 Task: Create relationship between tournament and player object.
Action: Mouse moved to (1190, 73)
Screenshot: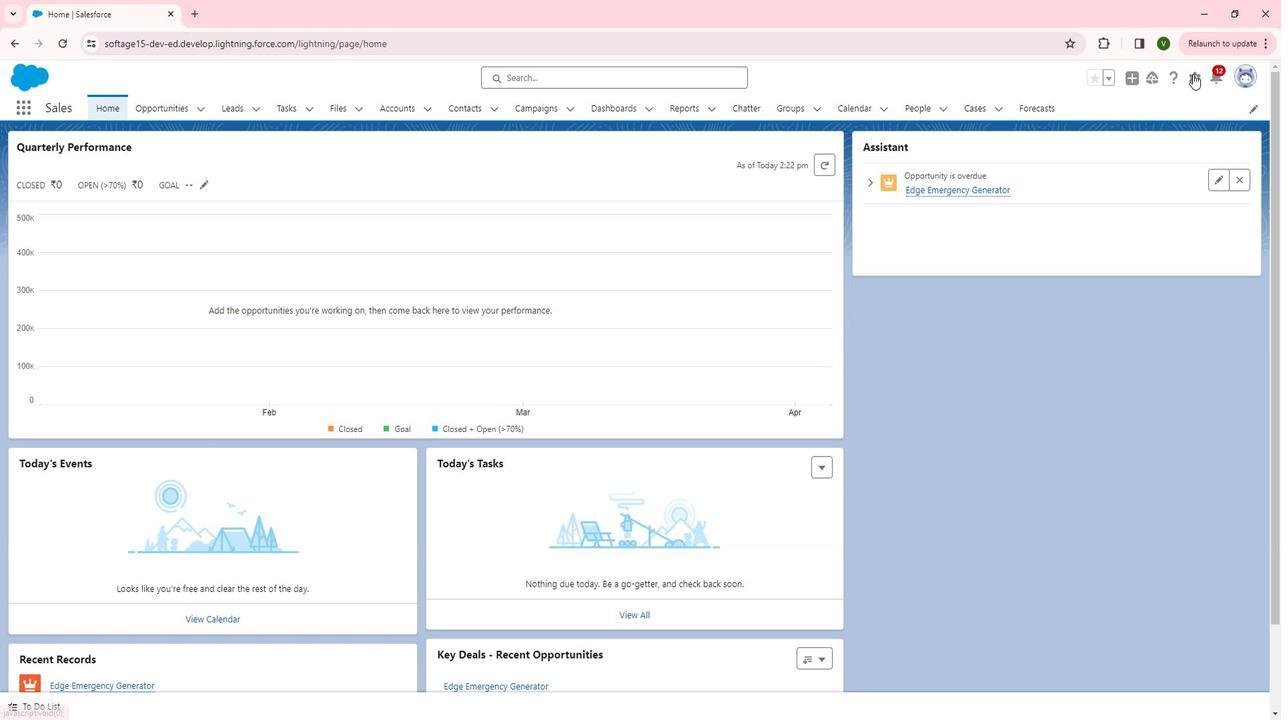 
Action: Mouse pressed left at (1190, 73)
Screenshot: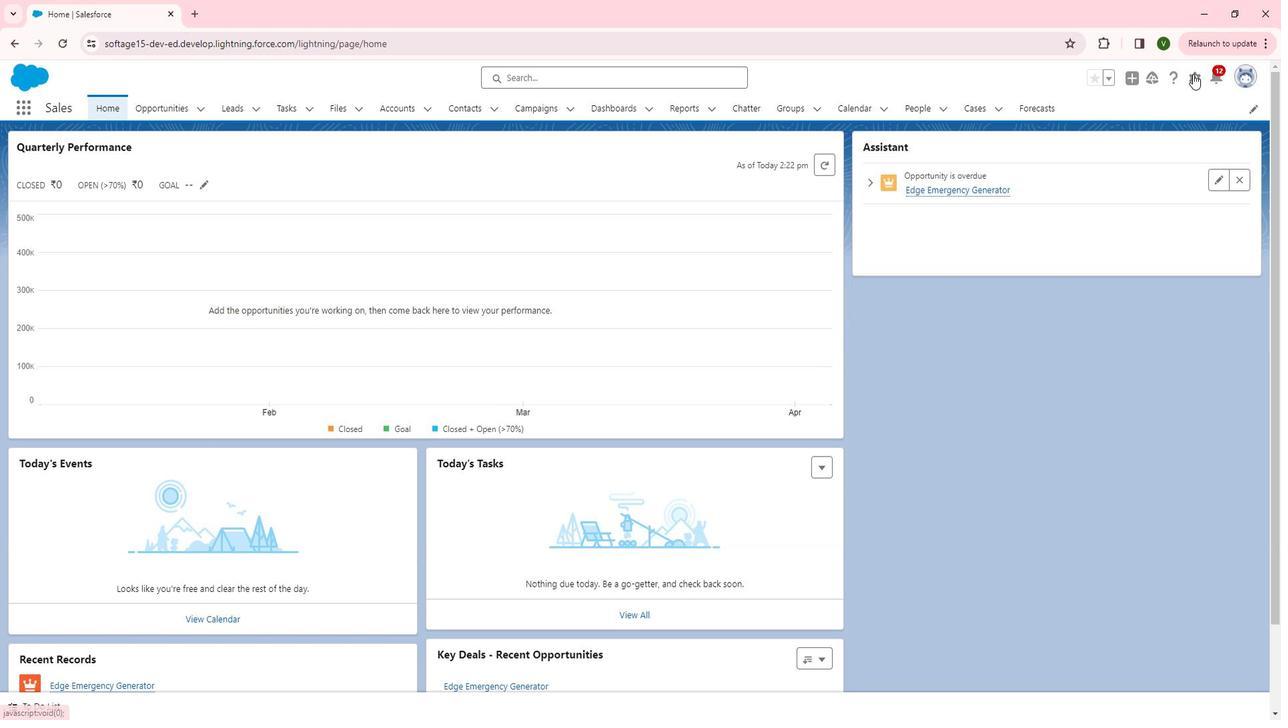 
Action: Mouse moved to (1136, 122)
Screenshot: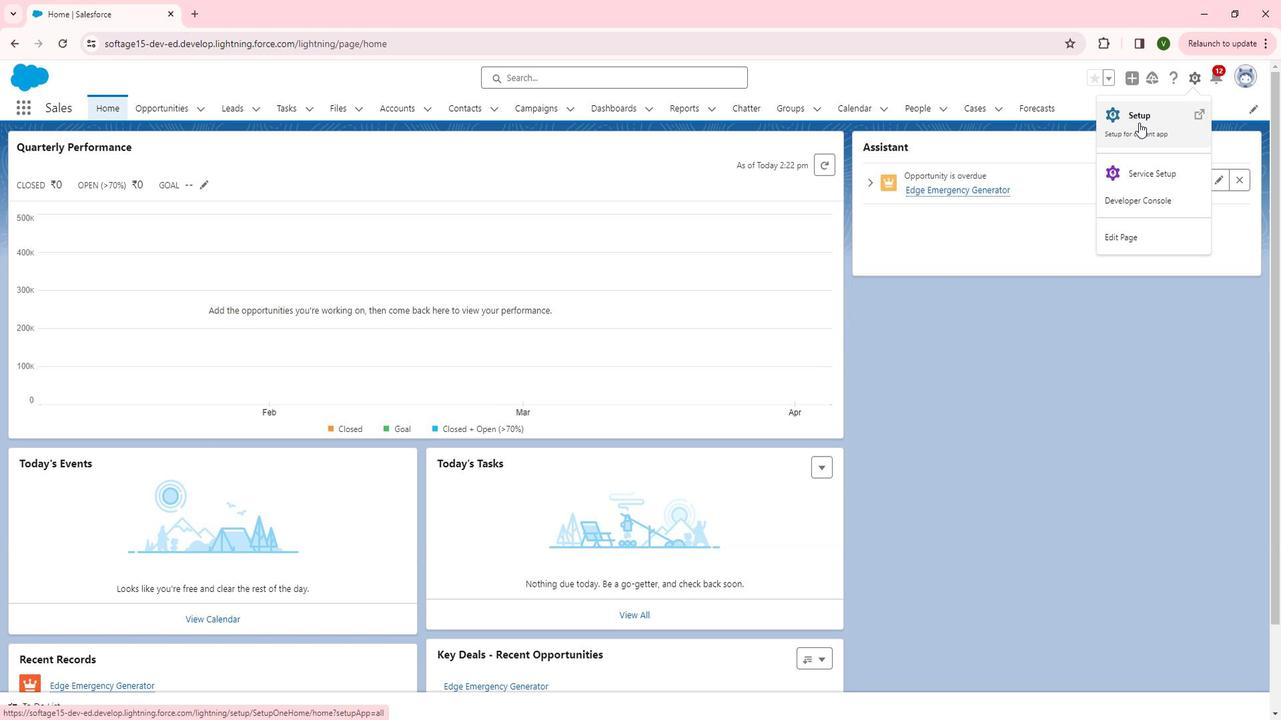 
Action: Mouse pressed left at (1136, 122)
Screenshot: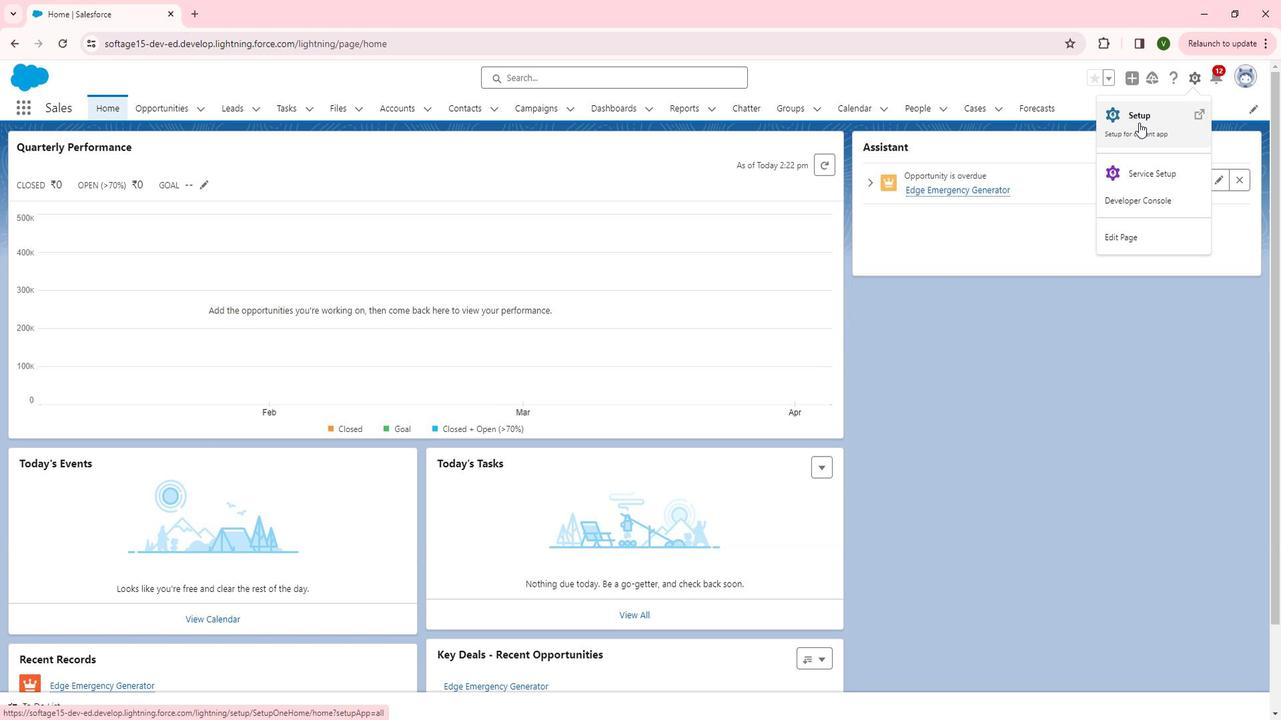 
Action: Mouse moved to (53, 405)
Screenshot: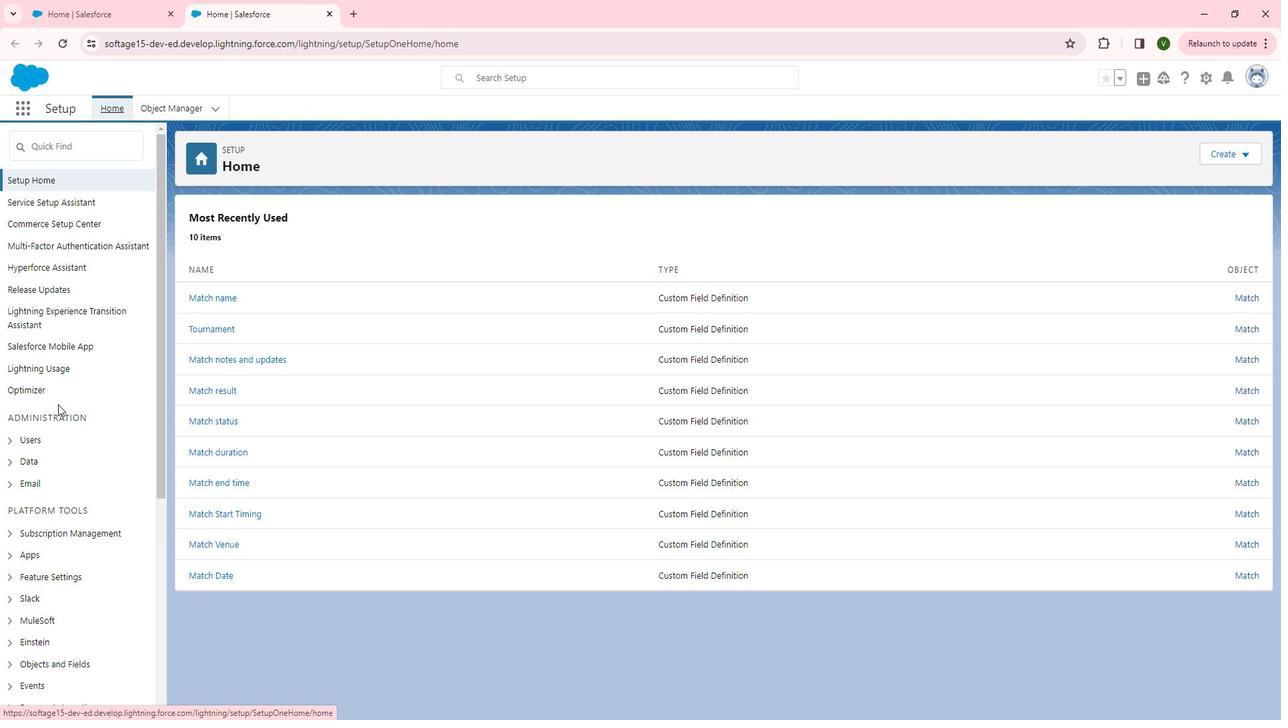 
Action: Mouse scrolled (53, 404) with delta (0, 0)
Screenshot: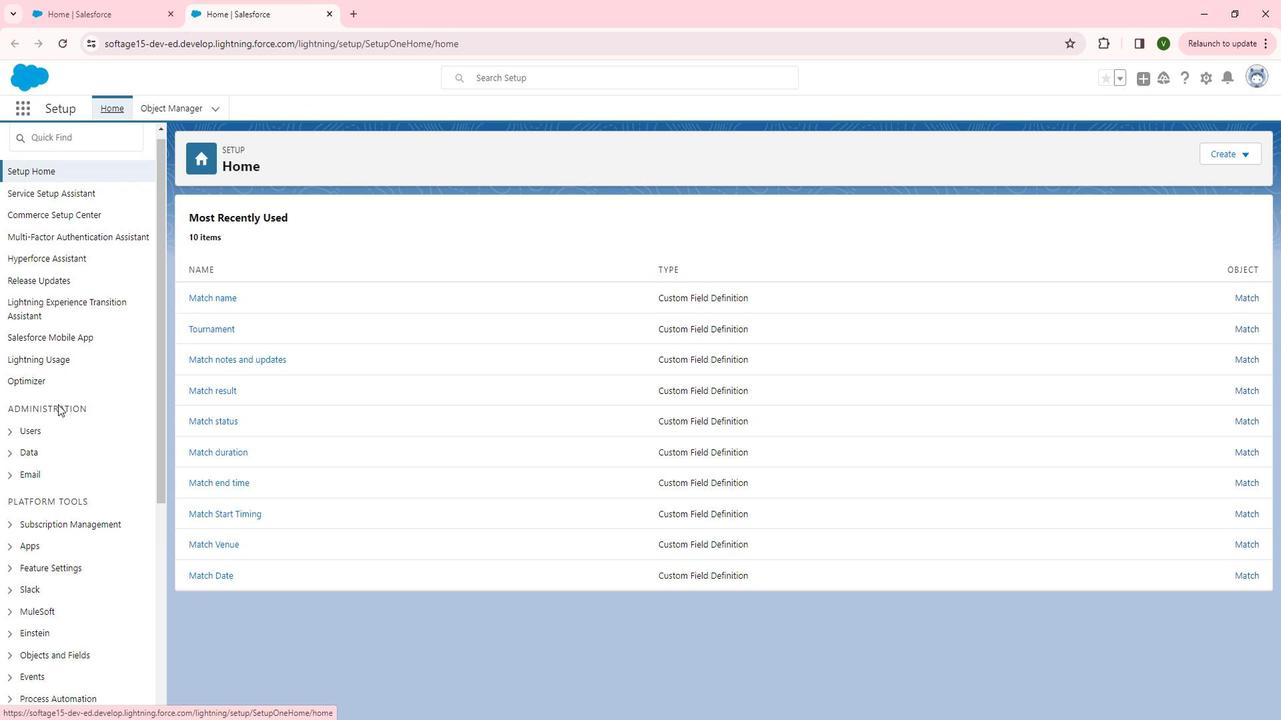 
Action: Mouse scrolled (53, 404) with delta (0, 0)
Screenshot: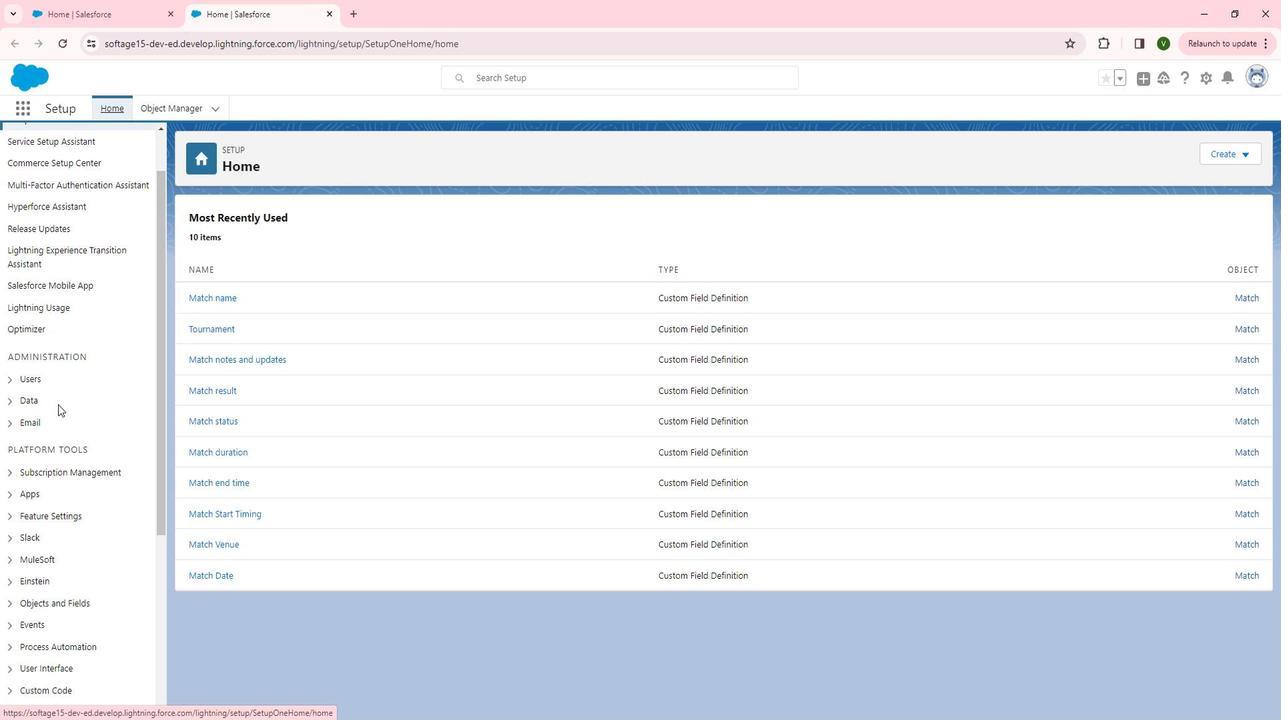 
Action: Mouse scrolled (53, 404) with delta (0, 0)
Screenshot: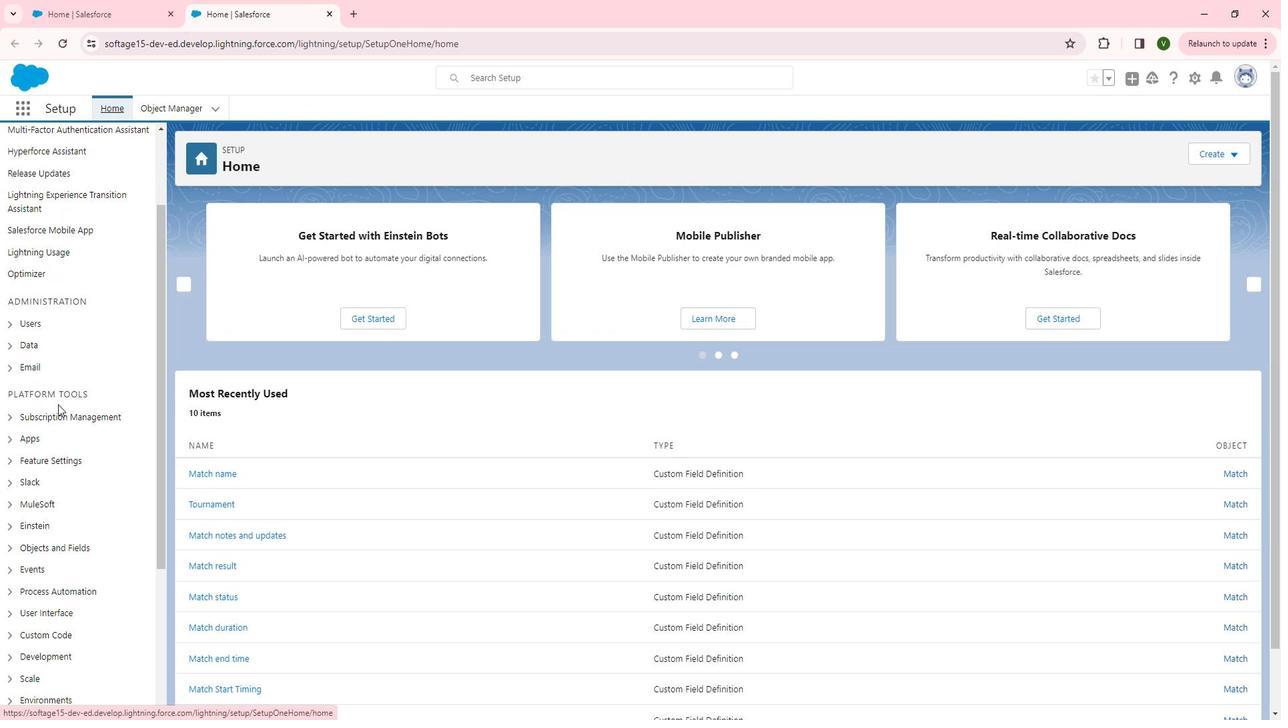 
Action: Mouse moved to (4, 454)
Screenshot: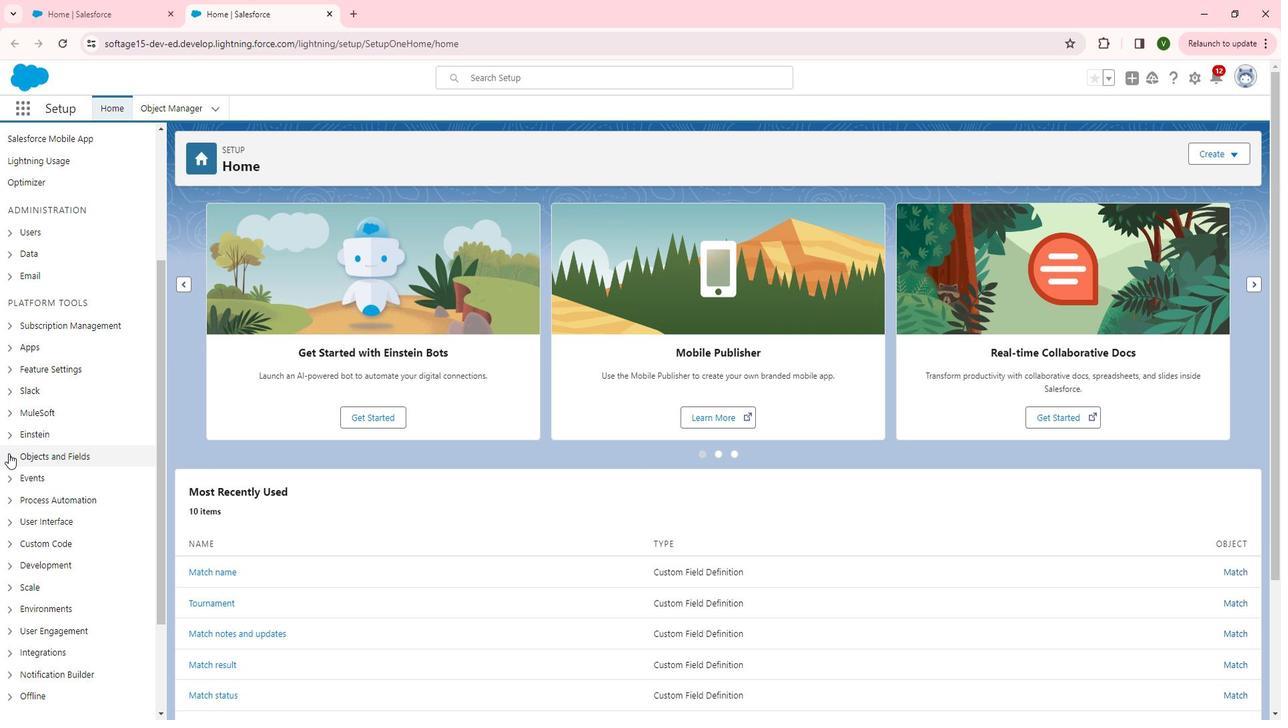 
Action: Mouse pressed left at (4, 454)
Screenshot: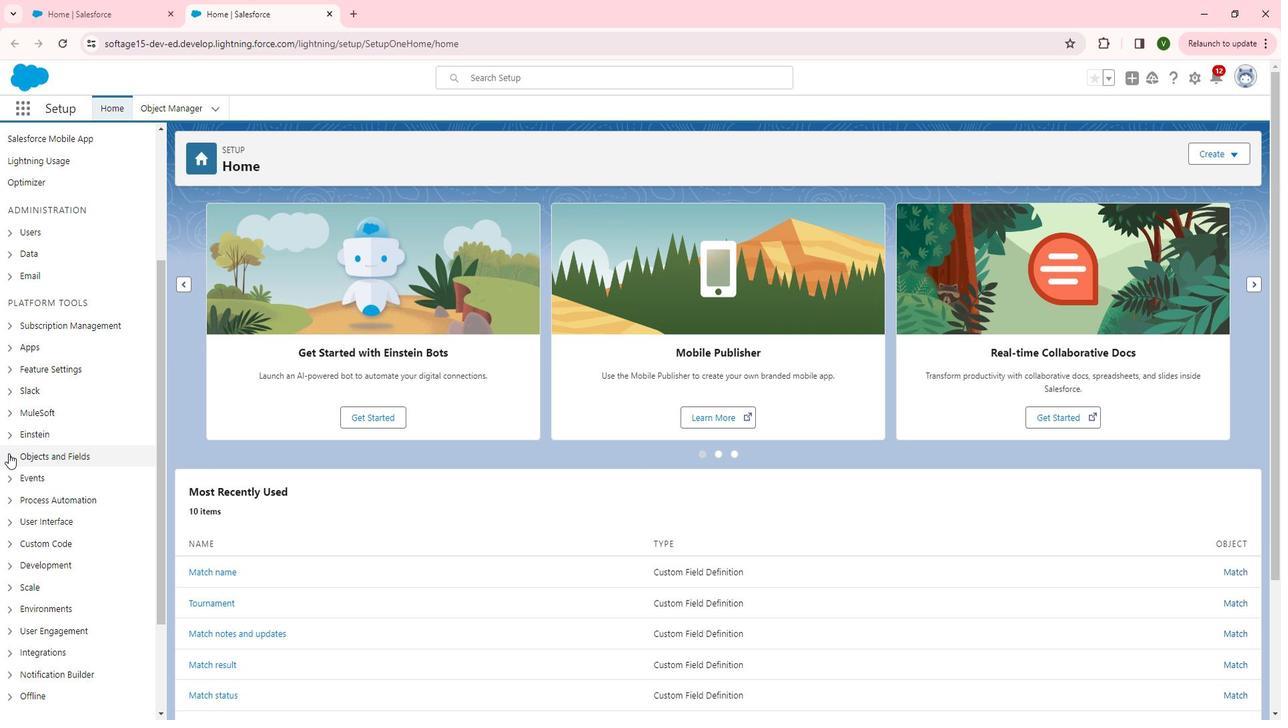 
Action: Mouse moved to (52, 479)
Screenshot: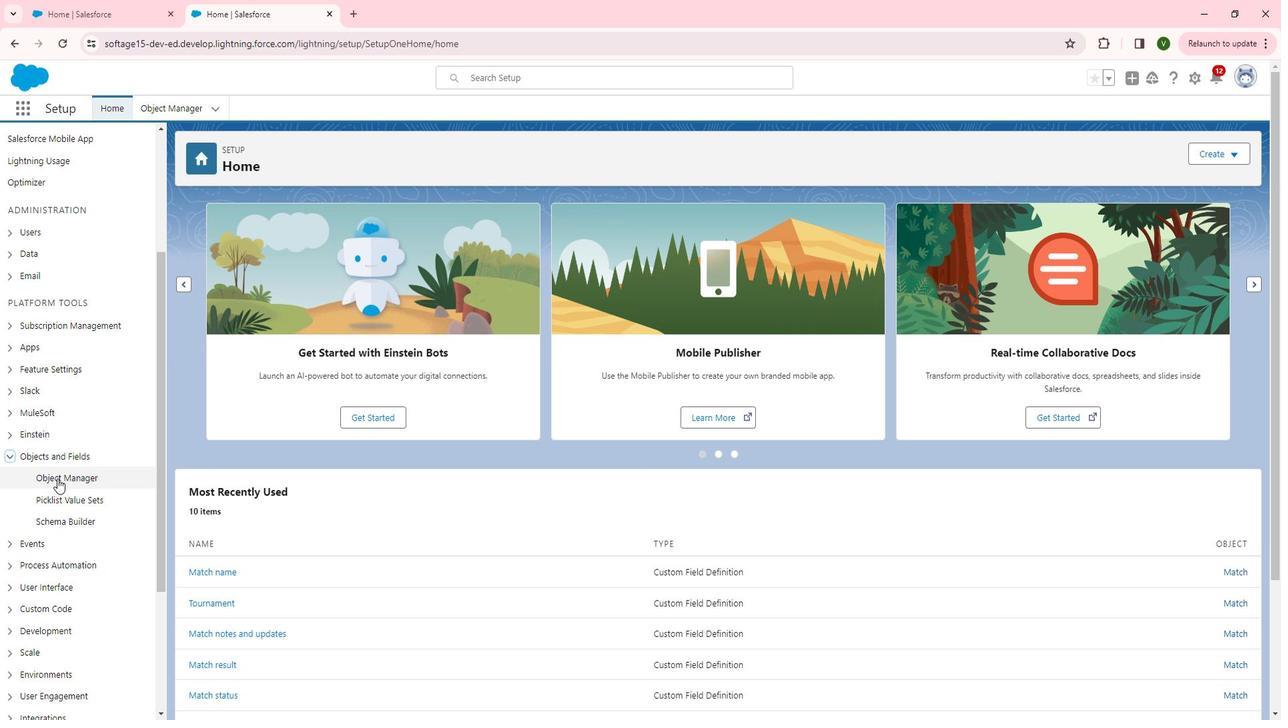 
Action: Mouse pressed left at (52, 479)
Screenshot: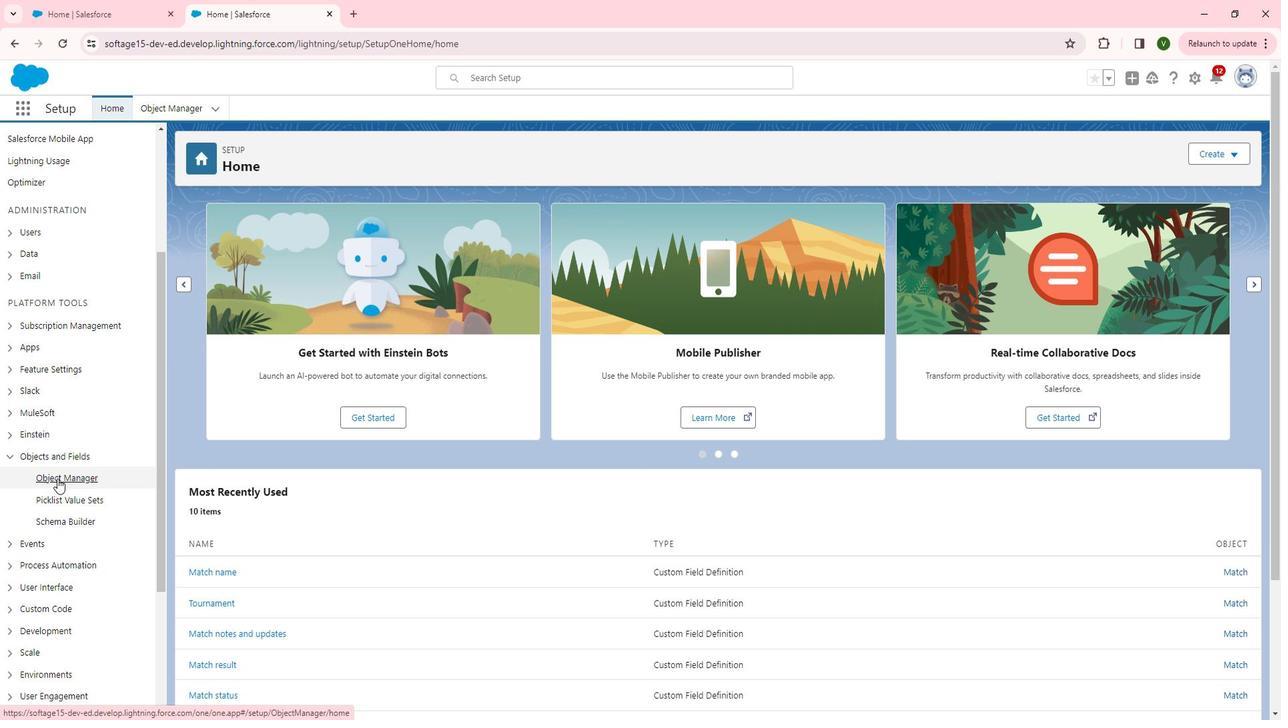 
Action: Mouse moved to (254, 452)
Screenshot: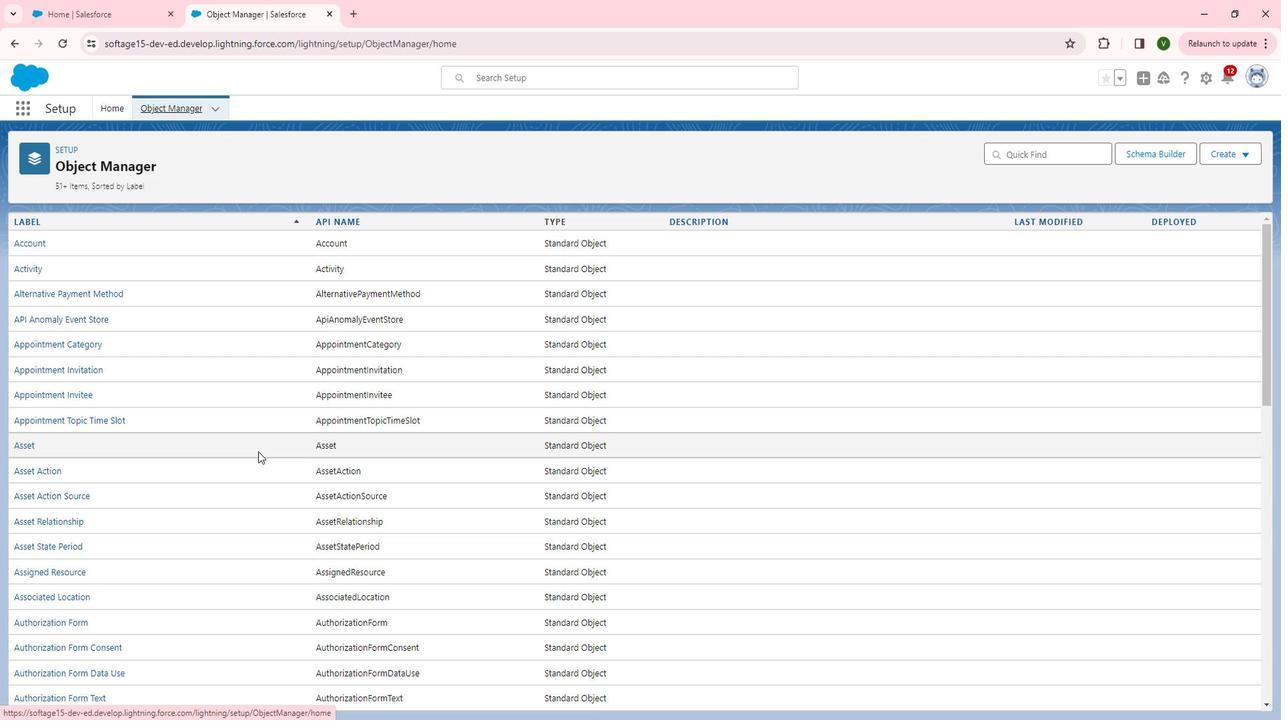 
Action: Mouse scrolled (254, 451) with delta (0, 0)
Screenshot: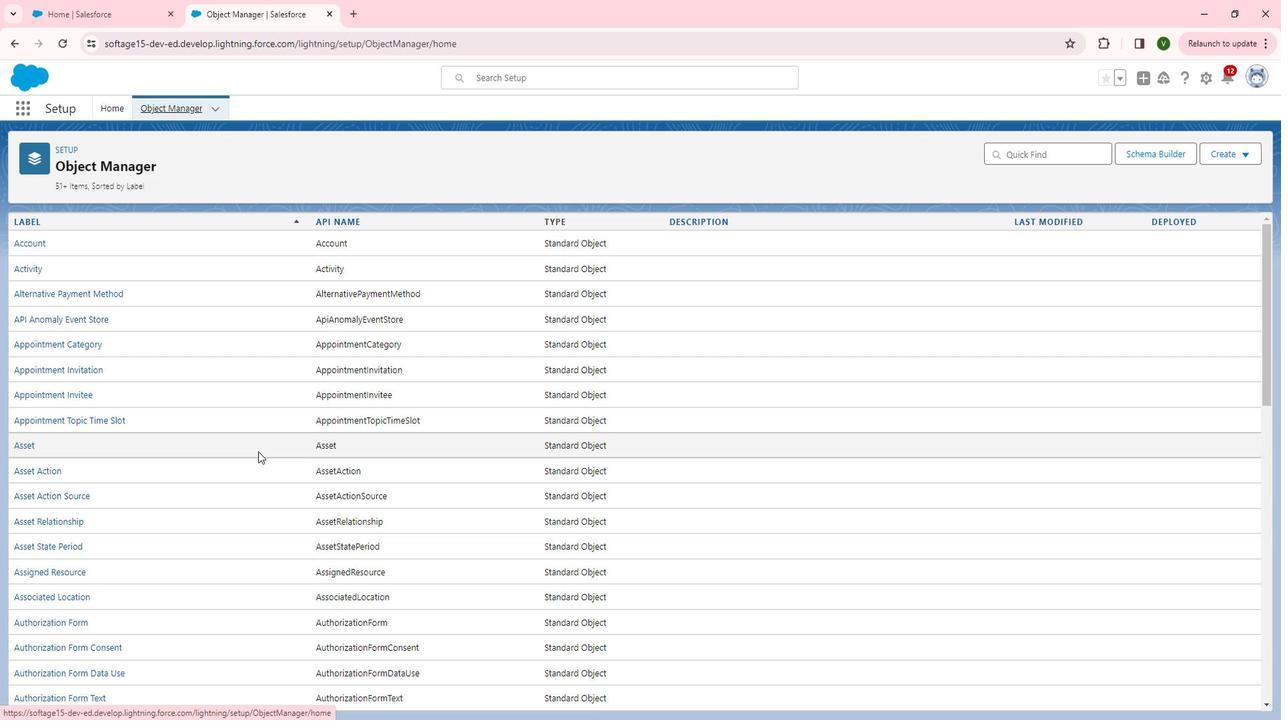 
Action: Mouse moved to (254, 453)
Screenshot: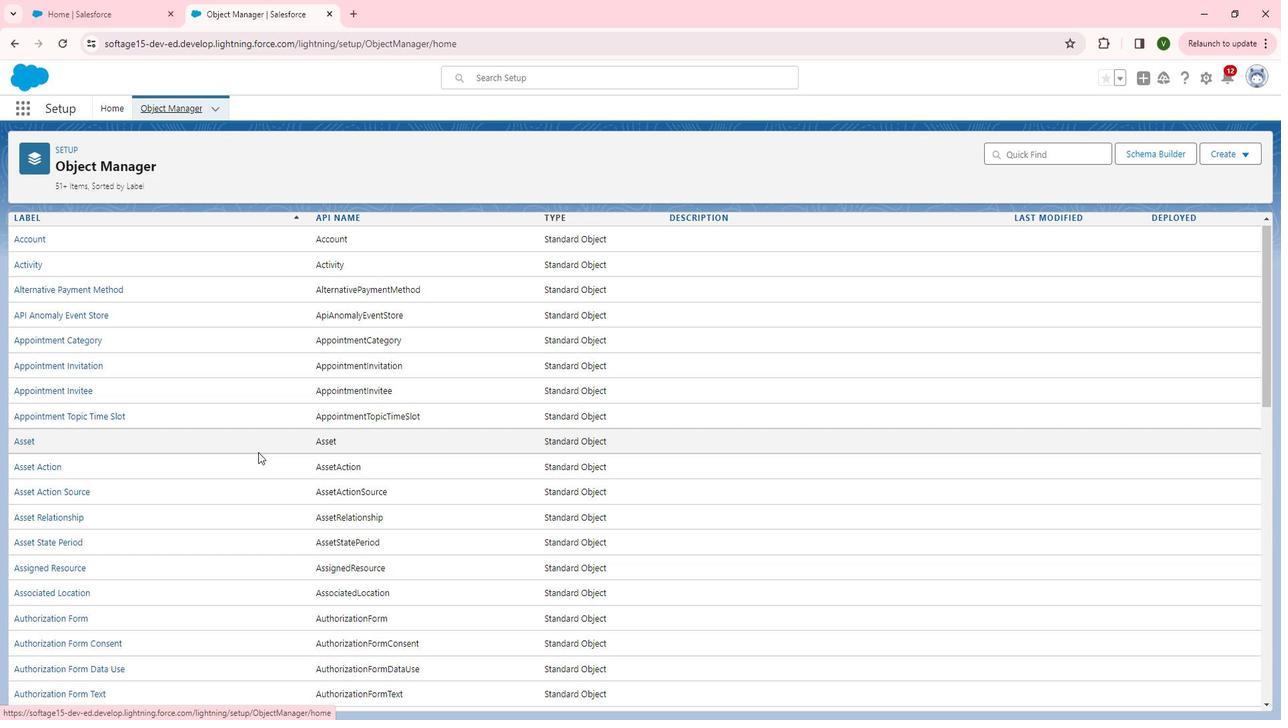 
Action: Mouse scrolled (254, 452) with delta (0, 0)
Screenshot: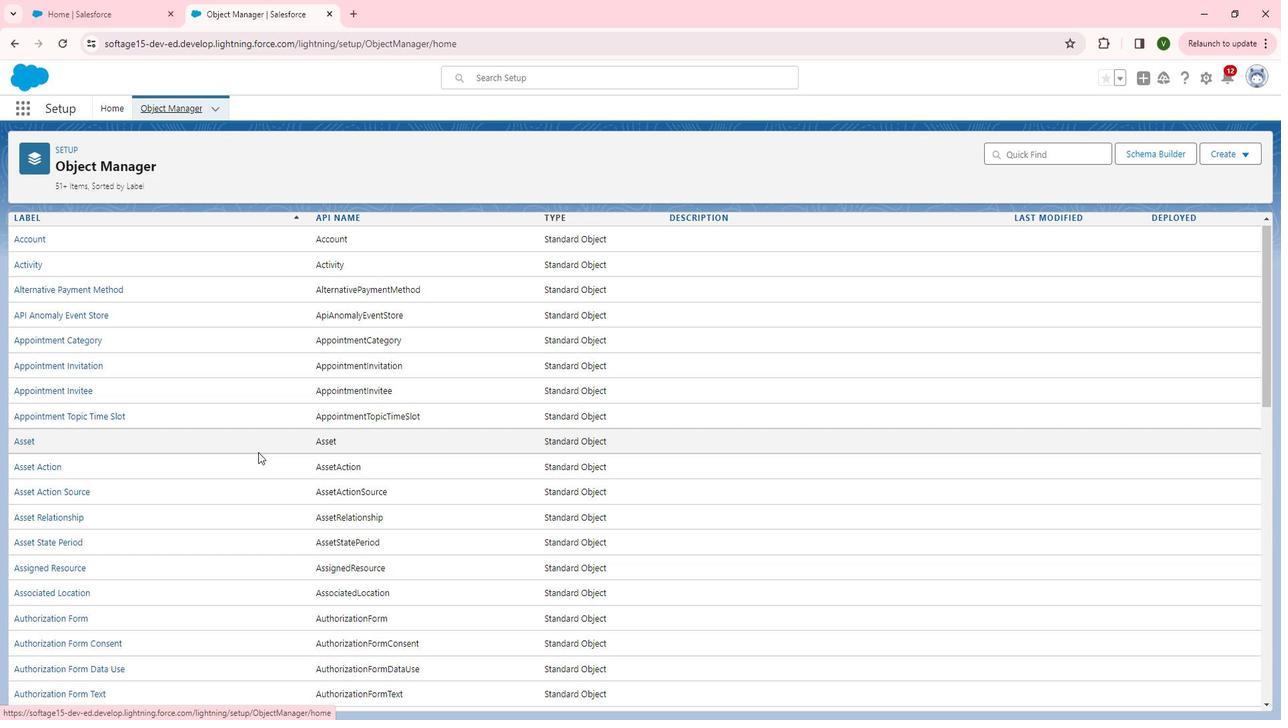 
Action: Mouse scrolled (254, 452) with delta (0, 0)
Screenshot: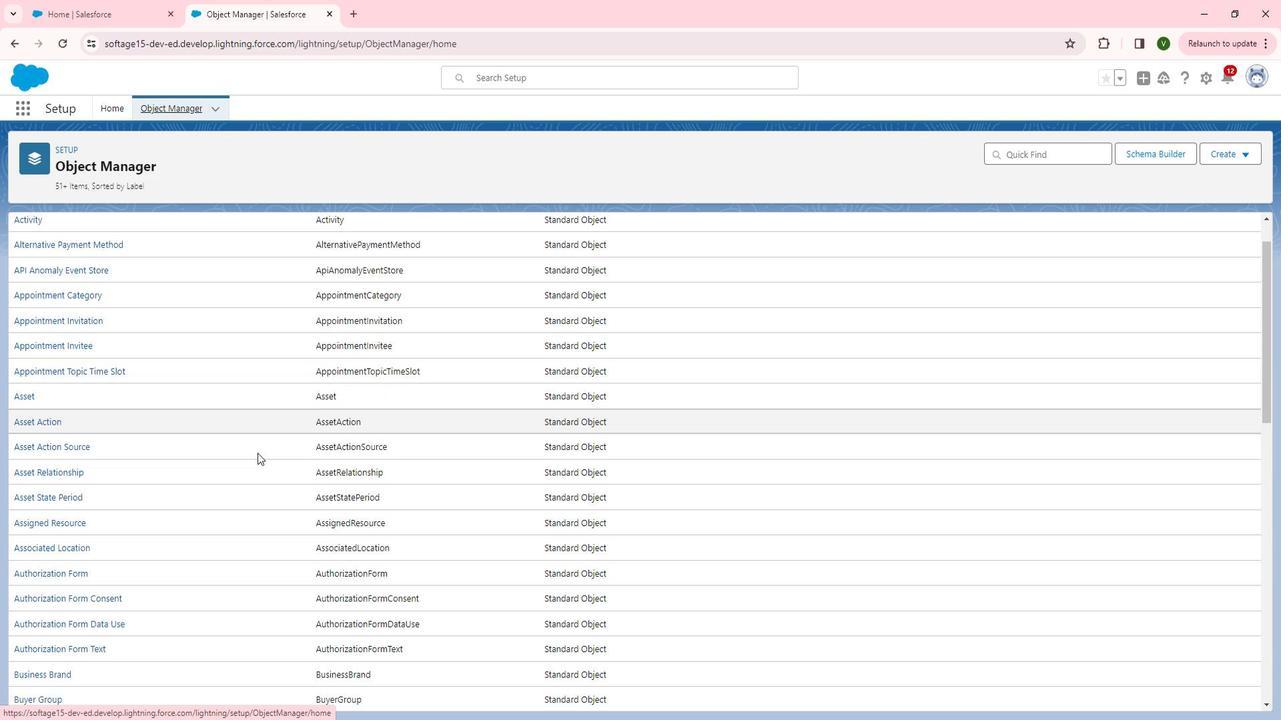 
Action: Mouse moved to (253, 453)
Screenshot: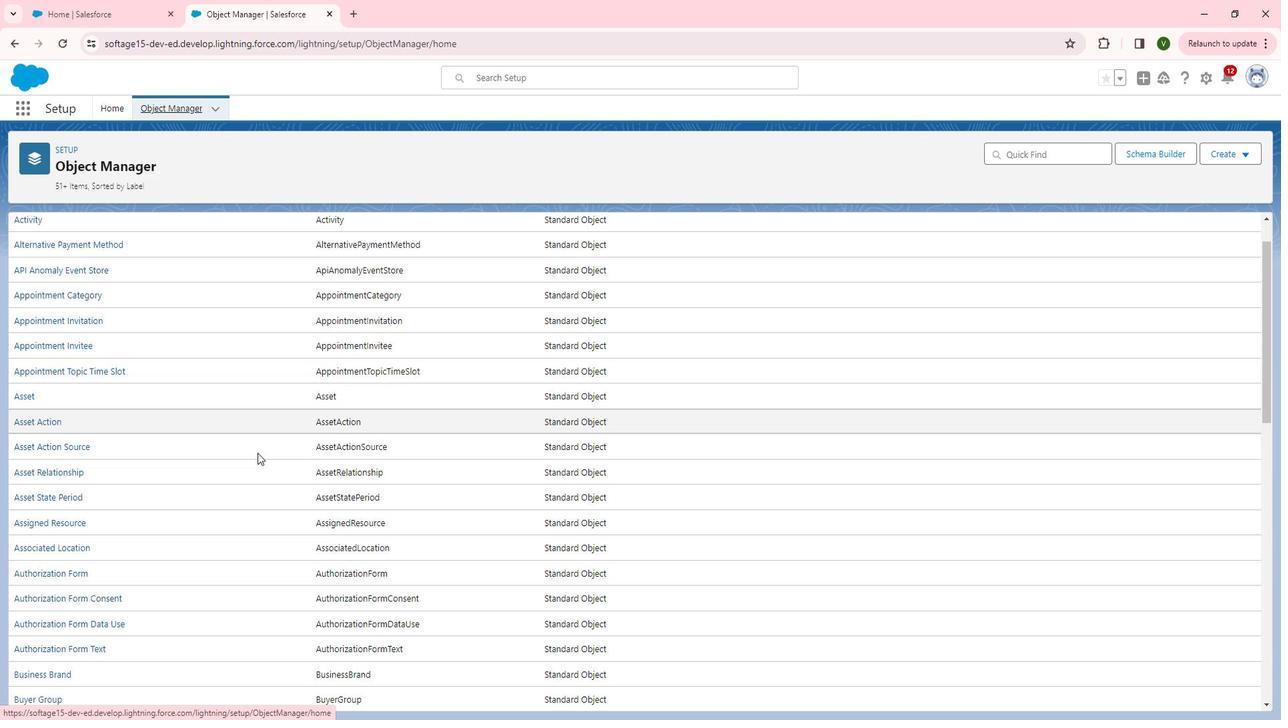 
Action: Mouse scrolled (253, 453) with delta (0, 0)
Screenshot: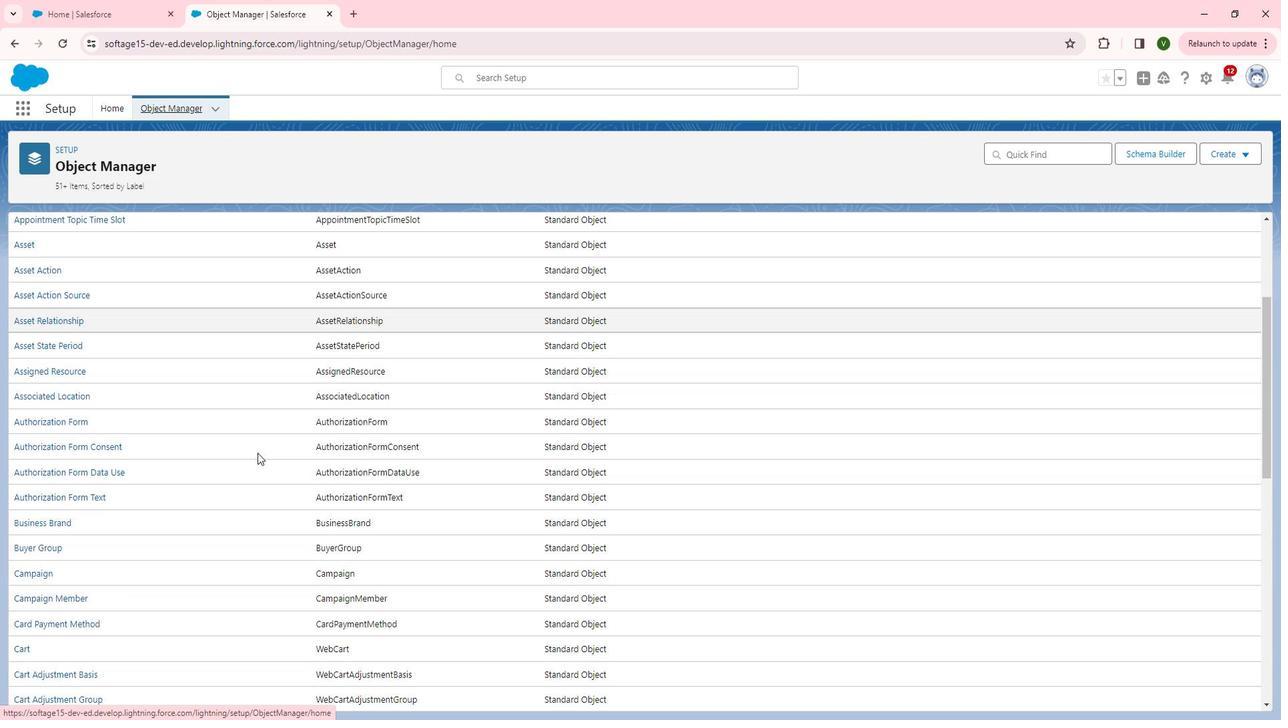 
Action: Mouse scrolled (253, 453) with delta (0, 0)
Screenshot: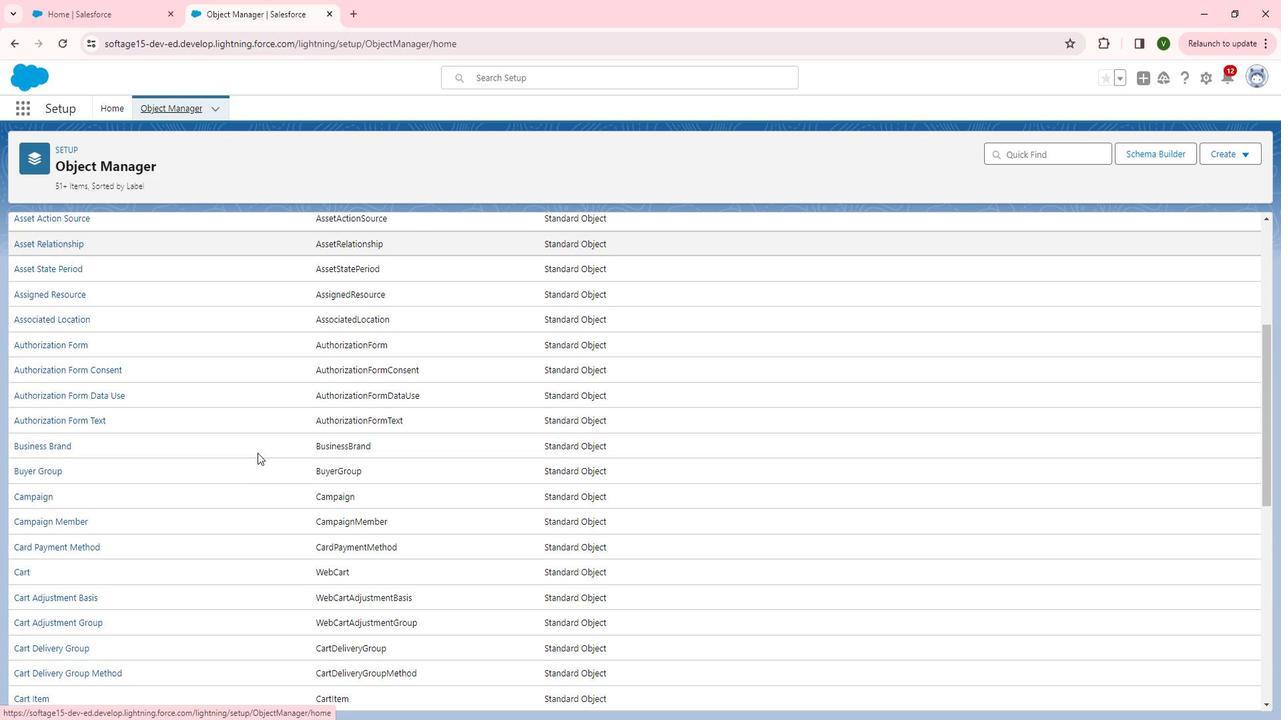 
Action: Mouse scrolled (253, 453) with delta (0, 0)
Screenshot: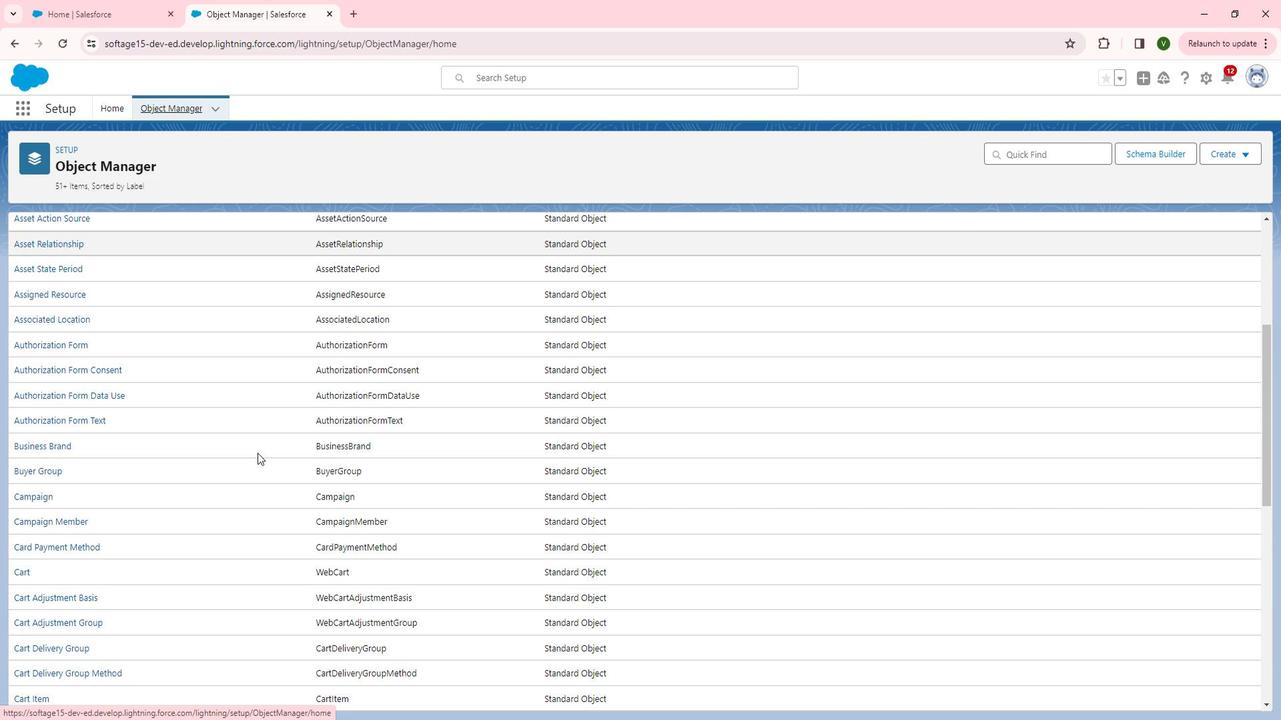 
Action: Mouse scrolled (253, 453) with delta (0, 0)
Screenshot: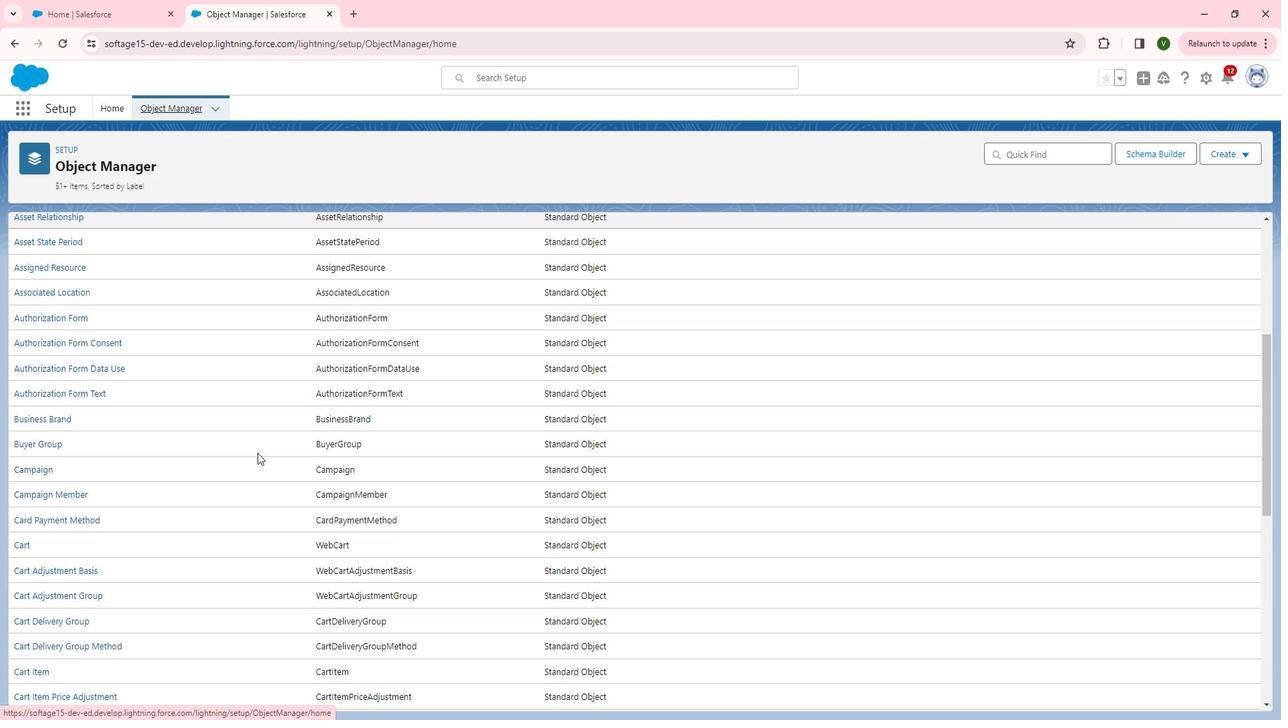 
Action: Mouse scrolled (253, 453) with delta (0, 0)
Screenshot: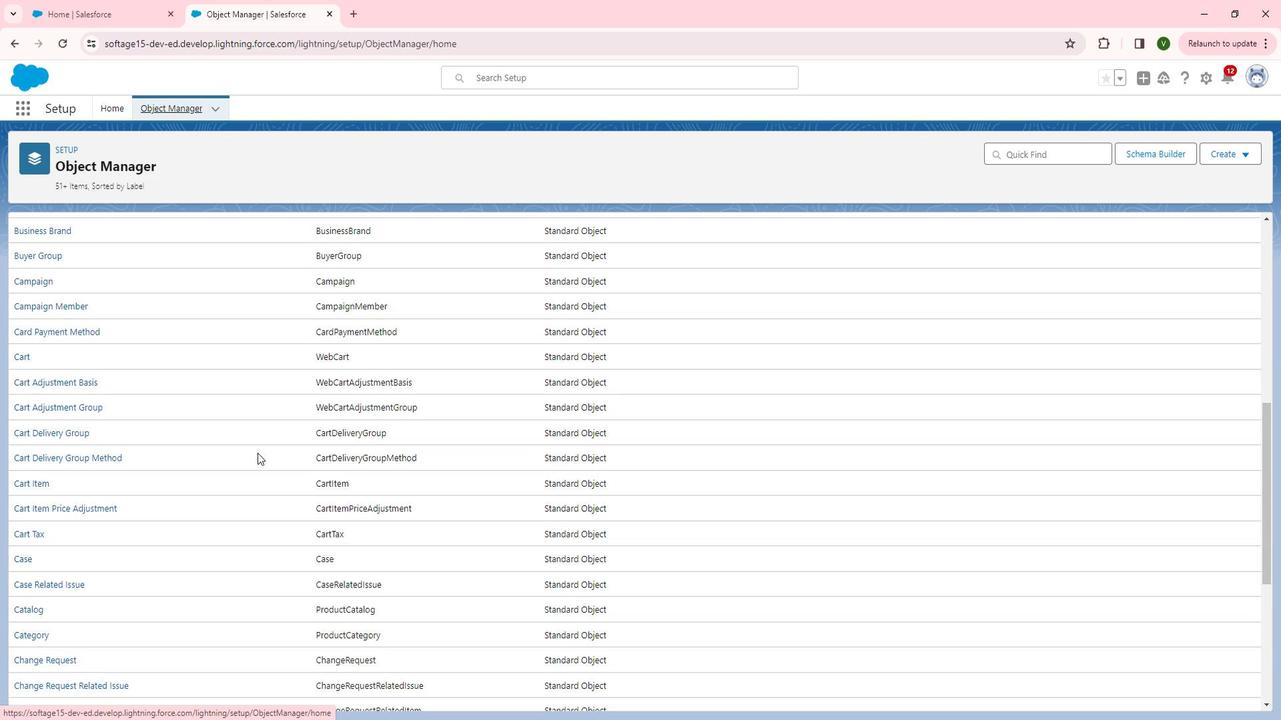 
Action: Mouse scrolled (253, 453) with delta (0, 0)
Screenshot: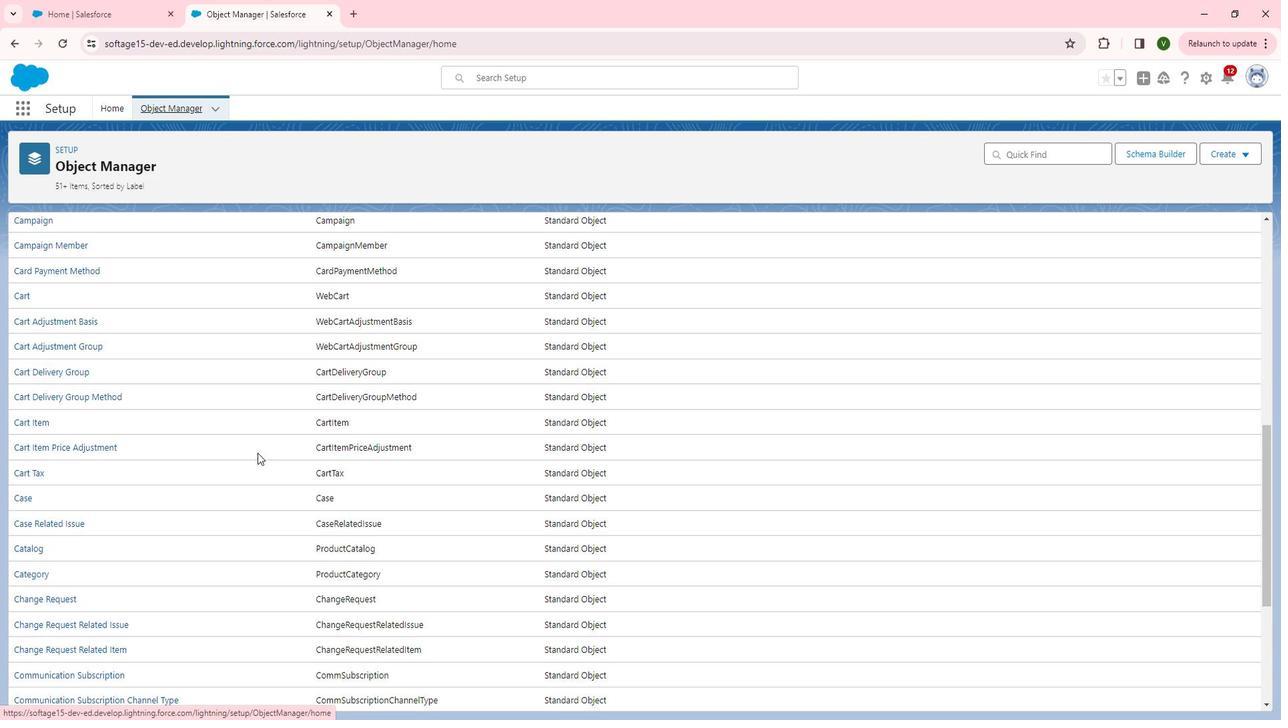 
Action: Mouse scrolled (253, 453) with delta (0, 0)
Screenshot: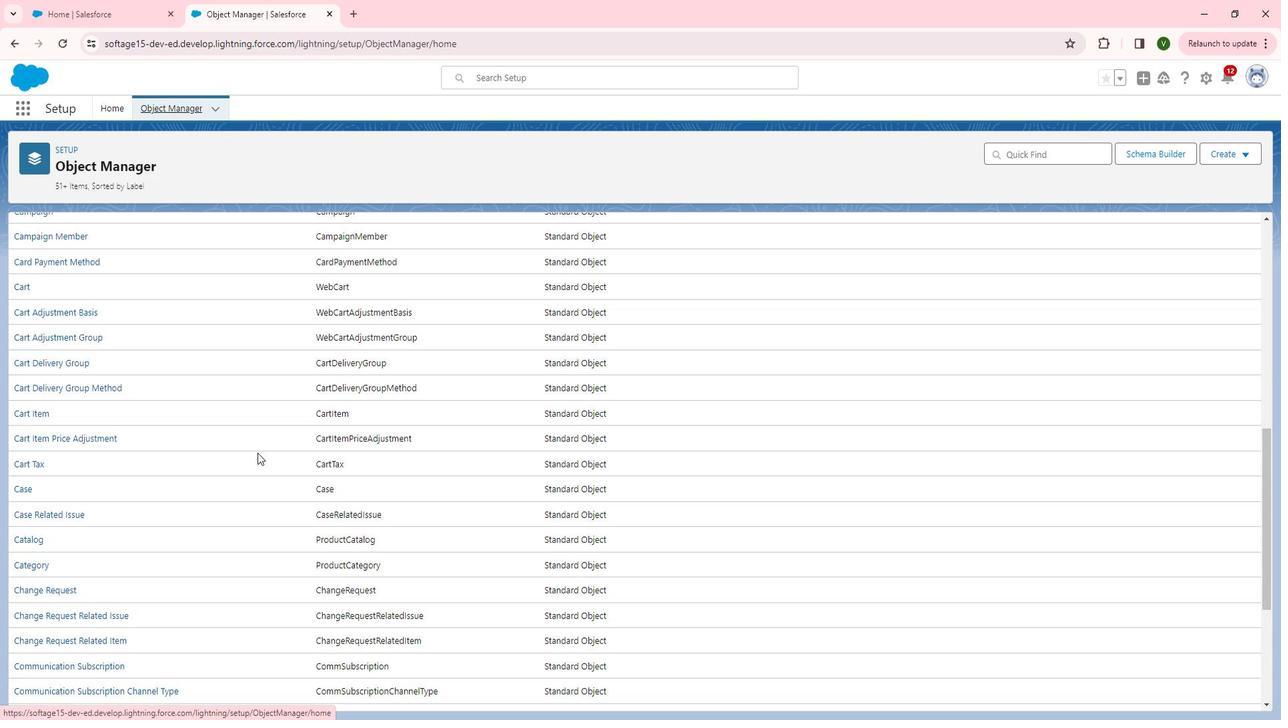 
Action: Mouse scrolled (253, 453) with delta (0, 0)
Screenshot: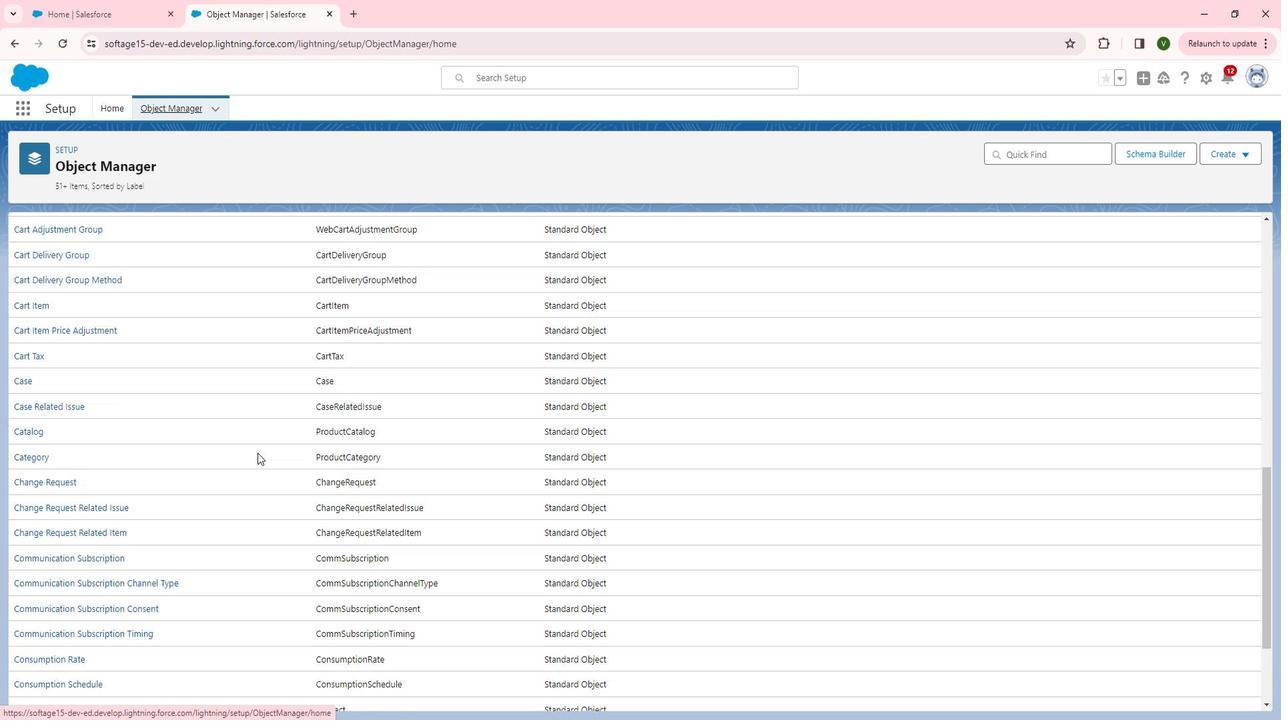 
Action: Mouse scrolled (253, 453) with delta (0, 0)
Screenshot: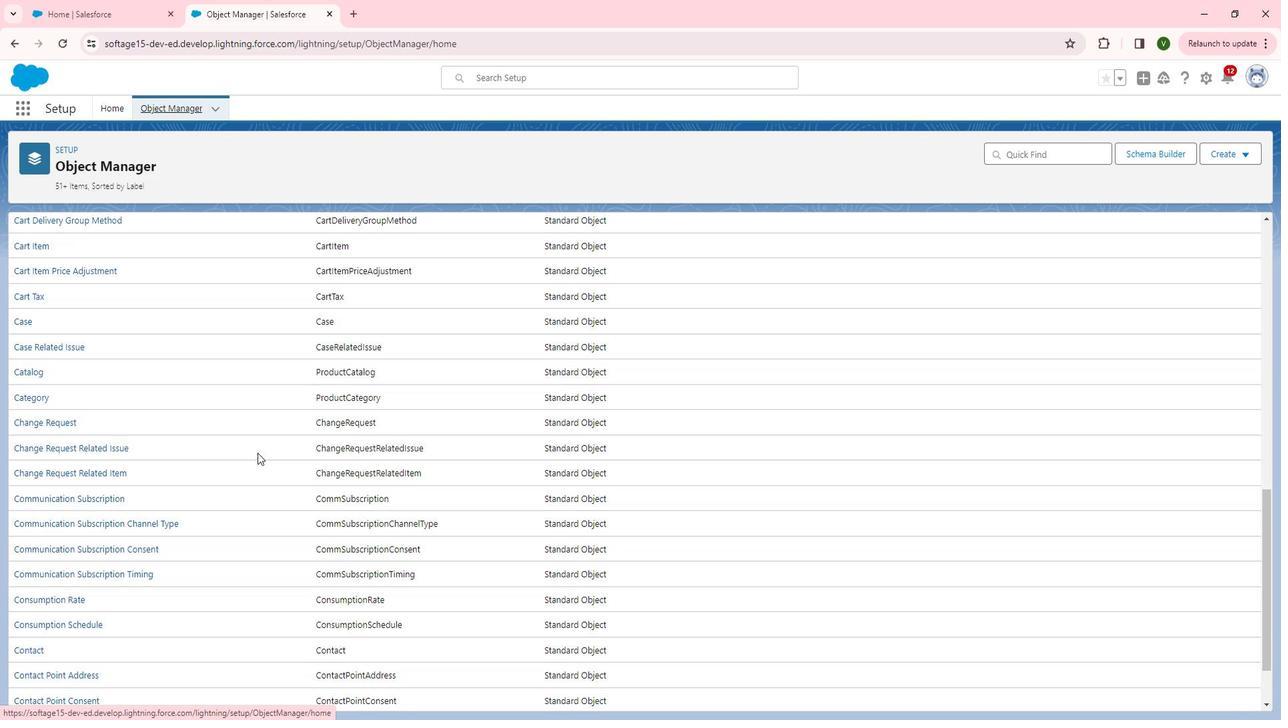
Action: Mouse scrolled (253, 453) with delta (0, 0)
Screenshot: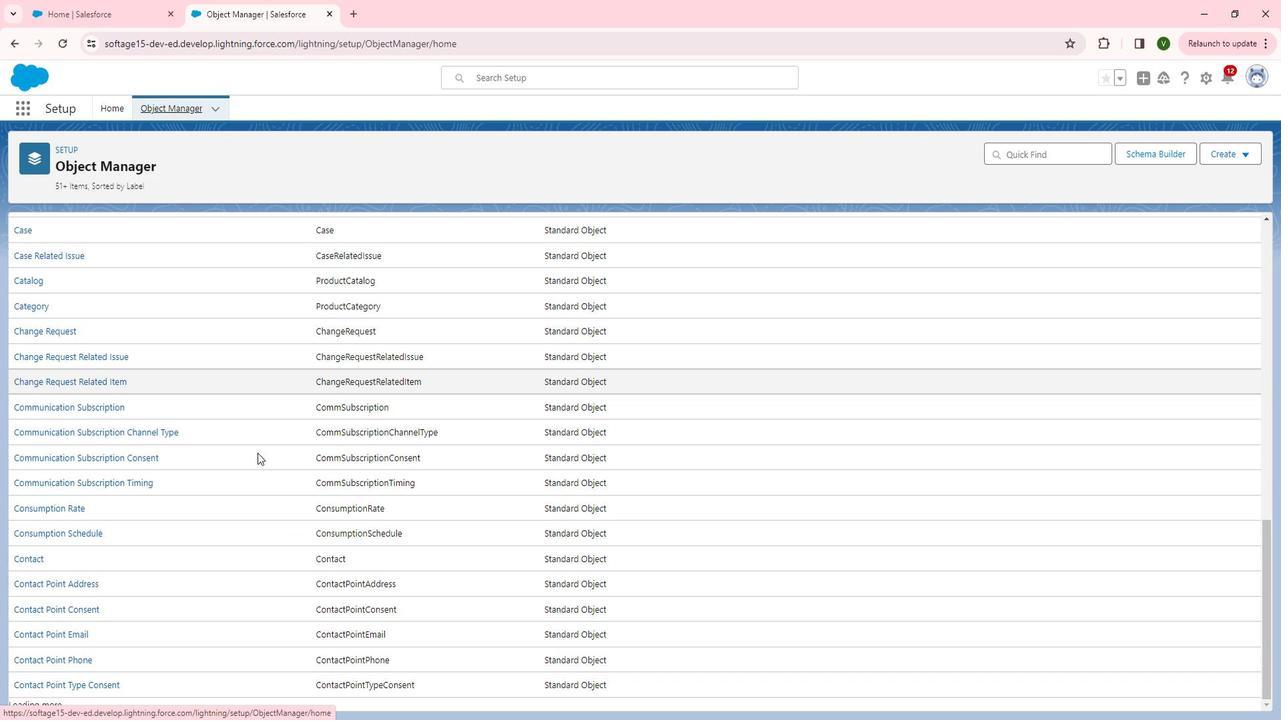 
Action: Mouse scrolled (253, 453) with delta (0, 0)
Screenshot: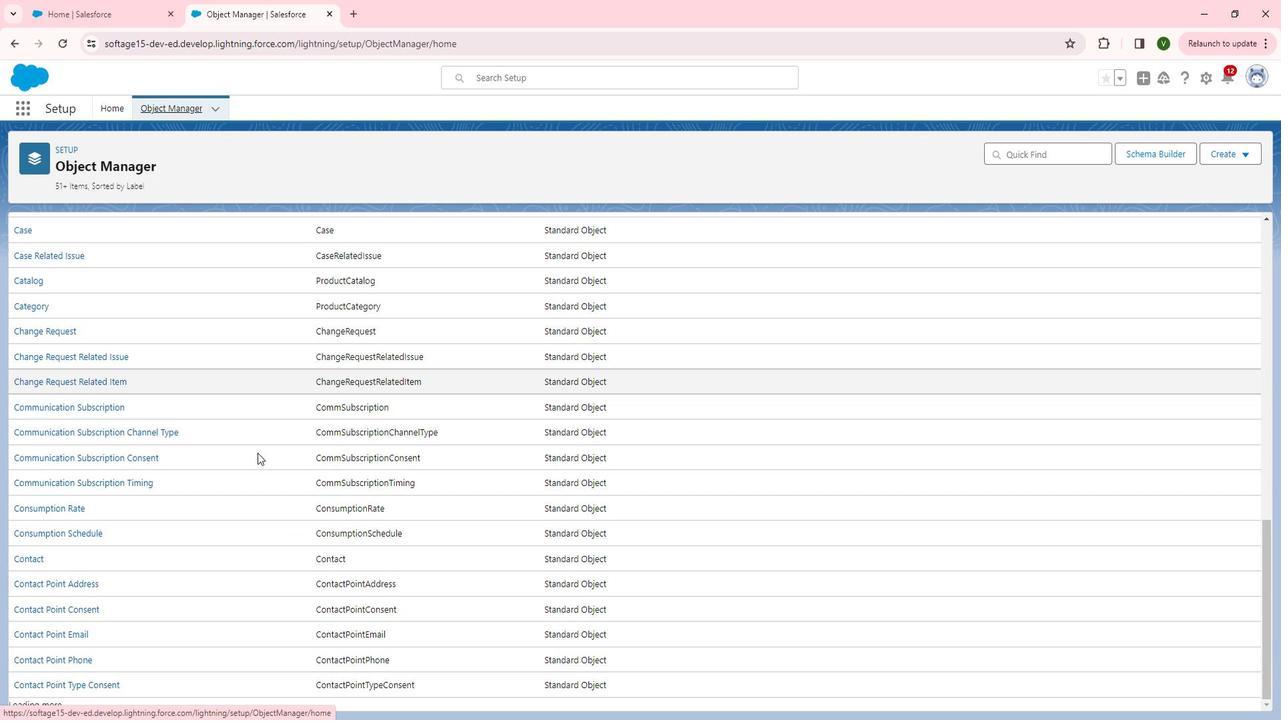 
Action: Mouse scrolled (253, 453) with delta (0, 0)
Screenshot: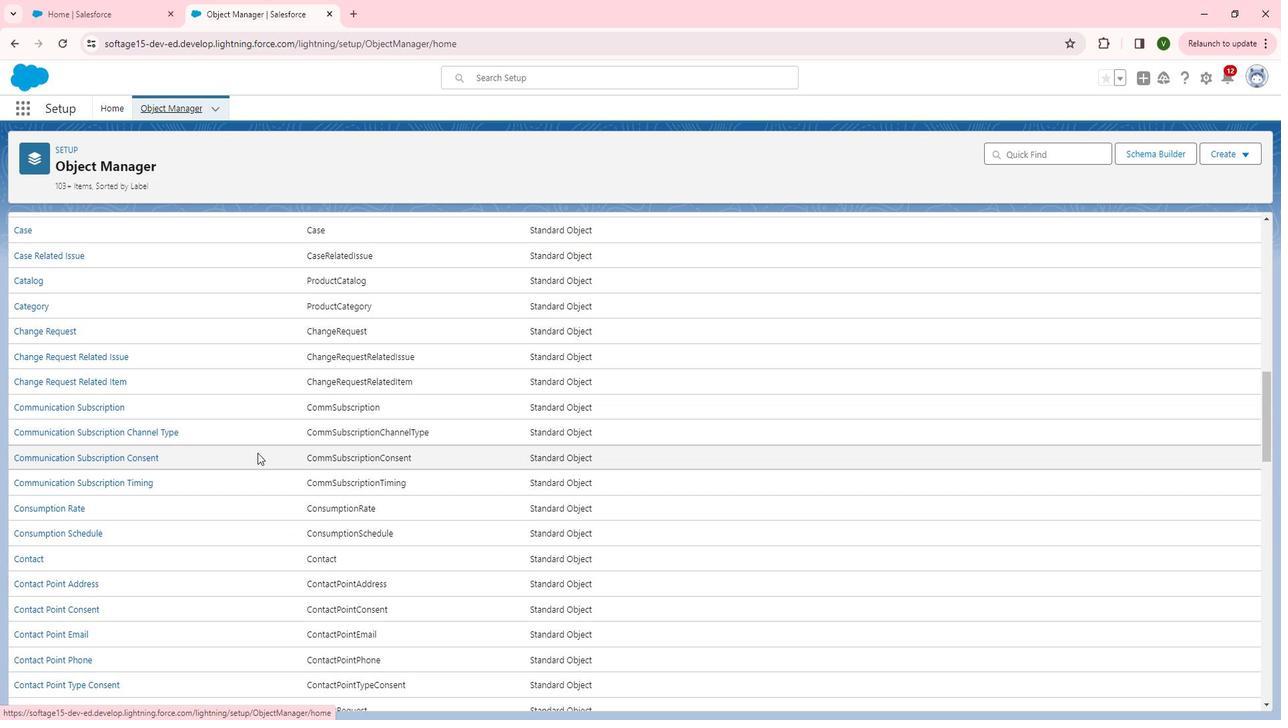 
Action: Mouse scrolled (253, 453) with delta (0, 0)
Screenshot: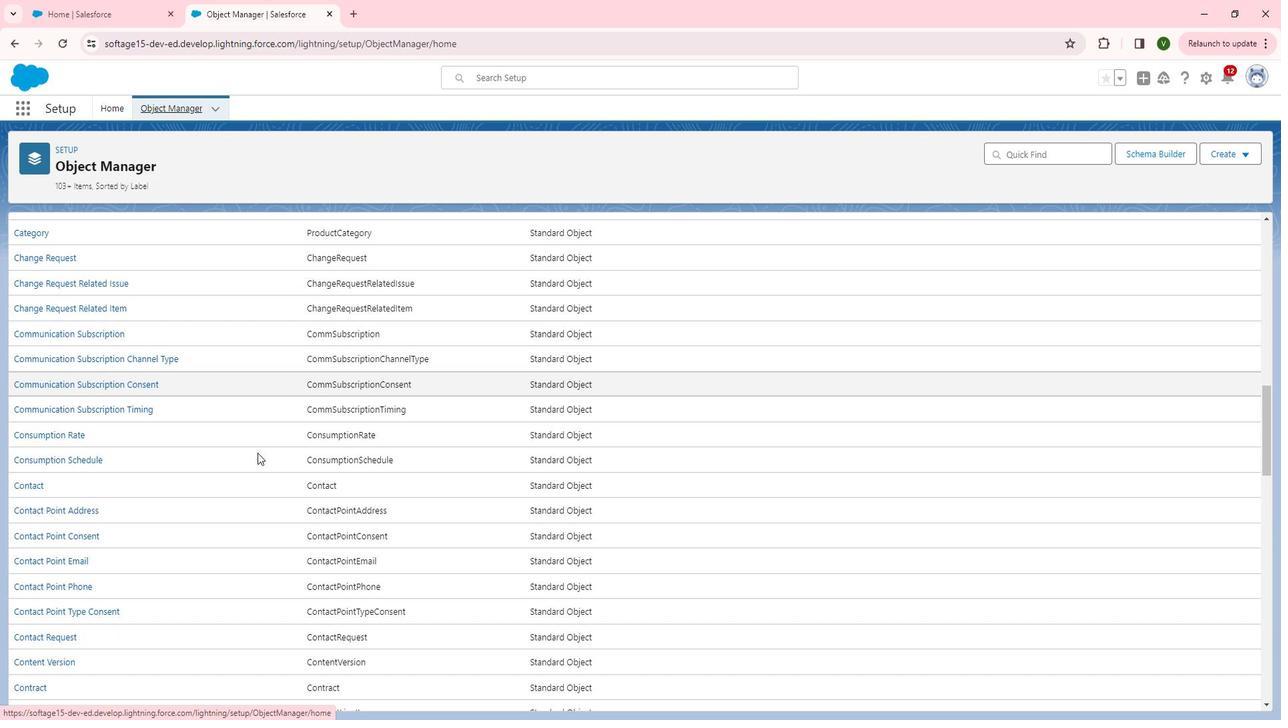 
Action: Mouse scrolled (253, 453) with delta (0, 0)
Screenshot: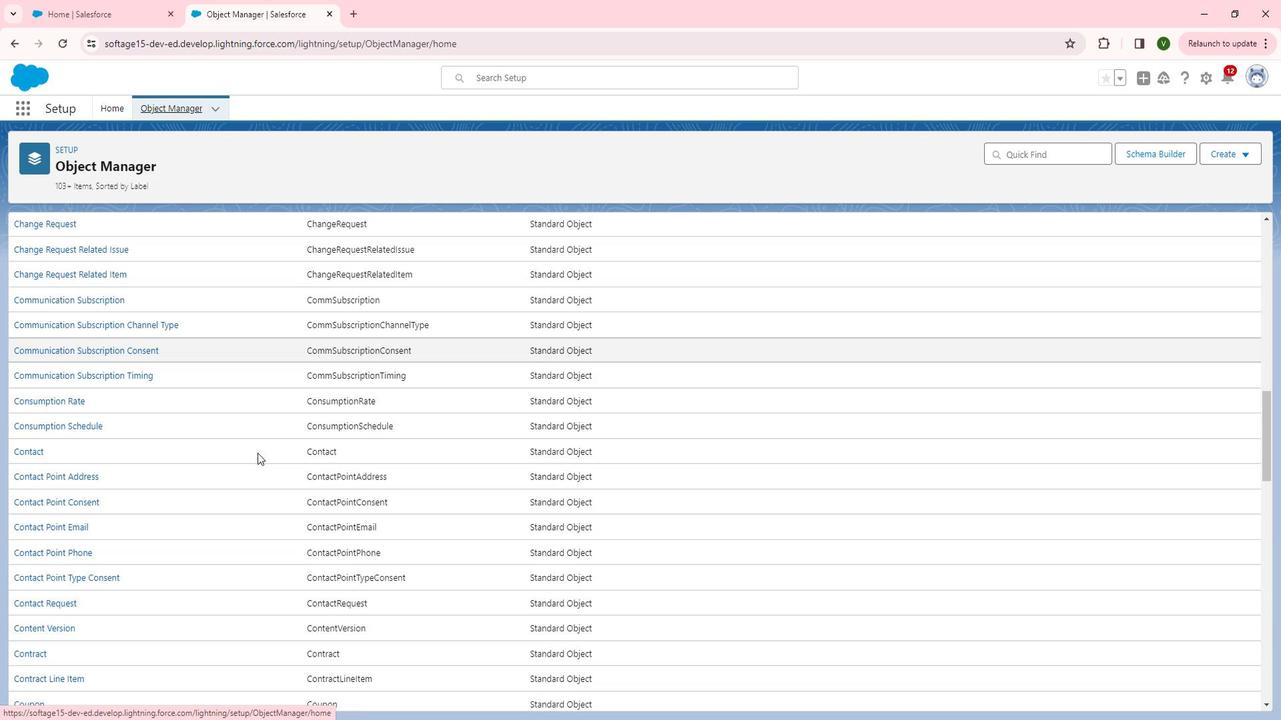 
Action: Mouse scrolled (253, 453) with delta (0, 0)
Screenshot: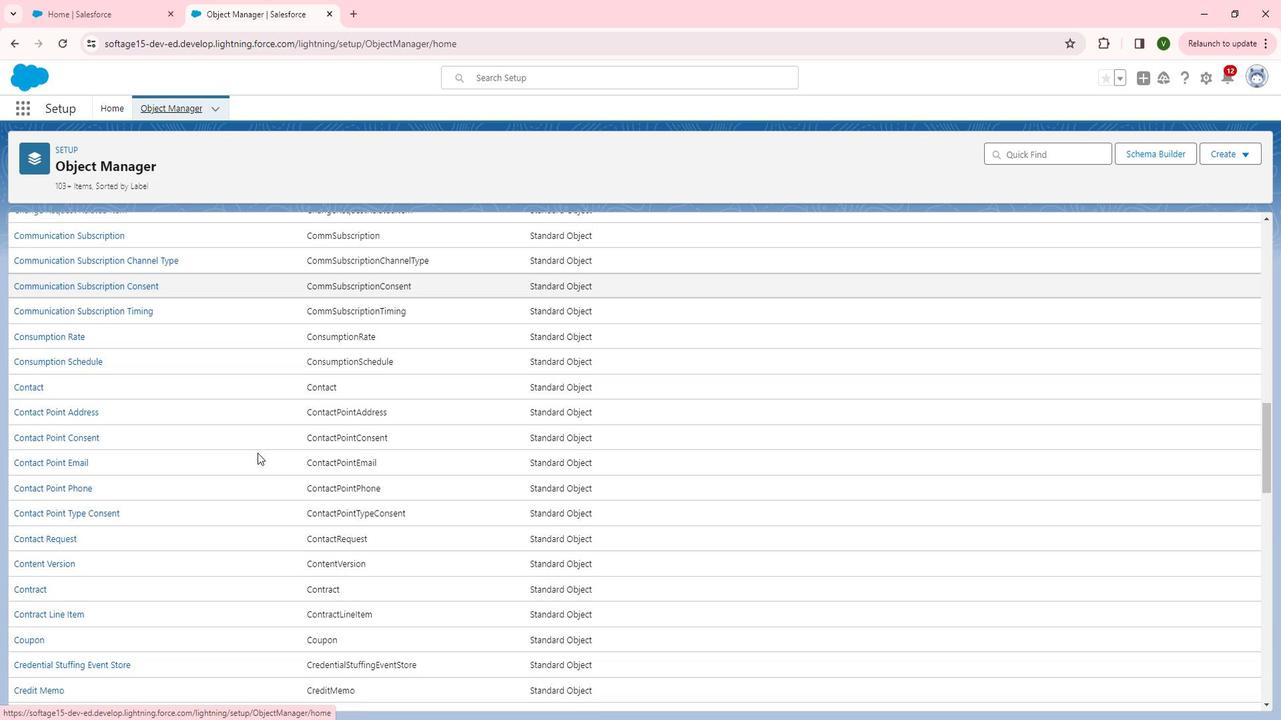 
Action: Mouse scrolled (253, 453) with delta (0, 0)
Screenshot: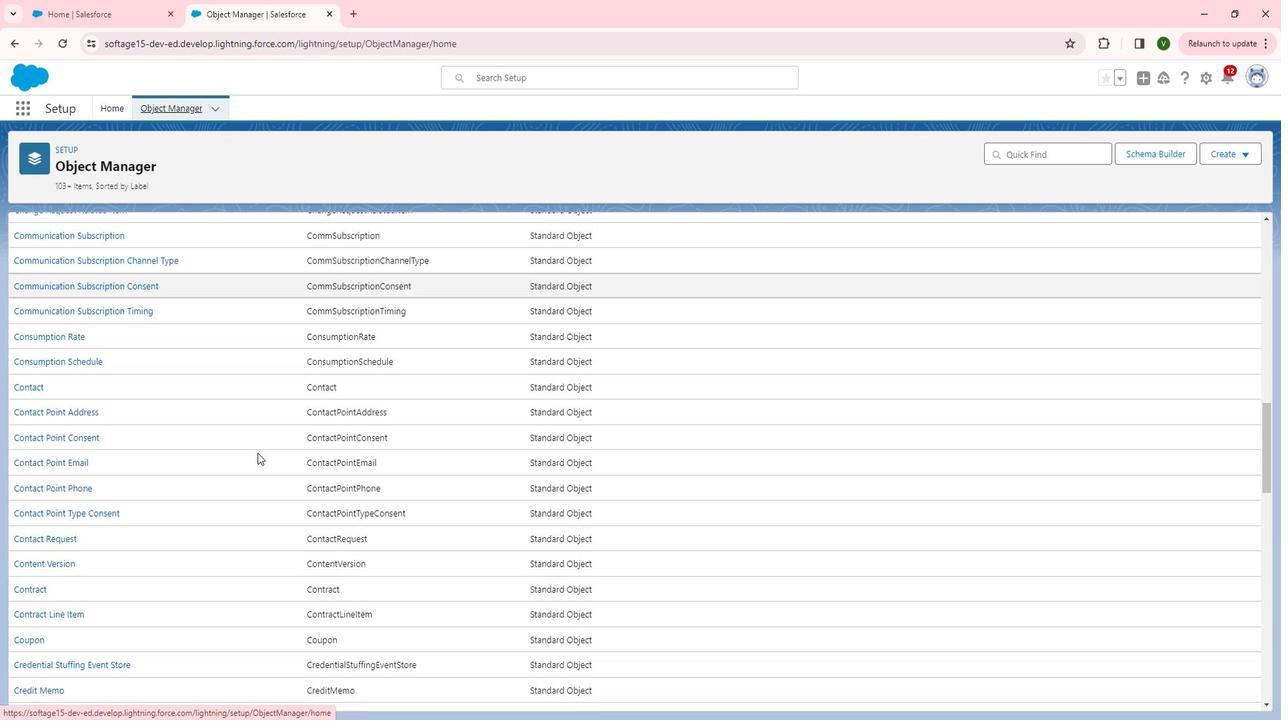 
Action: Mouse scrolled (253, 453) with delta (0, 0)
Screenshot: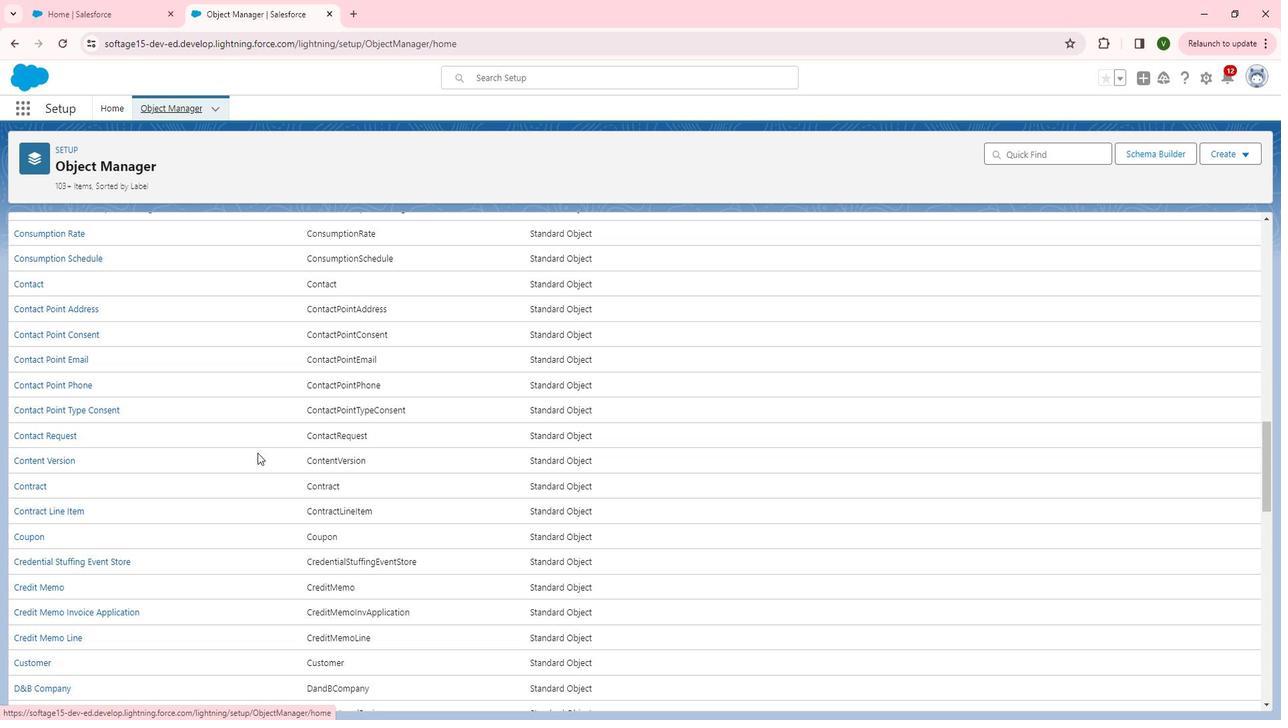 
Action: Mouse scrolled (253, 453) with delta (0, 0)
Screenshot: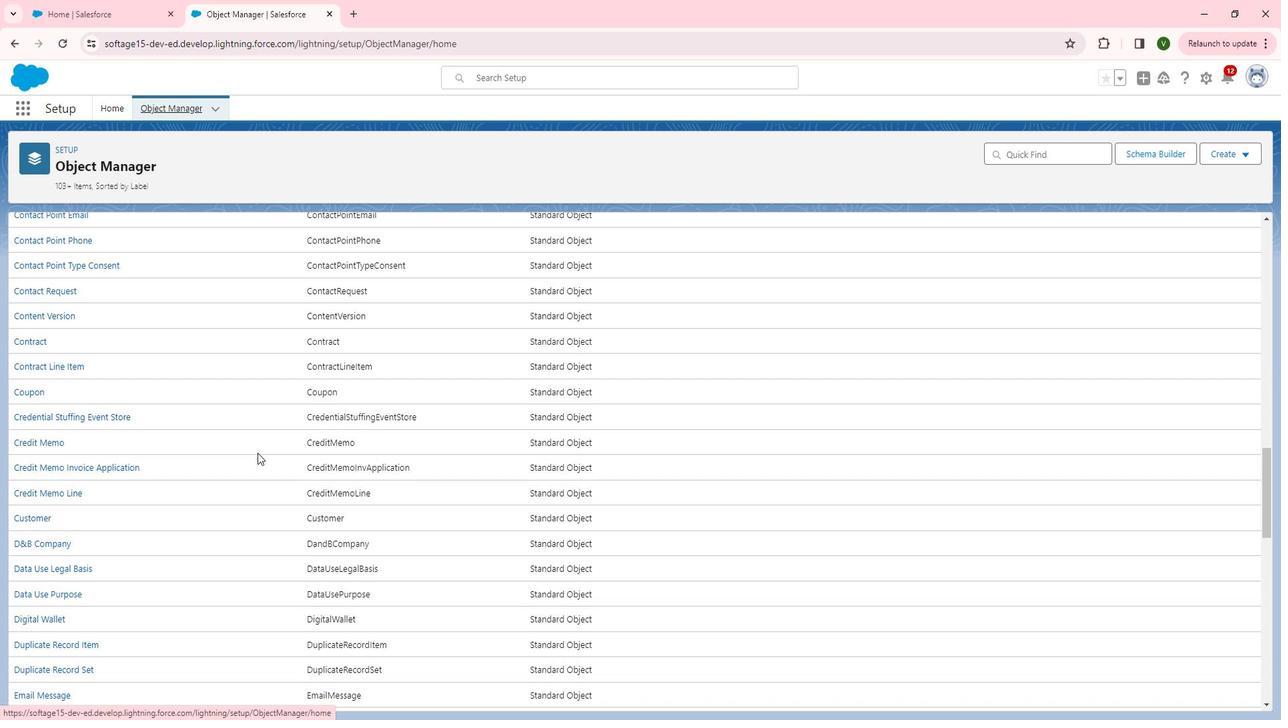 
Action: Mouse scrolled (253, 453) with delta (0, 0)
Screenshot: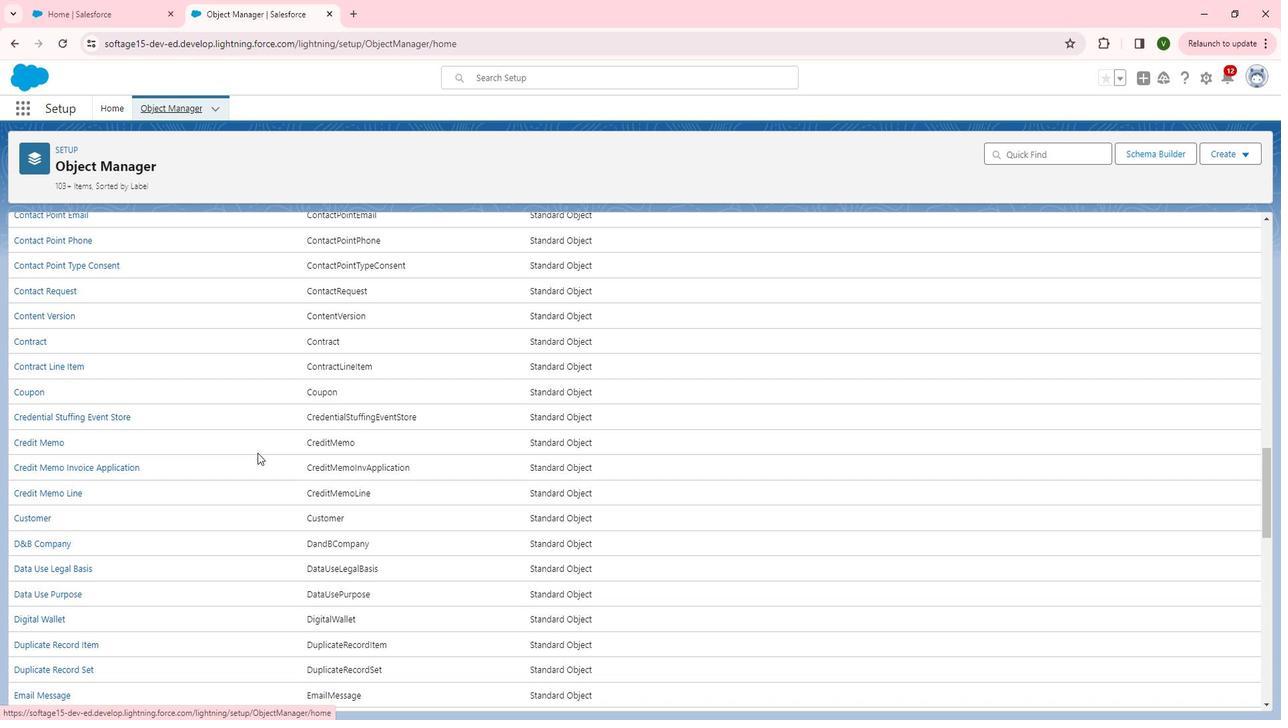 
Action: Mouse scrolled (253, 453) with delta (0, 0)
Screenshot: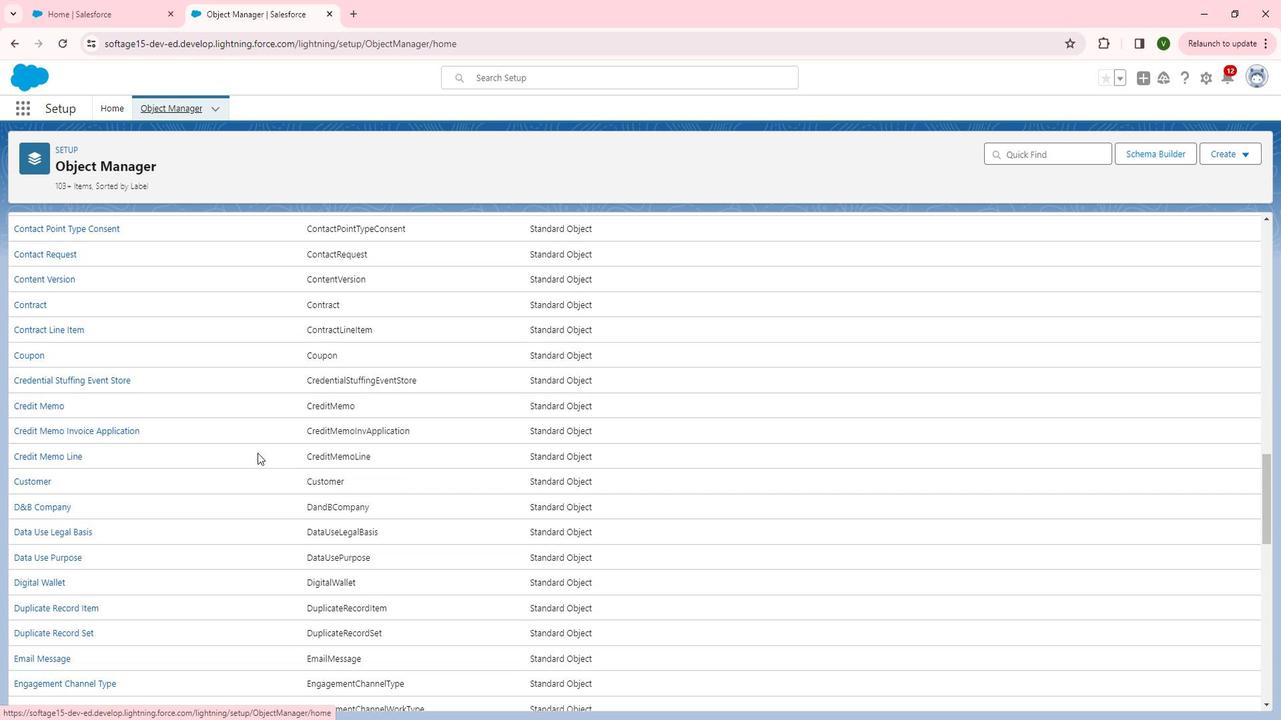 
Action: Mouse scrolled (253, 453) with delta (0, 0)
Screenshot: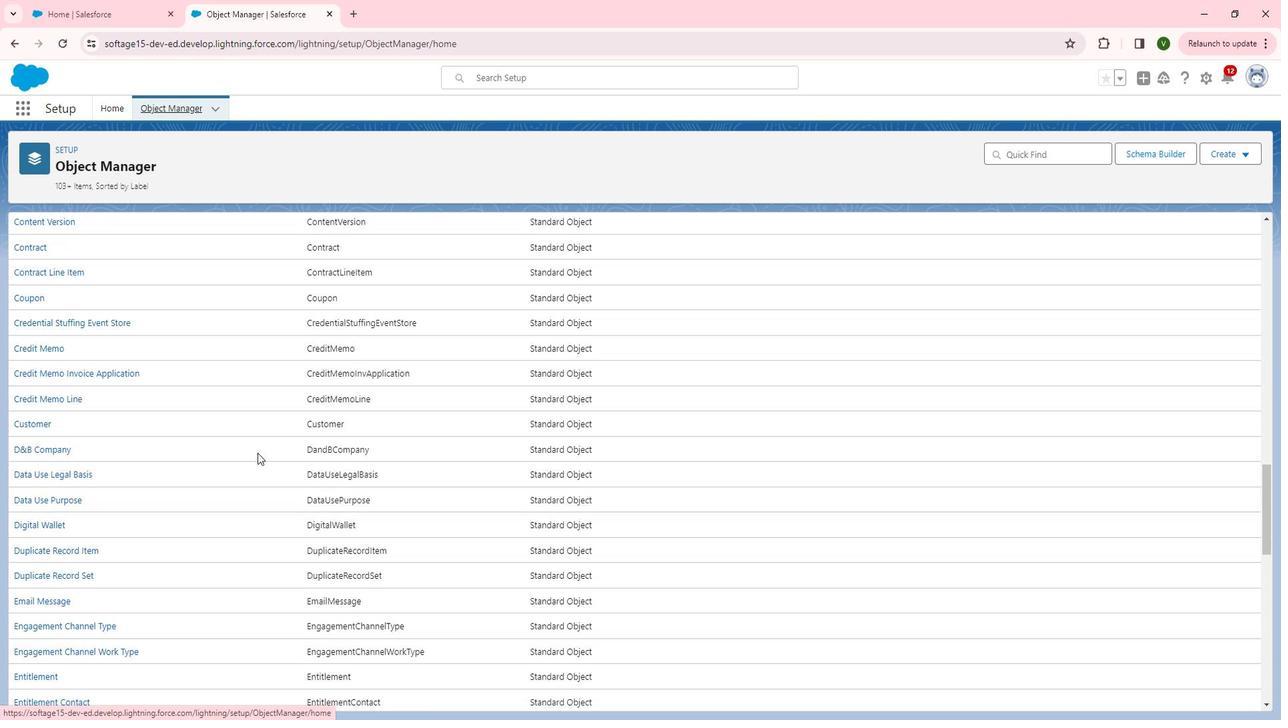 
Action: Mouse scrolled (253, 453) with delta (0, 0)
Screenshot: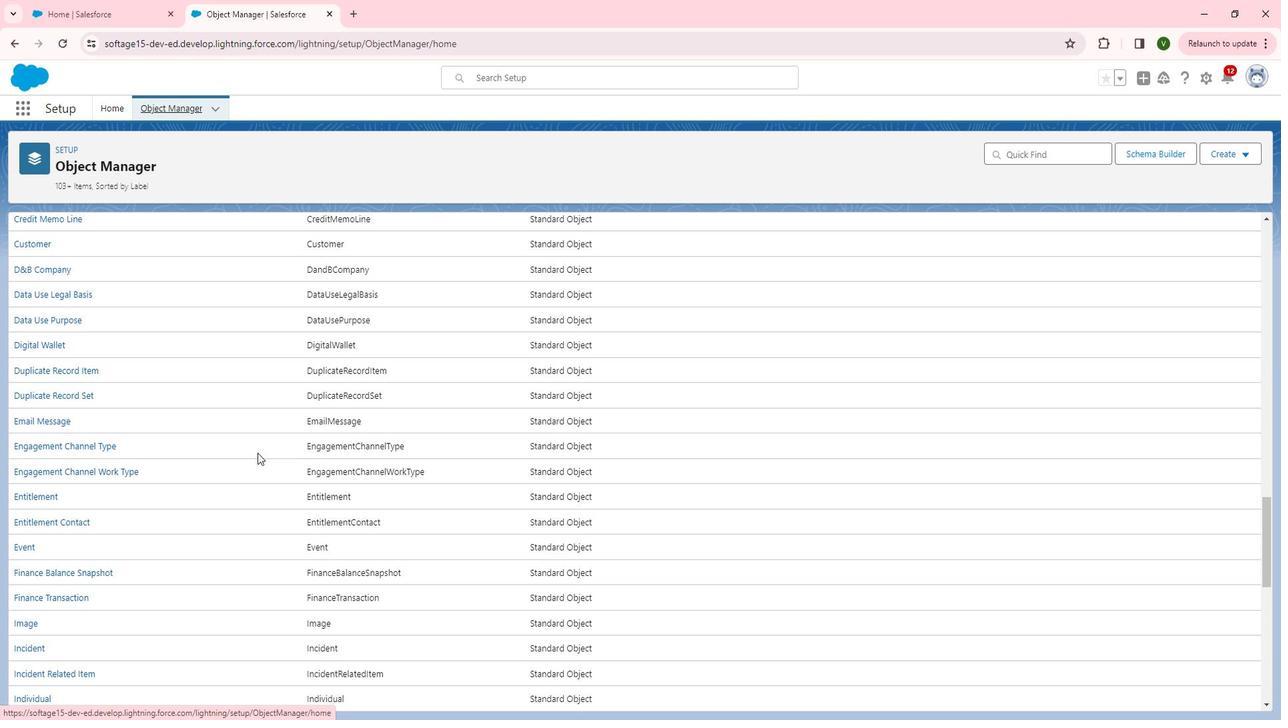 
Action: Mouse scrolled (253, 453) with delta (0, 0)
Screenshot: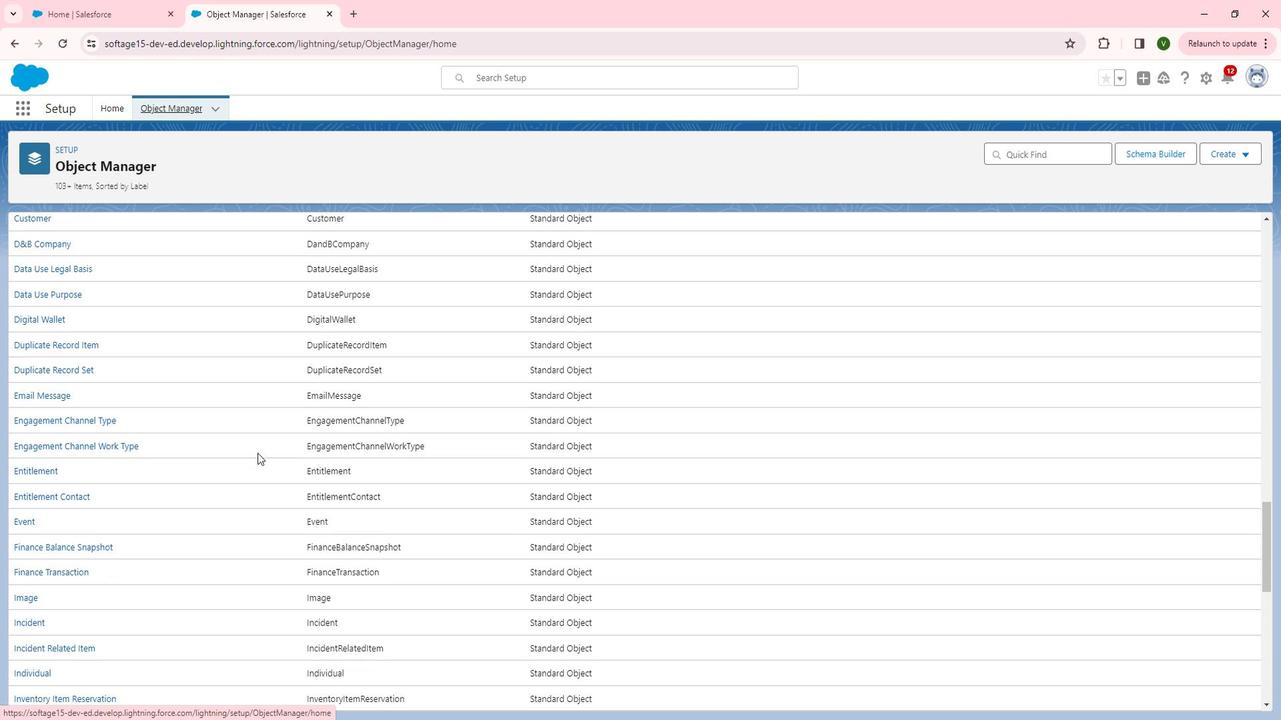 
Action: Mouse scrolled (253, 453) with delta (0, 0)
Screenshot: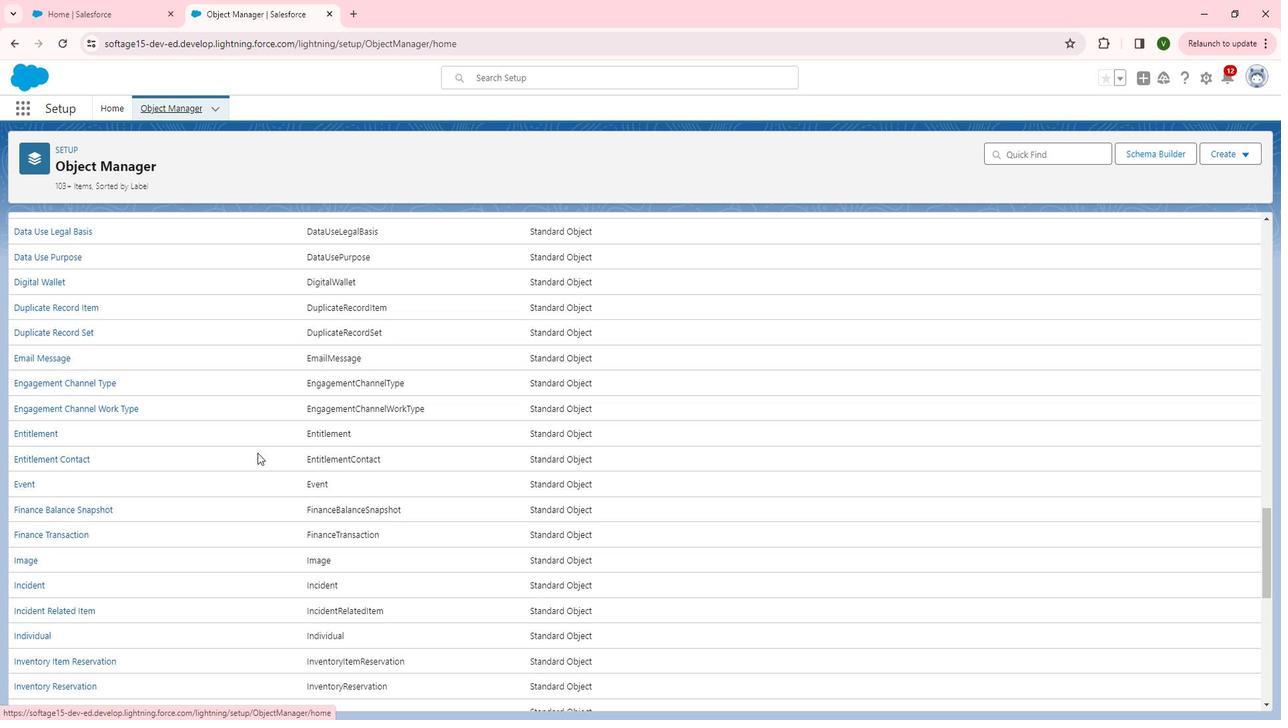 
Action: Mouse scrolled (253, 453) with delta (0, 0)
Screenshot: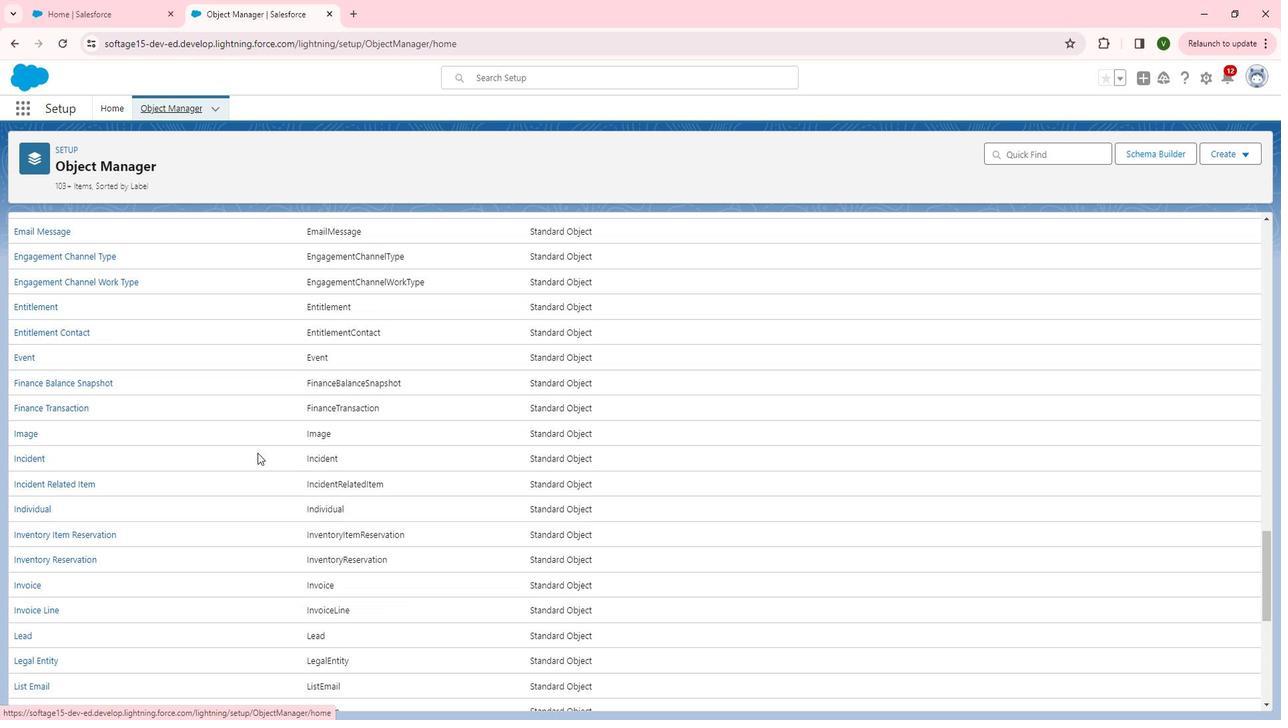 
Action: Mouse scrolled (253, 453) with delta (0, 0)
Screenshot: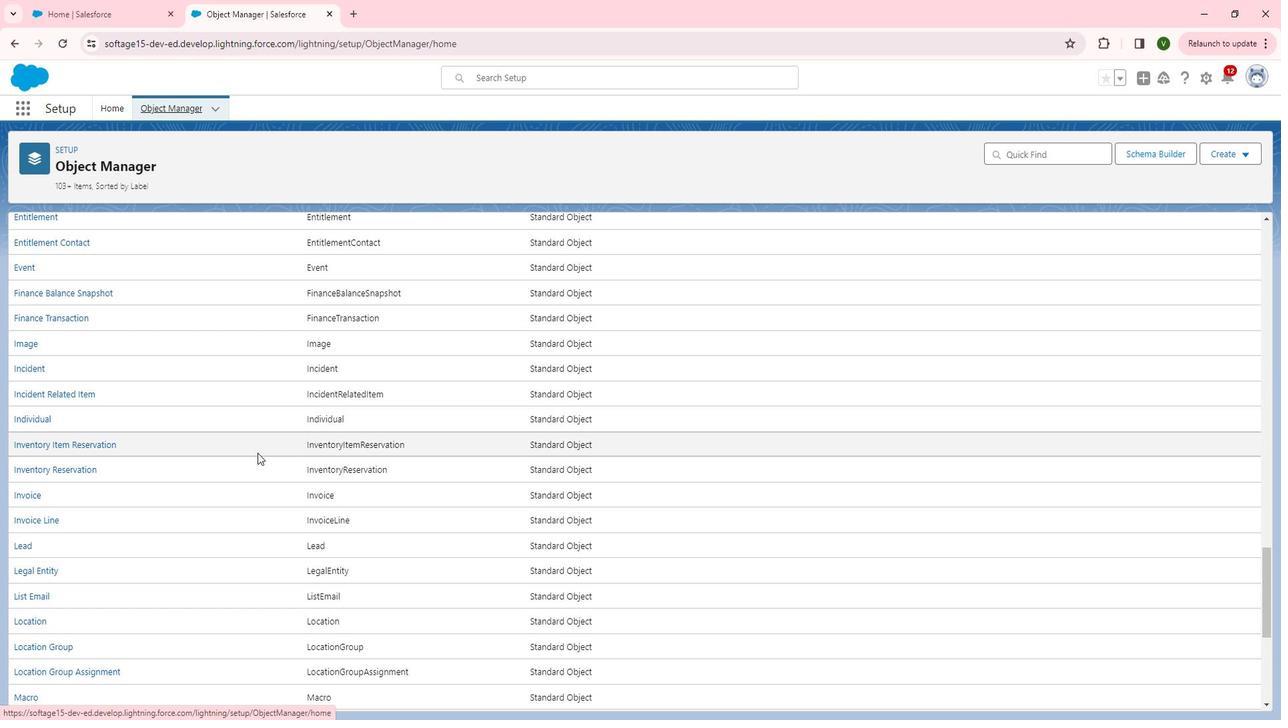 
Action: Mouse scrolled (253, 453) with delta (0, 0)
Screenshot: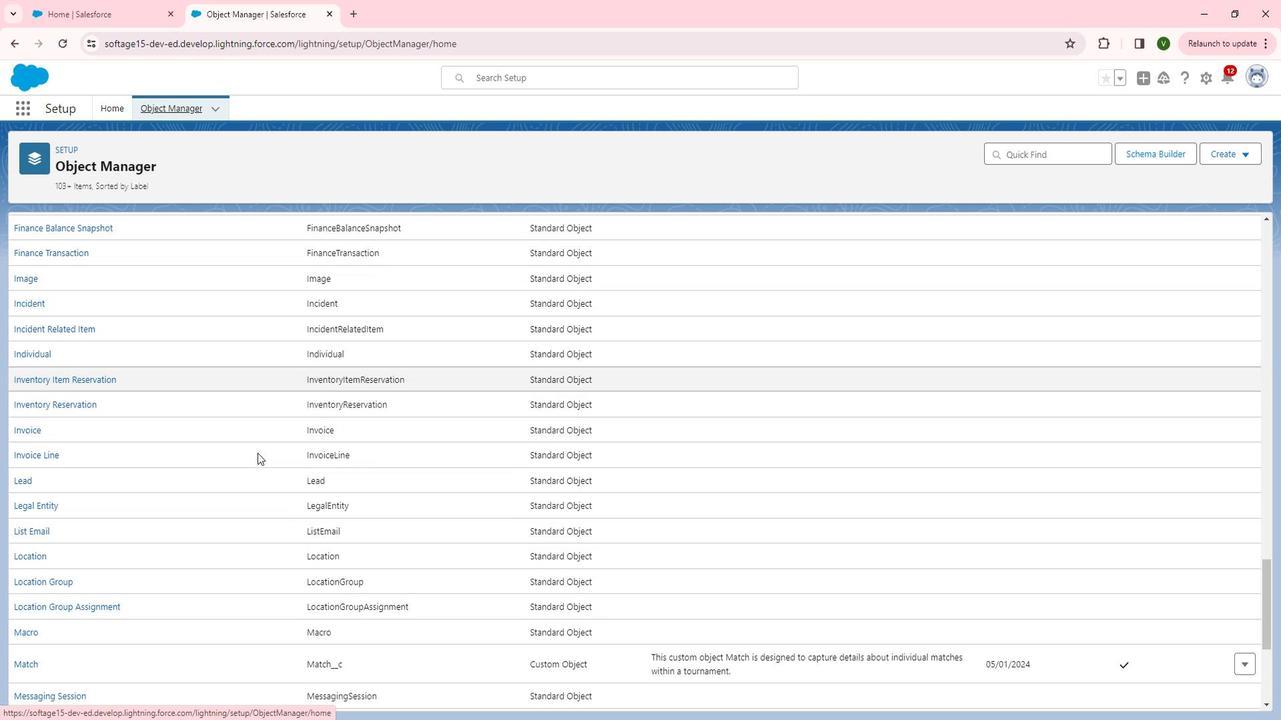 
Action: Mouse scrolled (253, 453) with delta (0, 0)
Screenshot: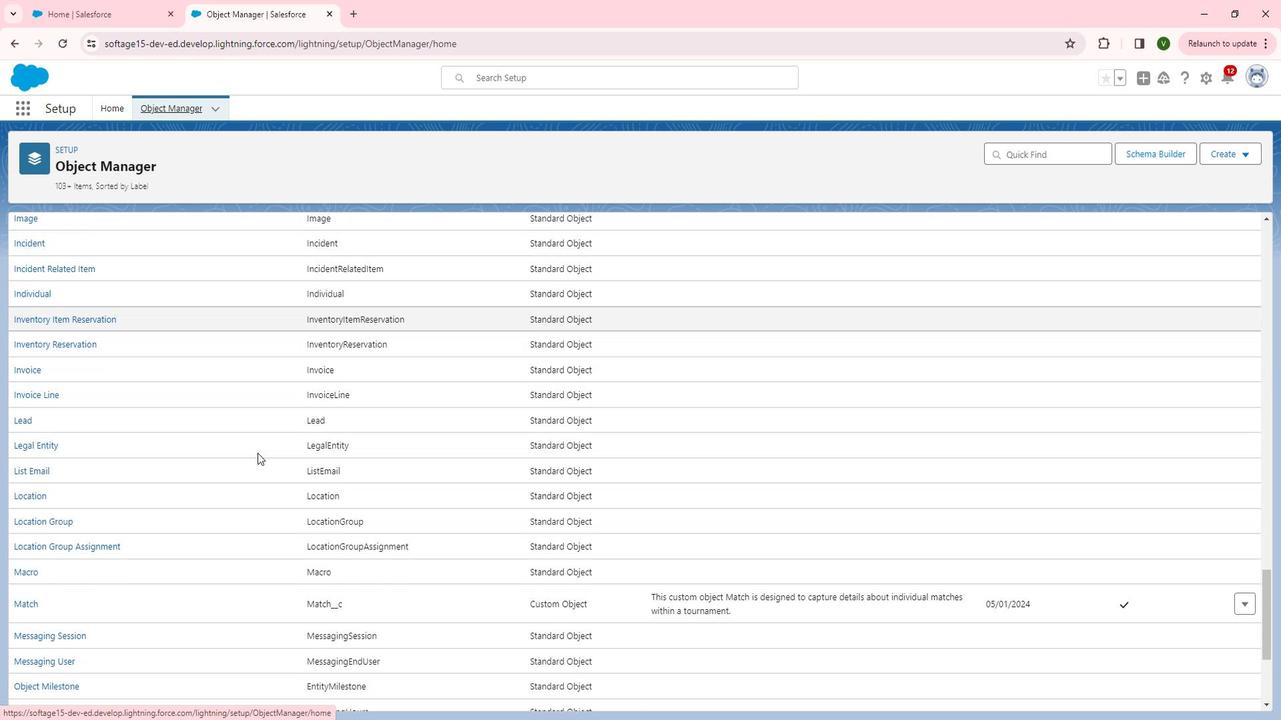 
Action: Mouse scrolled (253, 453) with delta (0, 0)
Screenshot: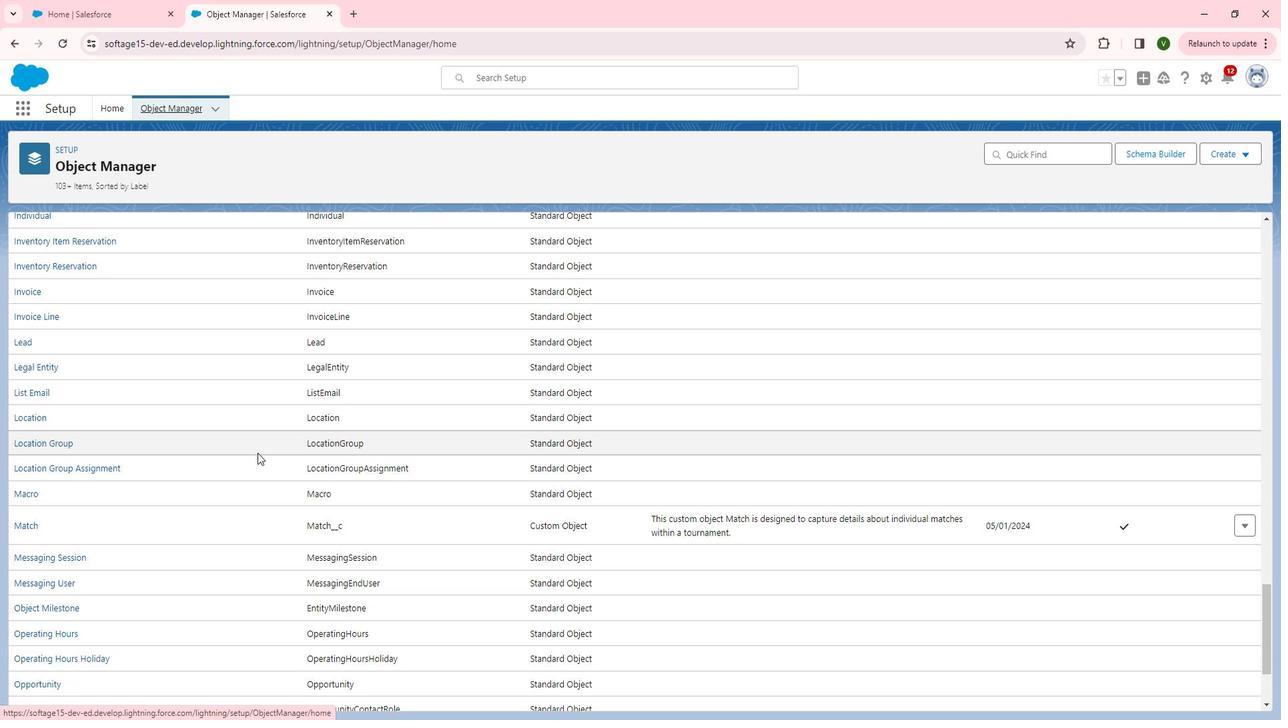 
Action: Mouse scrolled (253, 453) with delta (0, 0)
Screenshot: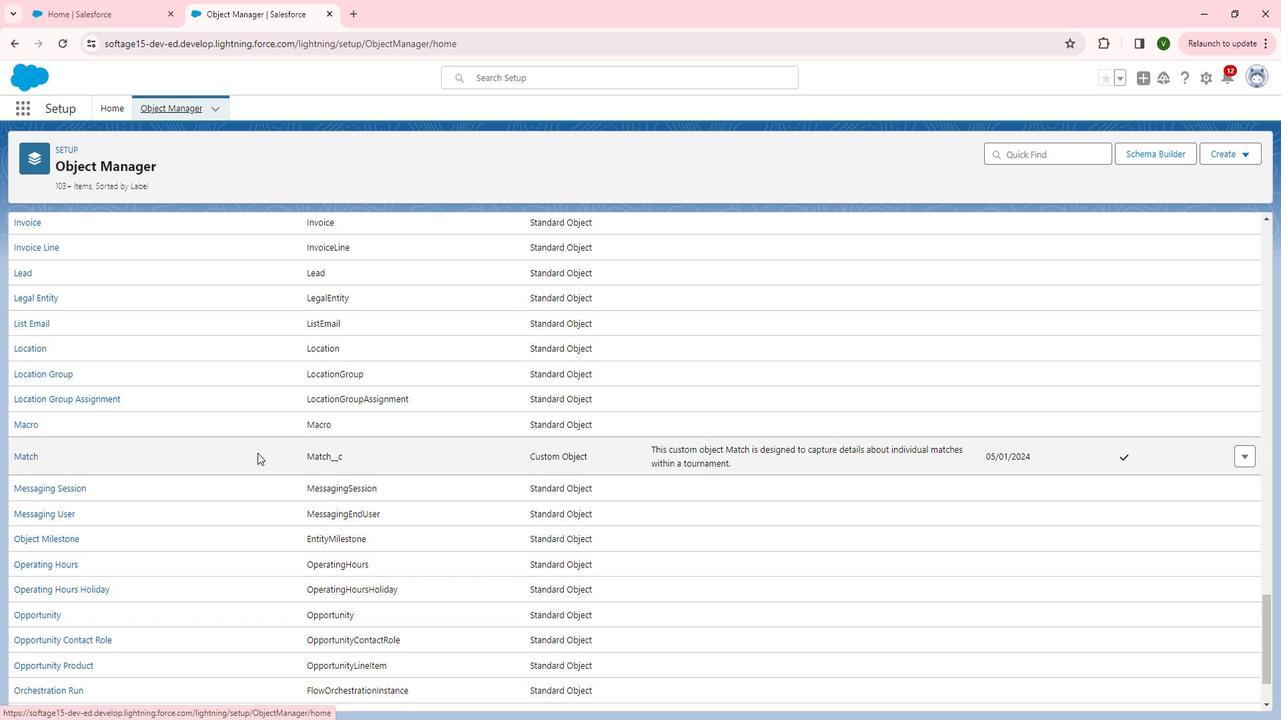 
Action: Mouse scrolled (253, 453) with delta (0, 0)
Screenshot: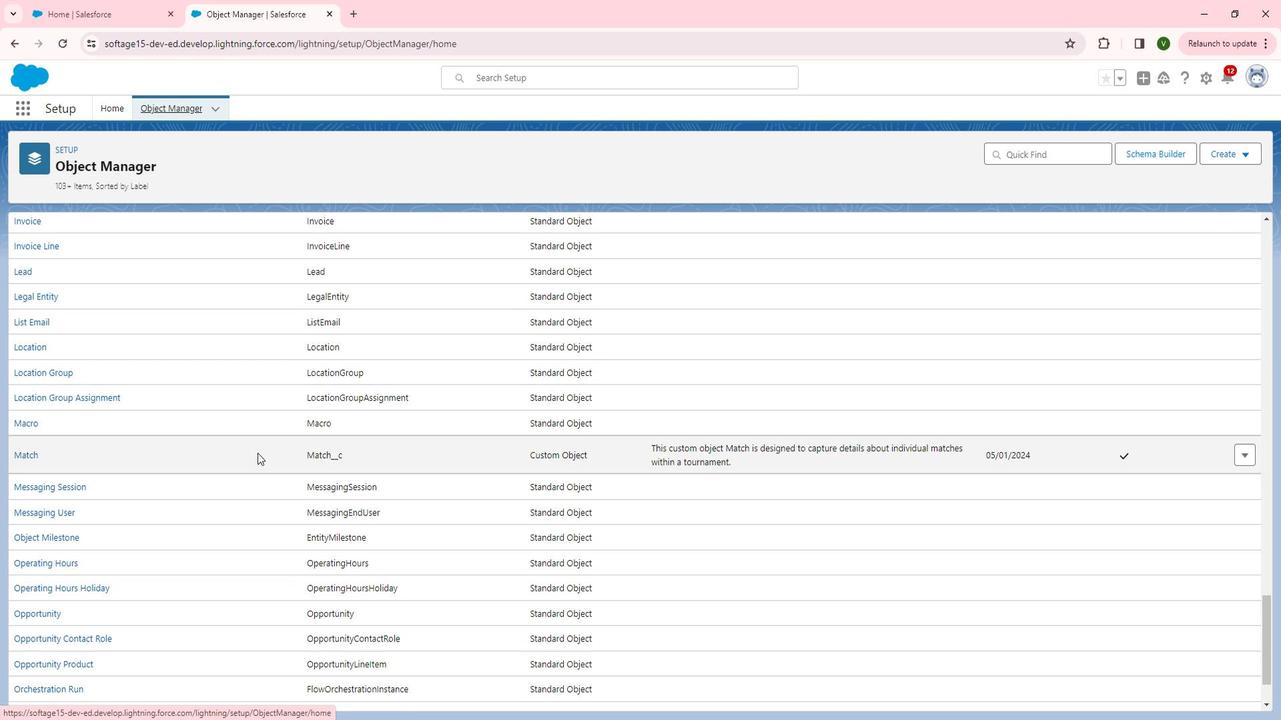 
Action: Mouse scrolled (253, 453) with delta (0, 0)
Screenshot: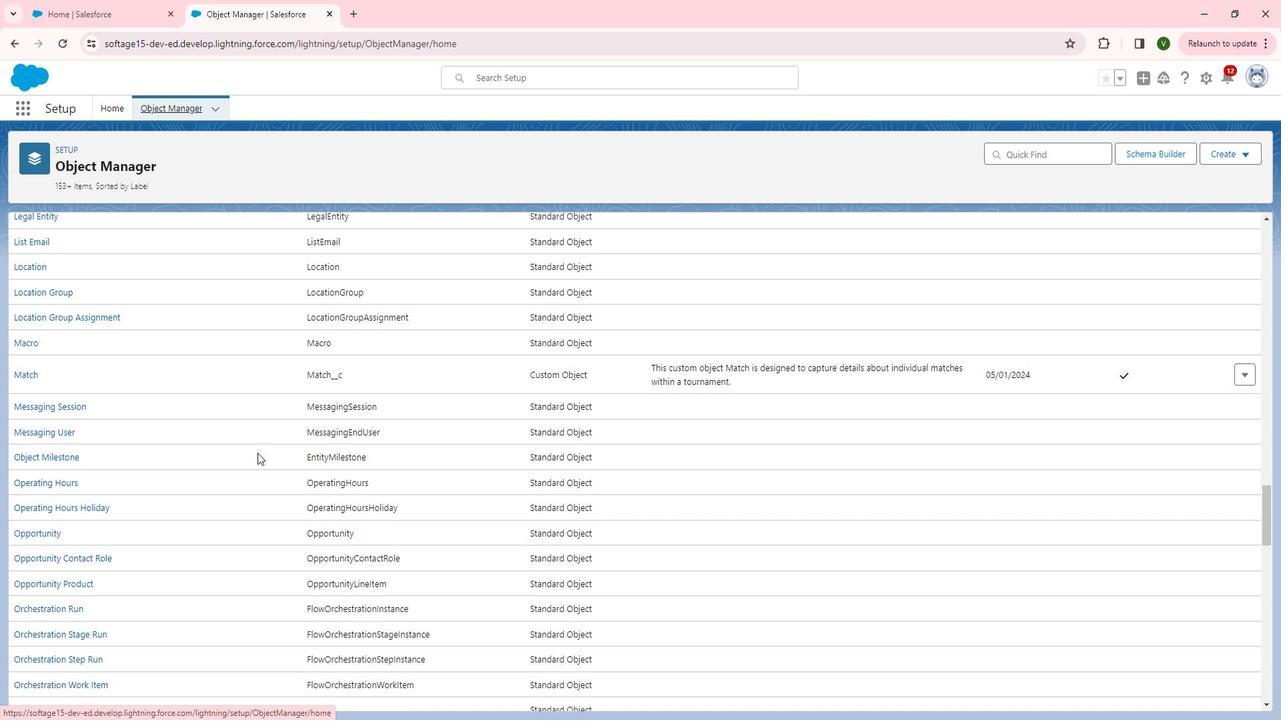 
Action: Mouse scrolled (253, 453) with delta (0, 0)
Screenshot: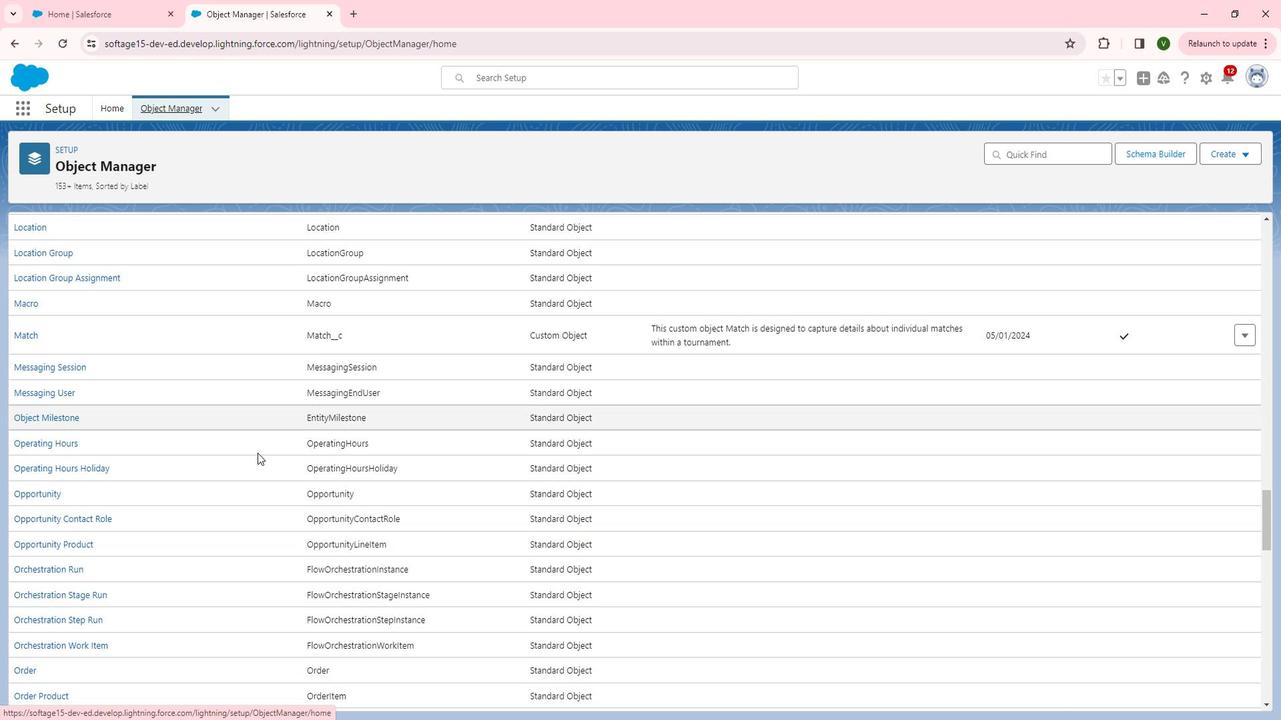 
Action: Mouse scrolled (253, 453) with delta (0, 0)
Screenshot: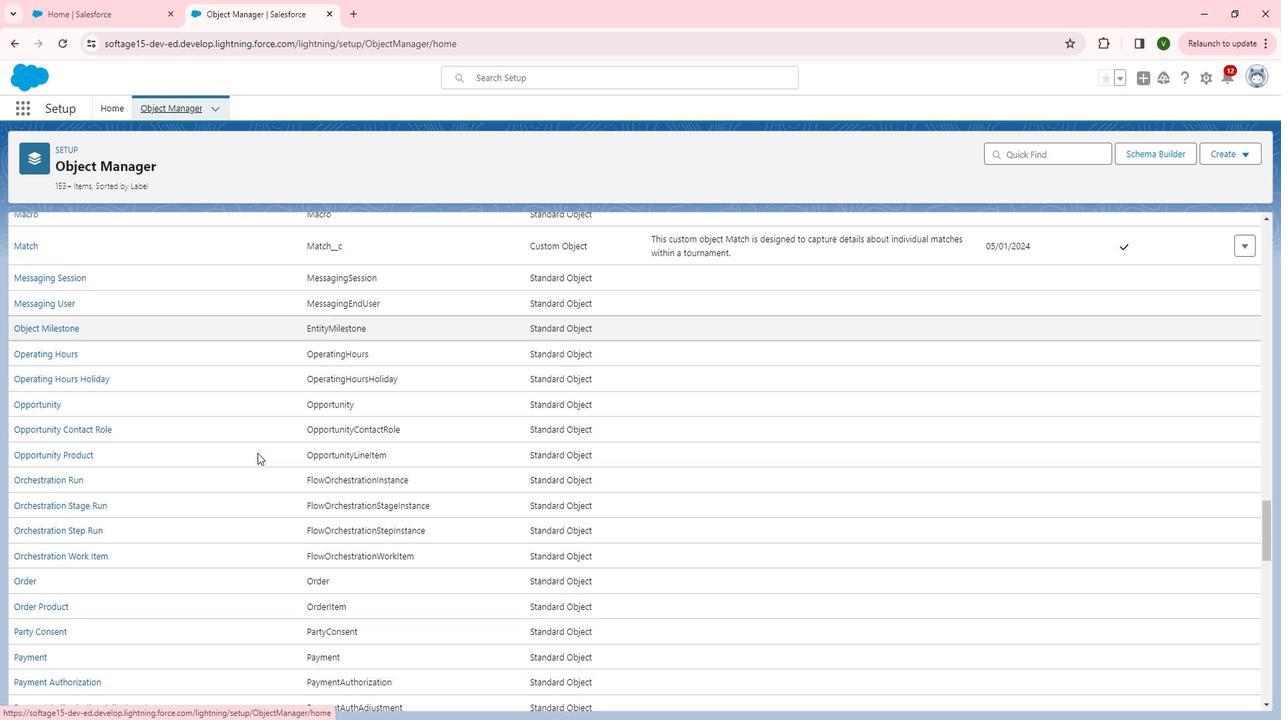 
Action: Mouse scrolled (253, 453) with delta (0, 0)
Screenshot: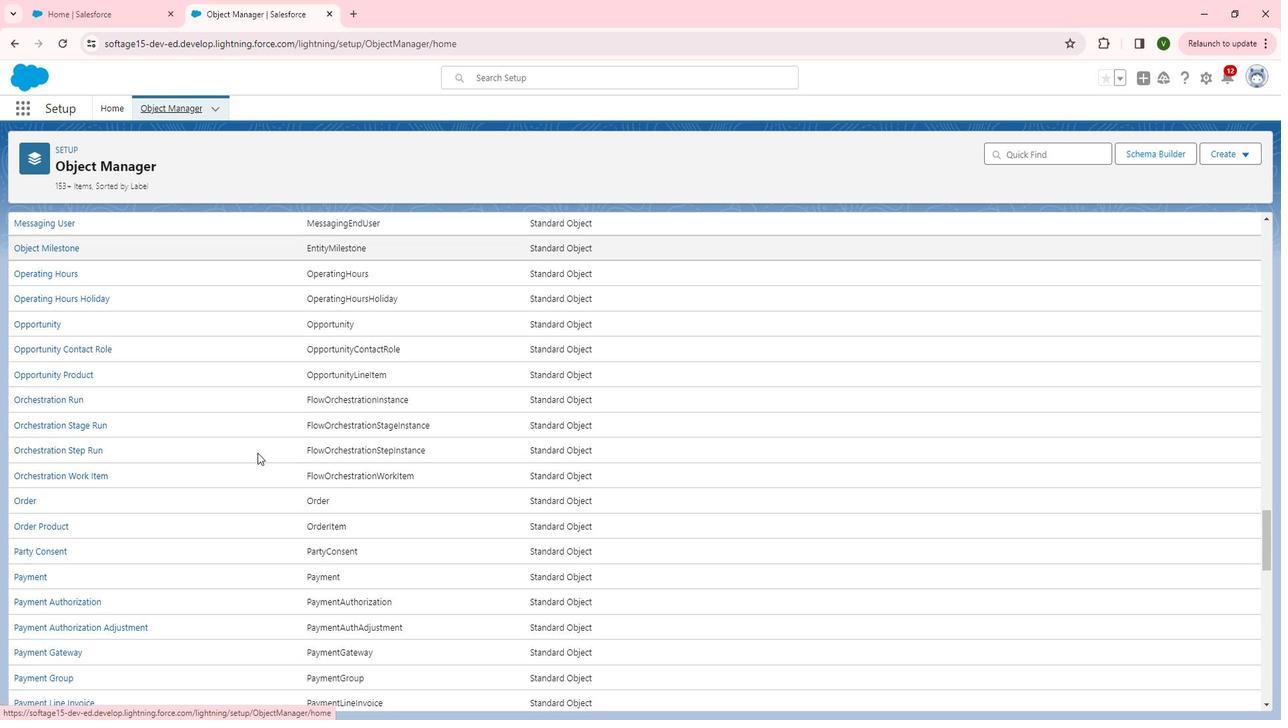
Action: Mouse scrolled (253, 453) with delta (0, 0)
Screenshot: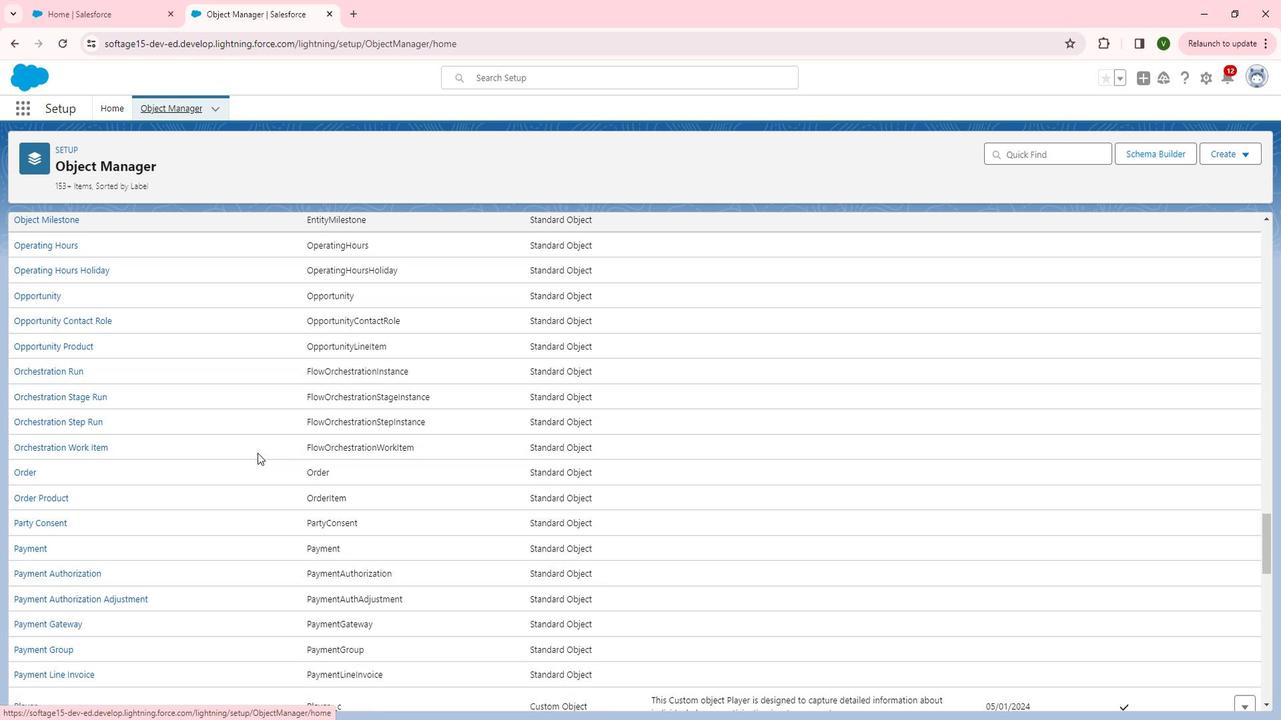 
Action: Mouse scrolled (253, 453) with delta (0, 0)
Screenshot: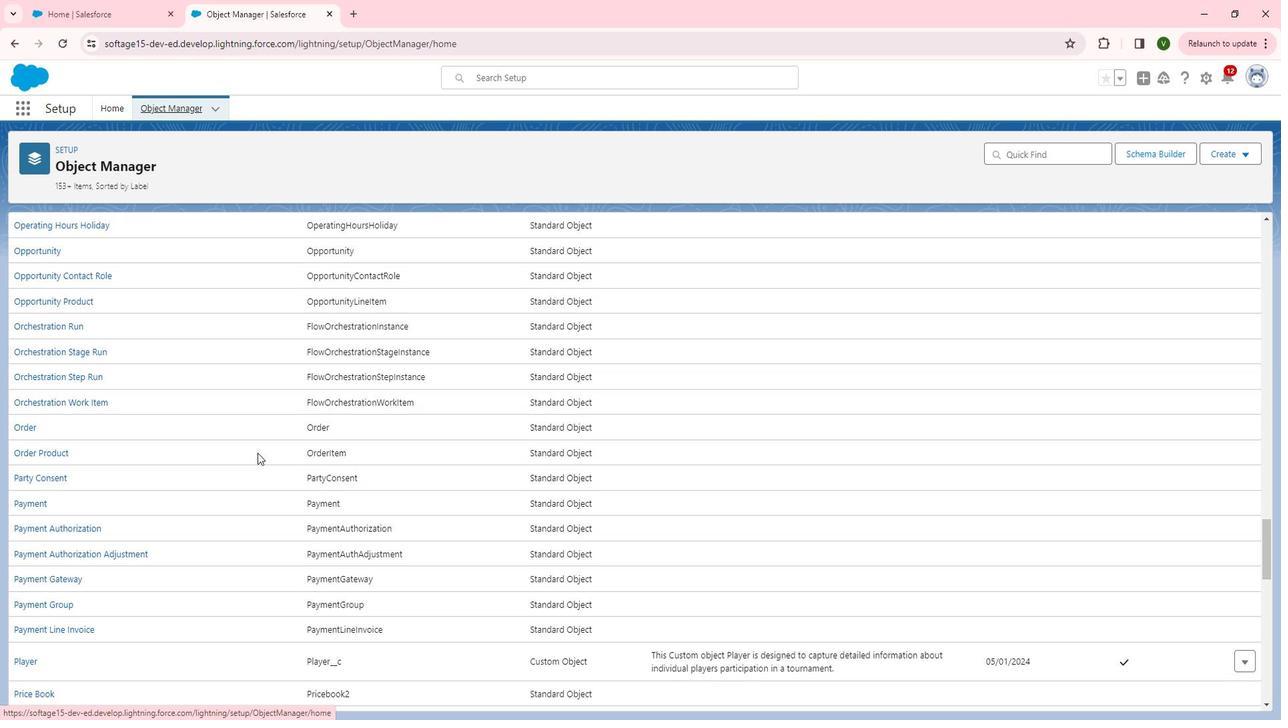 
Action: Mouse scrolled (253, 453) with delta (0, 0)
Screenshot: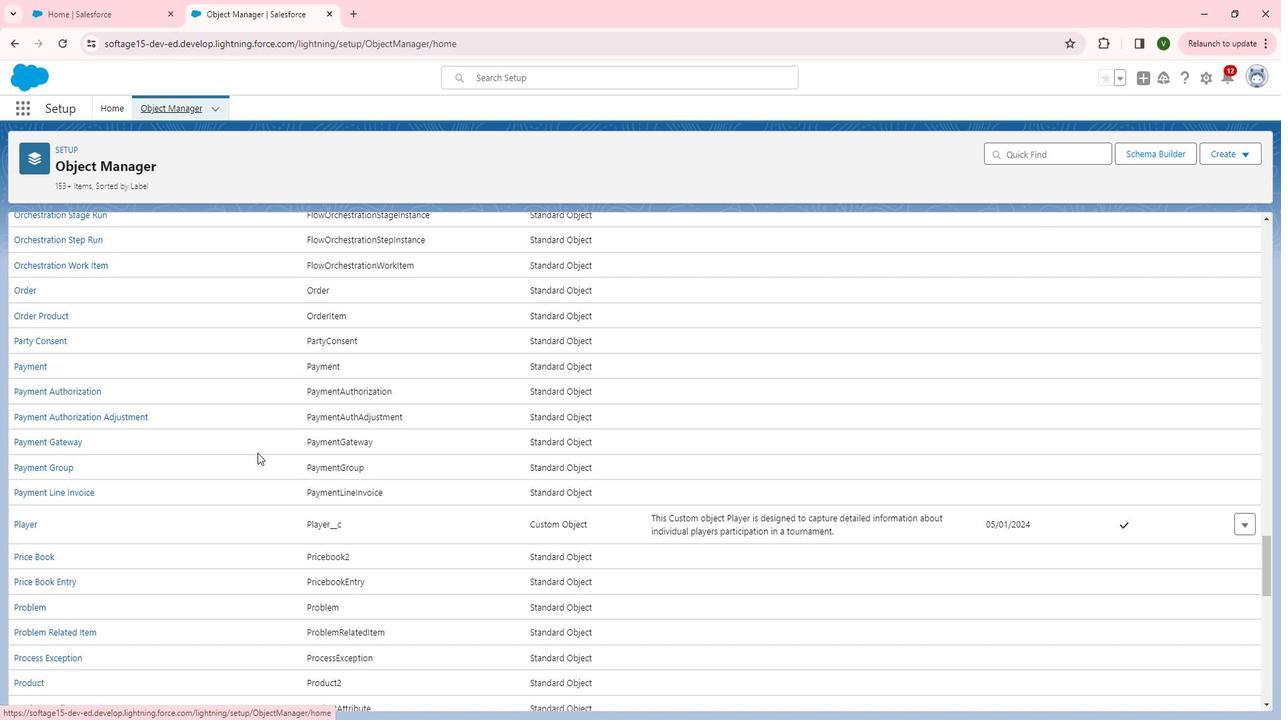
Action: Mouse scrolled (253, 453) with delta (0, 0)
Screenshot: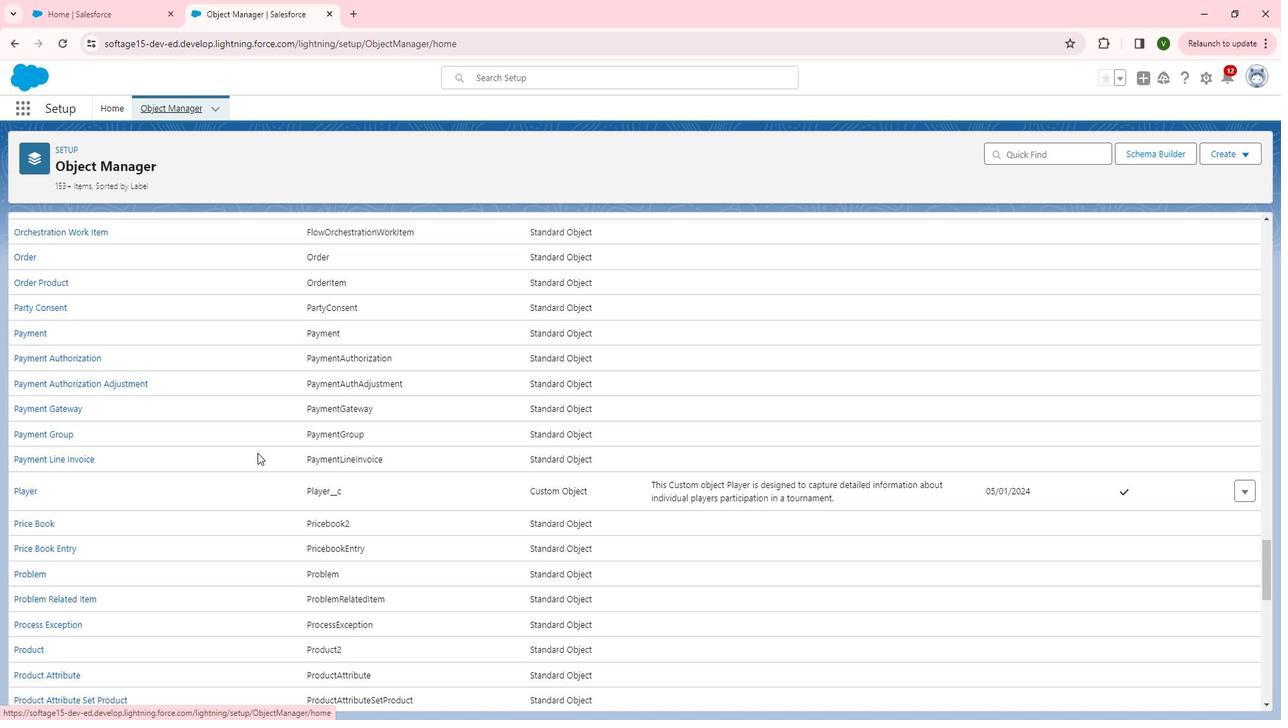 
Action: Mouse scrolled (253, 453) with delta (0, 0)
Screenshot: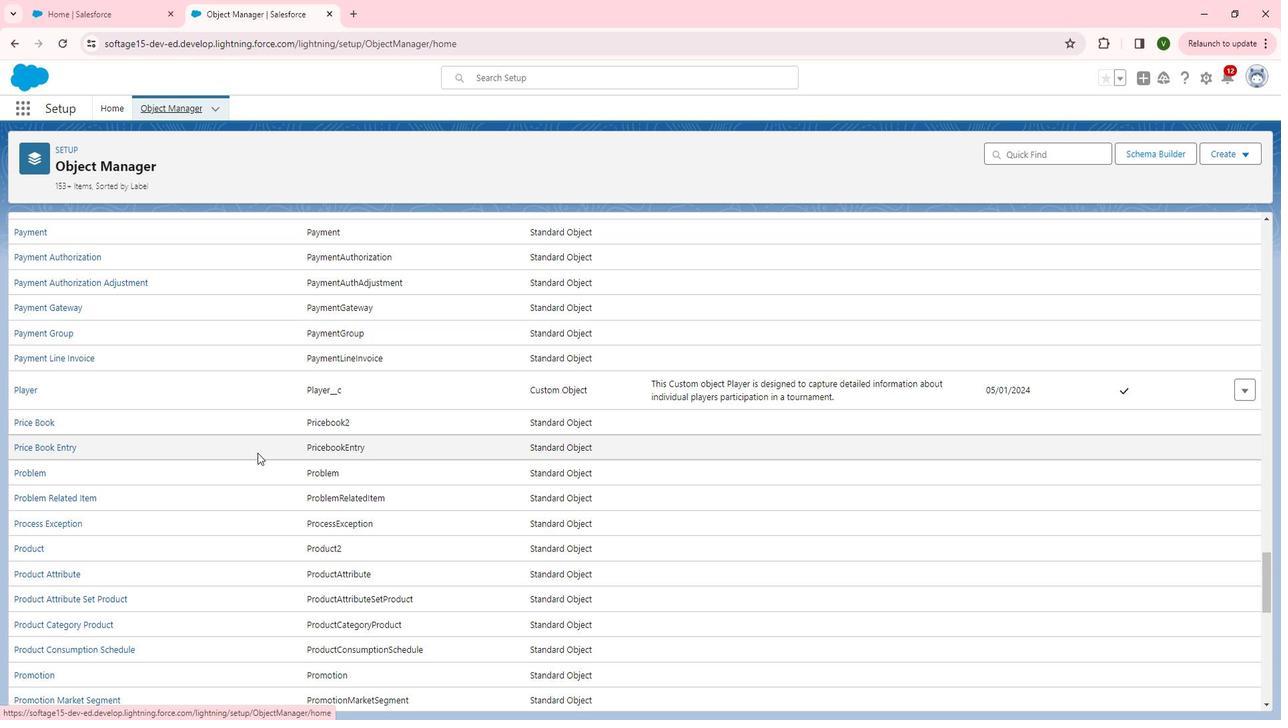 
Action: Mouse scrolled (253, 453) with delta (0, 0)
Screenshot: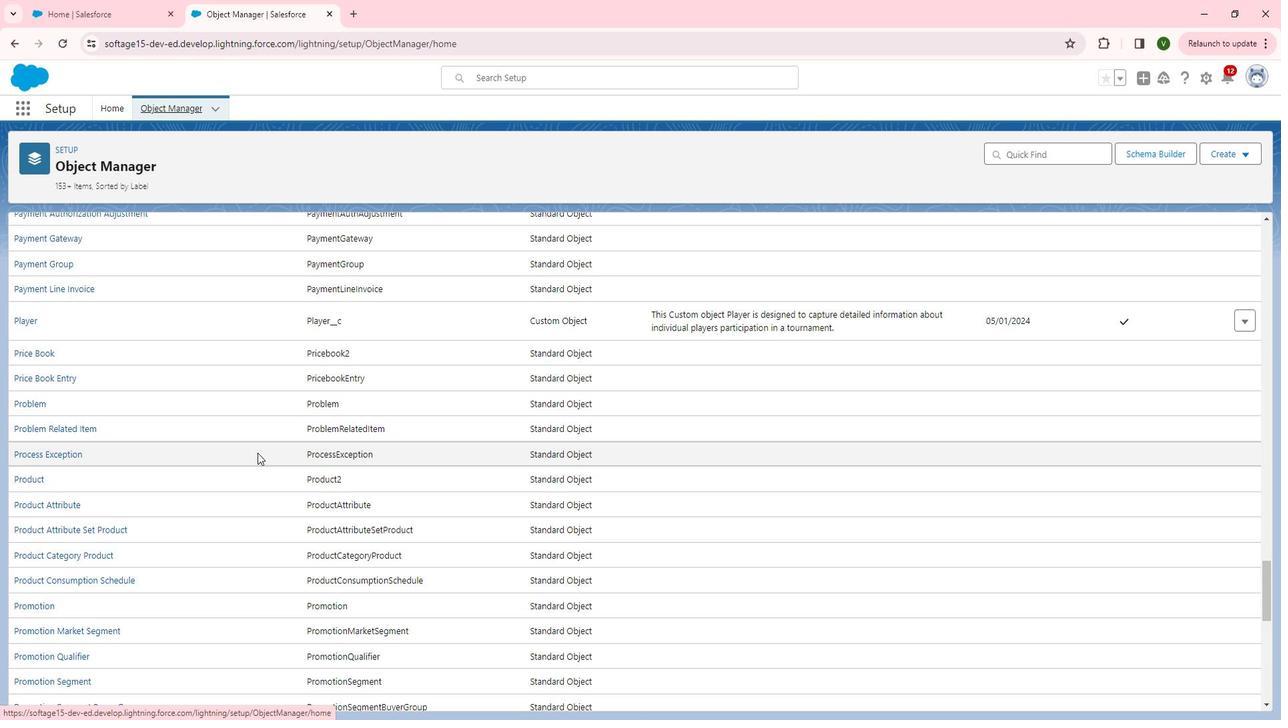 
Action: Mouse scrolled (253, 453) with delta (0, 0)
Screenshot: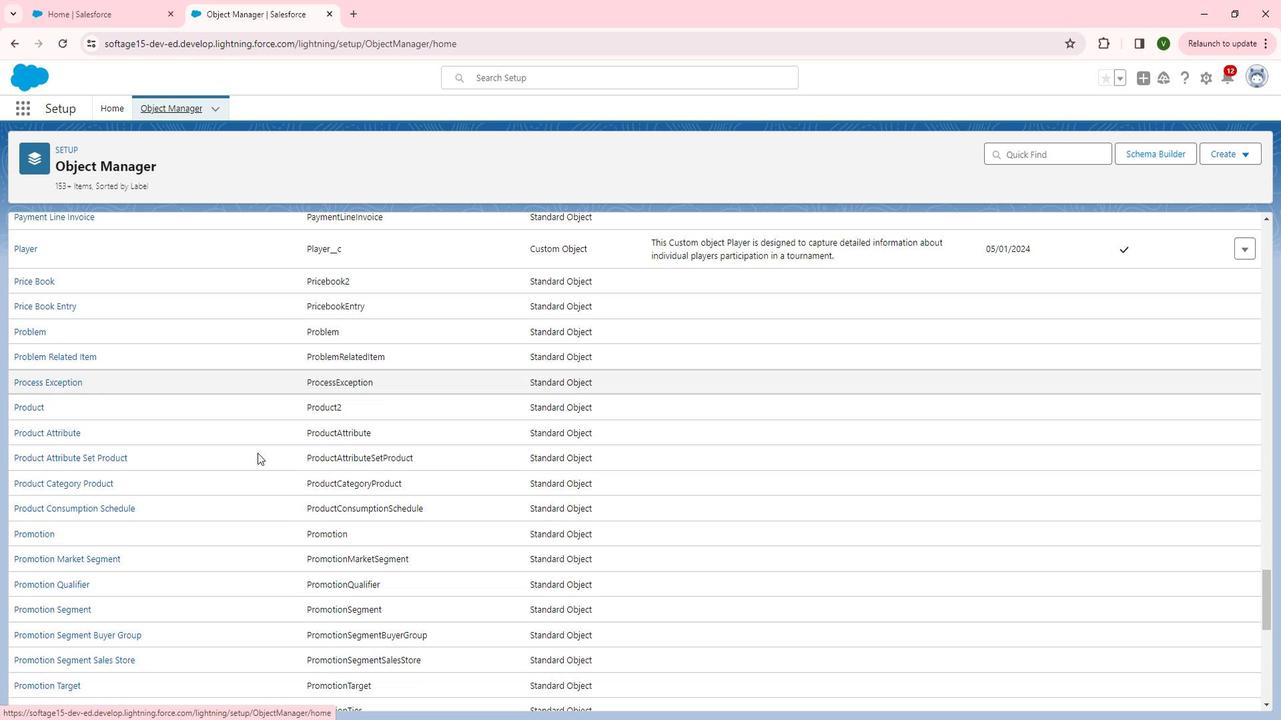 
Action: Mouse scrolled (253, 453) with delta (0, 0)
Screenshot: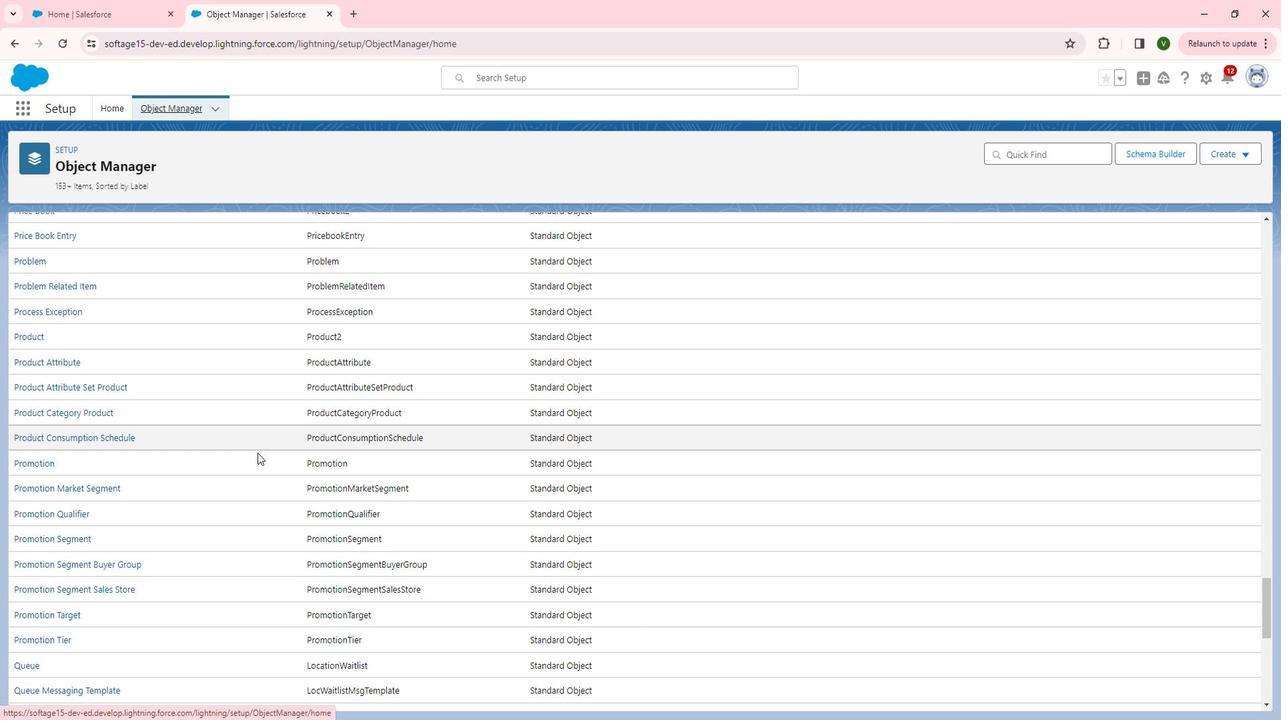 
Action: Mouse scrolled (253, 453) with delta (0, 0)
Screenshot: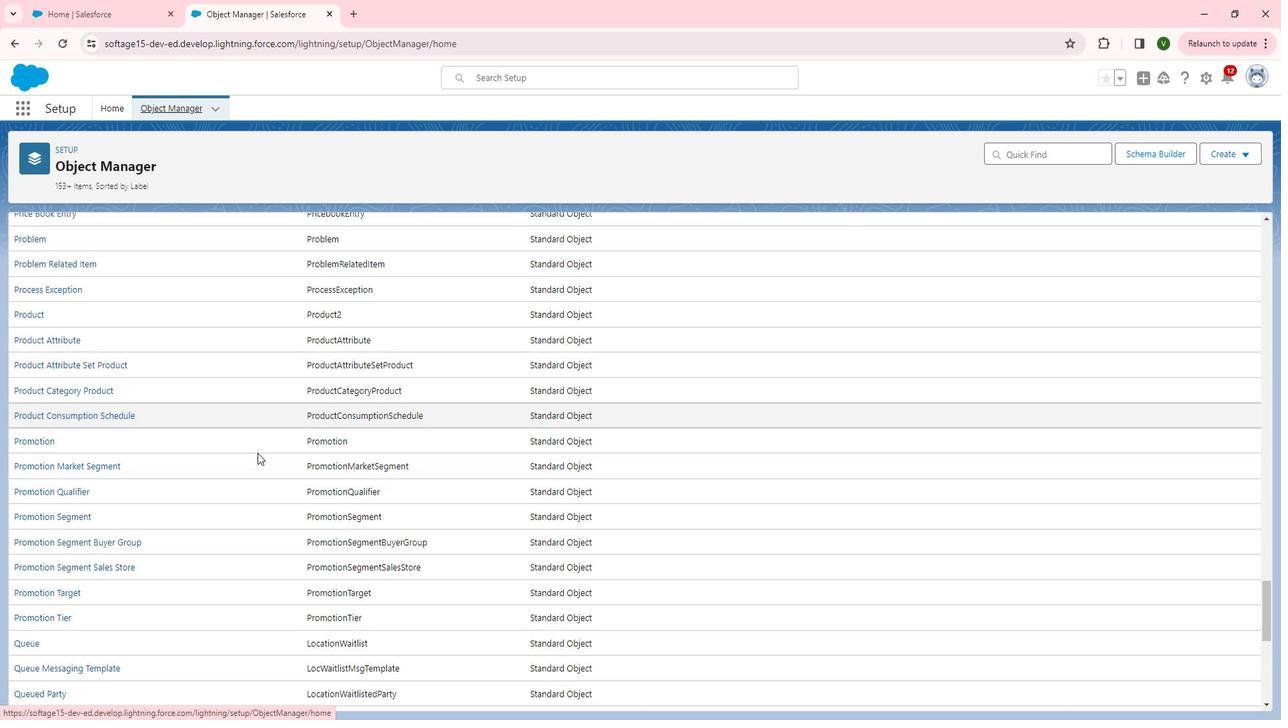 
Action: Mouse scrolled (253, 453) with delta (0, 0)
Screenshot: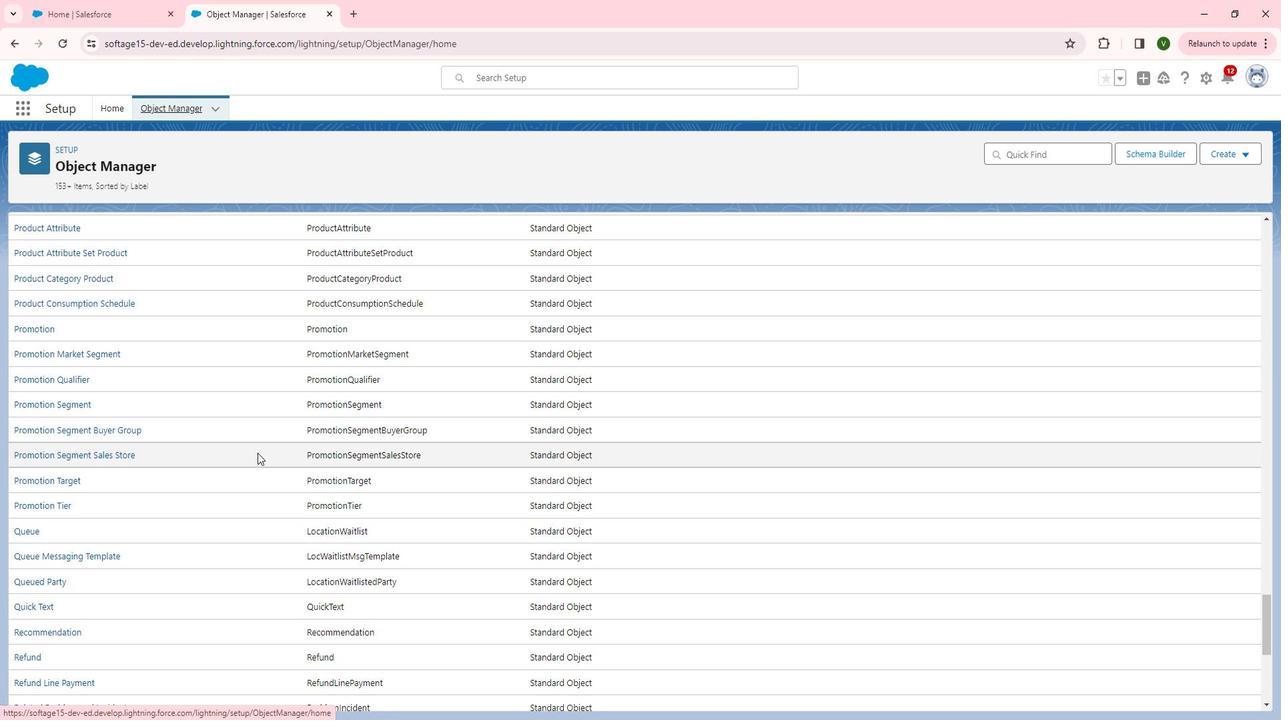 
Action: Mouse scrolled (253, 453) with delta (0, 0)
Screenshot: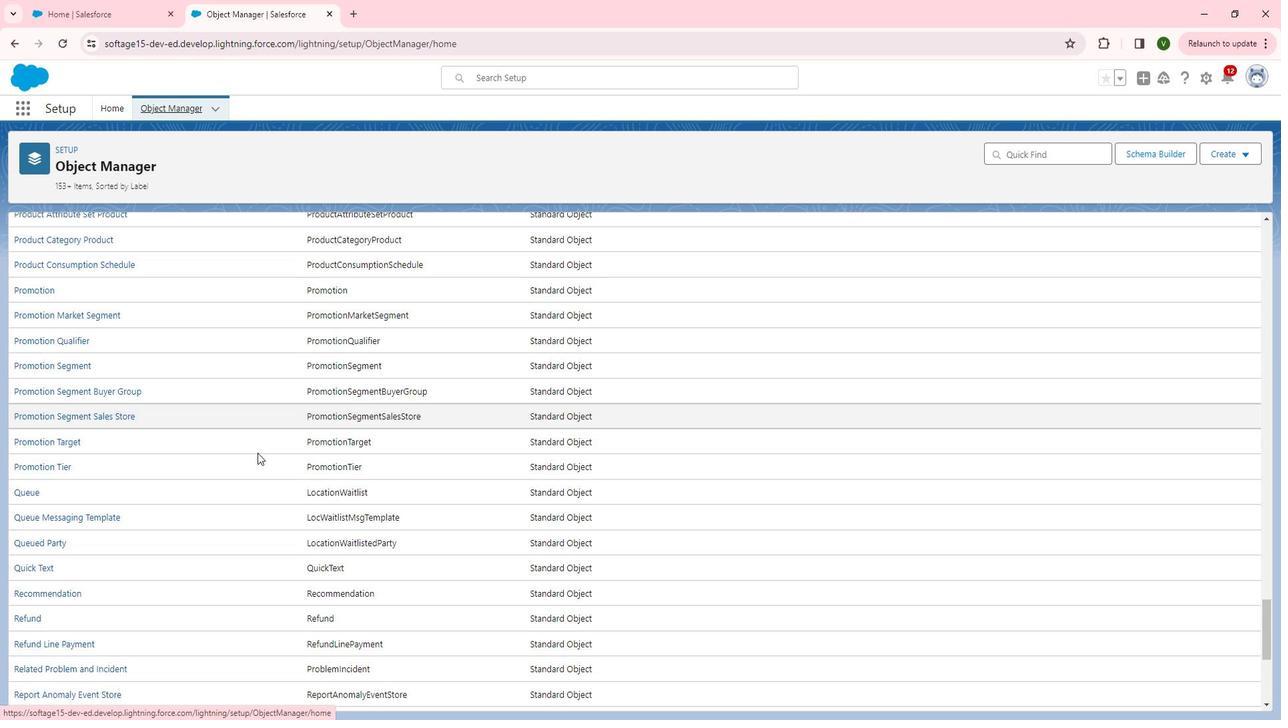 
Action: Mouse scrolled (253, 453) with delta (0, 0)
Screenshot: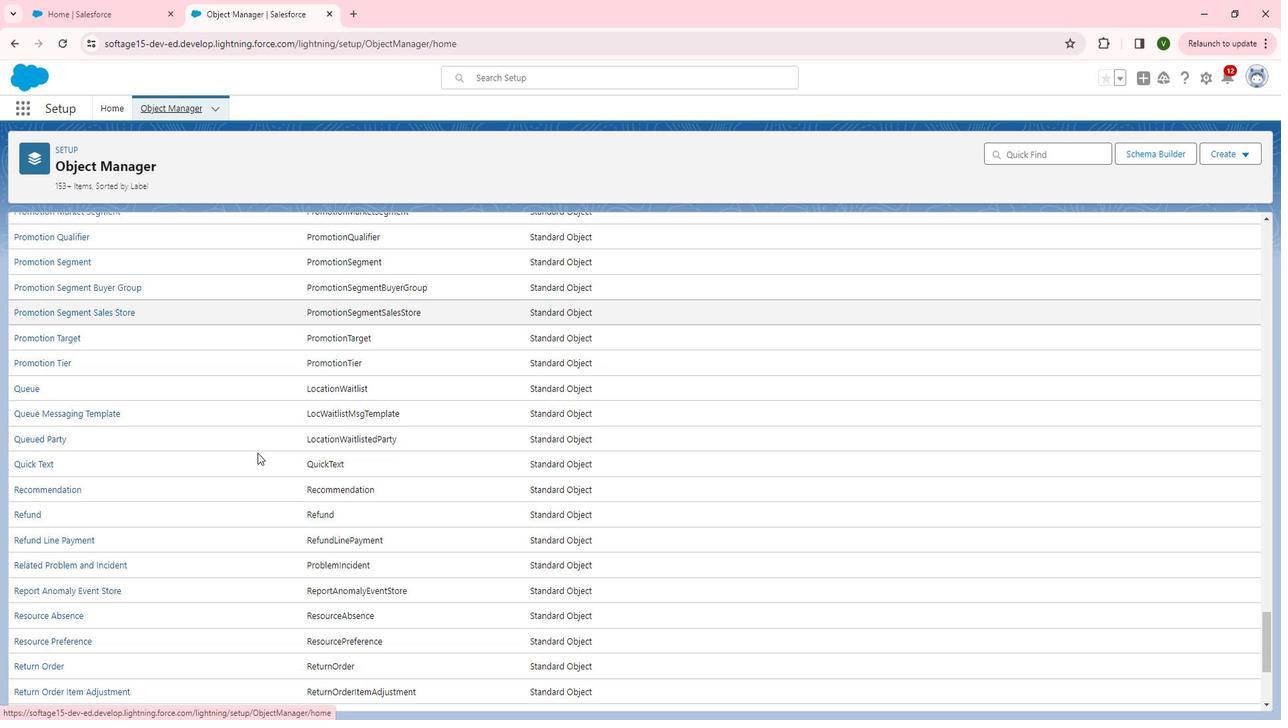 
Action: Mouse scrolled (253, 453) with delta (0, 0)
Screenshot: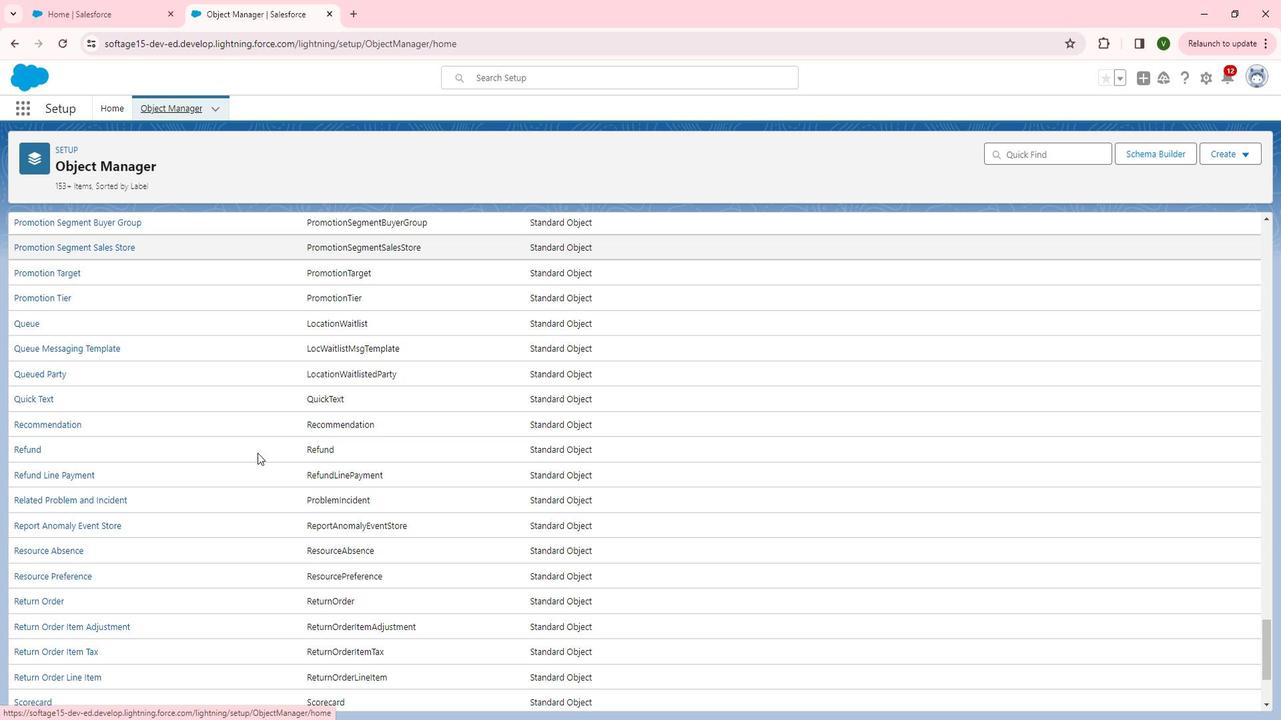 
Action: Mouse scrolled (253, 453) with delta (0, 0)
Screenshot: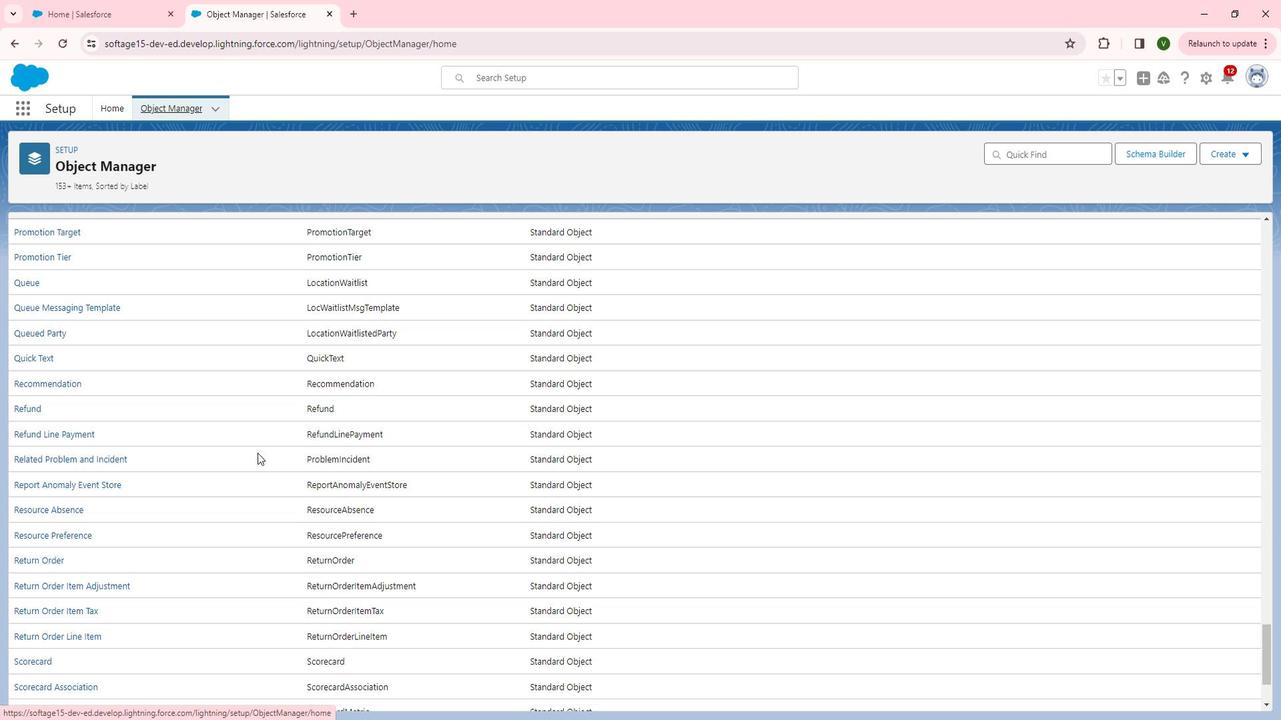 
Action: Mouse scrolled (253, 453) with delta (0, 0)
Screenshot: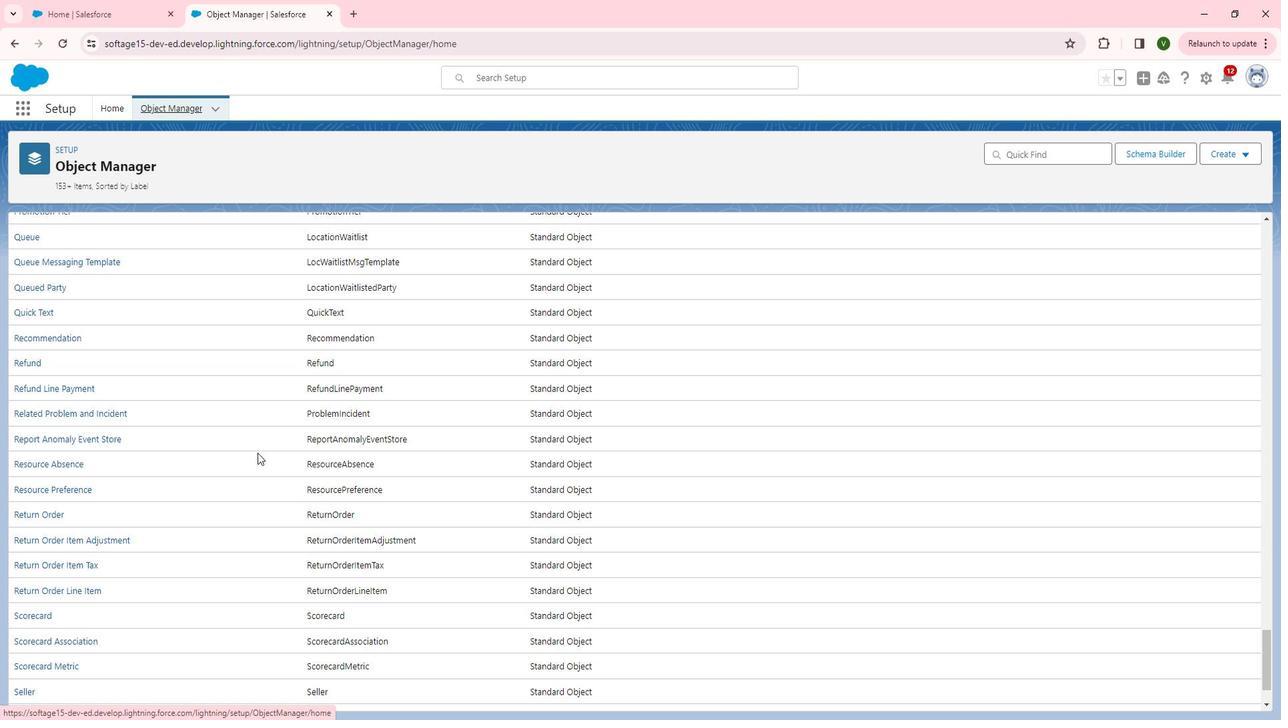 
Action: Mouse scrolled (253, 453) with delta (0, 0)
Screenshot: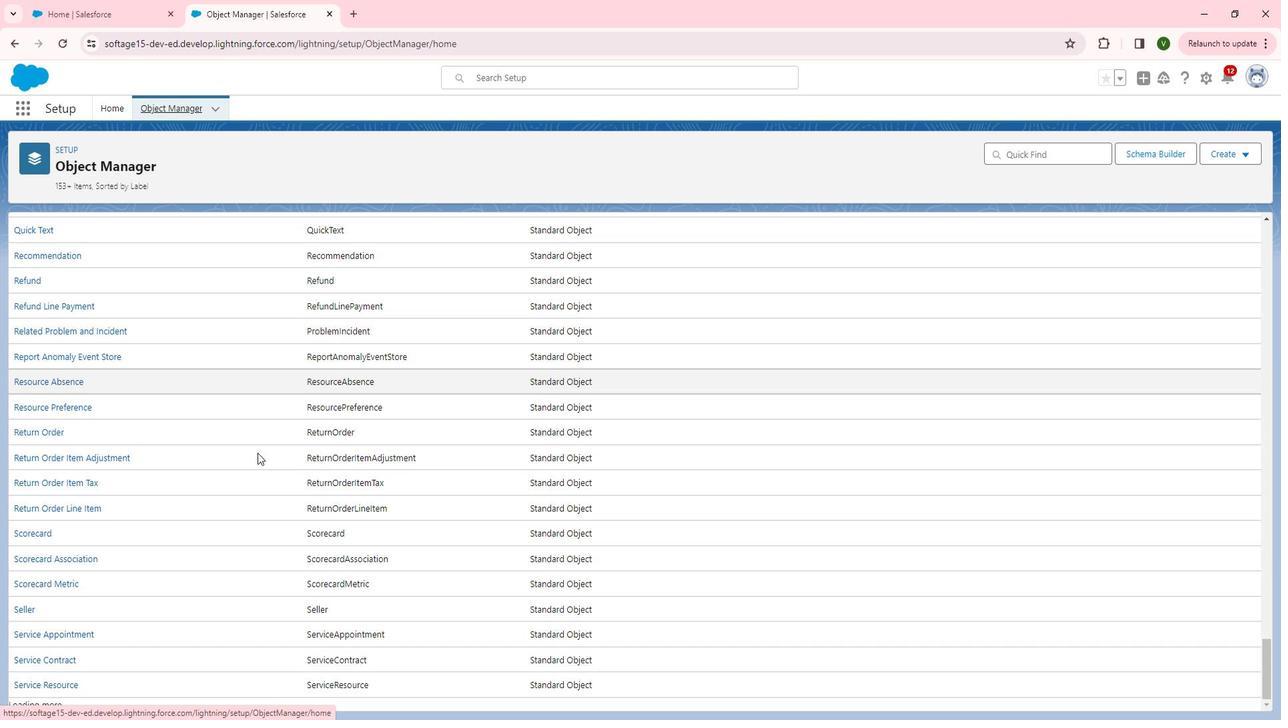 
Action: Mouse scrolled (253, 453) with delta (0, 0)
Screenshot: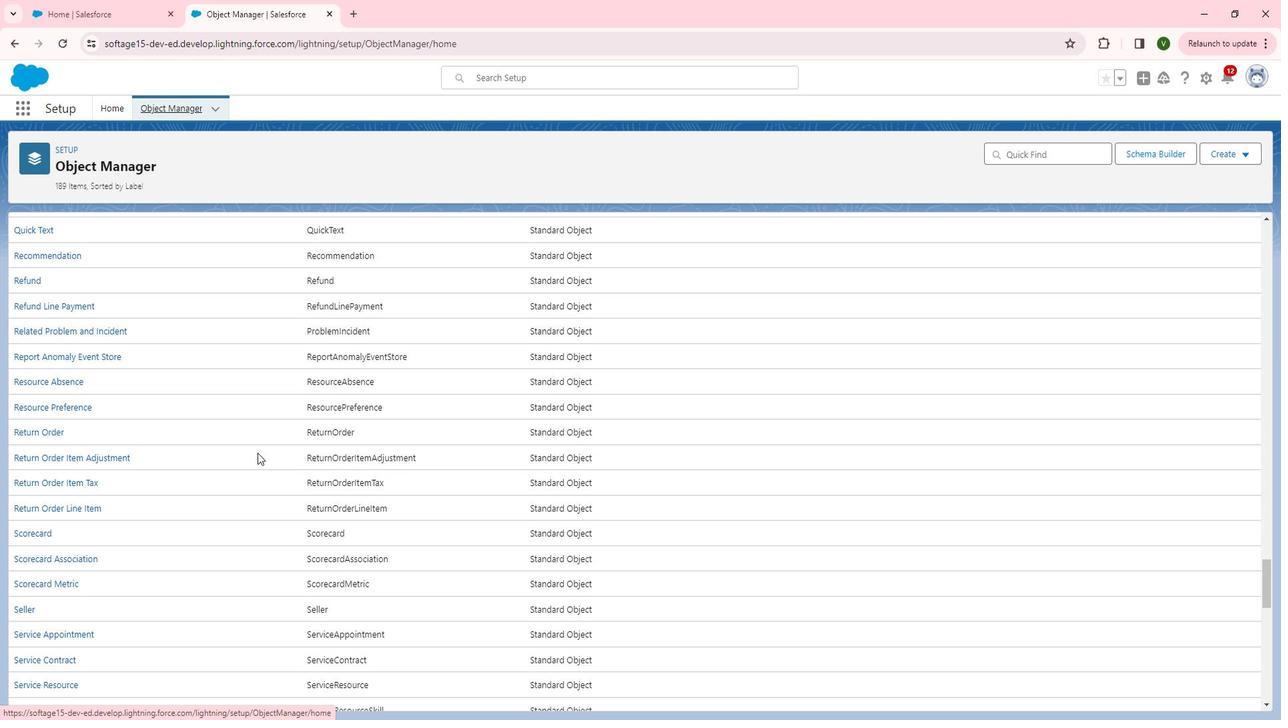
Action: Mouse scrolled (253, 453) with delta (0, 0)
Screenshot: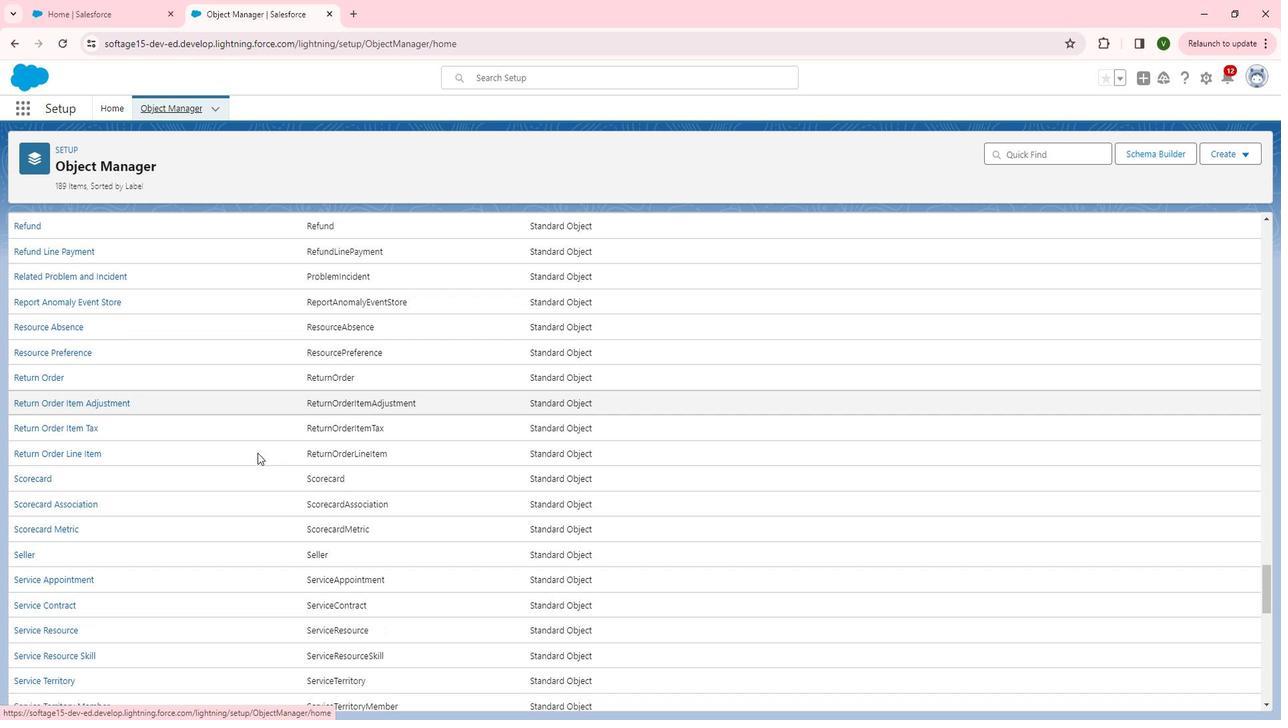 
Action: Mouse scrolled (253, 453) with delta (0, 0)
Screenshot: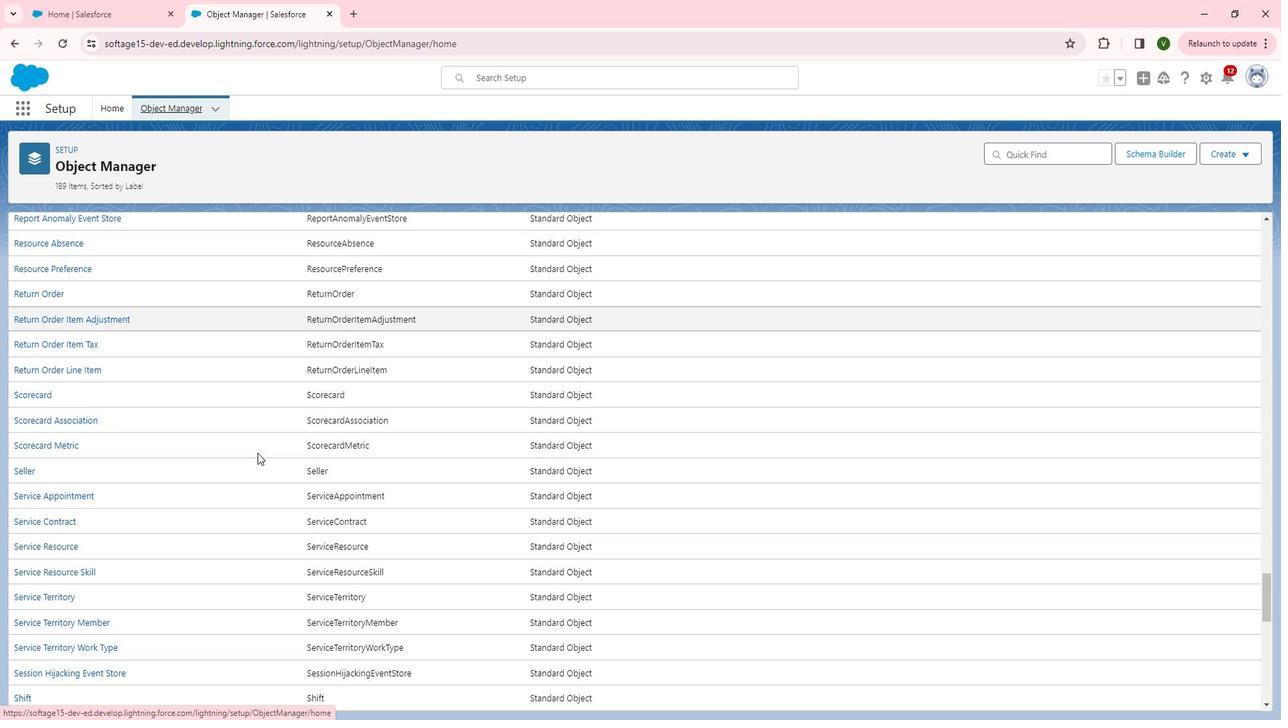 
Action: Mouse scrolled (253, 453) with delta (0, 0)
Screenshot: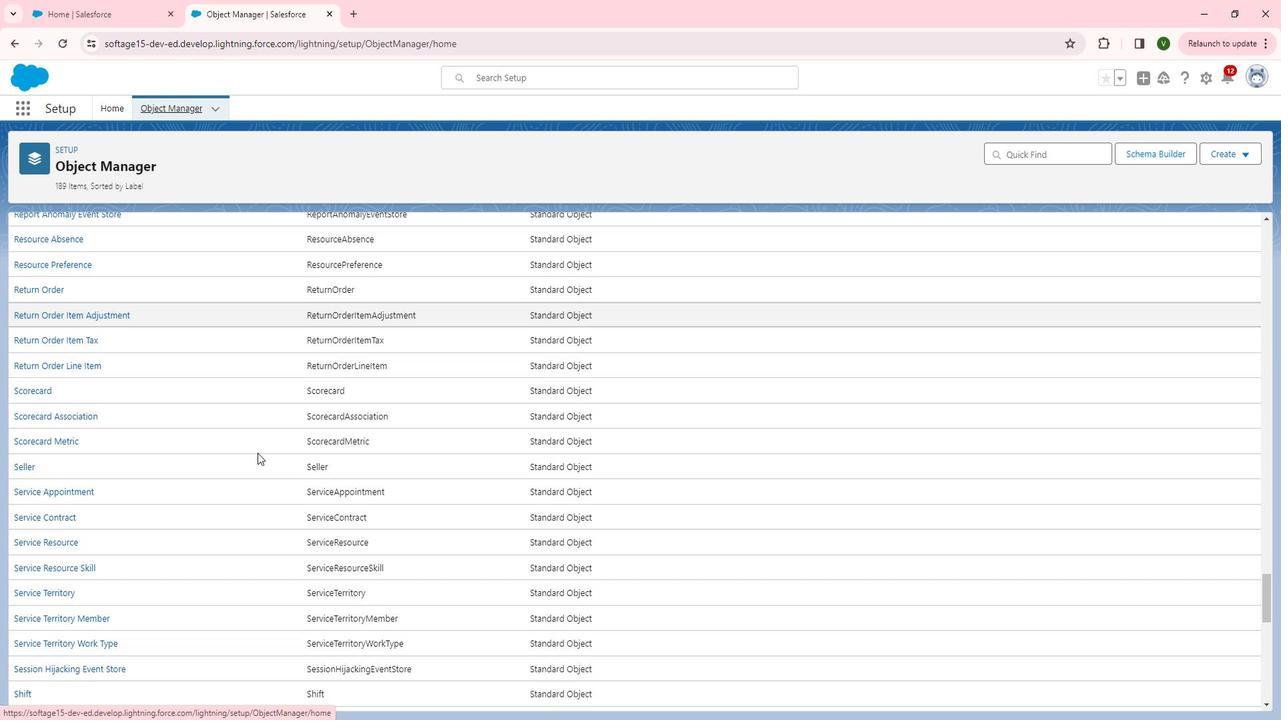 
Action: Mouse scrolled (253, 453) with delta (0, 0)
Screenshot: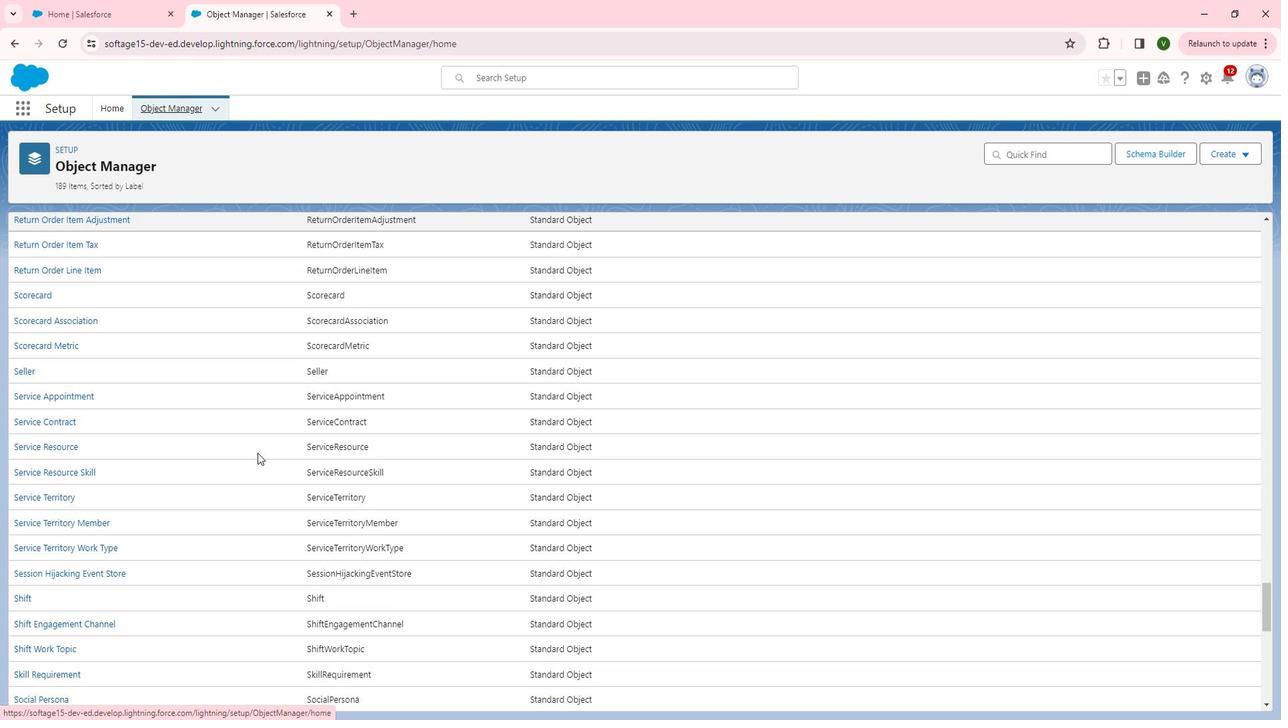 
Action: Mouse scrolled (253, 453) with delta (0, 0)
Screenshot: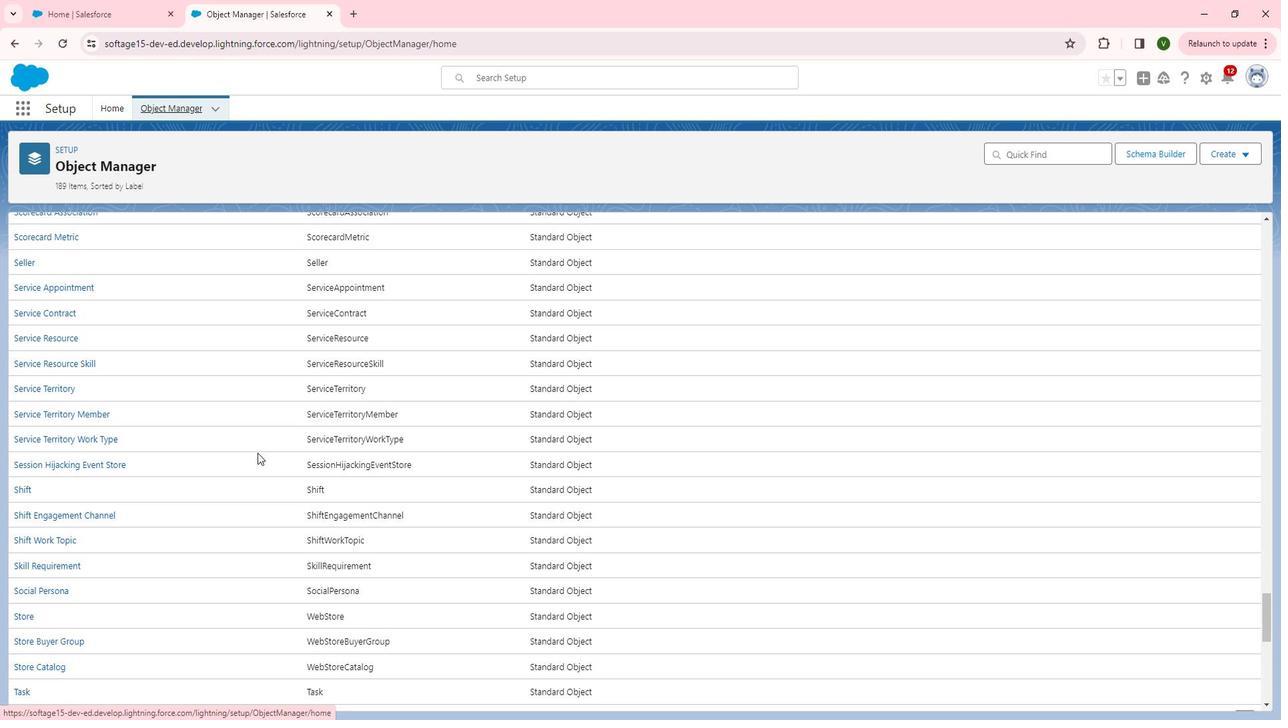 
Action: Mouse scrolled (253, 453) with delta (0, 0)
Screenshot: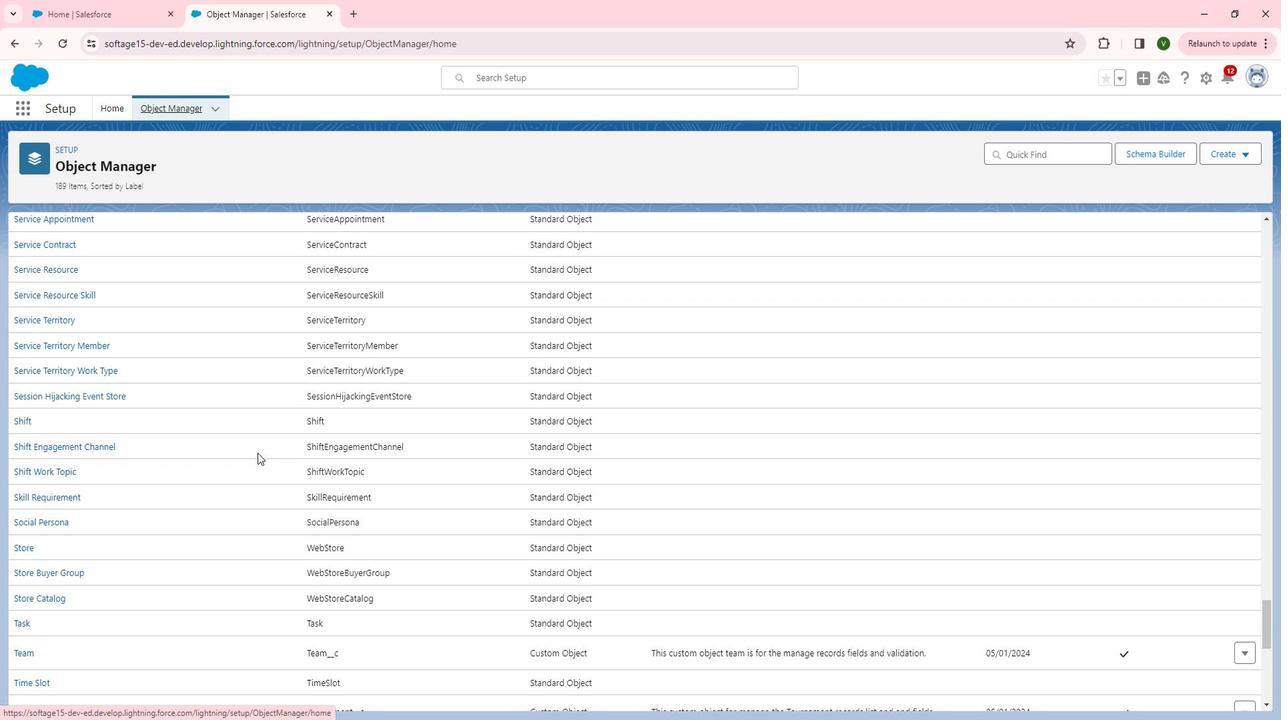 
Action: Mouse scrolled (253, 453) with delta (0, 0)
Screenshot: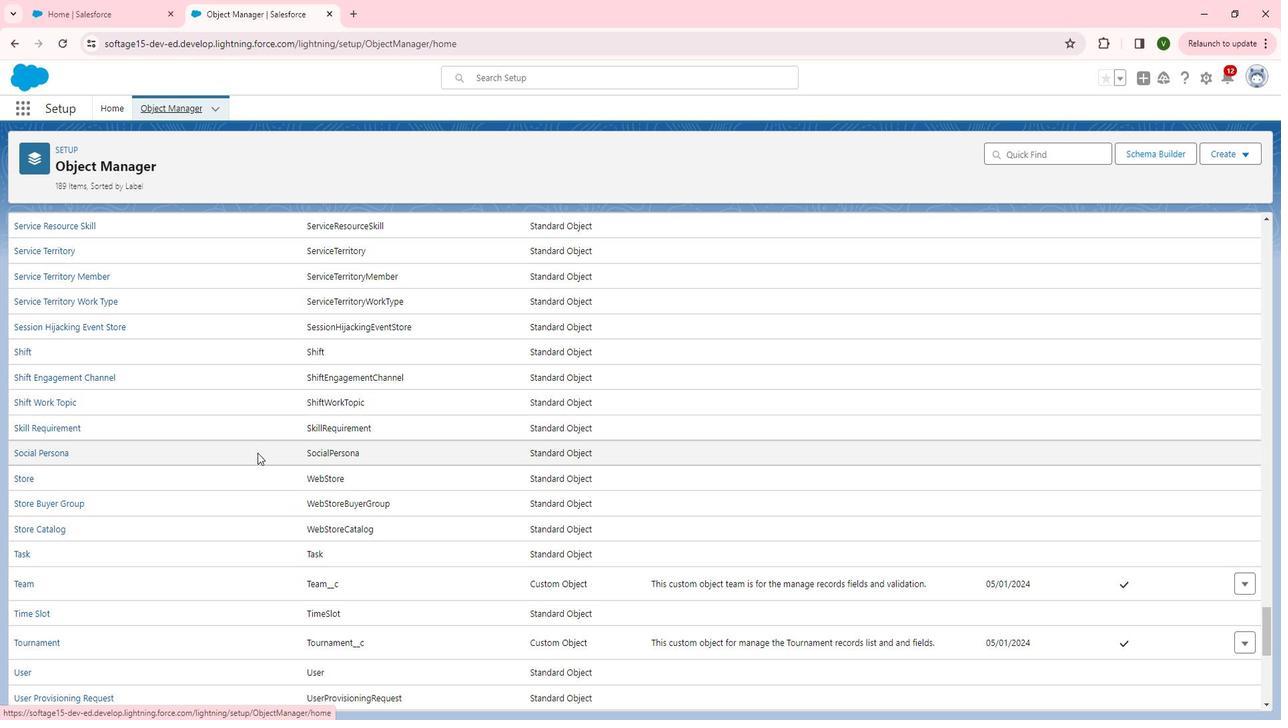 
Action: Mouse moved to (246, 457)
Screenshot: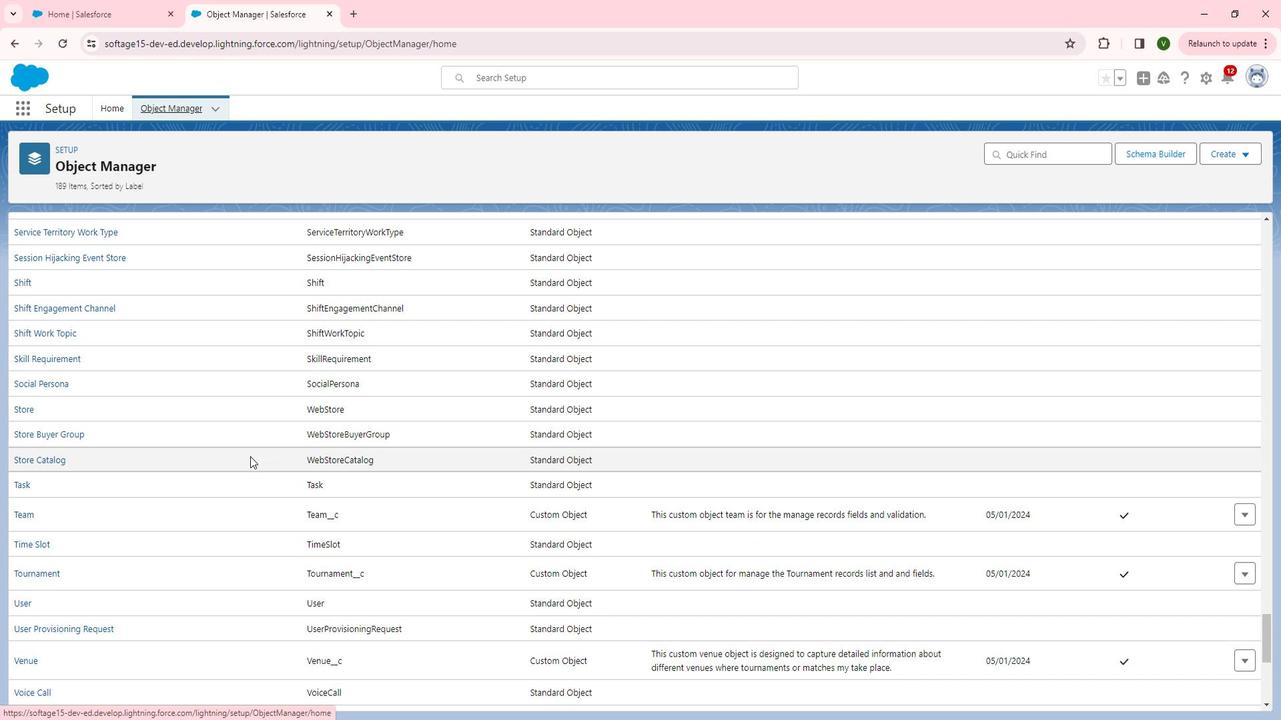 
Action: Mouse scrolled (246, 456) with delta (0, 0)
Screenshot: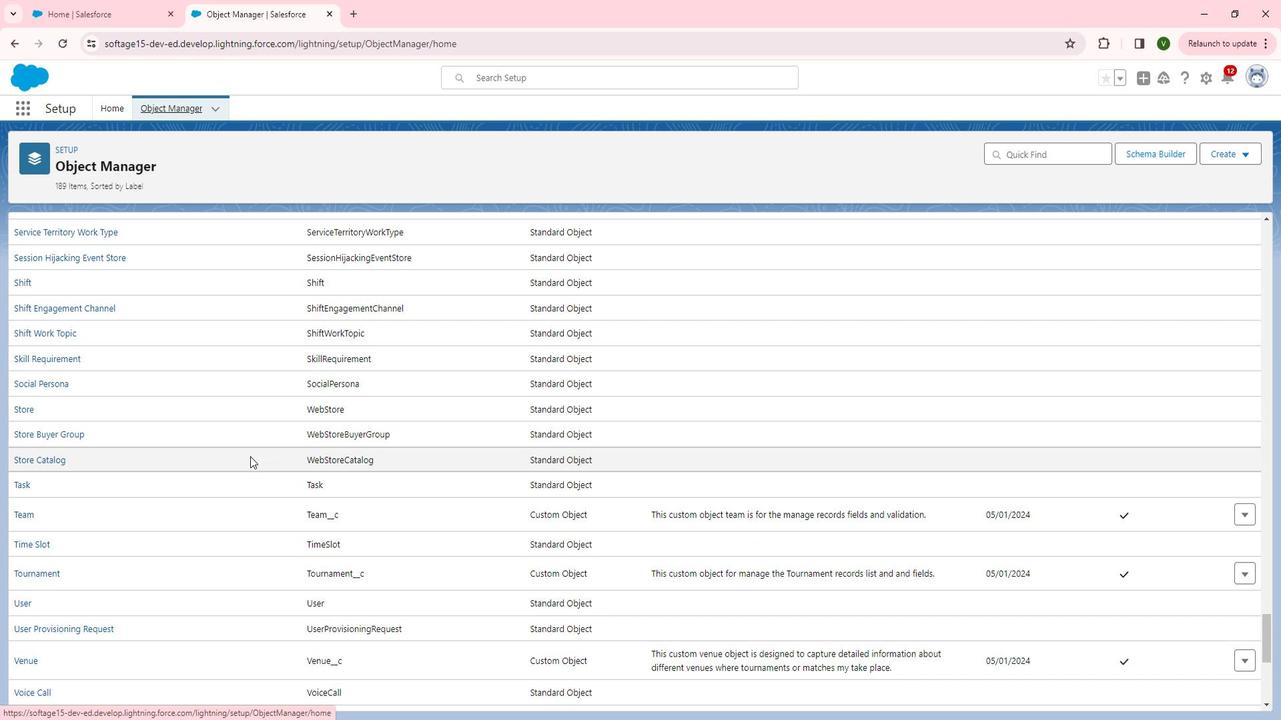 
Action: Mouse scrolled (246, 456) with delta (0, 0)
Screenshot: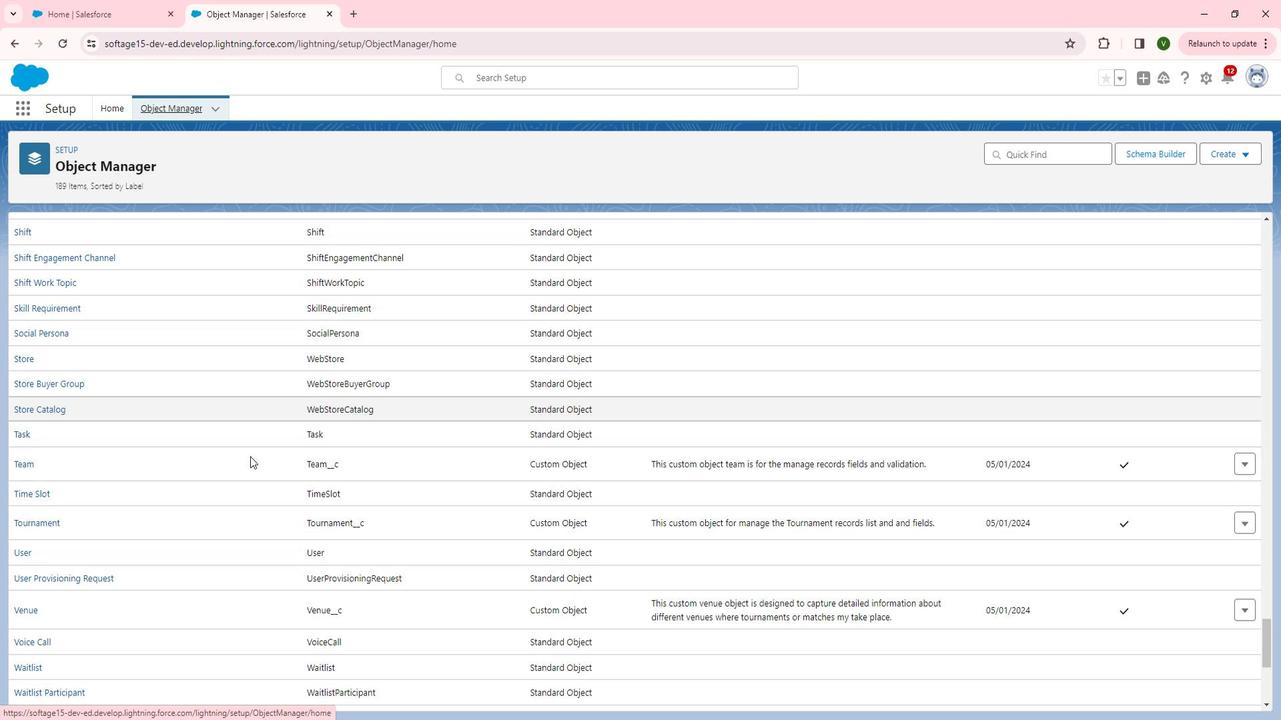 
Action: Mouse moved to (134, 462)
Screenshot: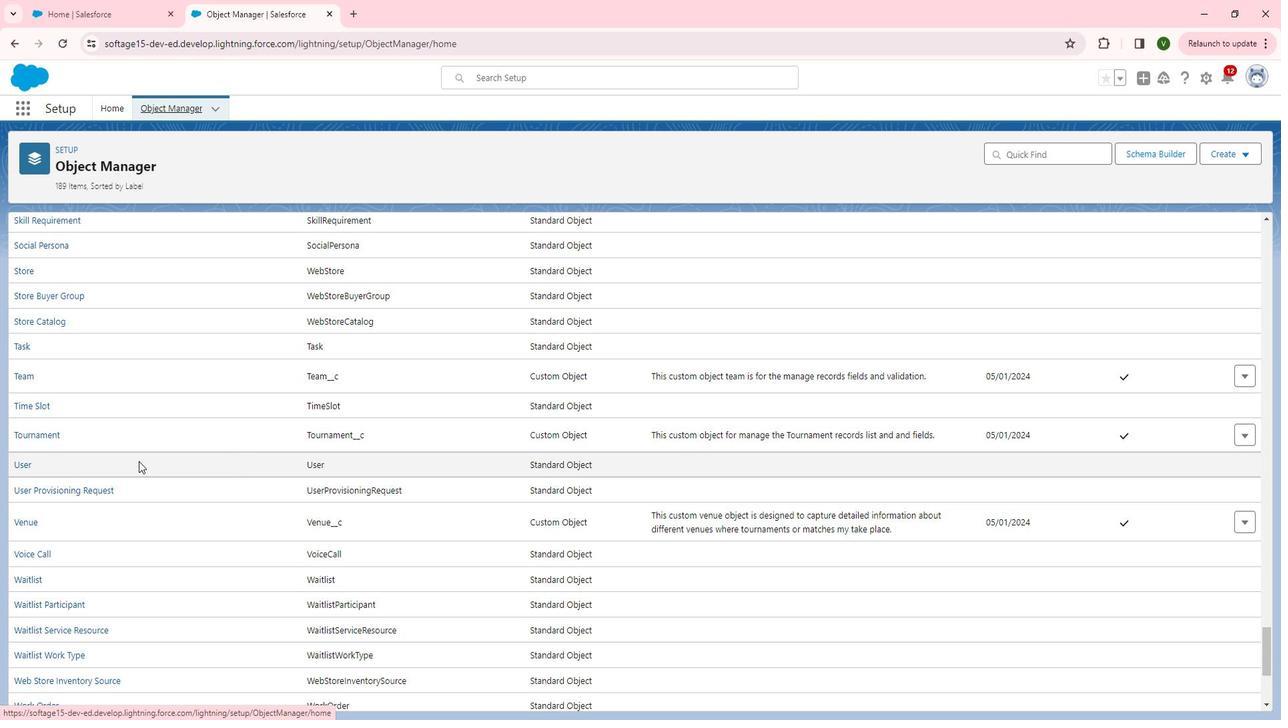 
Action: Mouse scrolled (134, 461) with delta (0, 0)
Screenshot: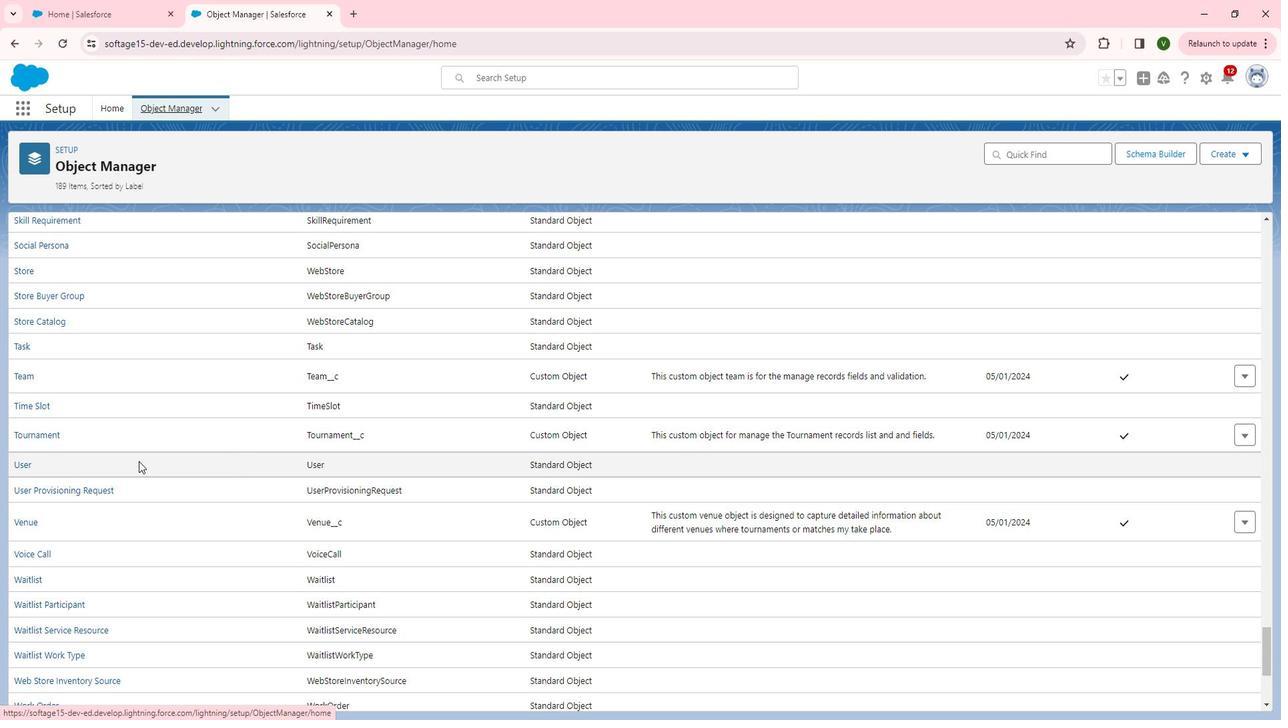
Action: Mouse scrolled (134, 461) with delta (0, 0)
Screenshot: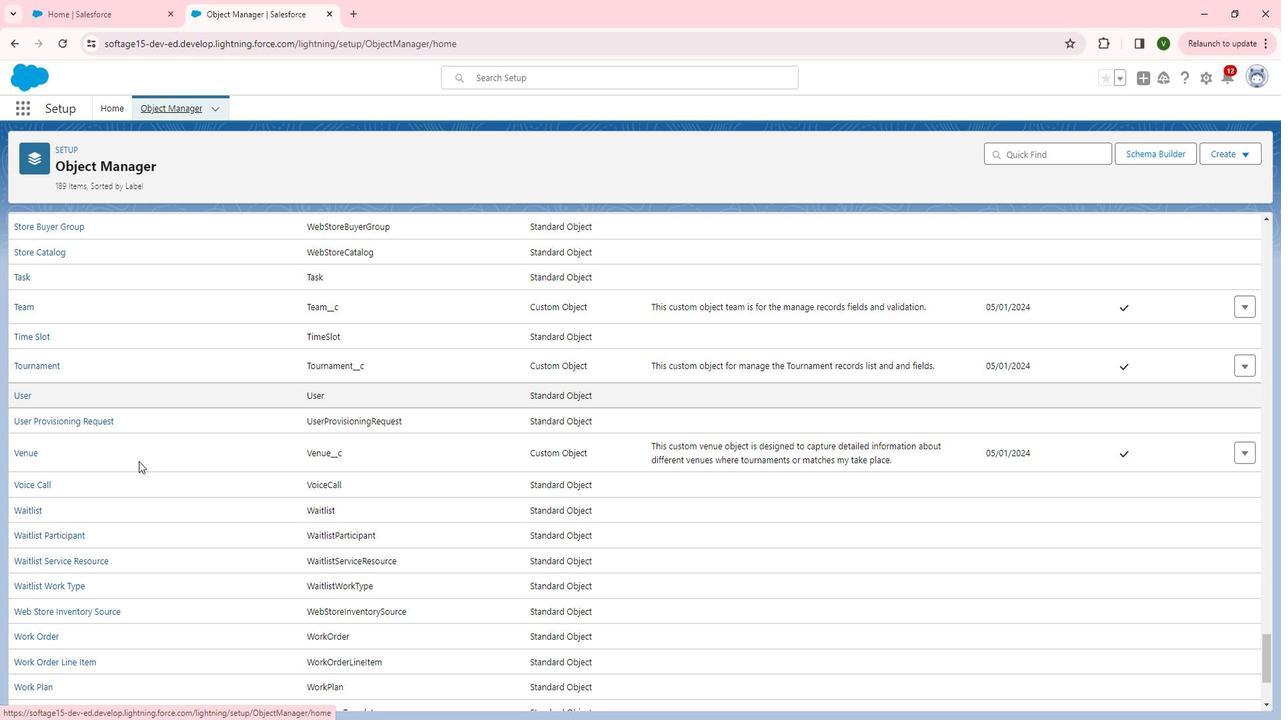 
Action: Mouse scrolled (134, 463) with delta (0, 0)
Screenshot: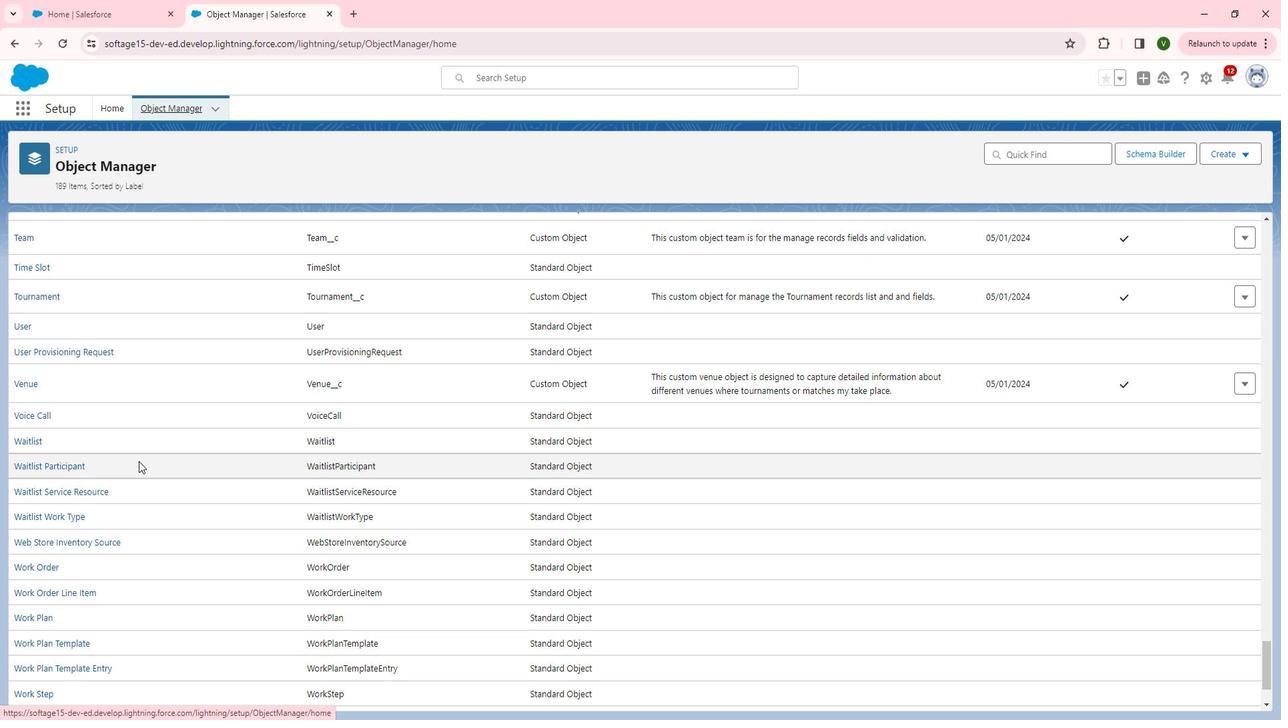 
Action: Mouse moved to (24, 369)
Screenshot: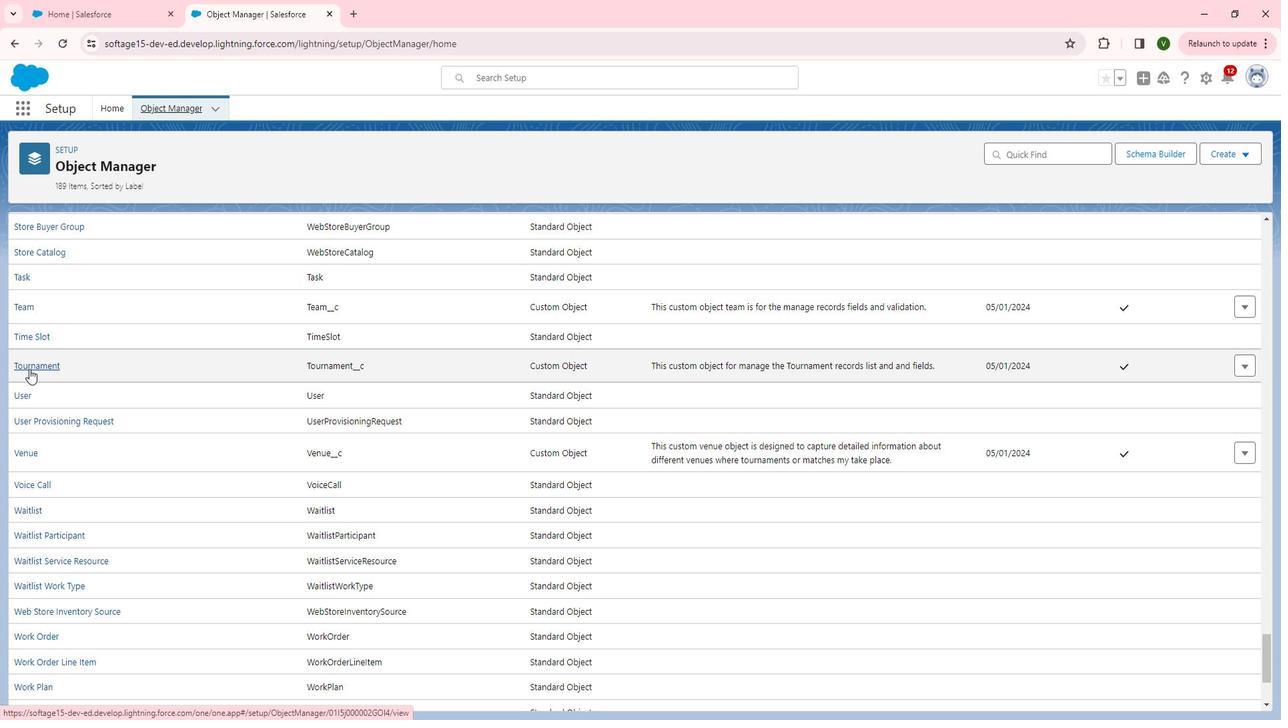 
Action: Mouse pressed left at (24, 369)
Screenshot: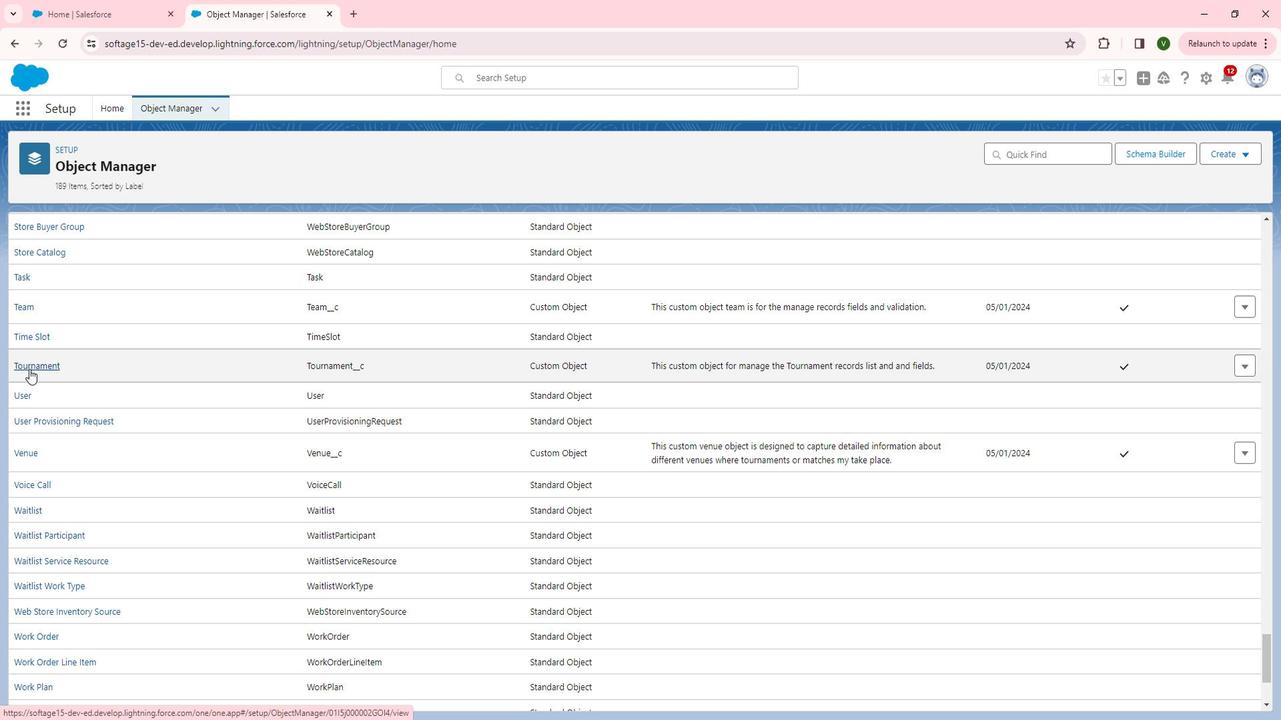
Action: Mouse moved to (95, 248)
Screenshot: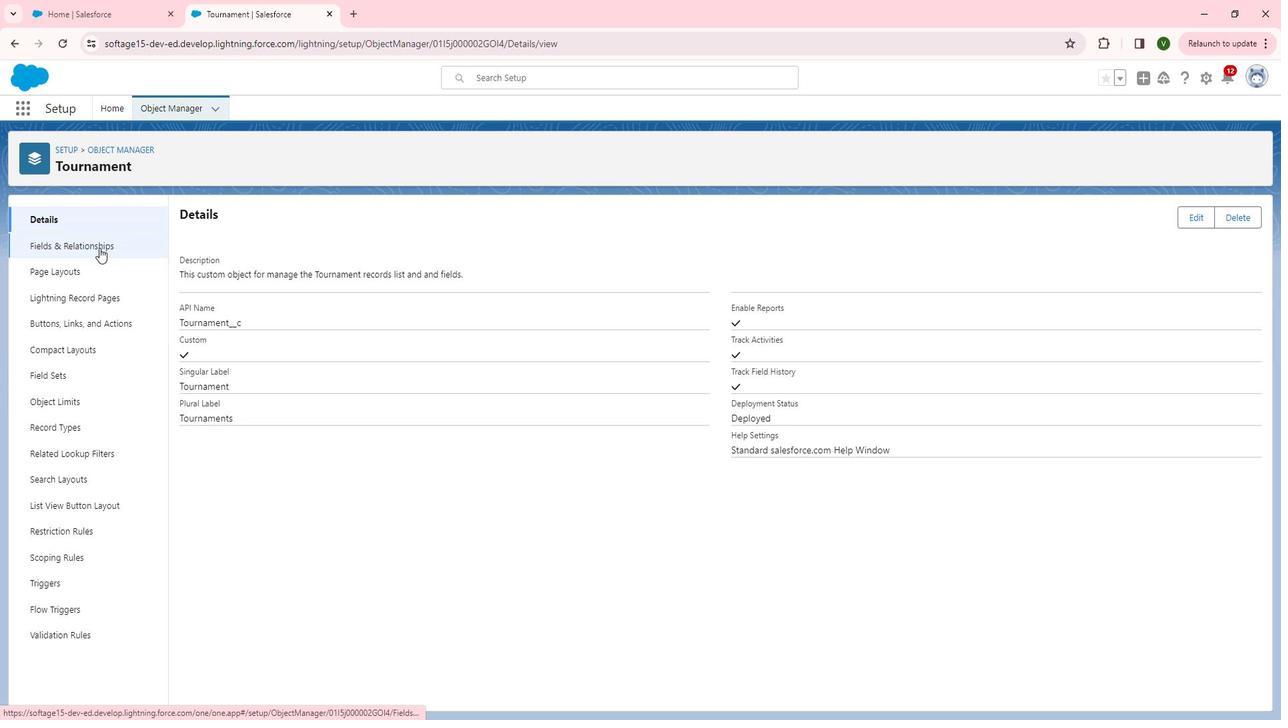 
Action: Mouse pressed left at (95, 248)
Screenshot: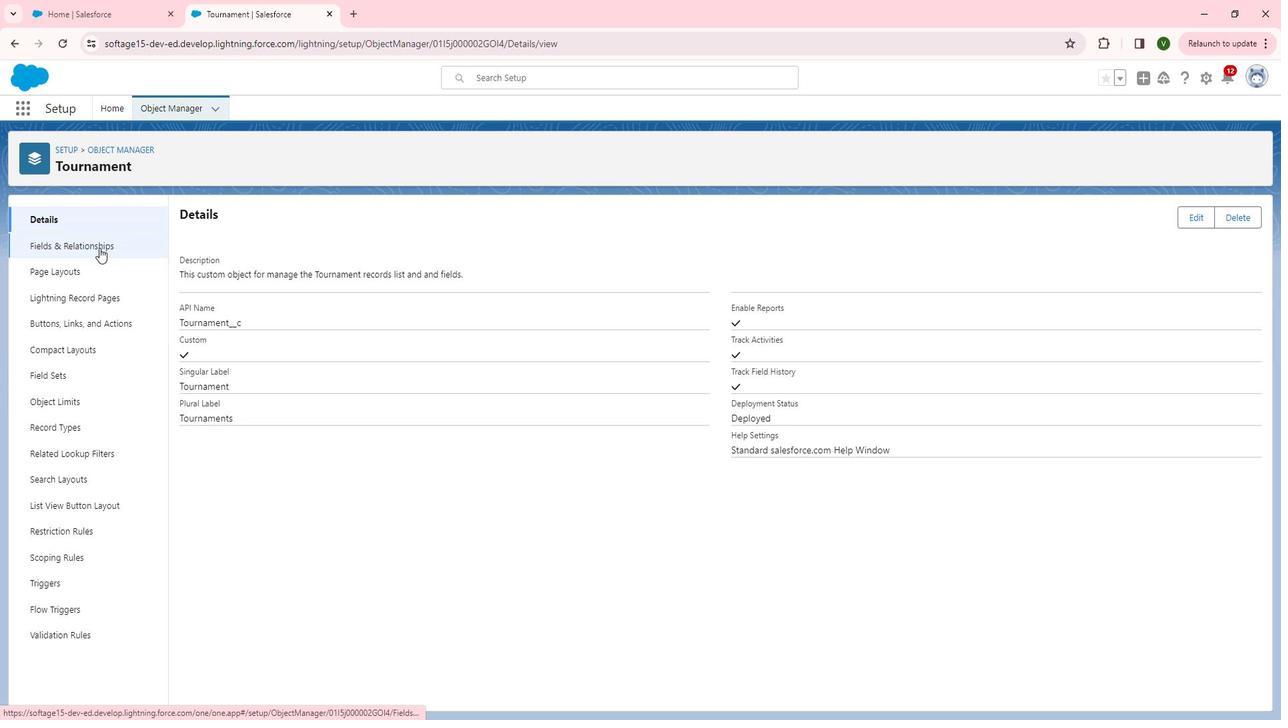 
Action: Mouse moved to (976, 222)
Screenshot: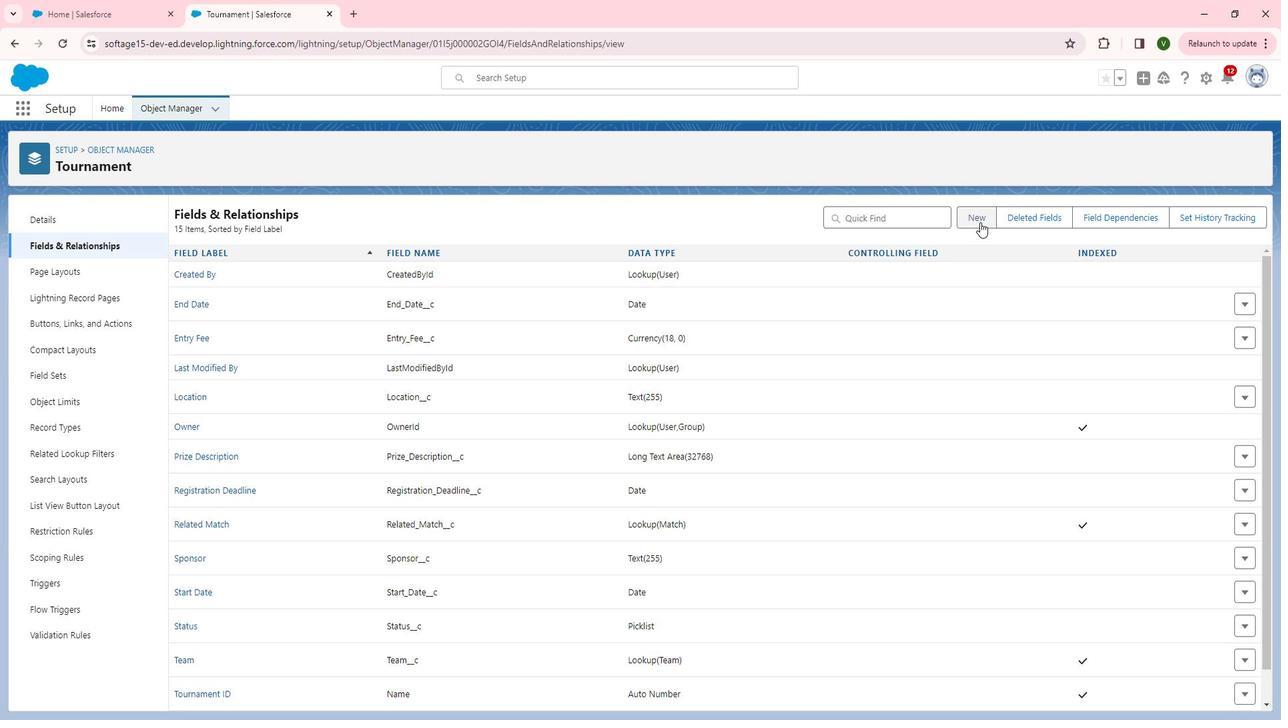 
Action: Mouse pressed left at (976, 222)
Screenshot: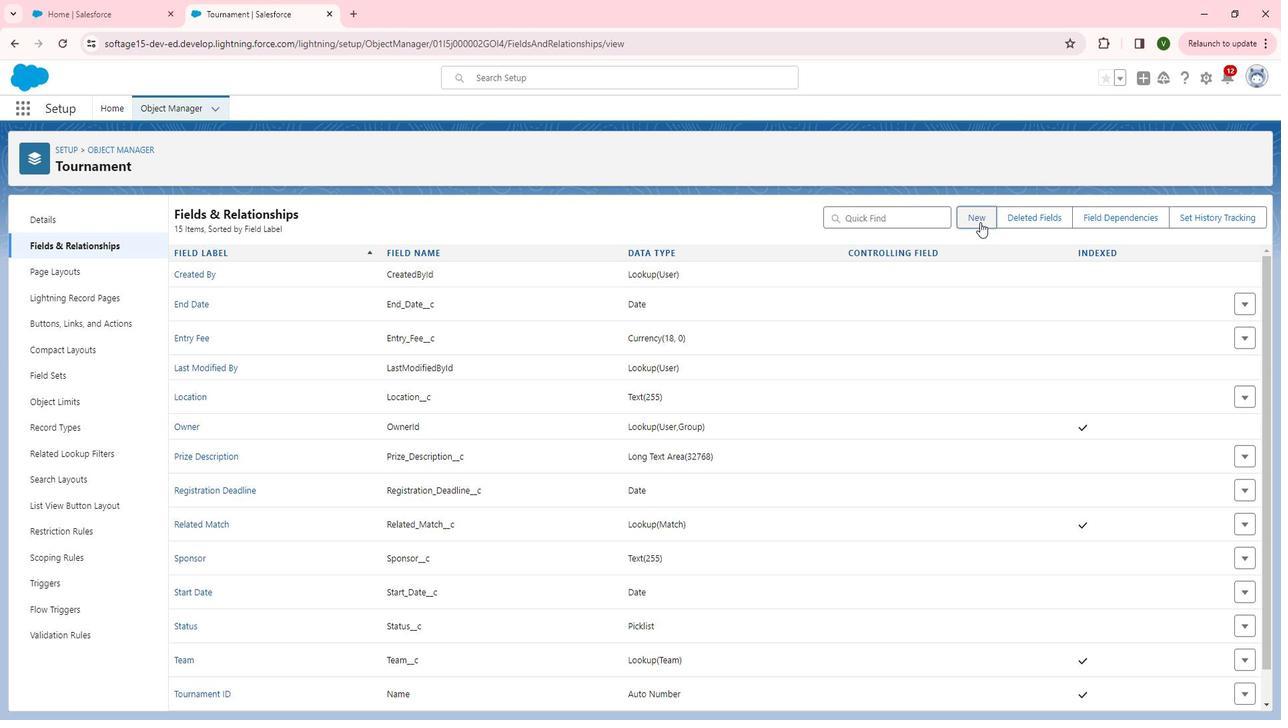 
Action: Mouse moved to (221, 467)
Screenshot: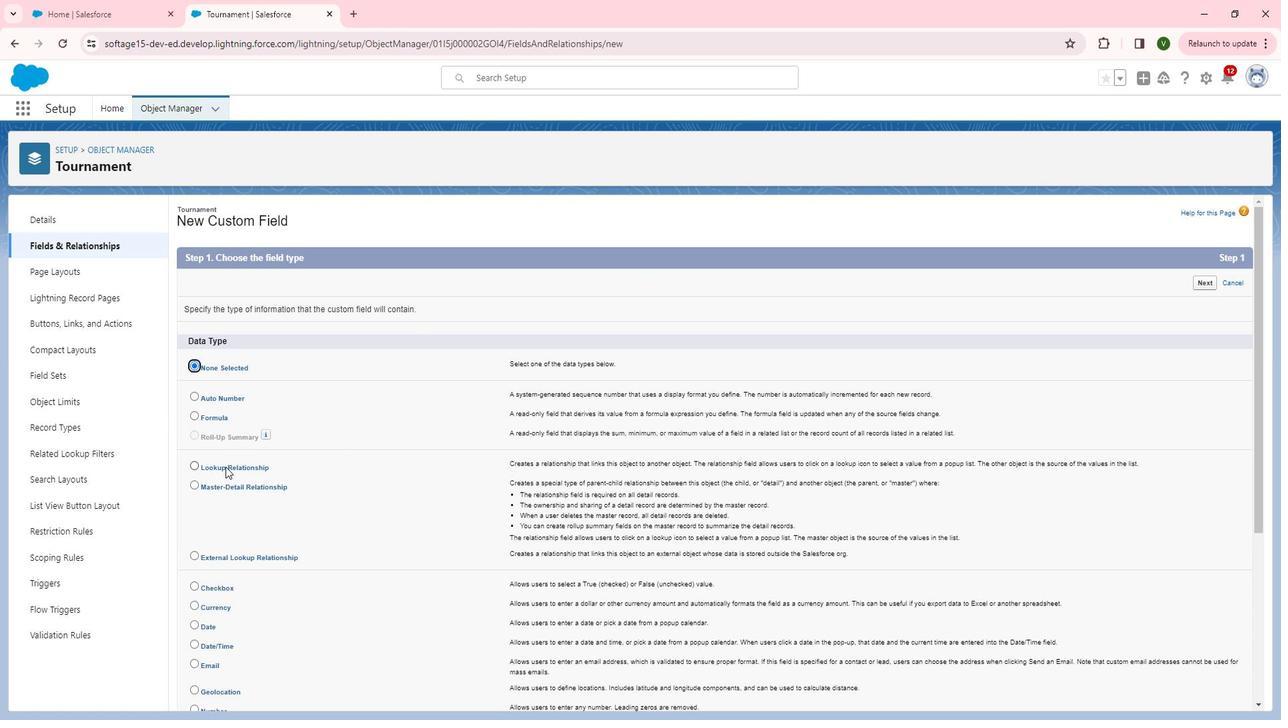
Action: Mouse pressed left at (221, 467)
Screenshot: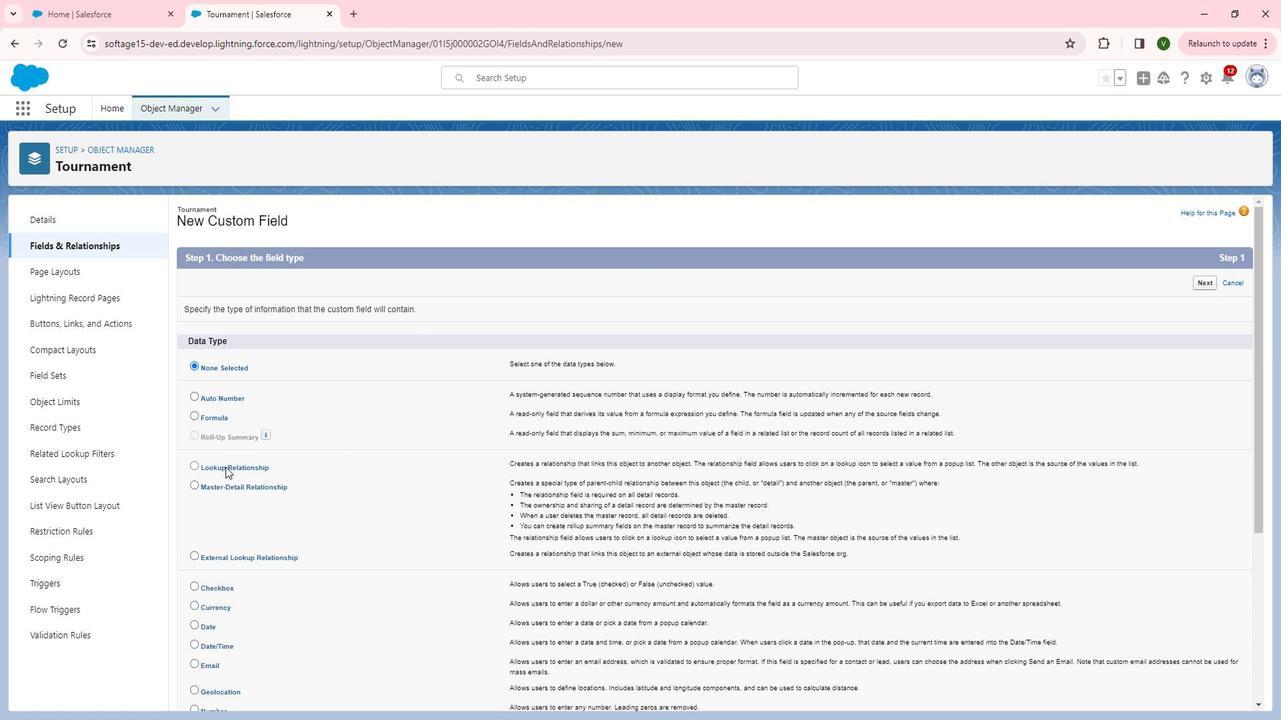 
Action: Mouse moved to (1199, 278)
Screenshot: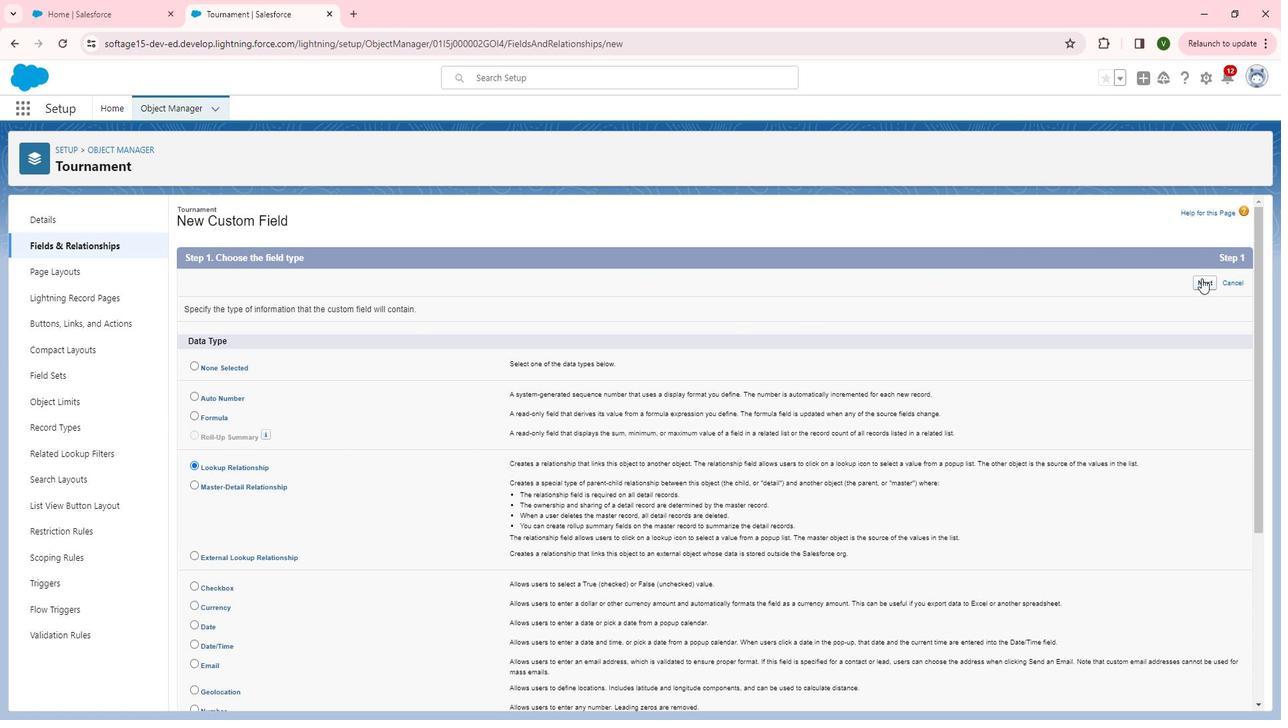
Action: Mouse pressed left at (1199, 278)
Screenshot: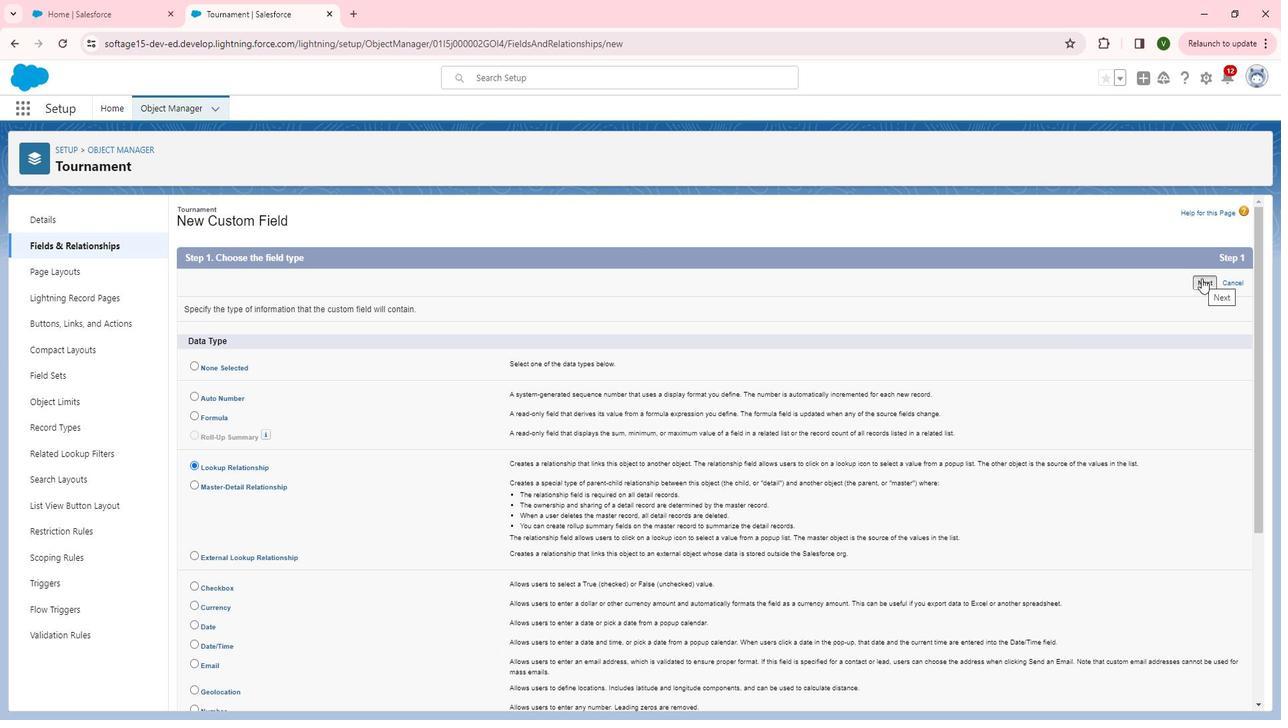 
Action: Mouse moved to (434, 337)
Screenshot: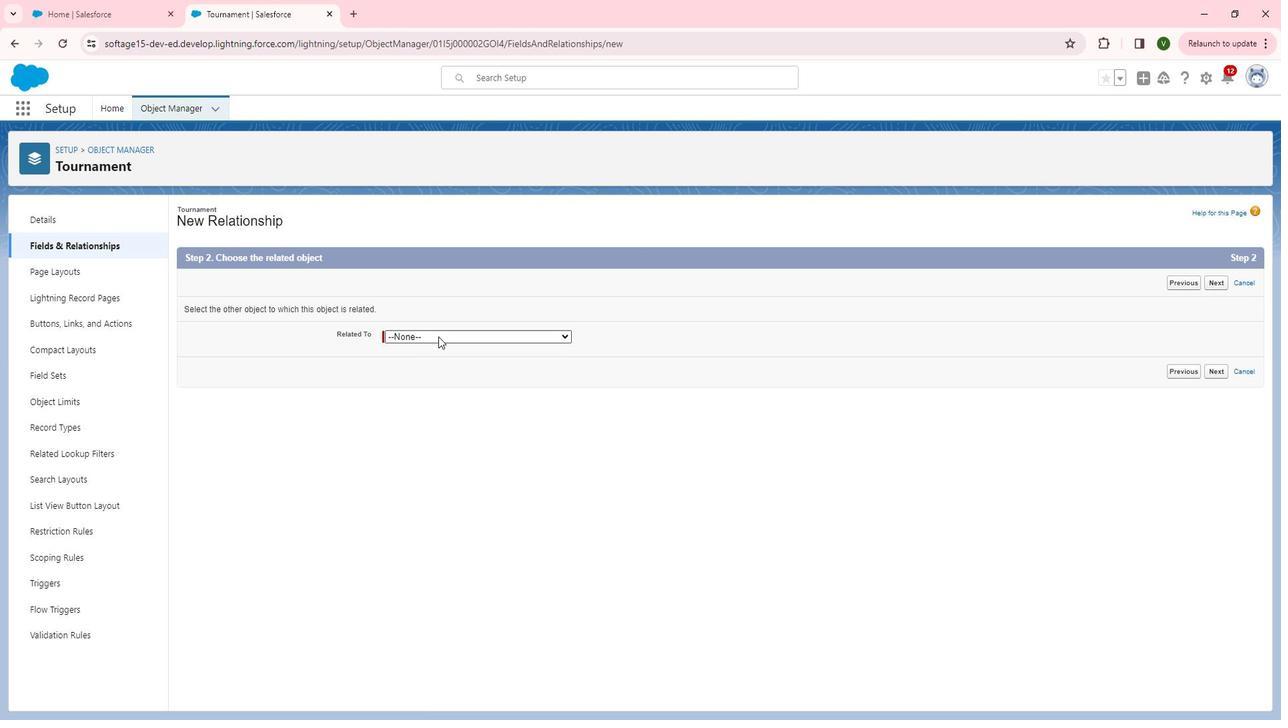 
Action: Mouse pressed left at (434, 337)
Screenshot: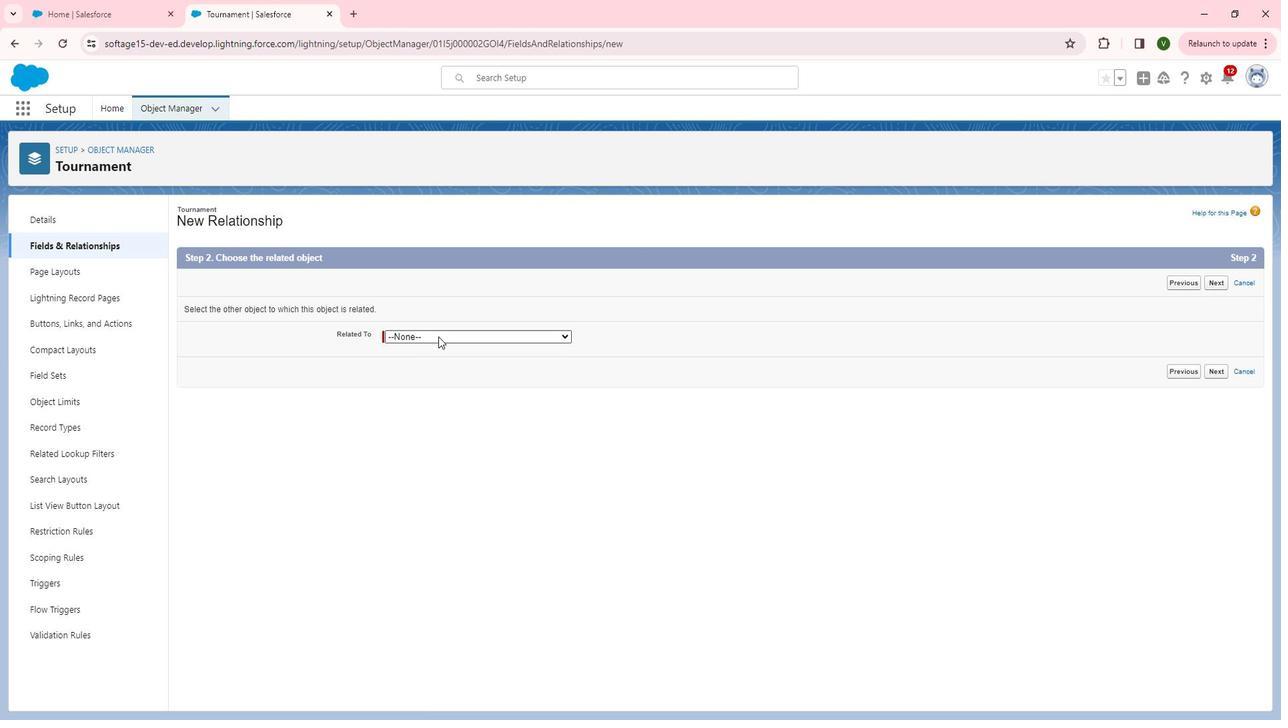 
Action: Mouse moved to (434, 429)
Screenshot: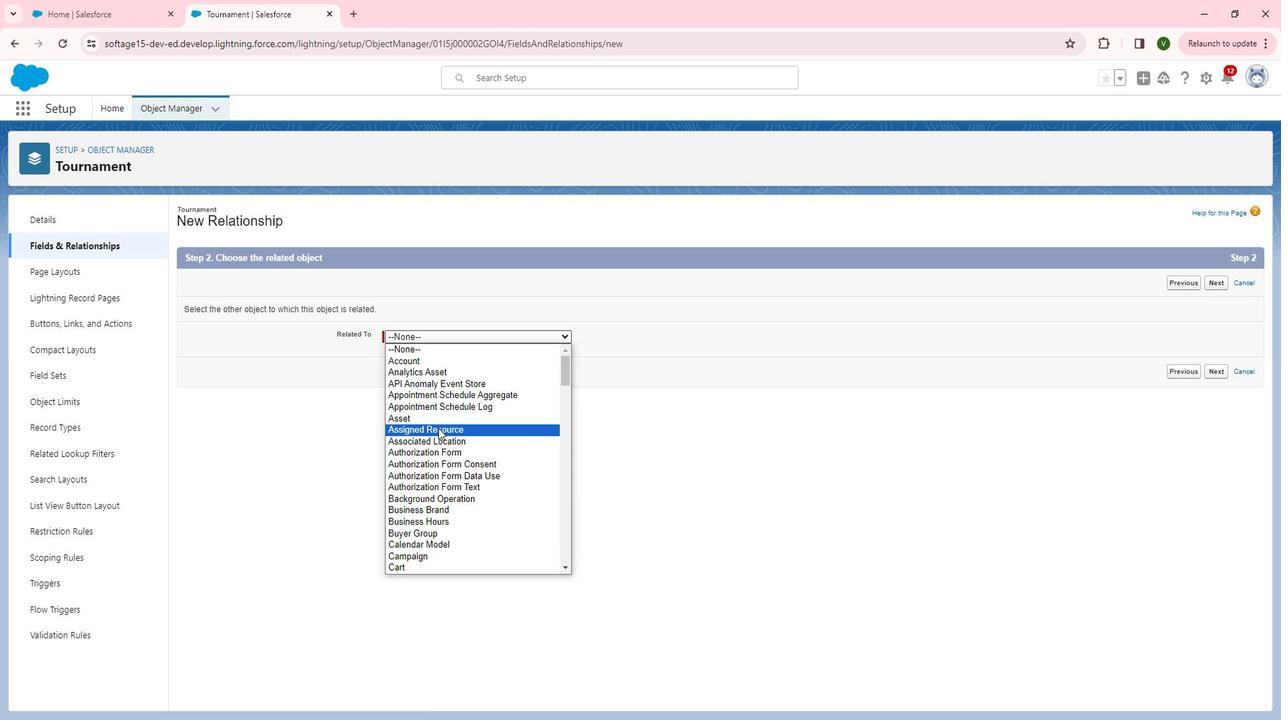 
Action: Mouse scrolled (434, 427) with delta (0, -1)
Screenshot: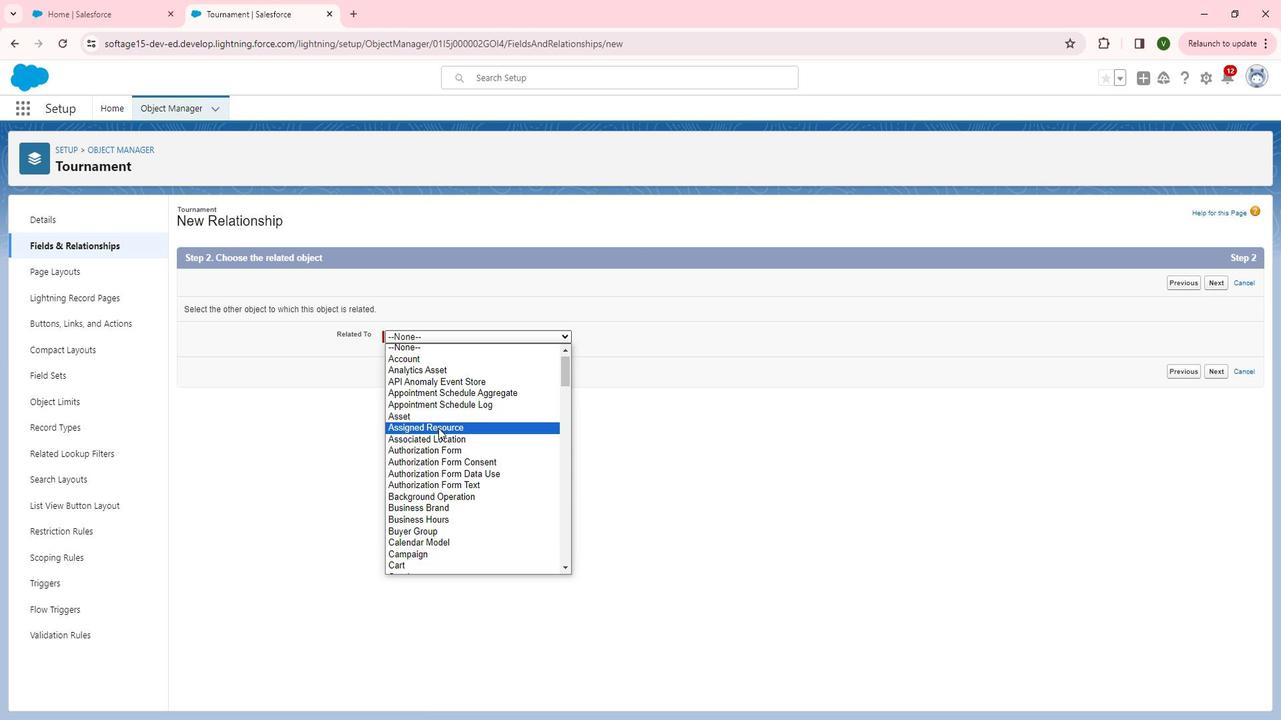 
Action: Mouse scrolled (434, 427) with delta (0, -1)
Screenshot: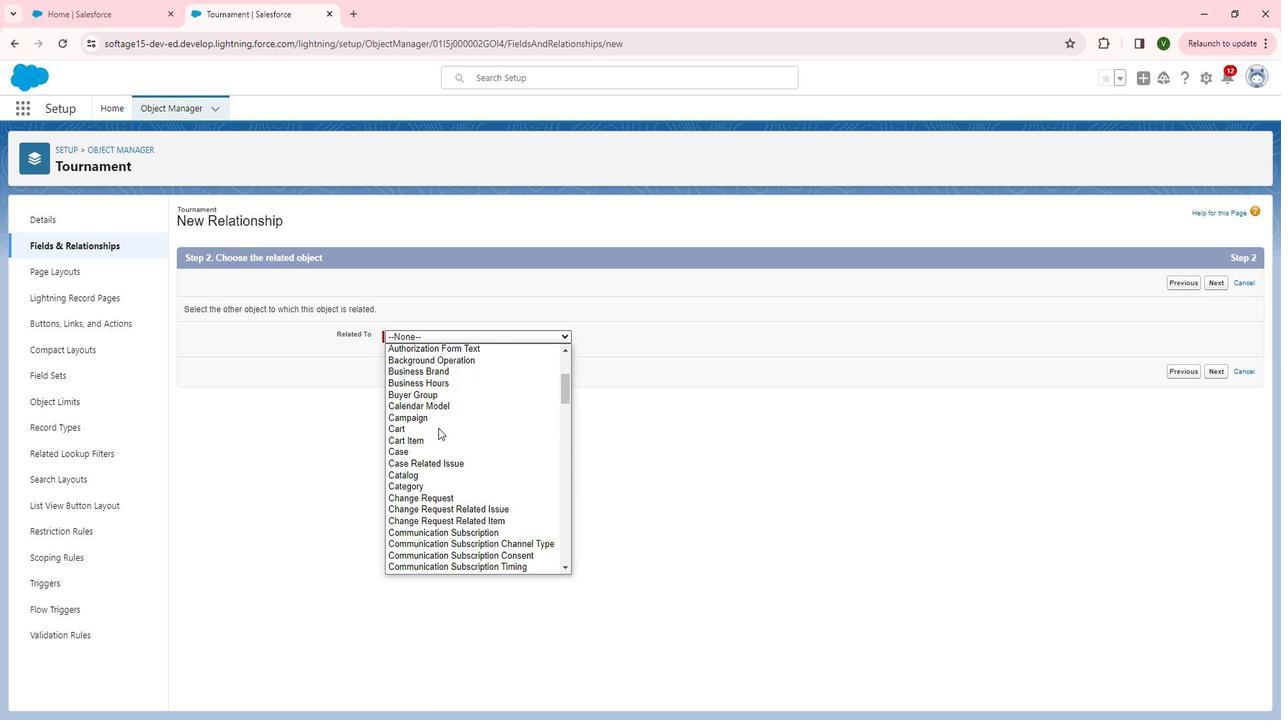 
Action: Mouse scrolled (434, 427) with delta (0, -1)
Screenshot: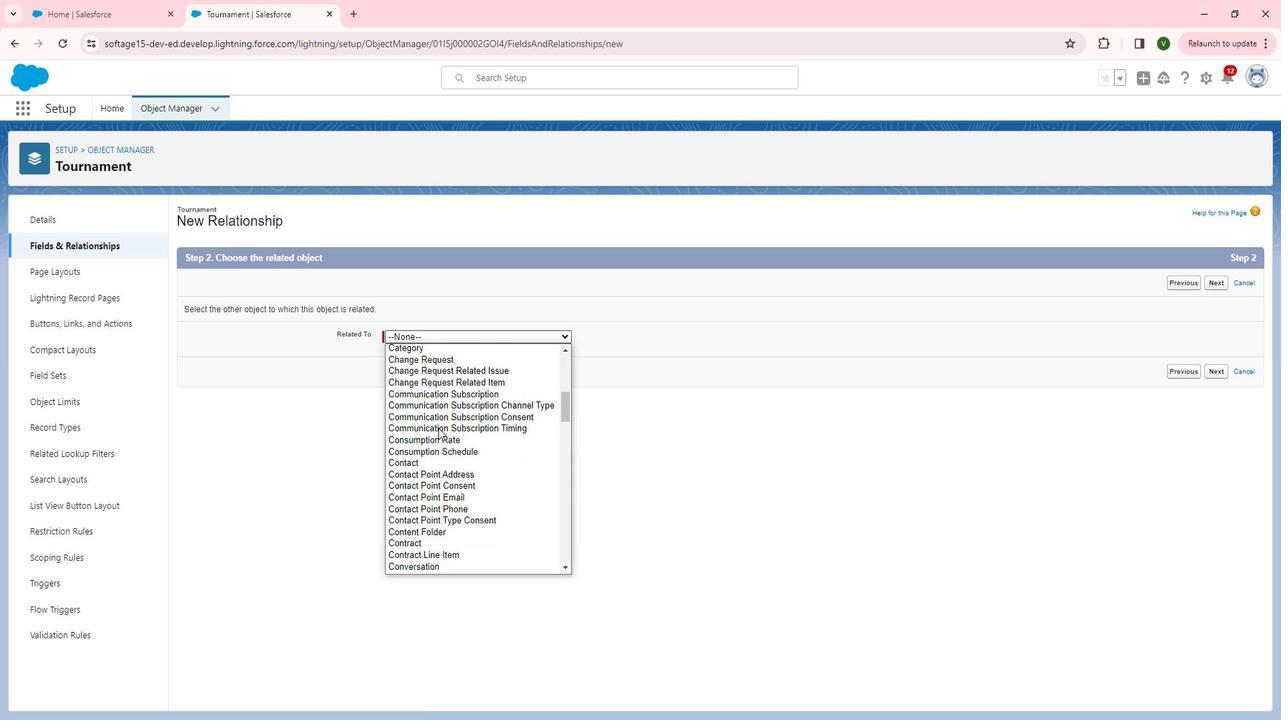 
Action: Mouse scrolled (434, 427) with delta (0, -1)
Screenshot: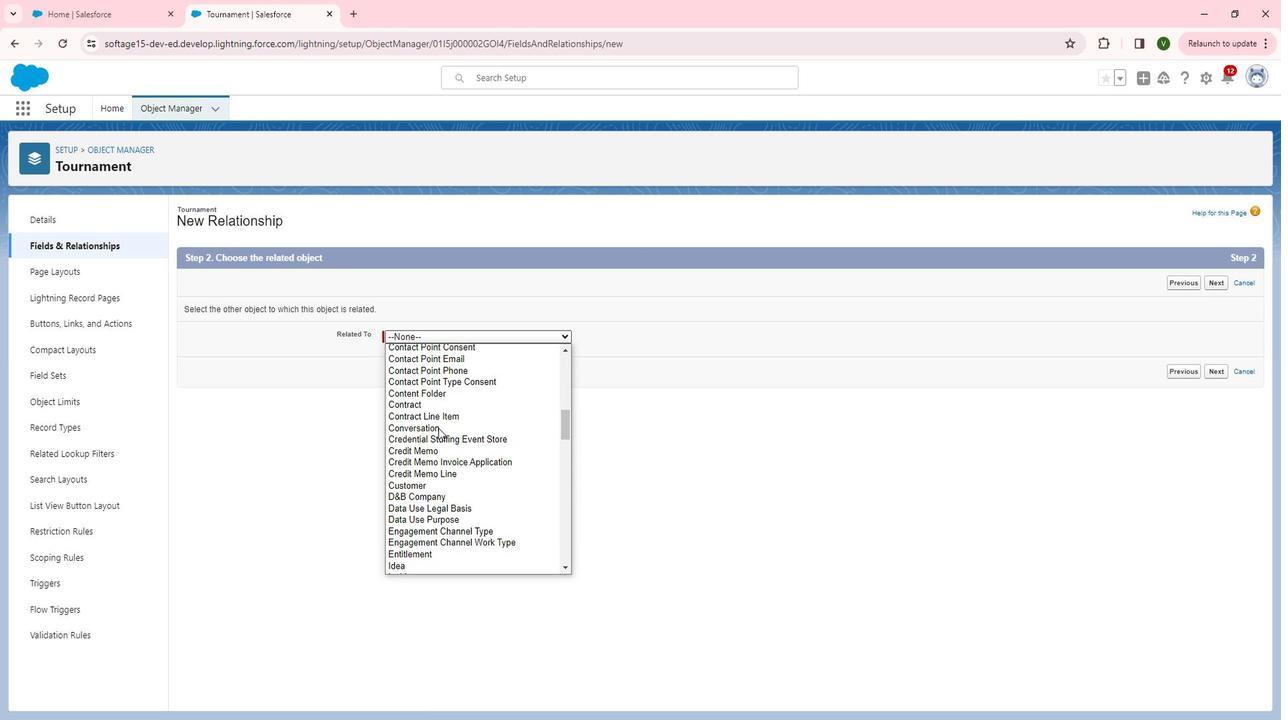 
Action: Mouse scrolled (434, 427) with delta (0, -1)
Screenshot: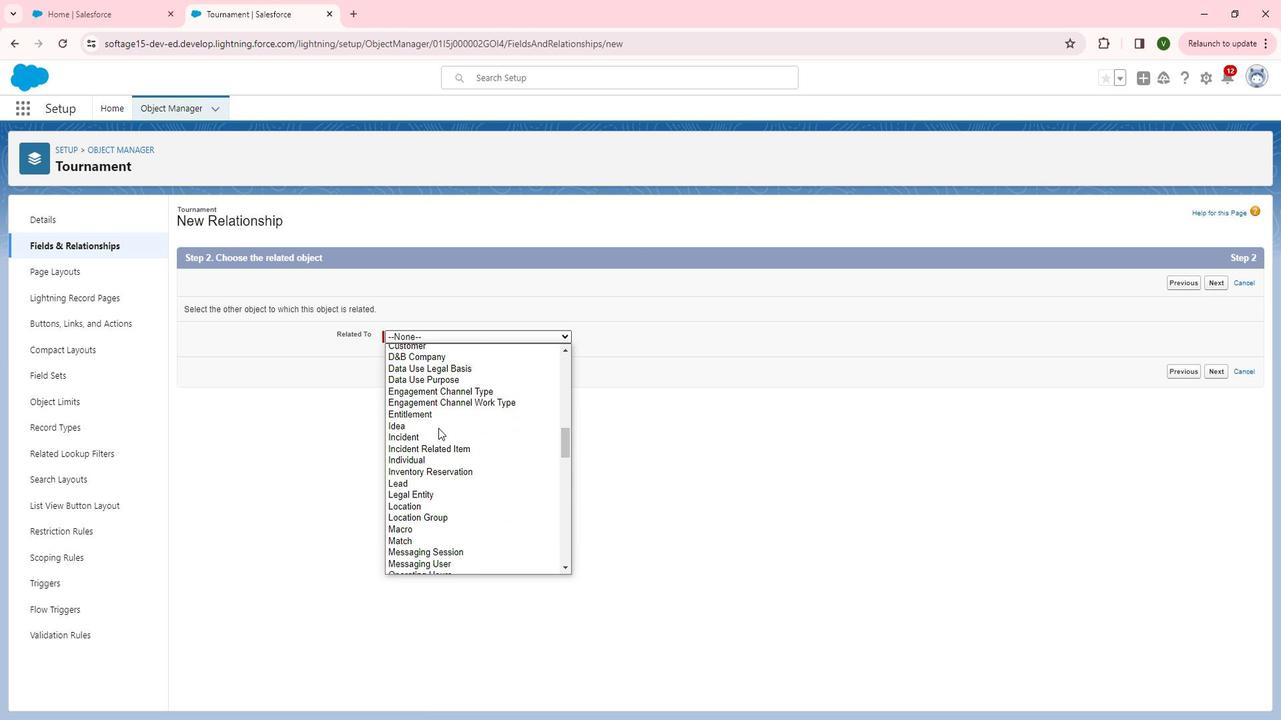 
Action: Mouse scrolled (434, 427) with delta (0, -1)
Screenshot: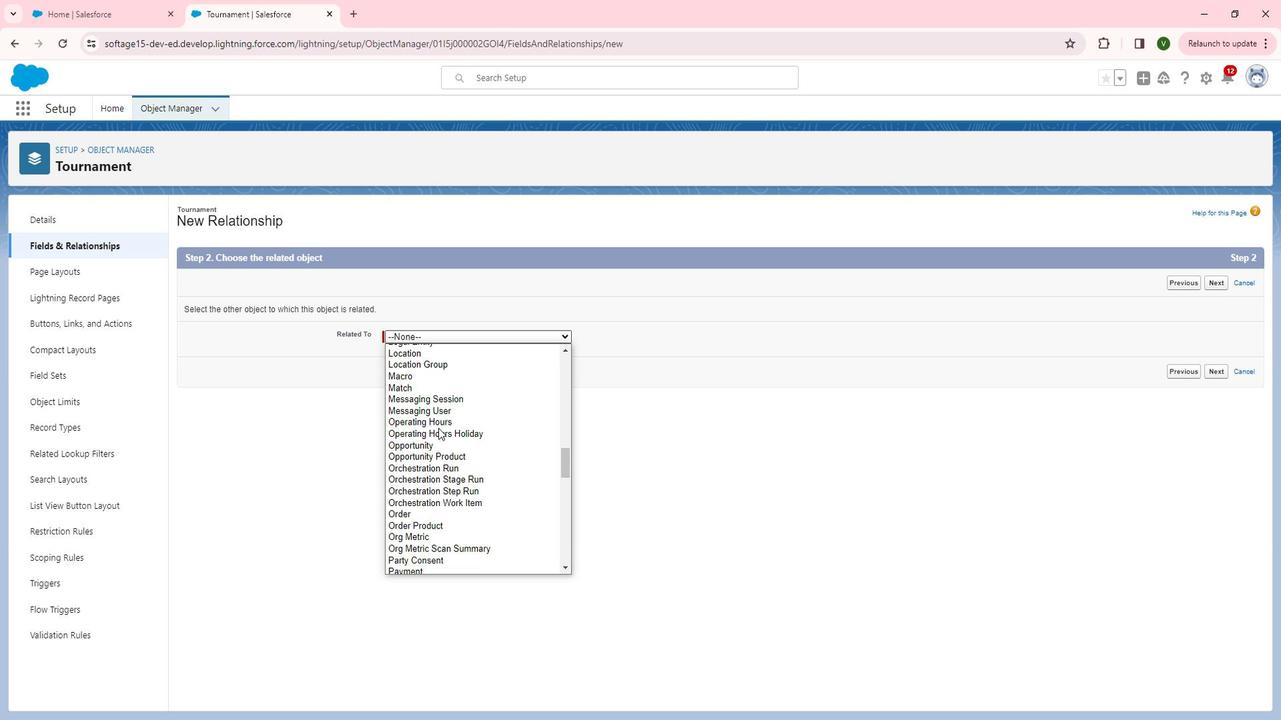 
Action: Mouse moved to (419, 493)
Screenshot: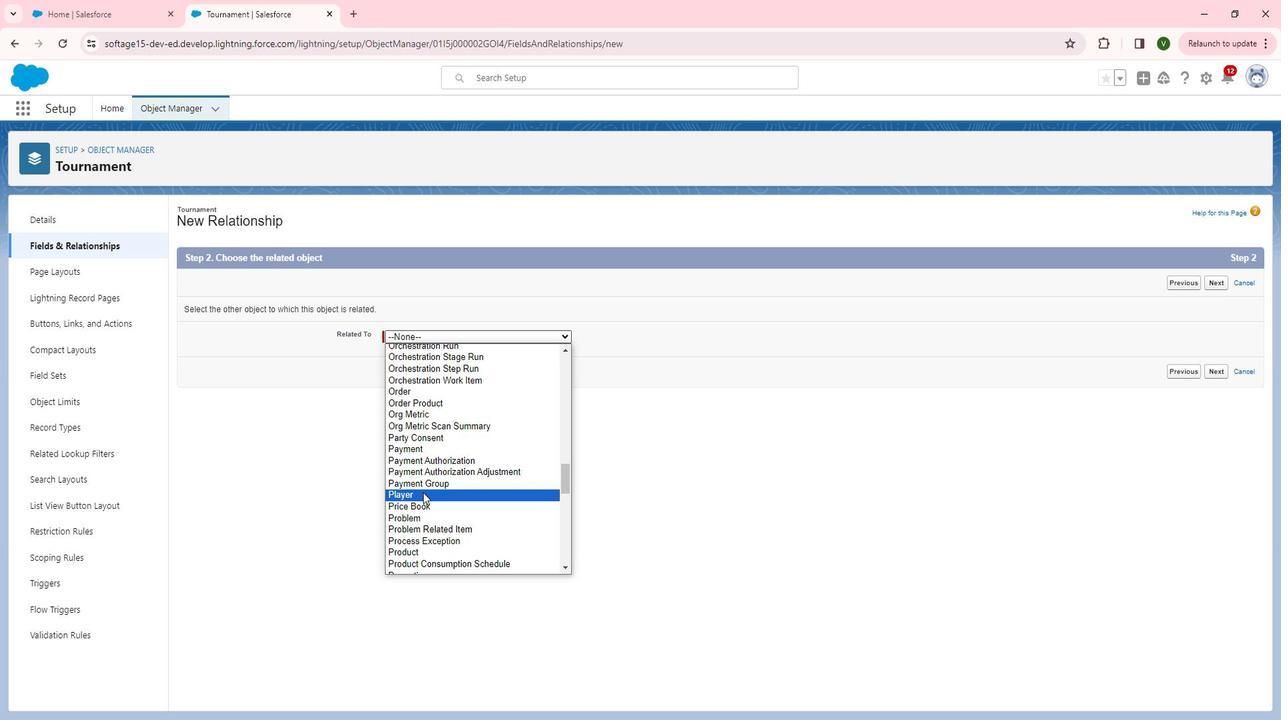 
Action: Mouse pressed left at (419, 493)
Screenshot: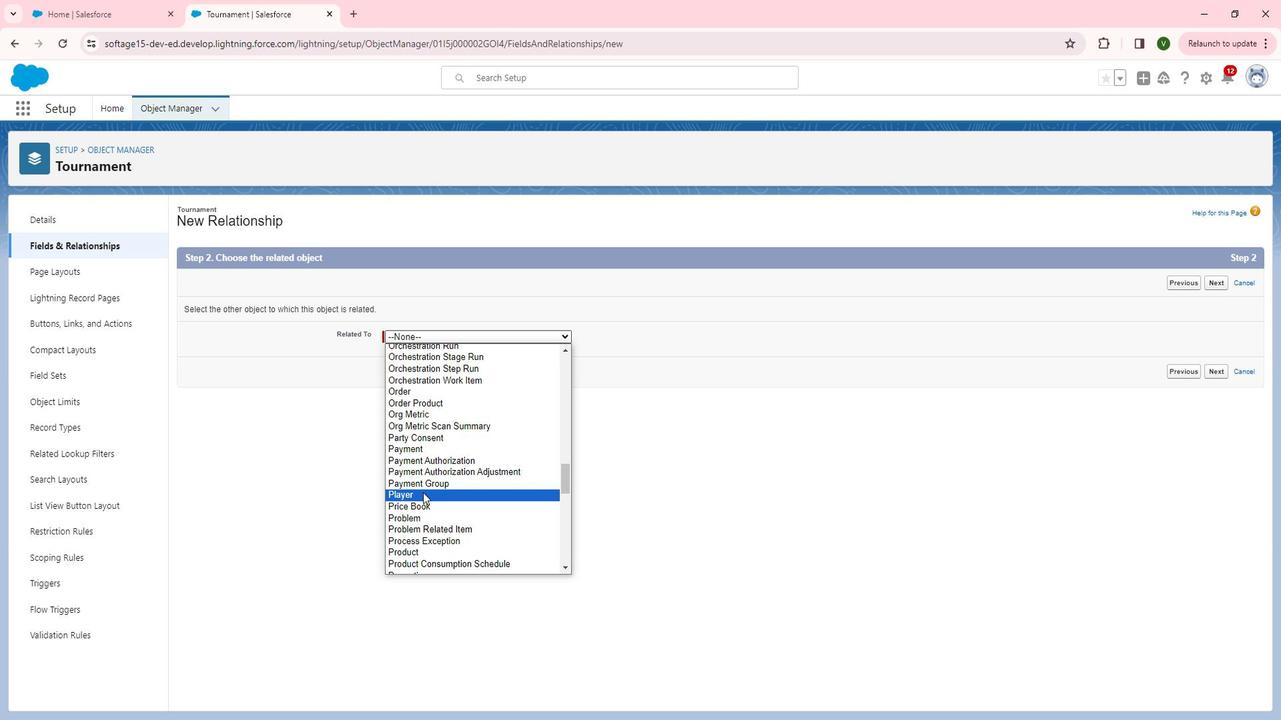 
Action: Mouse moved to (1211, 284)
Screenshot: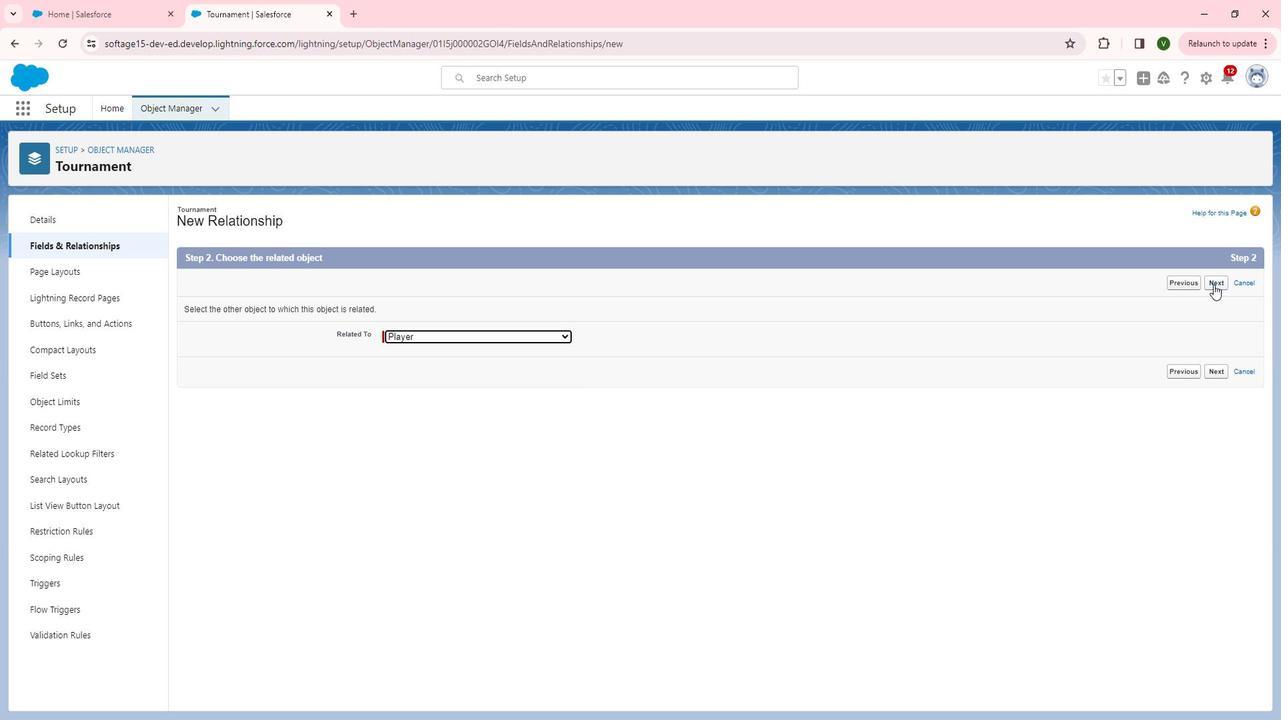 
Action: Mouse pressed left at (1211, 284)
Screenshot: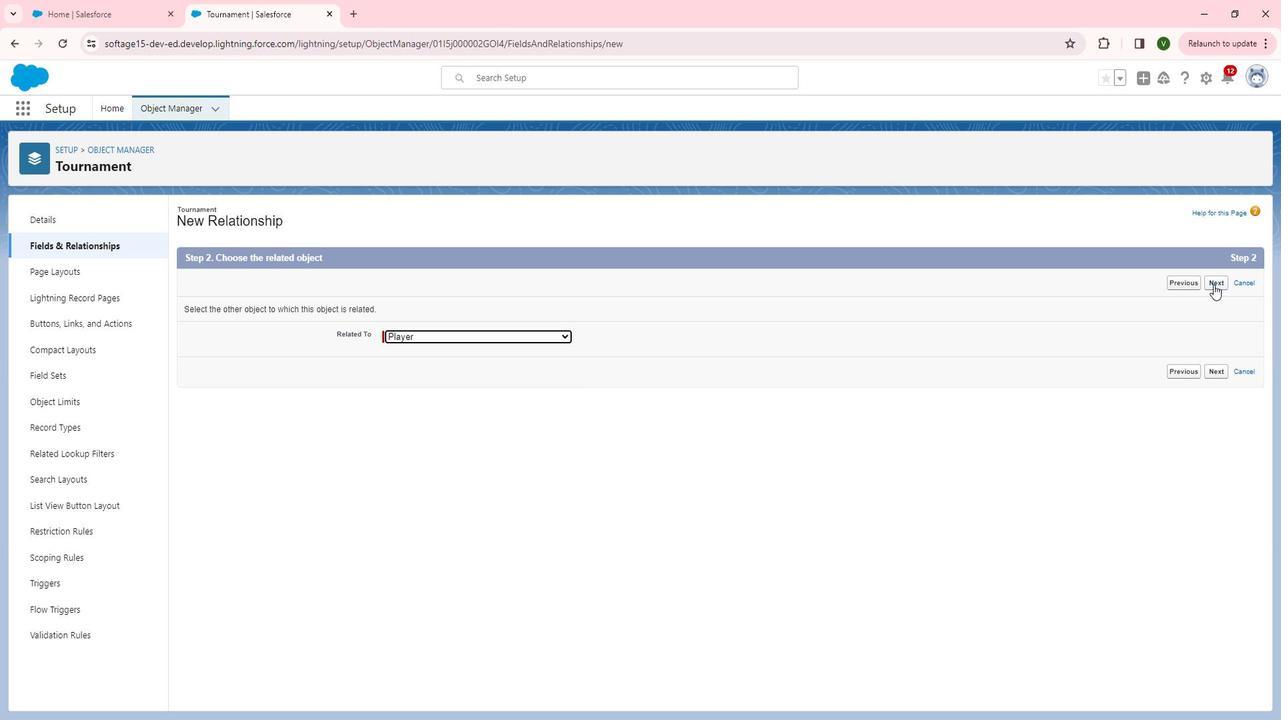 
Action: Mouse moved to (415, 306)
Screenshot: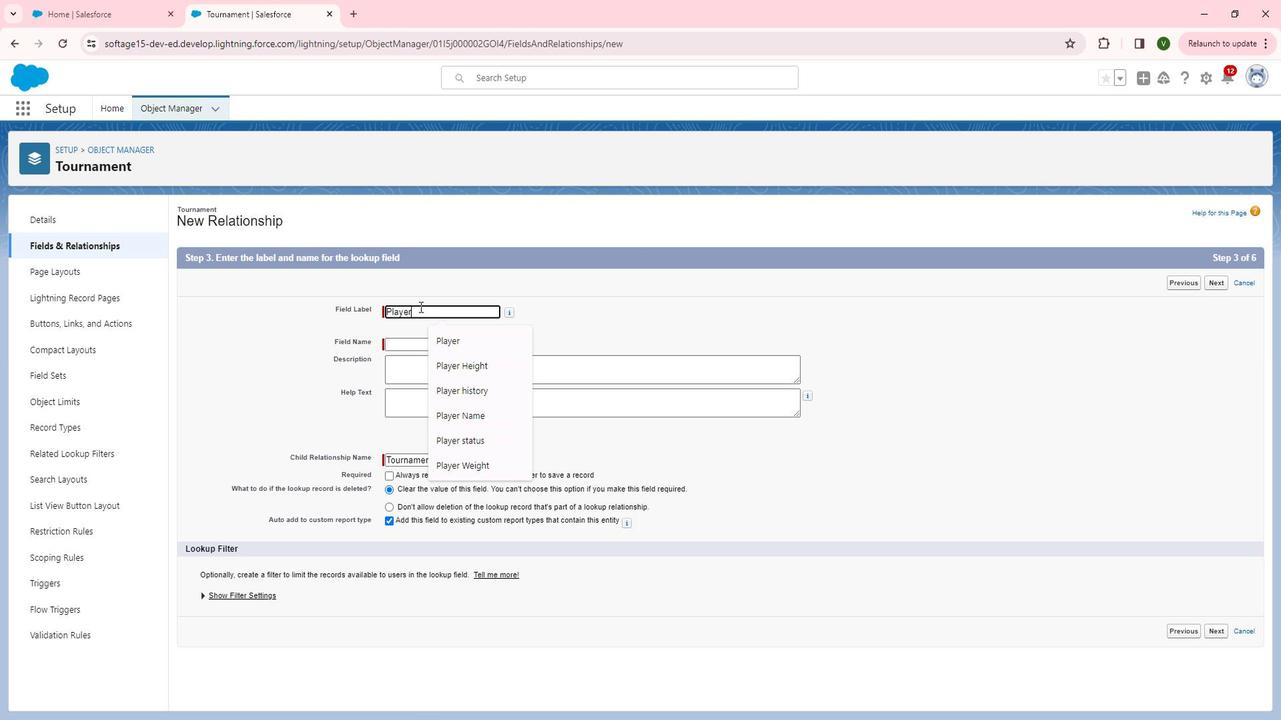 
Action: Key pressed <Key.left><Key.left><Key.left><Key.left><Key.left><Key.left><Key.left><Key.shift>Related<Key.space>
Screenshot: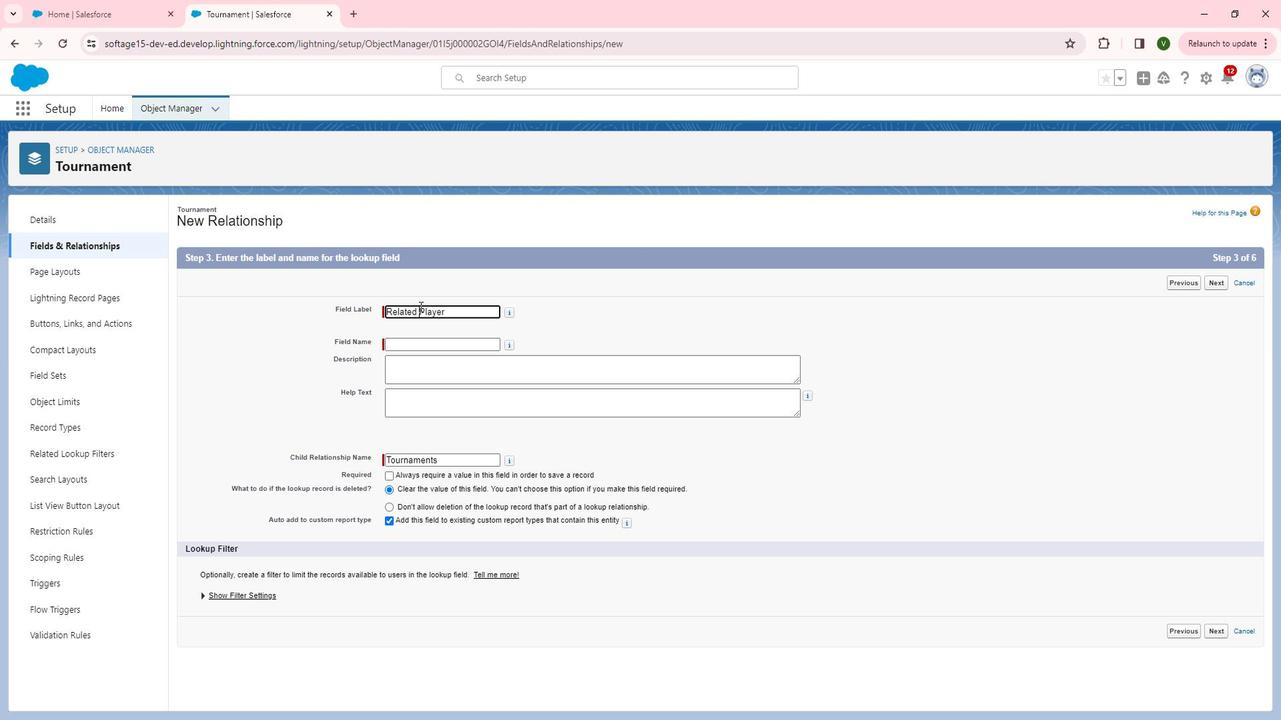 
Action: Mouse moved to (419, 321)
Screenshot: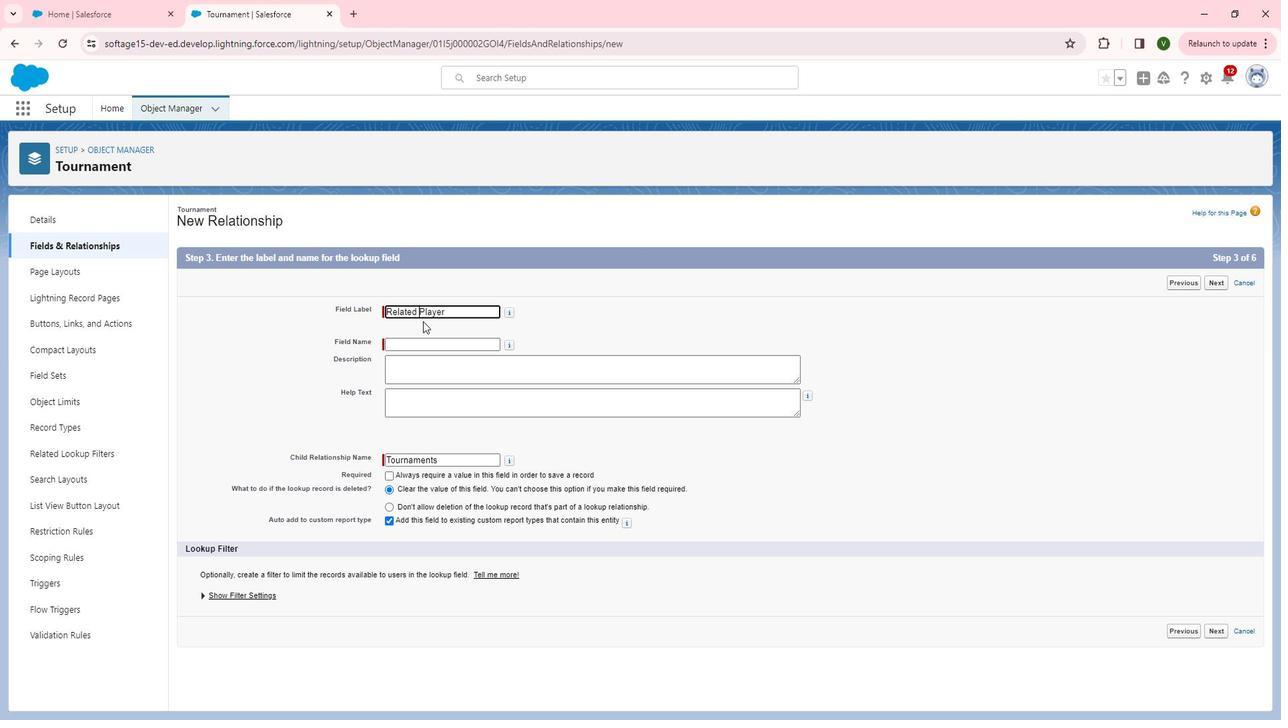 
Action: Mouse pressed left at (419, 321)
Screenshot: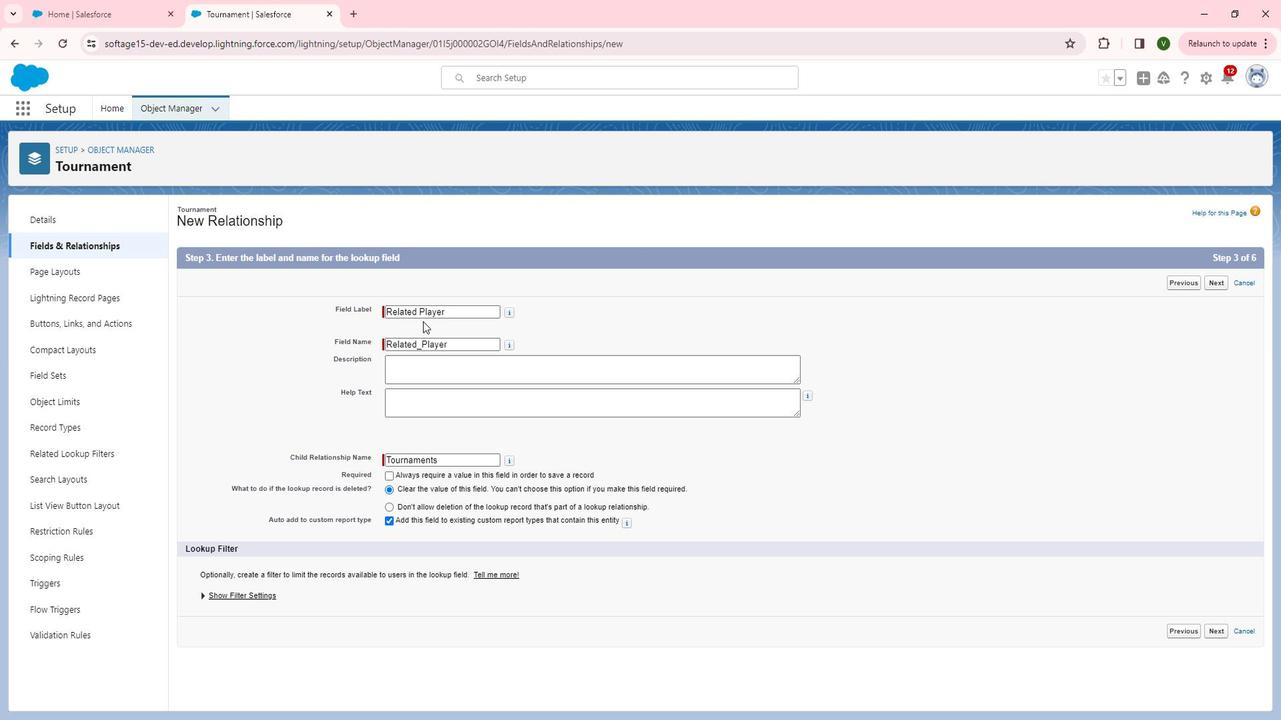 
Action: Mouse moved to (433, 365)
Screenshot: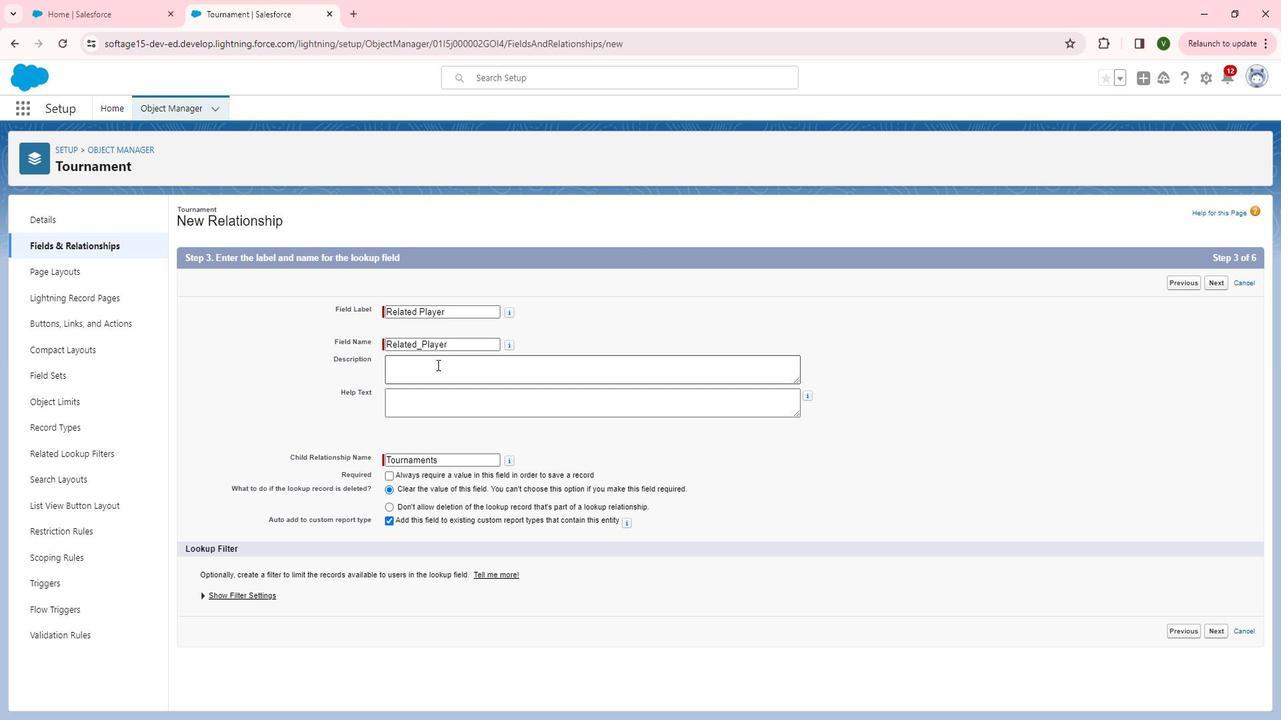 
Action: Mouse pressed left at (433, 365)
Screenshot: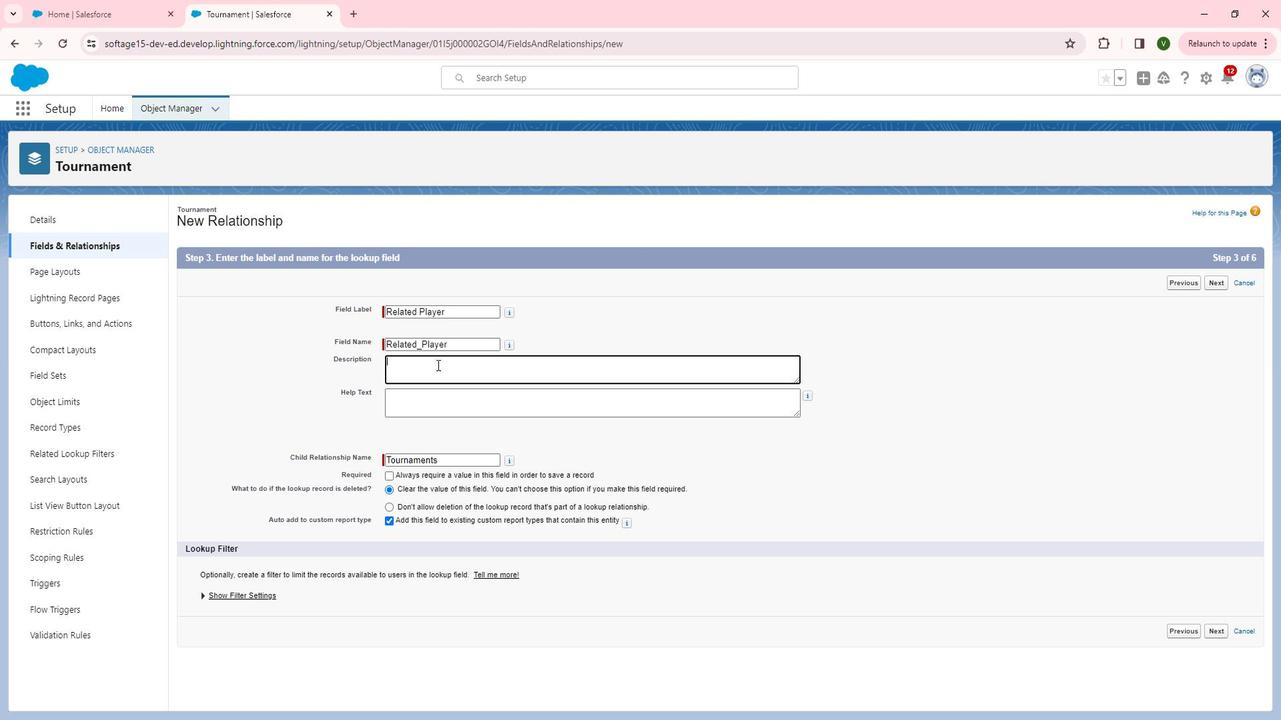 
Action: Key pressed <Key.shift>This<Key.space>is<Key.backspace><Key.backspace>field<Key.space>for<Key.space>the<Key.space>lookup<Key.space>relationship<Key.space>is<Key.space>a<Key.space>connection<Key.space>between<Key.space>two<Key.space>object<Key.space>where<Key.space>tournament<Key.space>a<Key.space>has<Key.space>reference<Key.space>to<Key.space>player.<Key.tab><Key.shift>Select<Key.space>the<Key.space>plea<Key.backspace><Key.backspace><Key.backspace>layer<Key.space>associated<Key.space>with<Key.space>tournament.
Screenshot: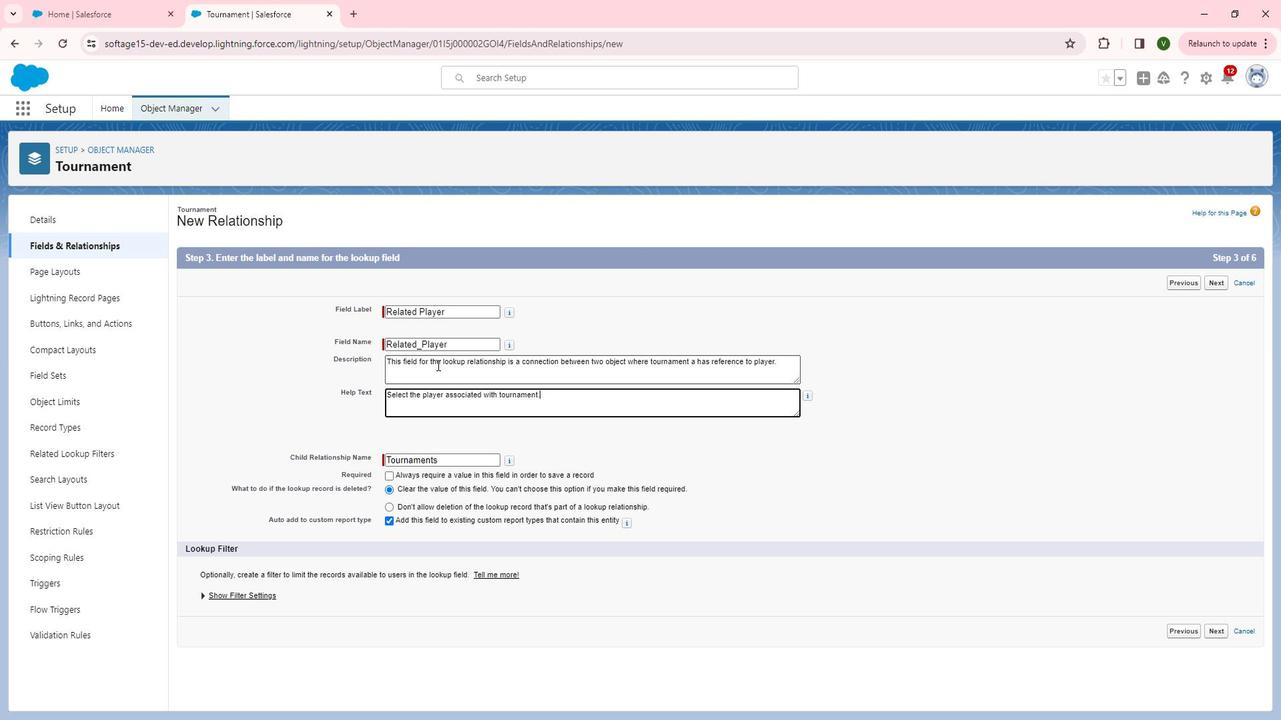 
Action: Mouse moved to (924, 514)
Screenshot: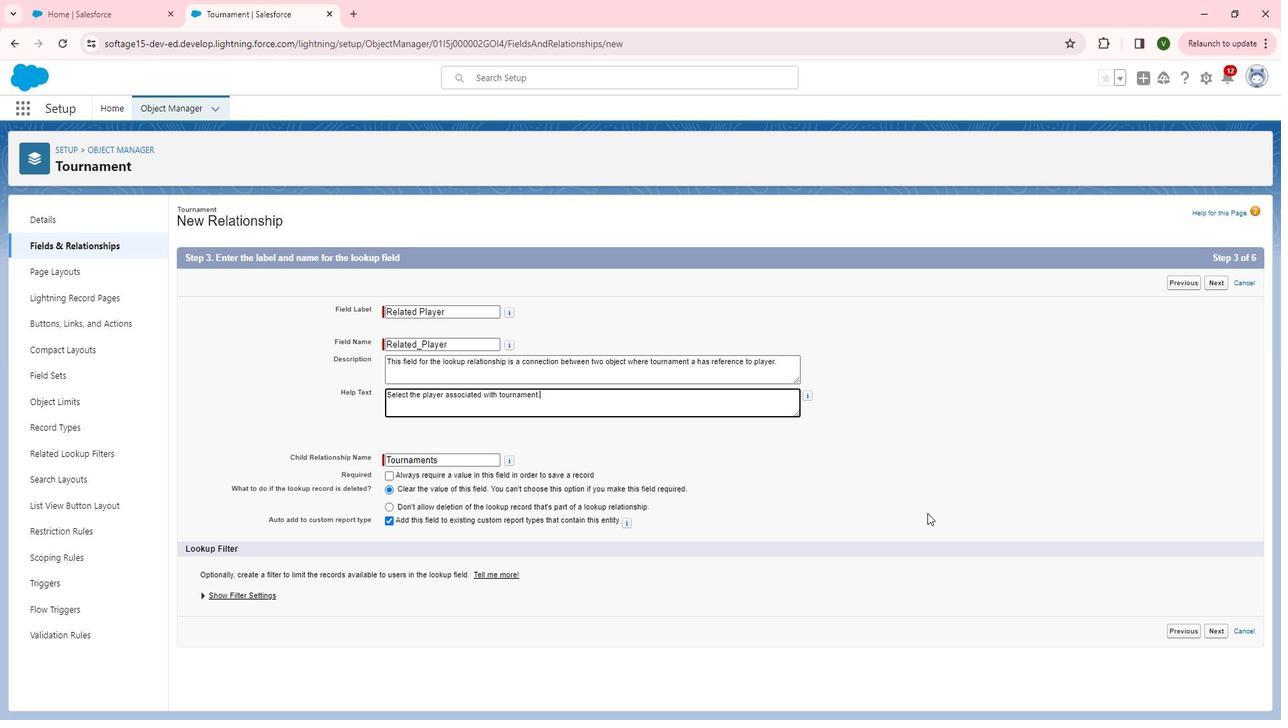 
Action: Mouse pressed left at (924, 514)
Screenshot: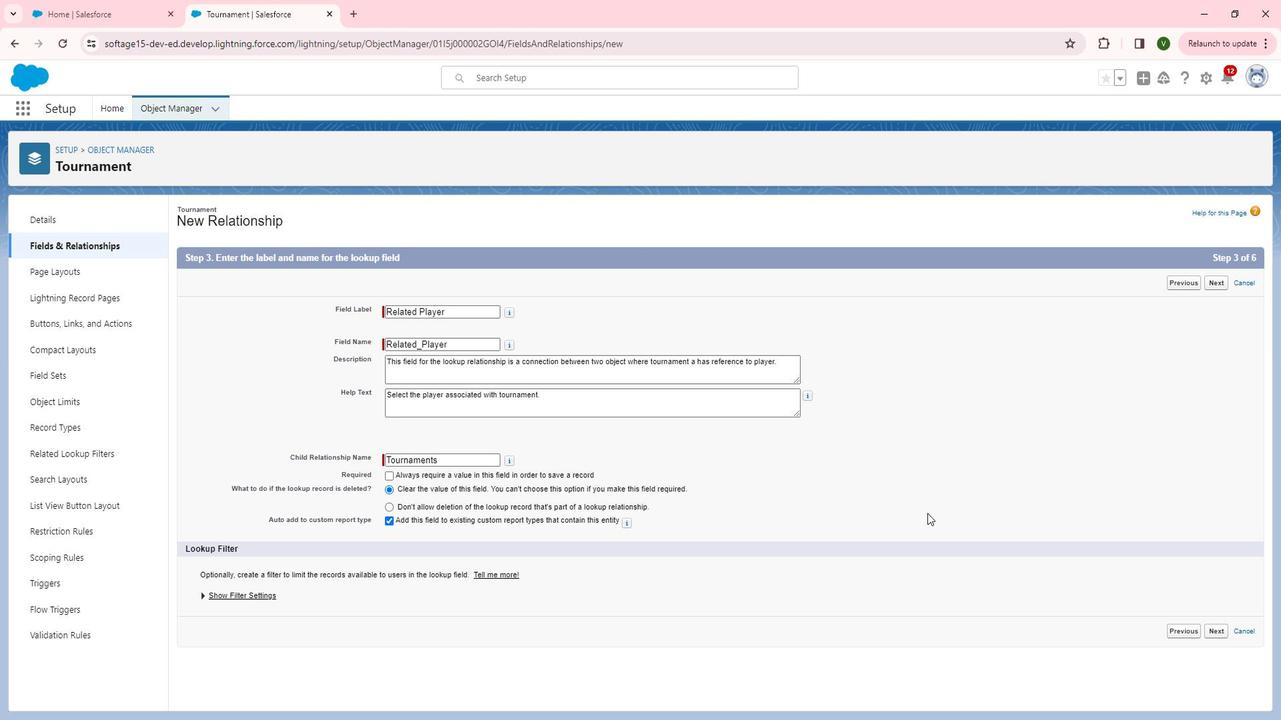 
Action: Mouse moved to (1212, 625)
Screenshot: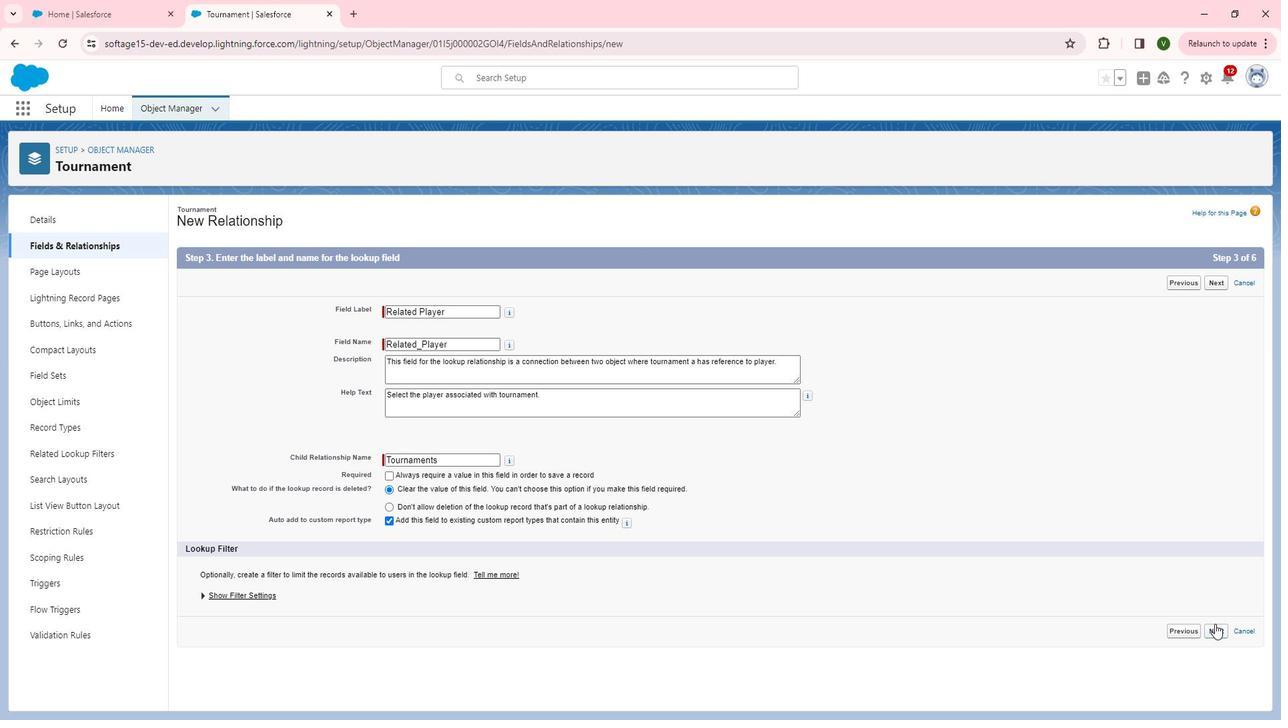 
Action: Mouse pressed left at (1212, 625)
Screenshot: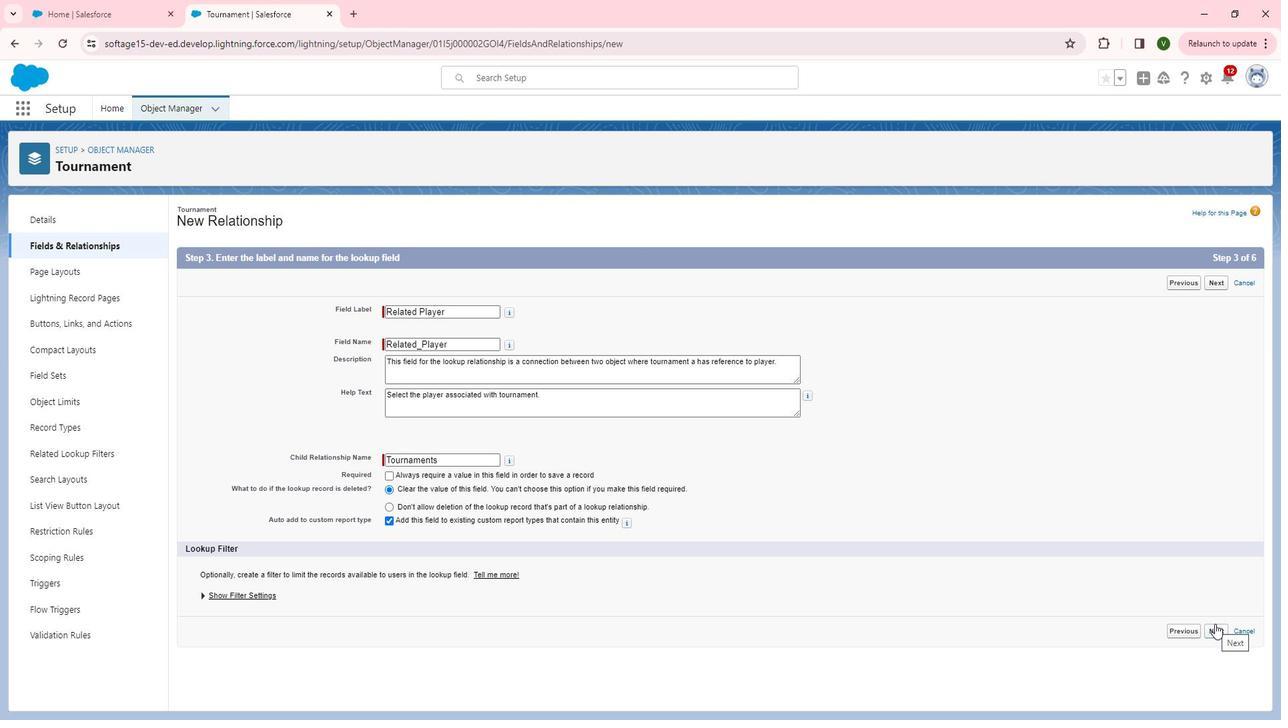 
Action: Mouse moved to (902, 395)
Screenshot: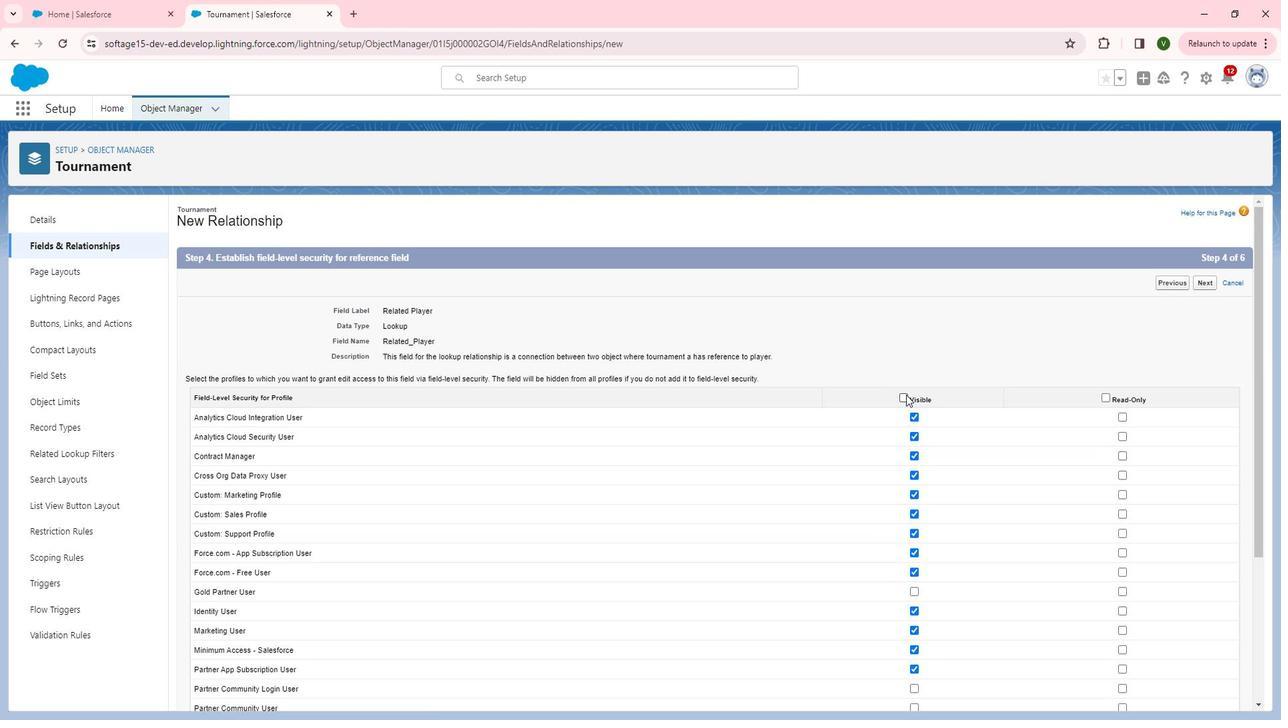 
Action: Mouse pressed left at (902, 395)
Screenshot: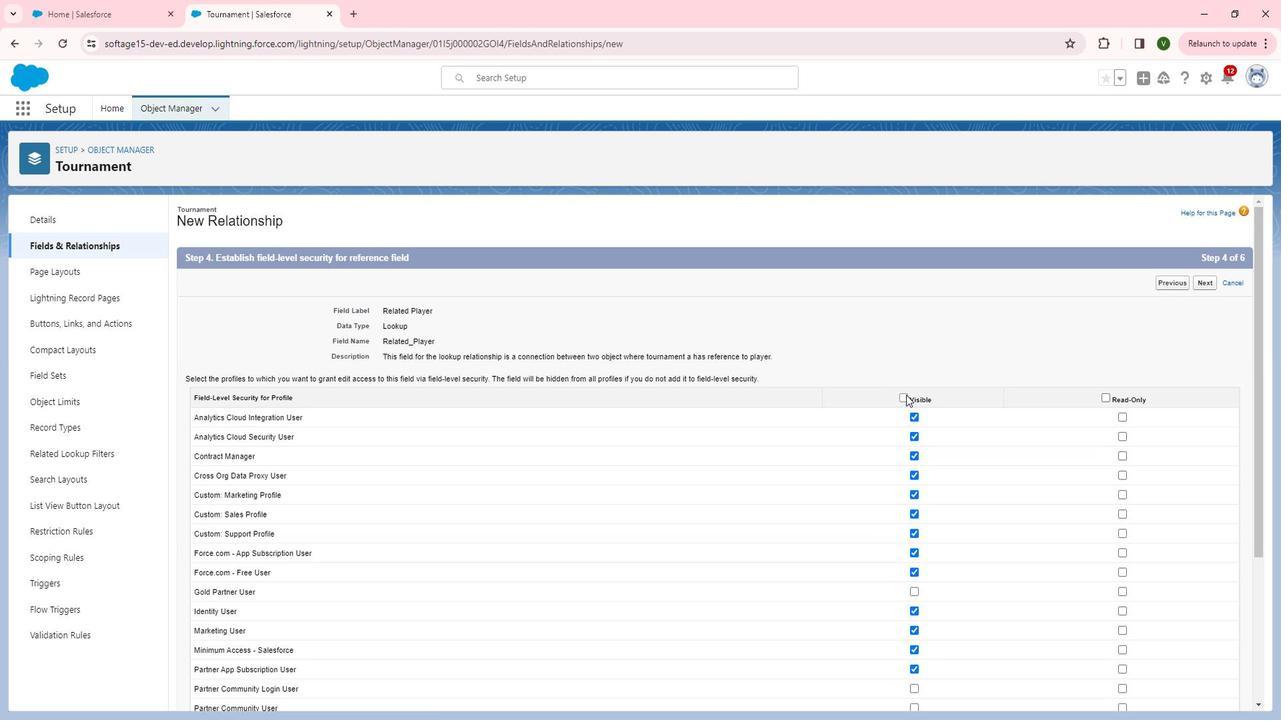 
Action: Mouse moved to (1209, 433)
Screenshot: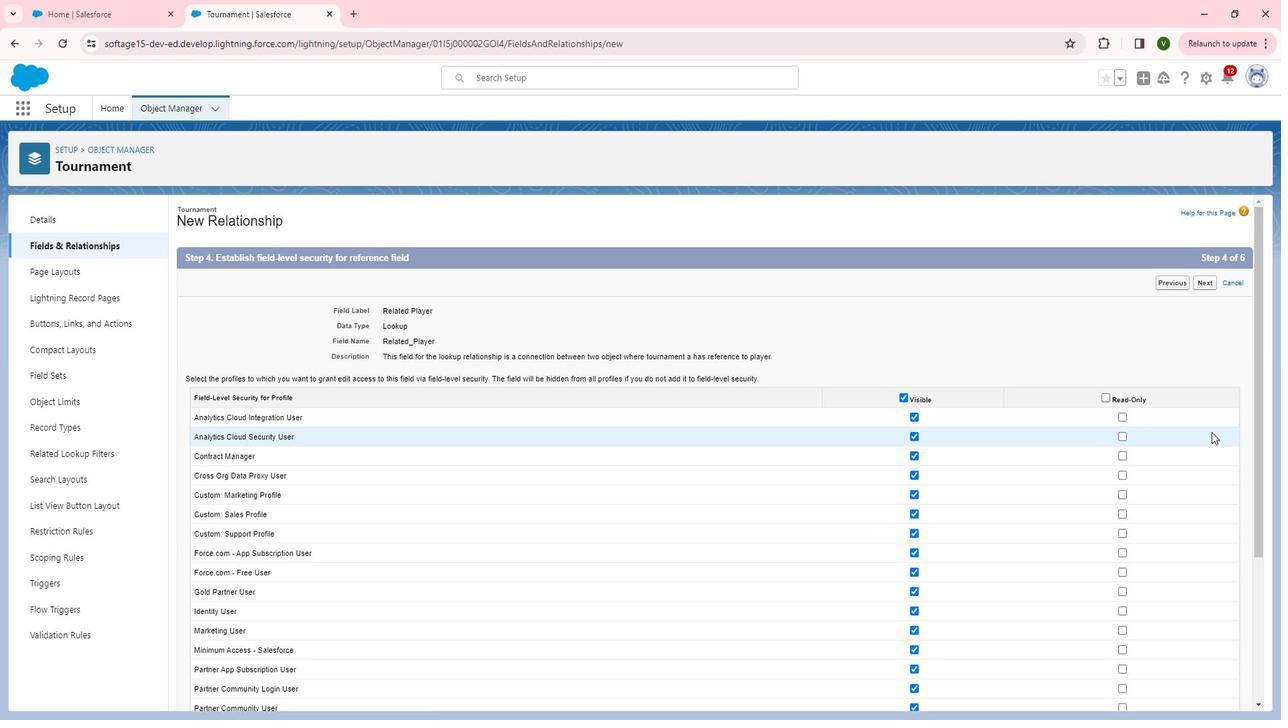 
Action: Mouse scrolled (1209, 432) with delta (0, 0)
Screenshot: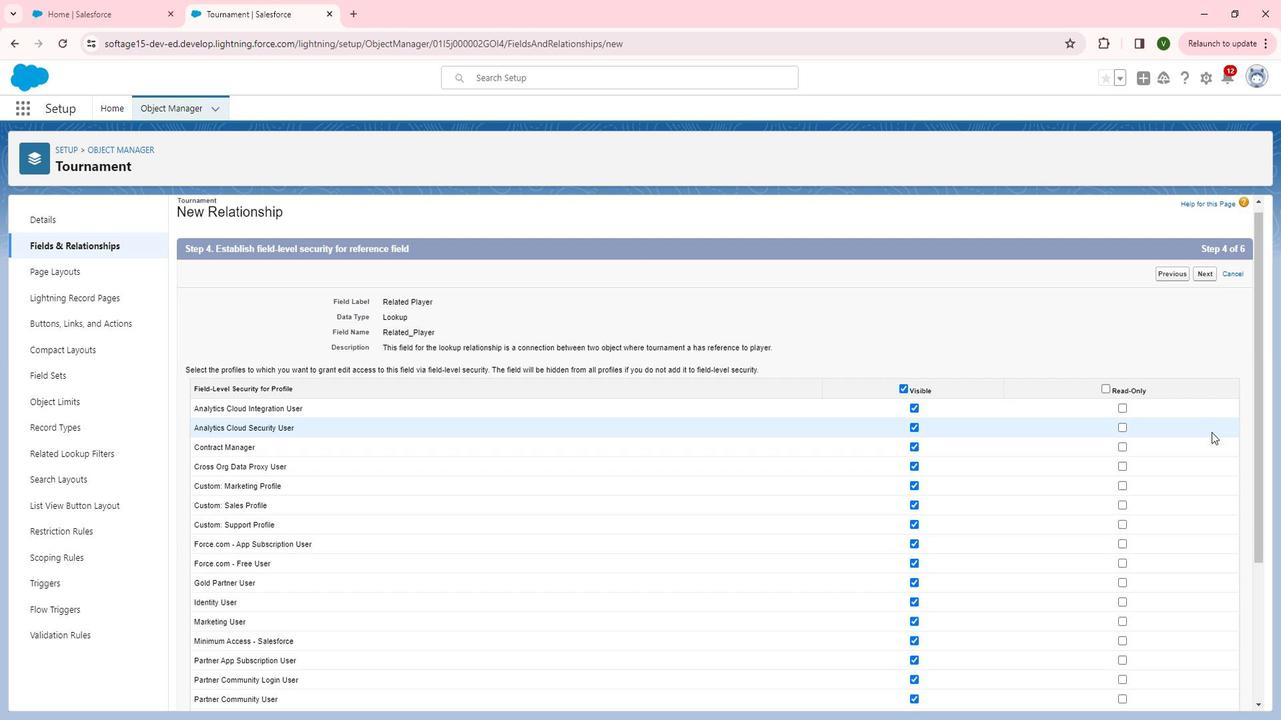 
Action: Mouse moved to (1119, 345)
Screenshot: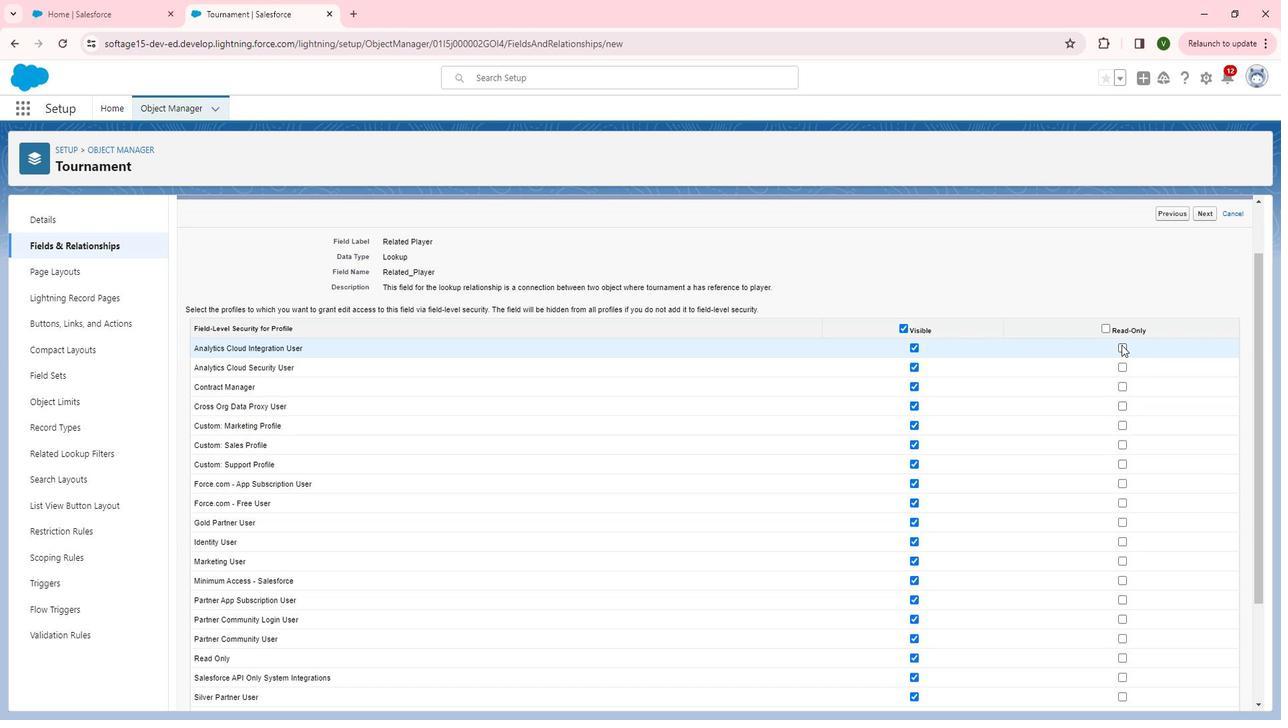 
Action: Mouse pressed left at (1119, 345)
Screenshot: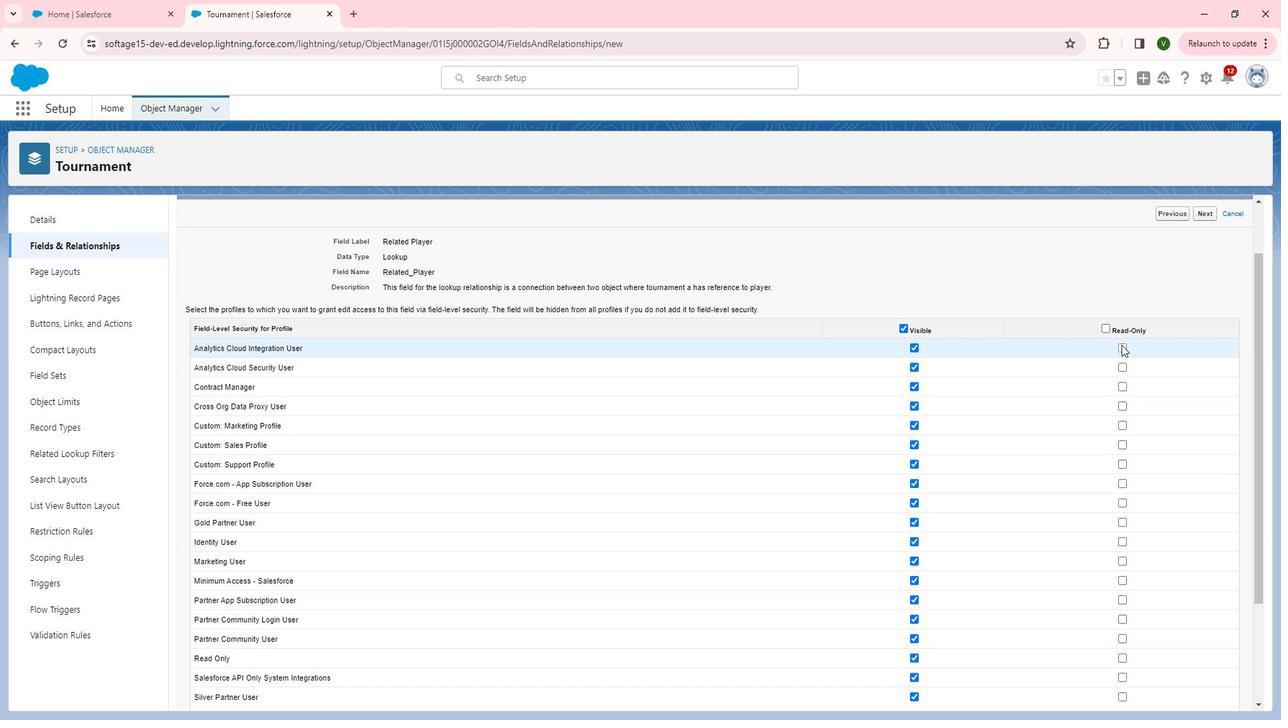 
Action: Mouse moved to (1119, 365)
Screenshot: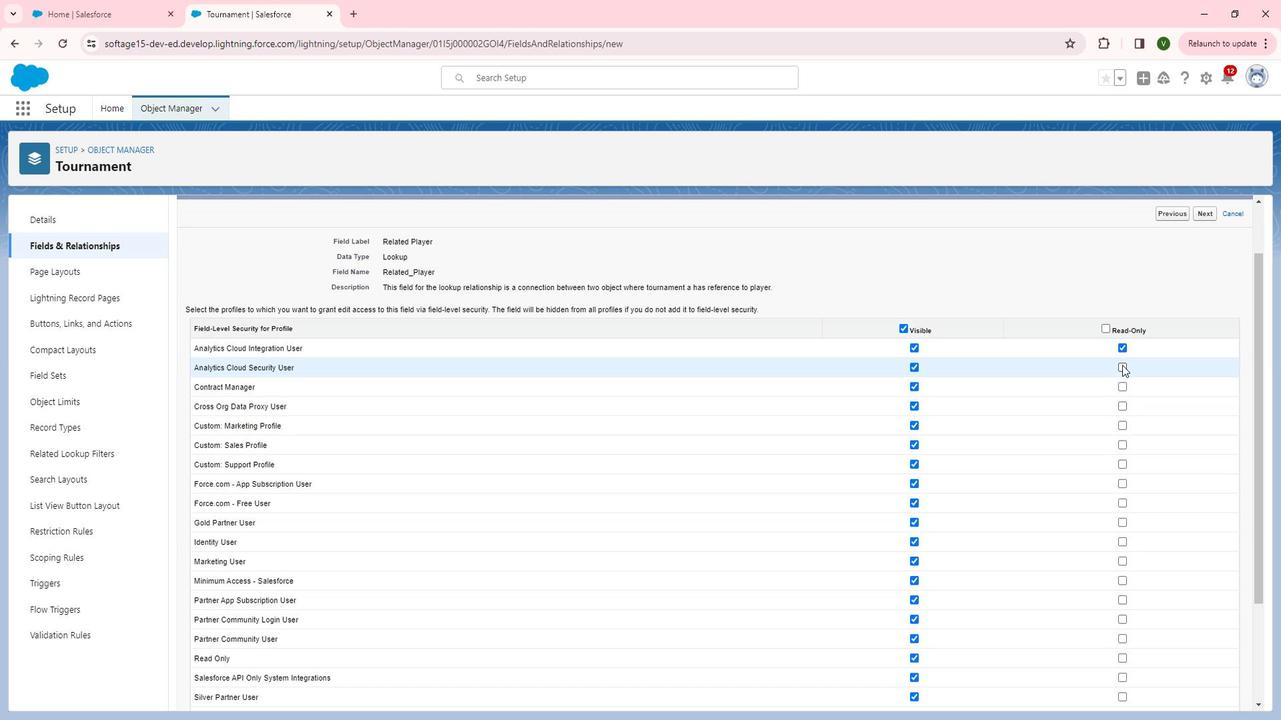 
Action: Mouse pressed left at (1119, 365)
Screenshot: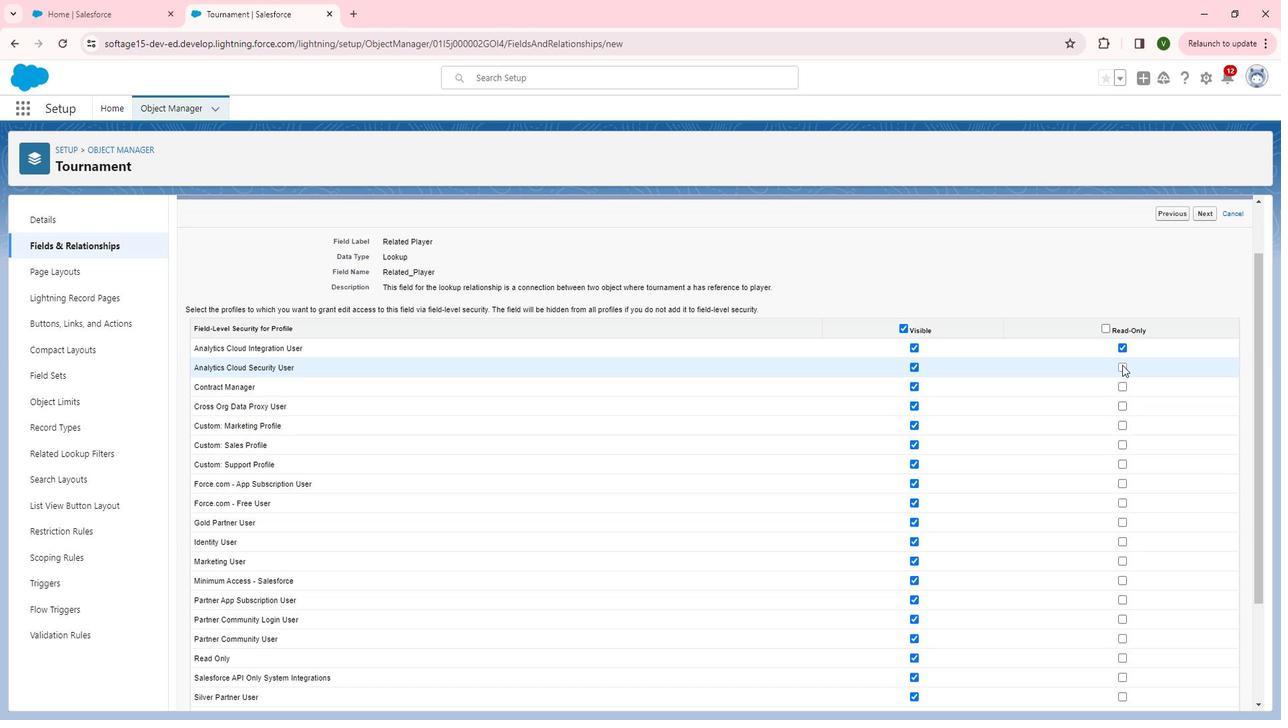 
Action: Mouse moved to (1121, 424)
Screenshot: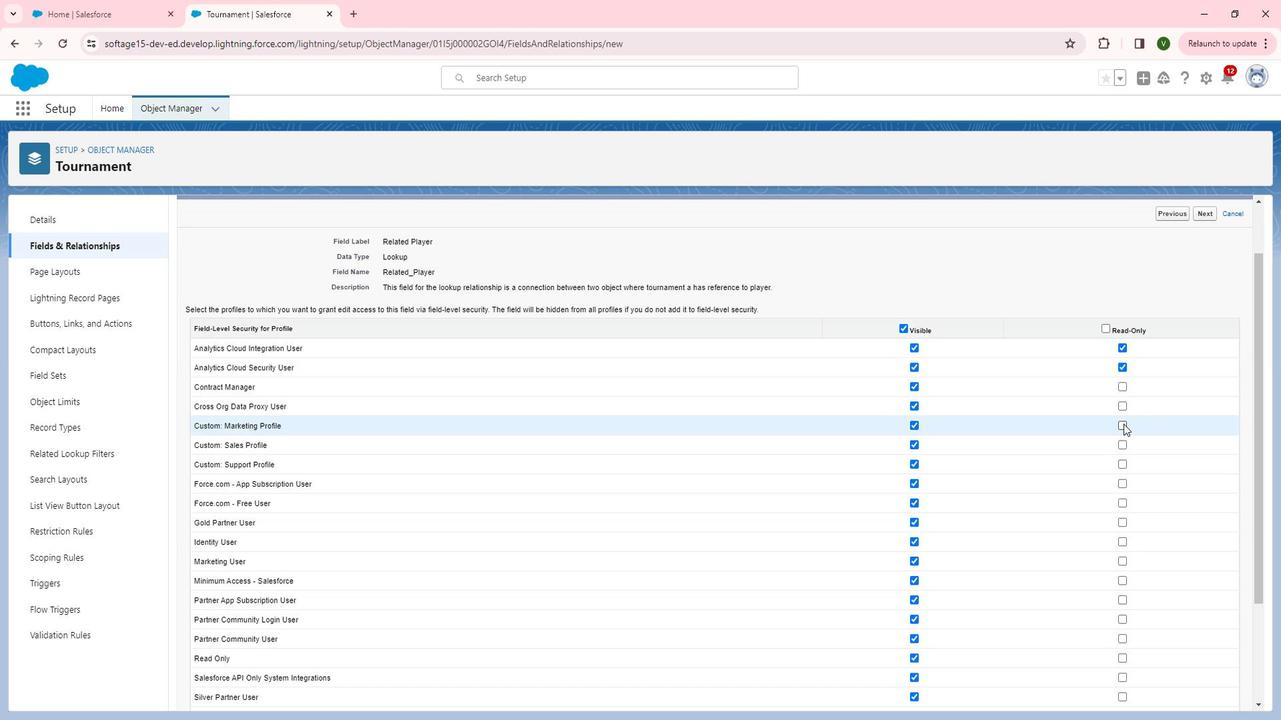 
Action: Mouse pressed left at (1121, 424)
Screenshot: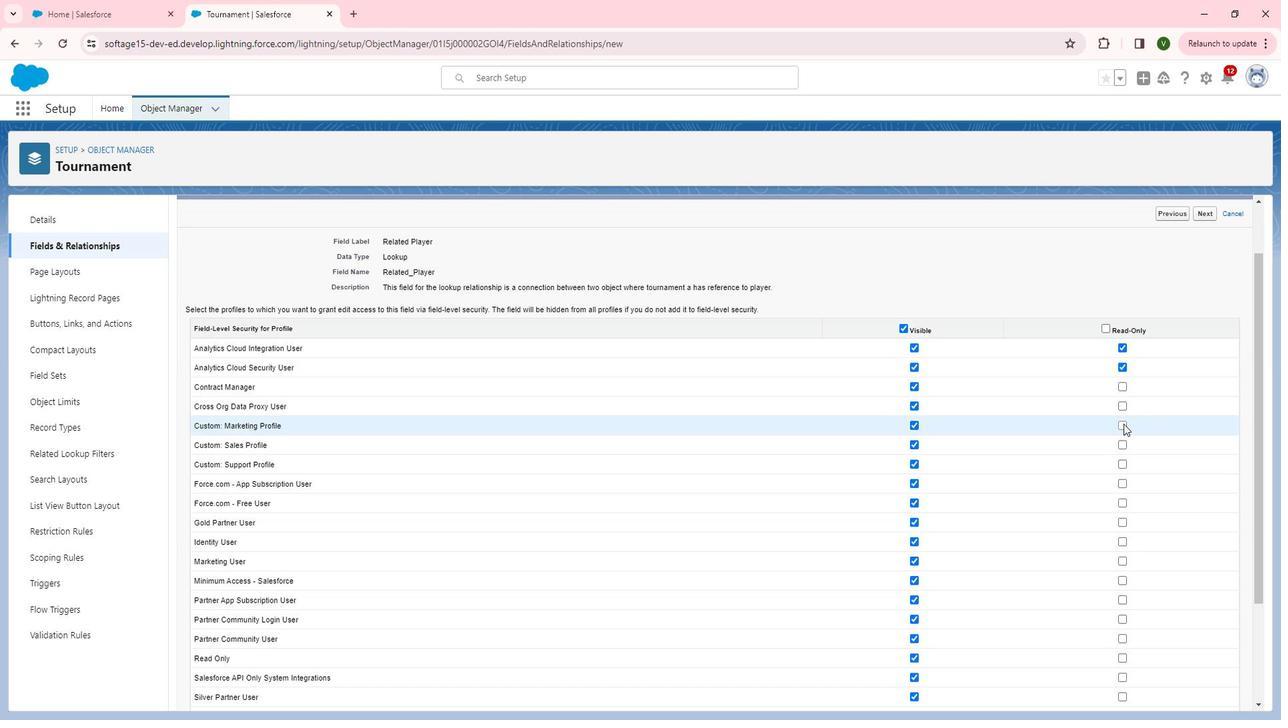 
Action: Mouse moved to (1121, 440)
Screenshot: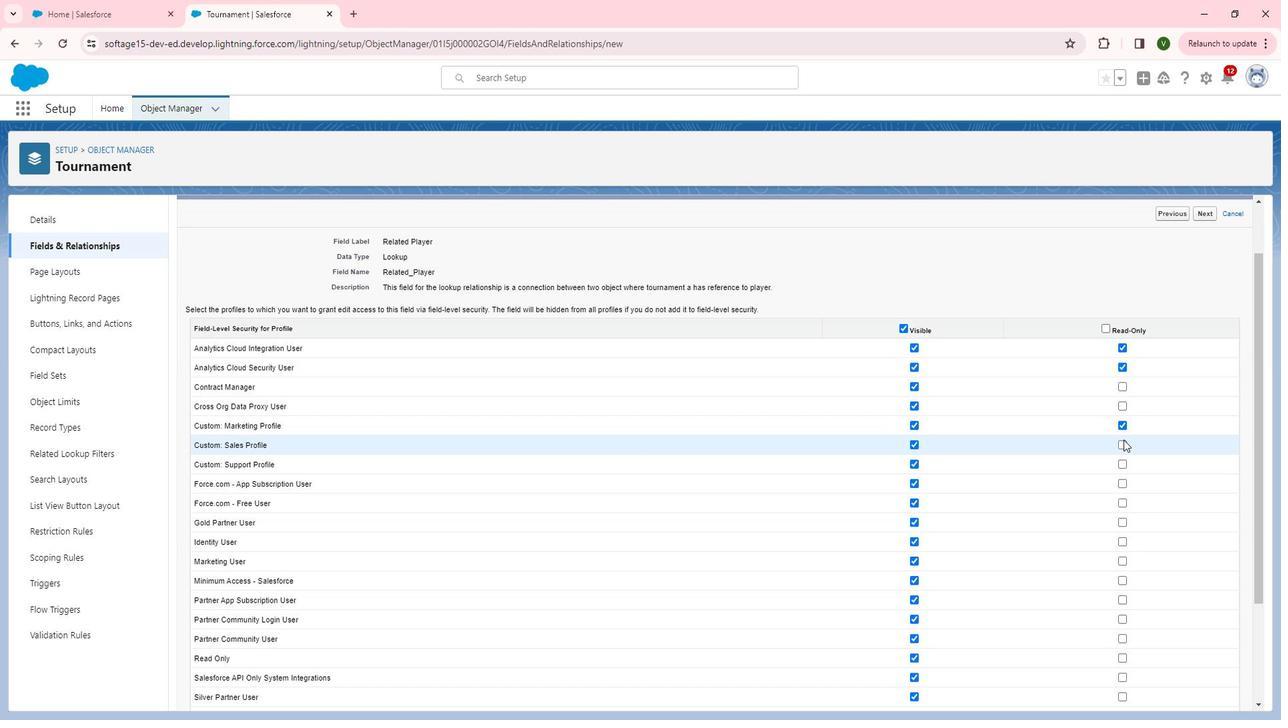 
Action: Mouse pressed left at (1121, 440)
Screenshot: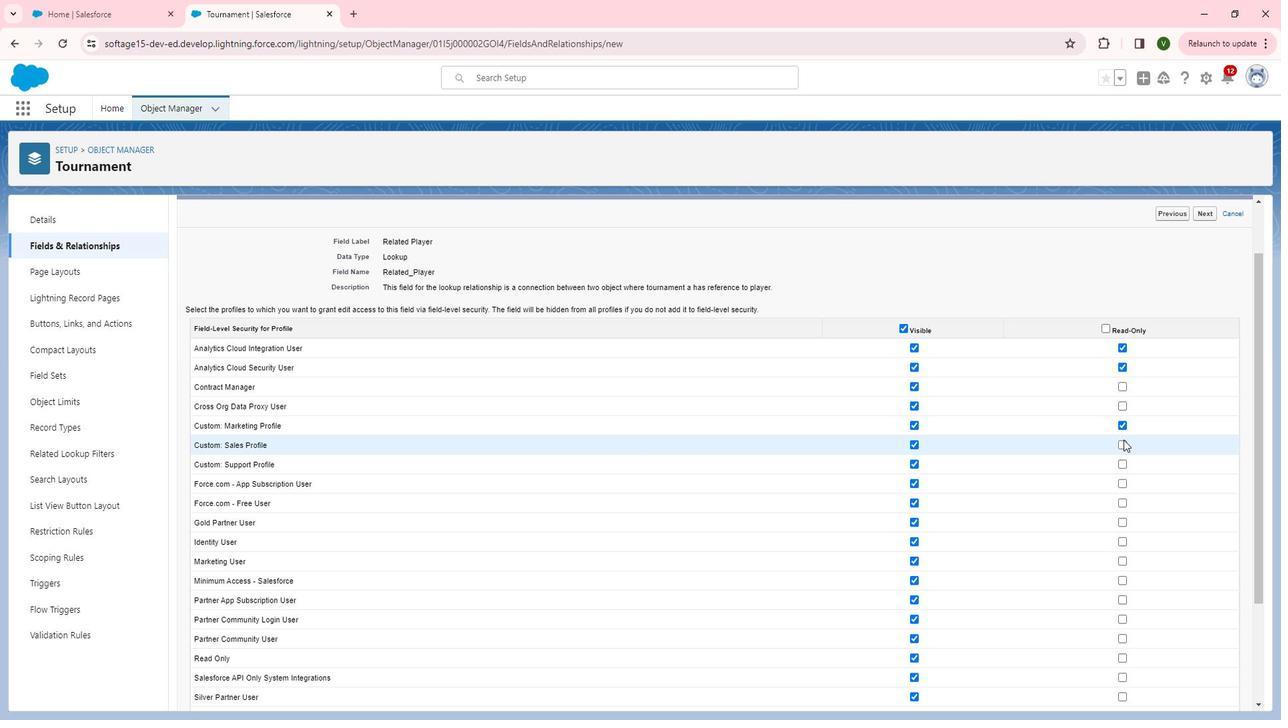 
Action: Mouse moved to (1121, 447)
Screenshot: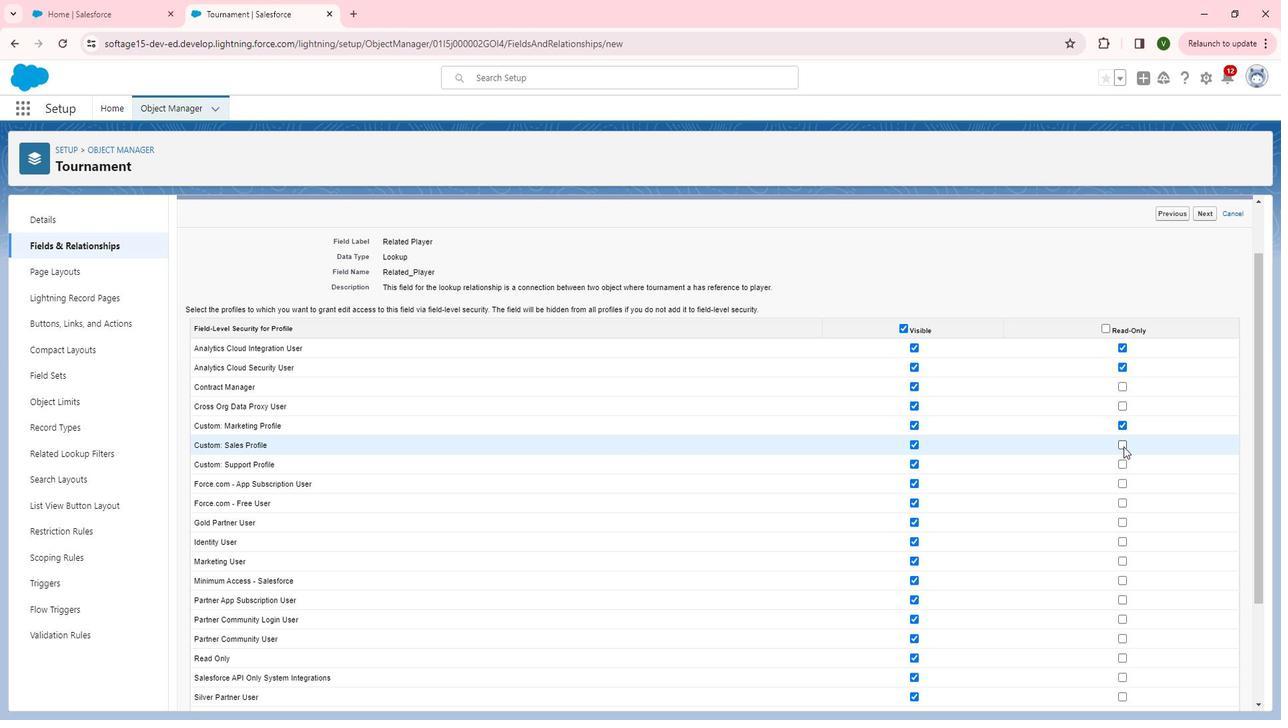 
Action: Mouse pressed left at (1121, 447)
Screenshot: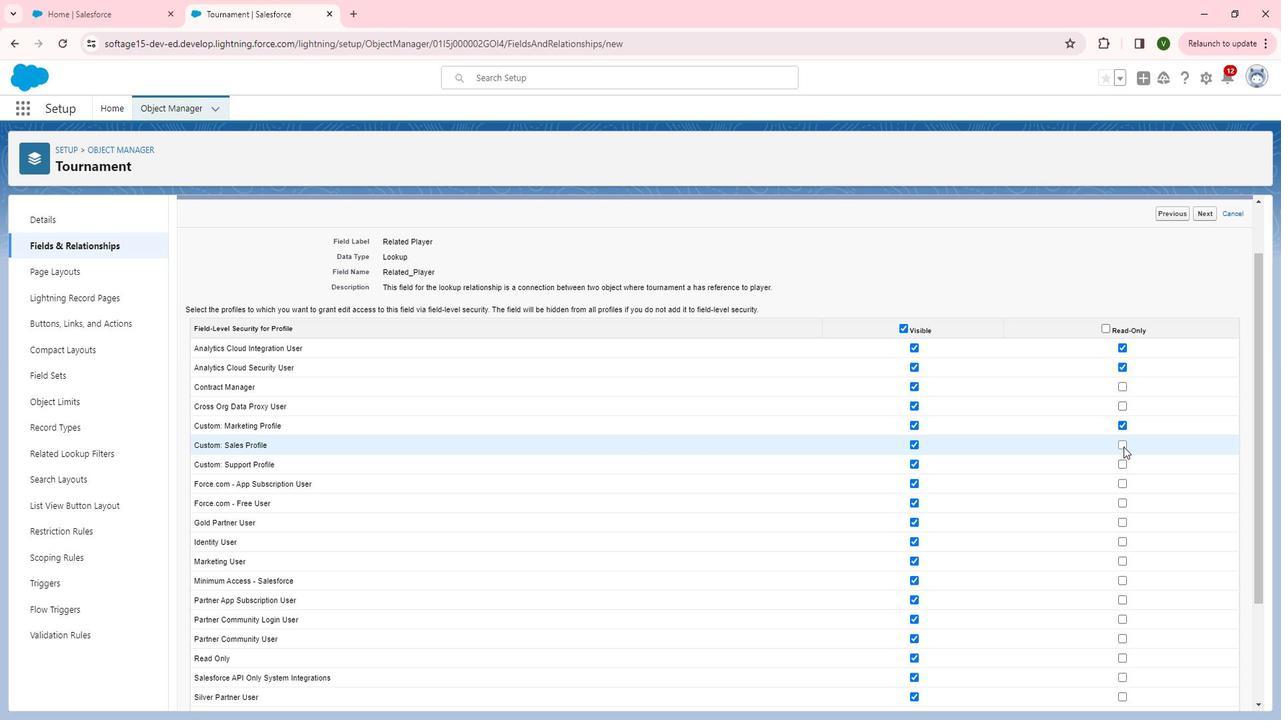 
Action: Mouse scrolled (1121, 447) with delta (0, 0)
Screenshot: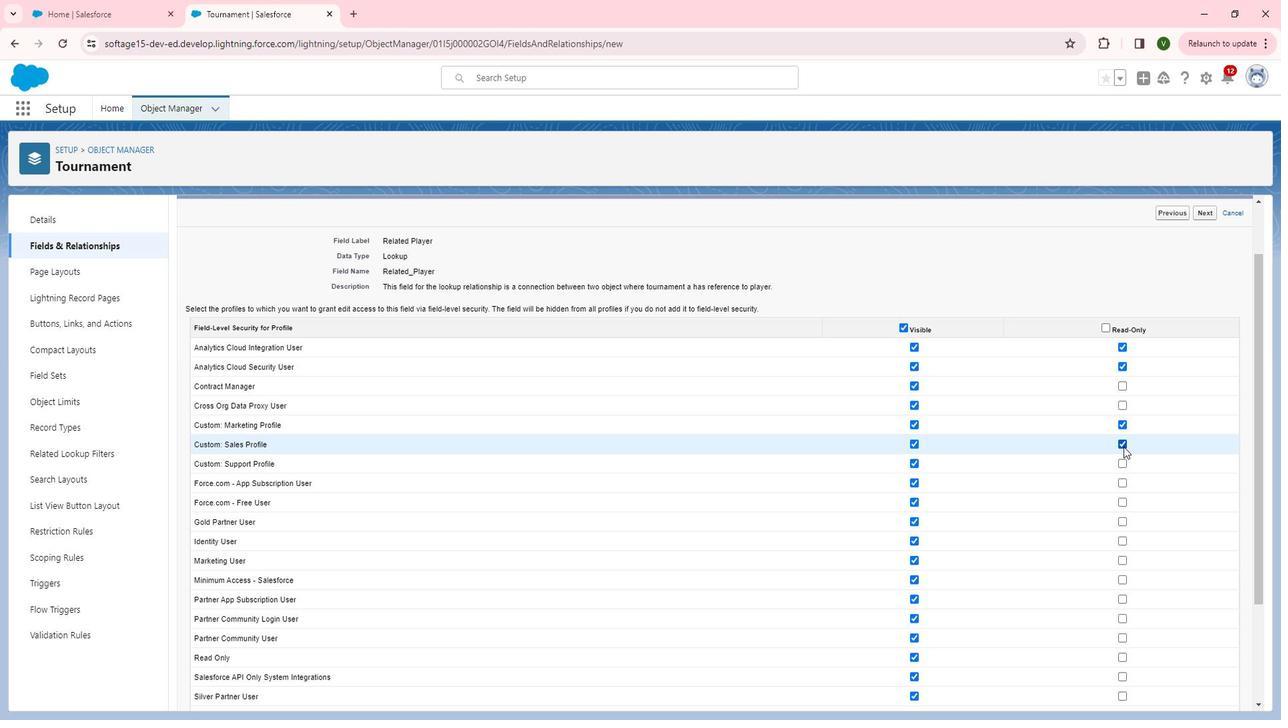 
Action: Mouse scrolled (1121, 447) with delta (0, 0)
Screenshot: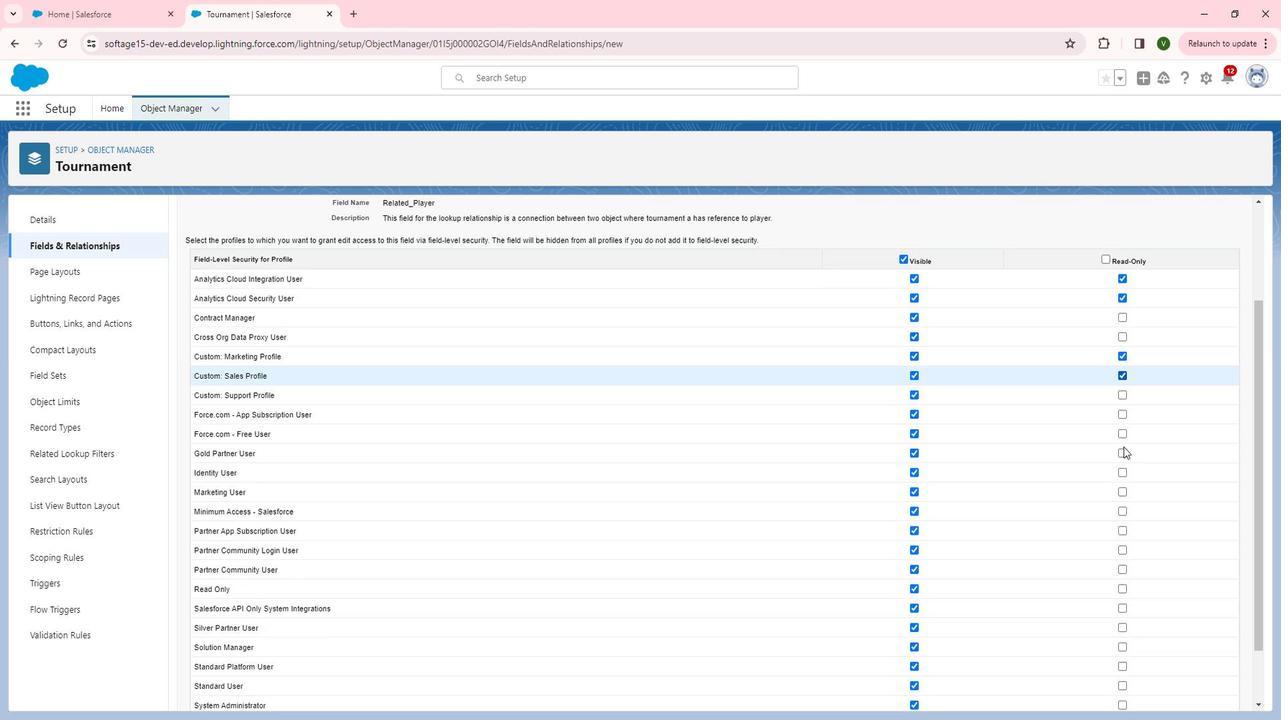 
Action: Mouse moved to (1121, 326)
Screenshot: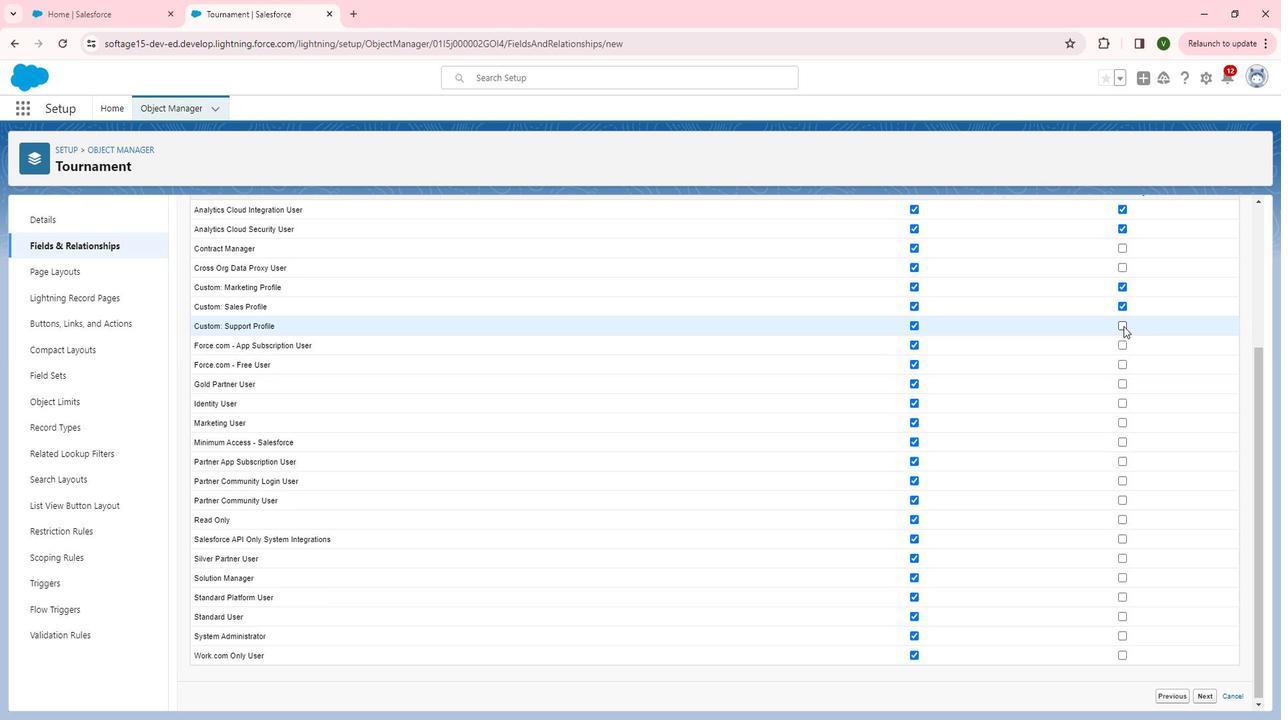 
Action: Mouse pressed left at (1121, 326)
Screenshot: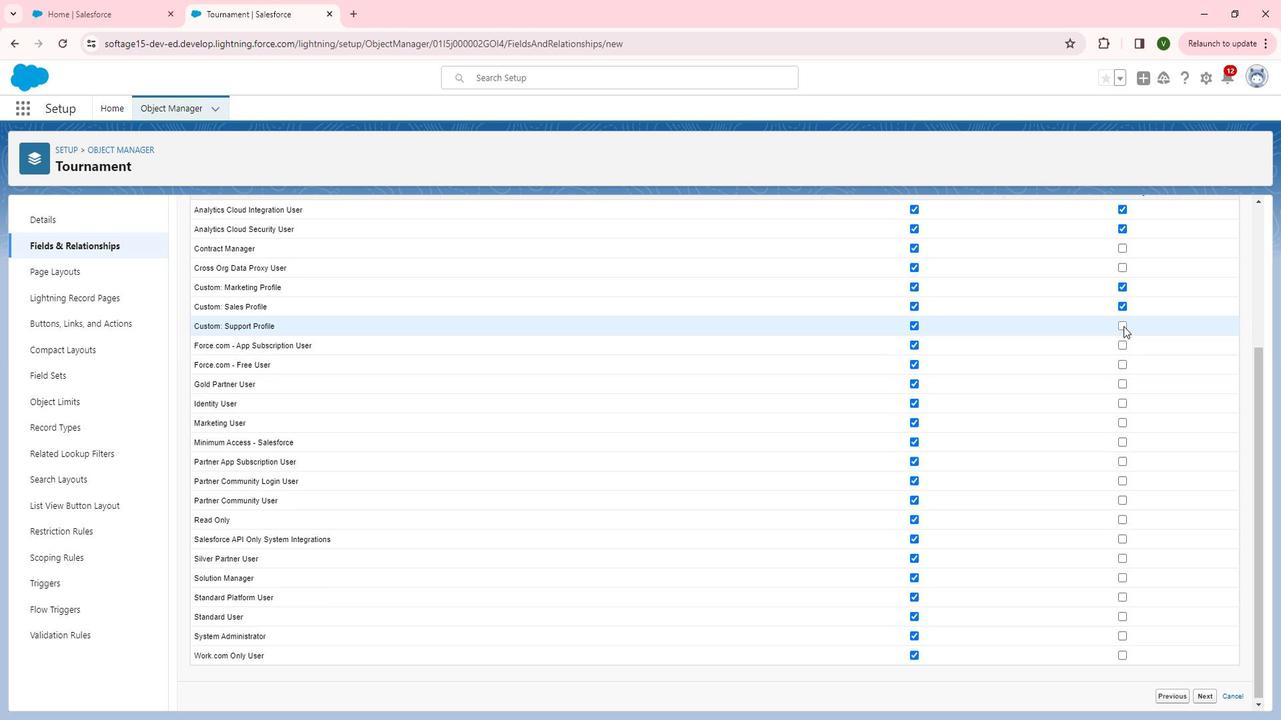 
Action: Mouse moved to (1119, 385)
Screenshot: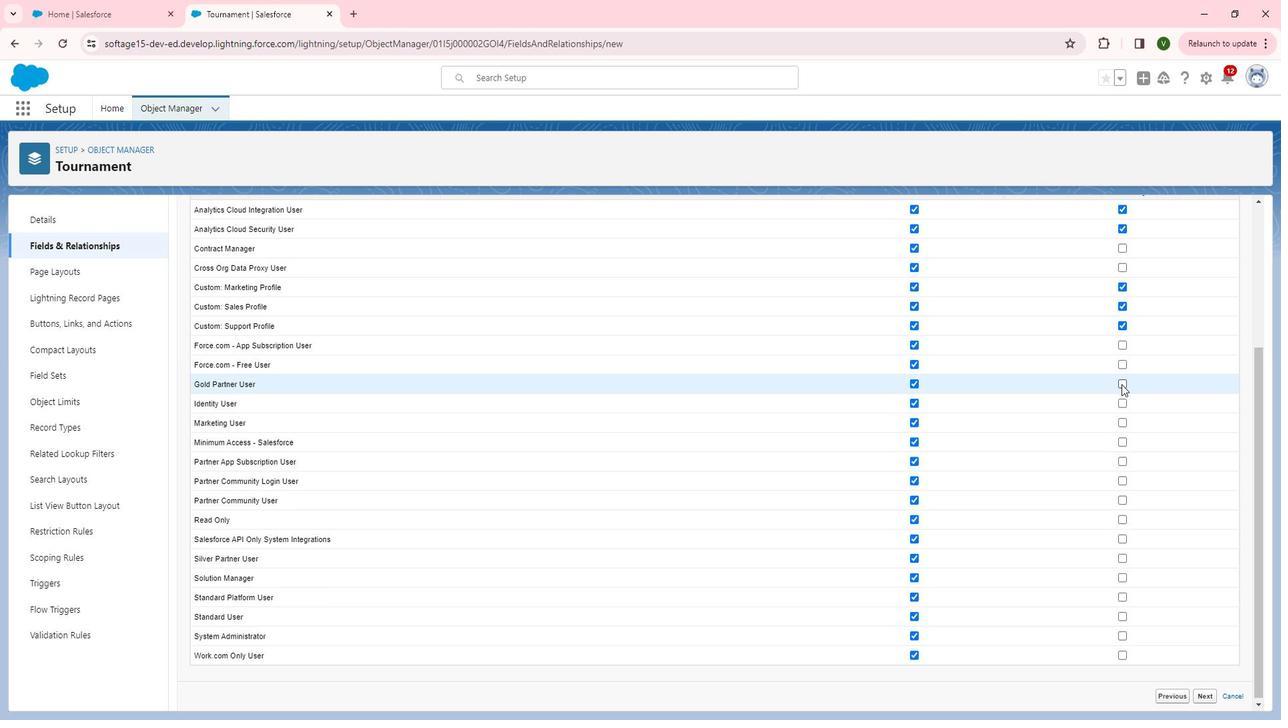 
Action: Mouse pressed left at (1119, 385)
Screenshot: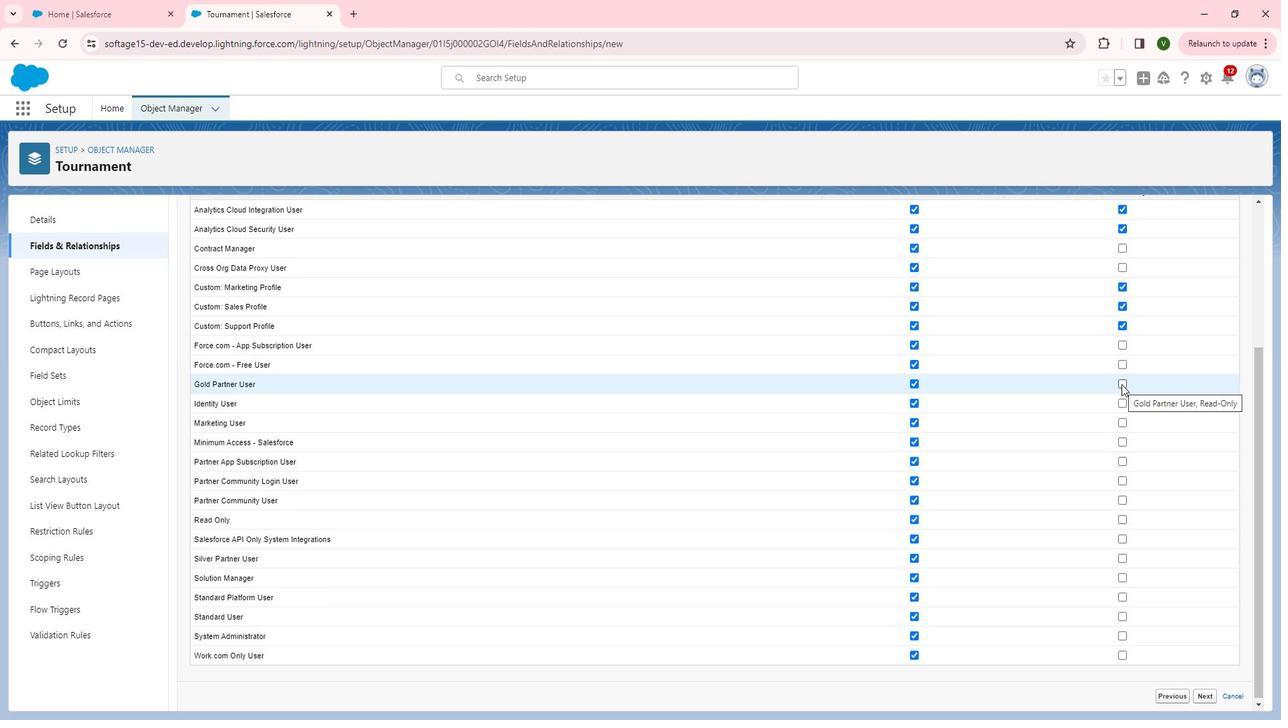 
Action: Mouse moved to (1118, 441)
Screenshot: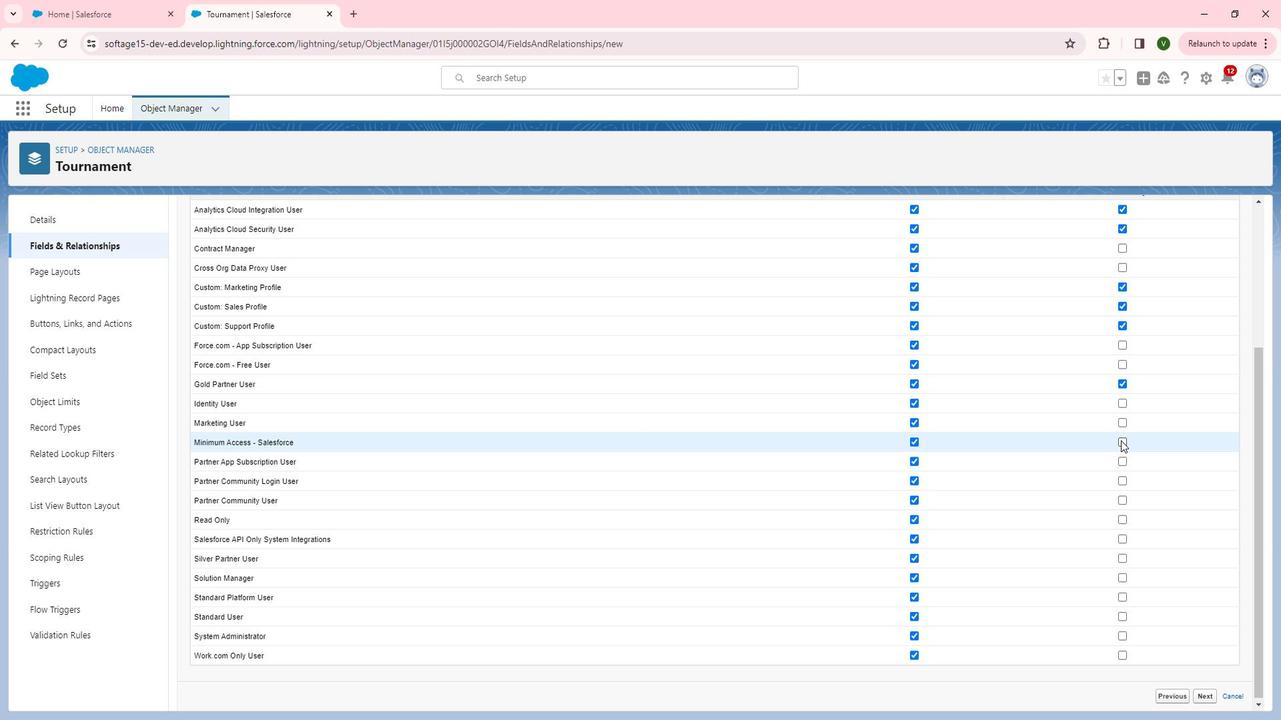 
Action: Mouse pressed left at (1118, 441)
Screenshot: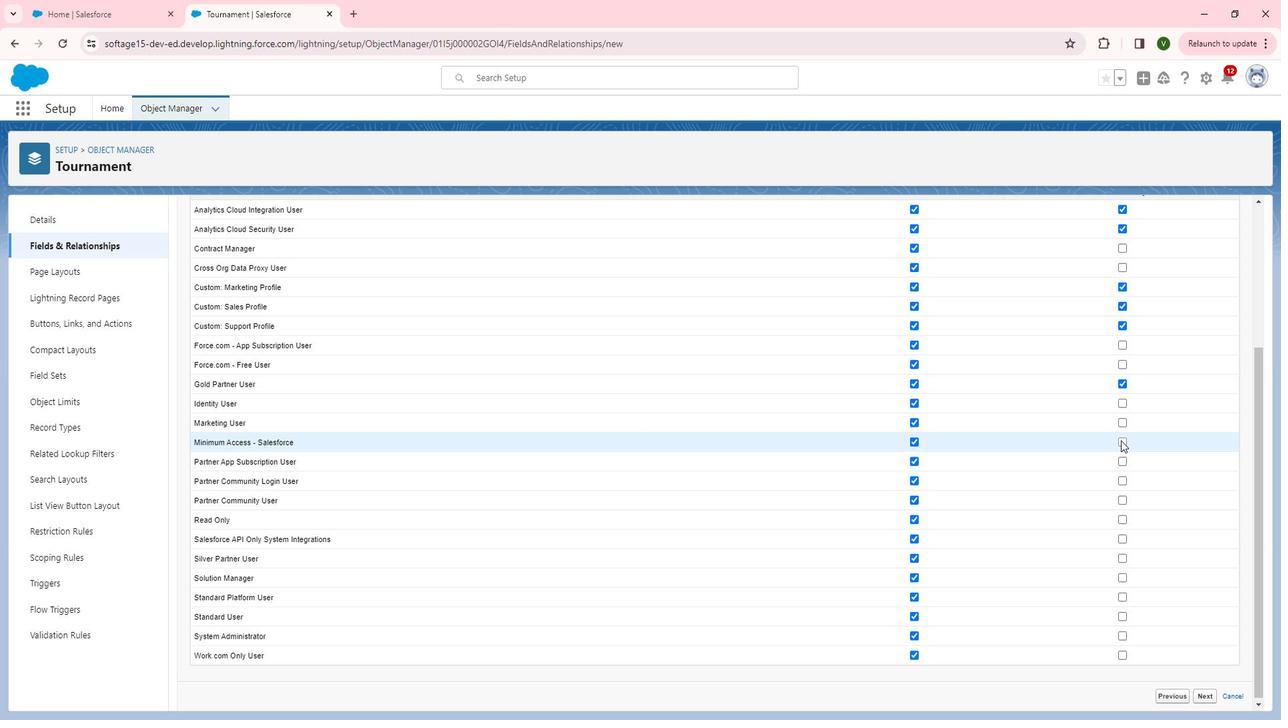 
Action: Mouse moved to (1121, 463)
Screenshot: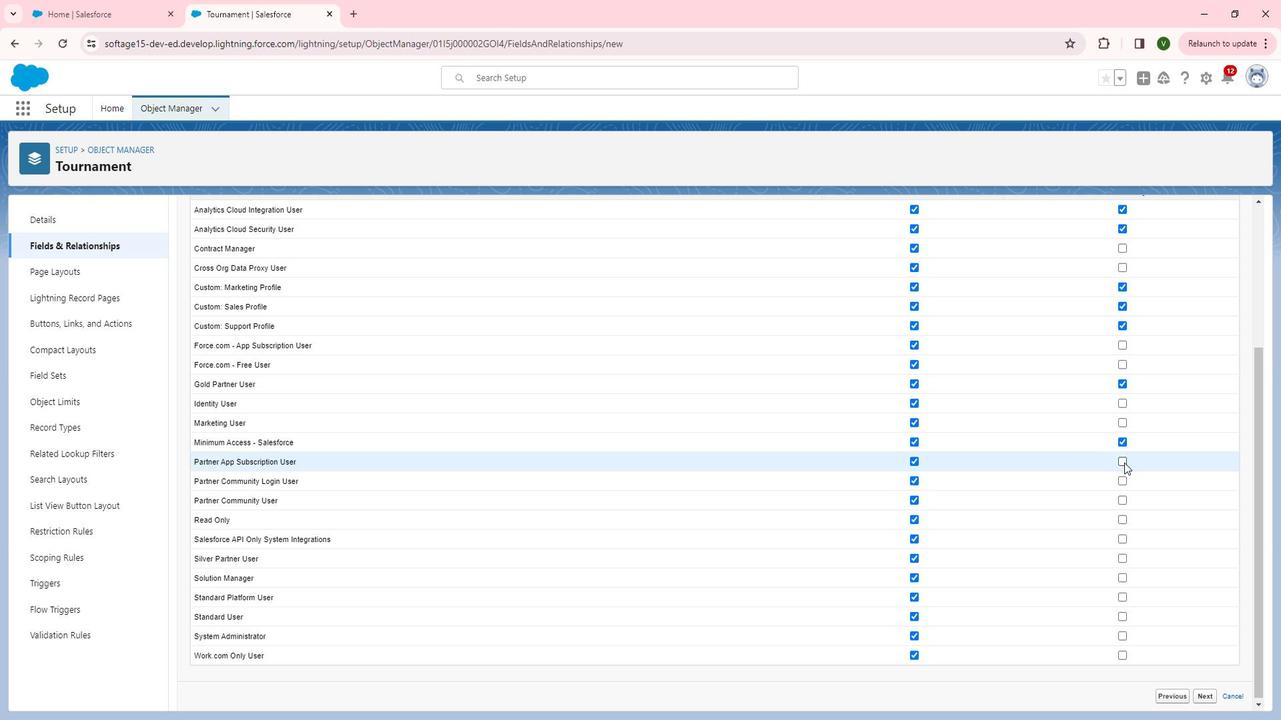
Action: Mouse pressed left at (1121, 463)
Screenshot: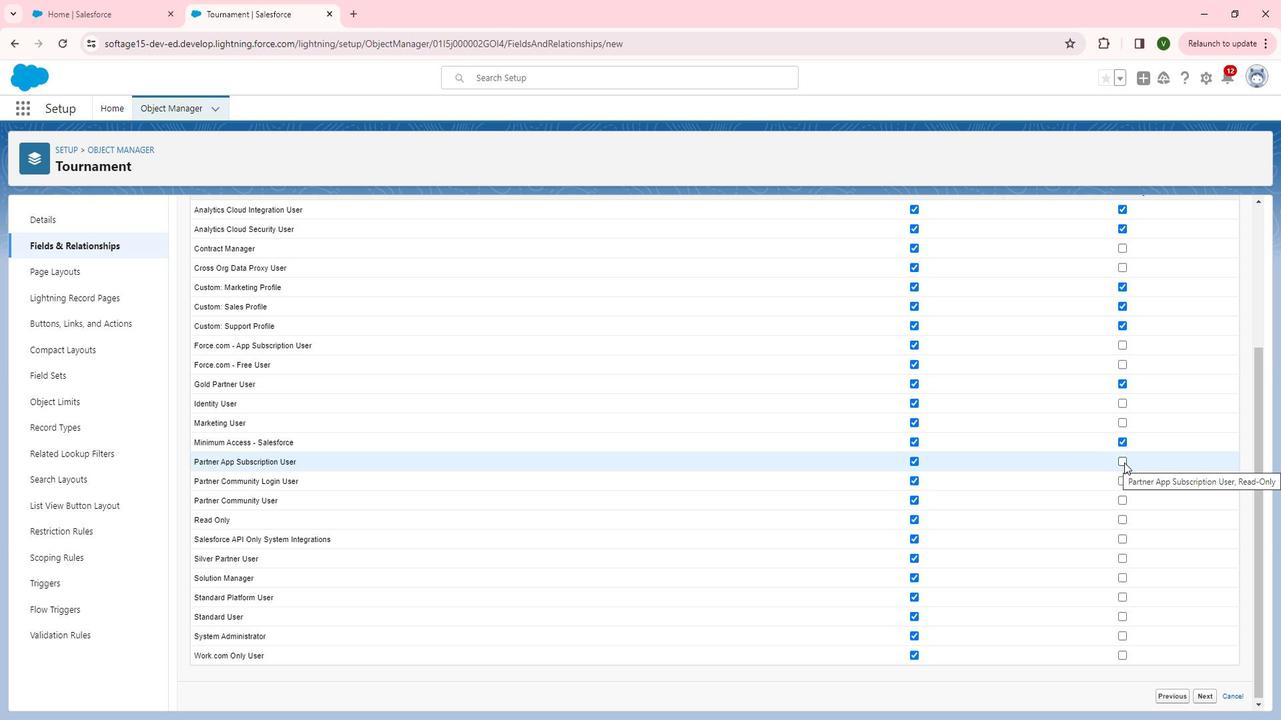 
Action: Mouse moved to (1118, 519)
Screenshot: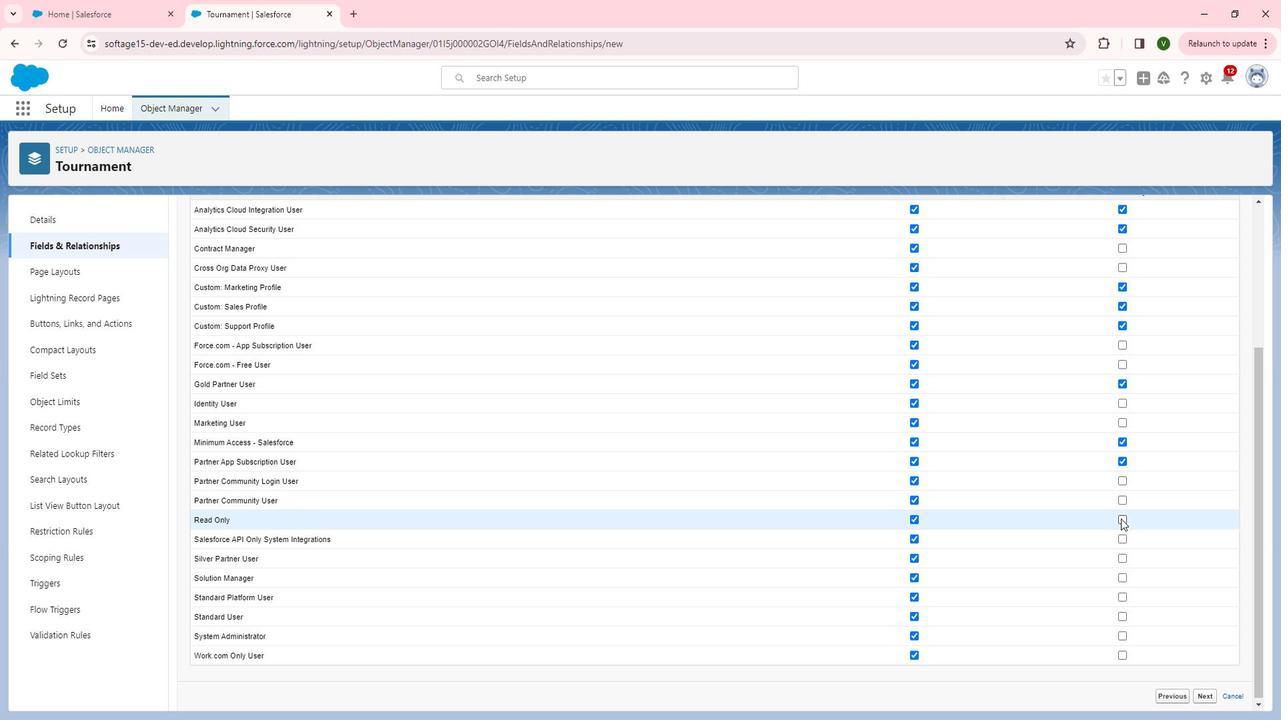 
Action: Mouse pressed left at (1118, 519)
Screenshot: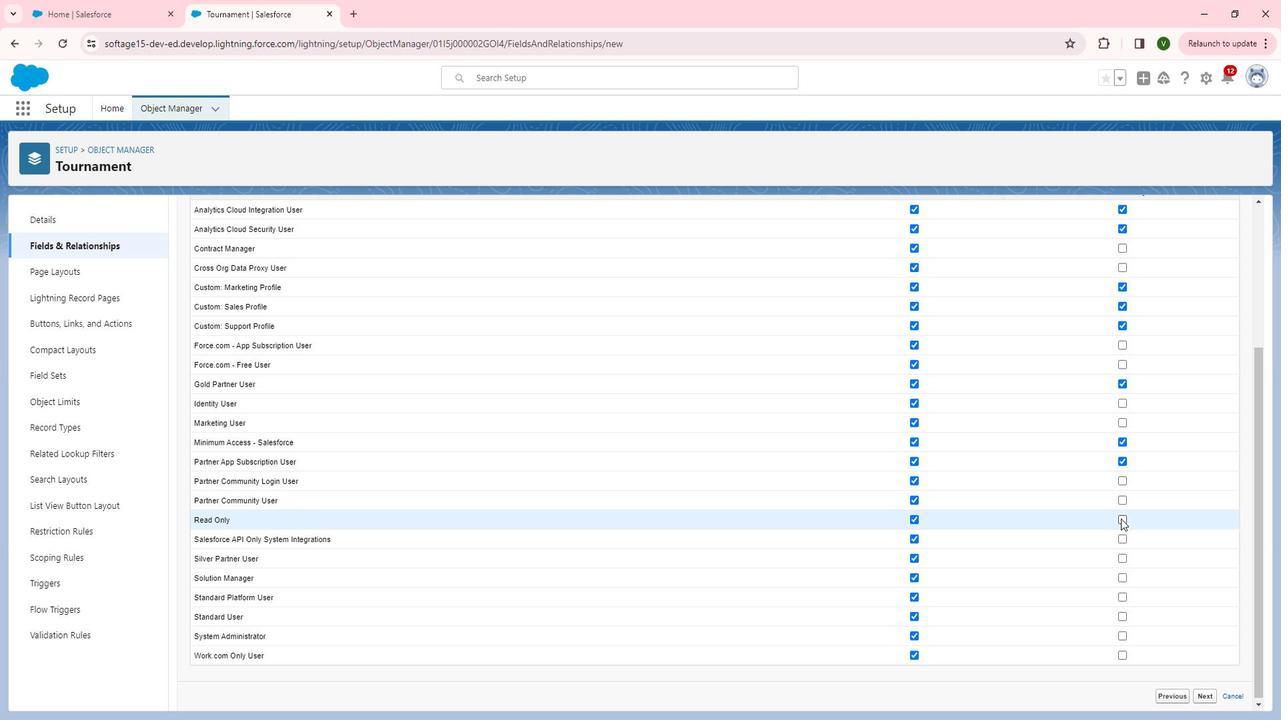 
Action: Mouse moved to (1117, 563)
Screenshot: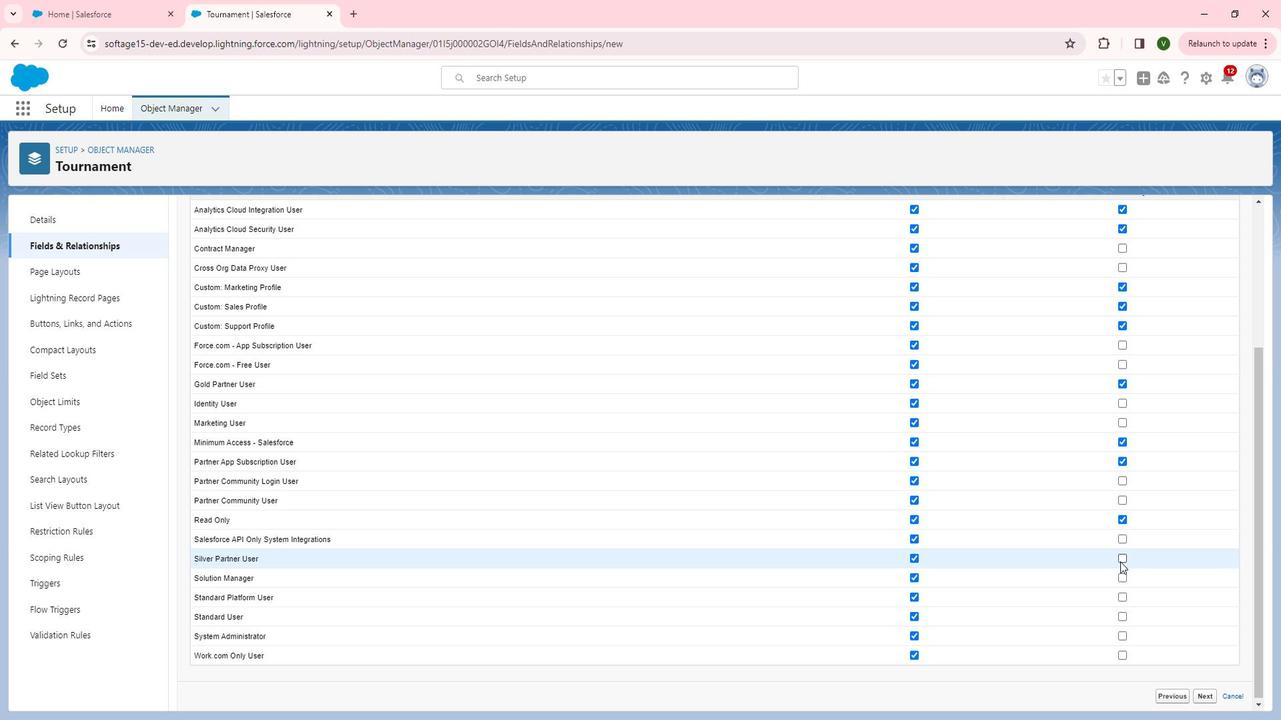 
Action: Mouse pressed left at (1117, 563)
Screenshot: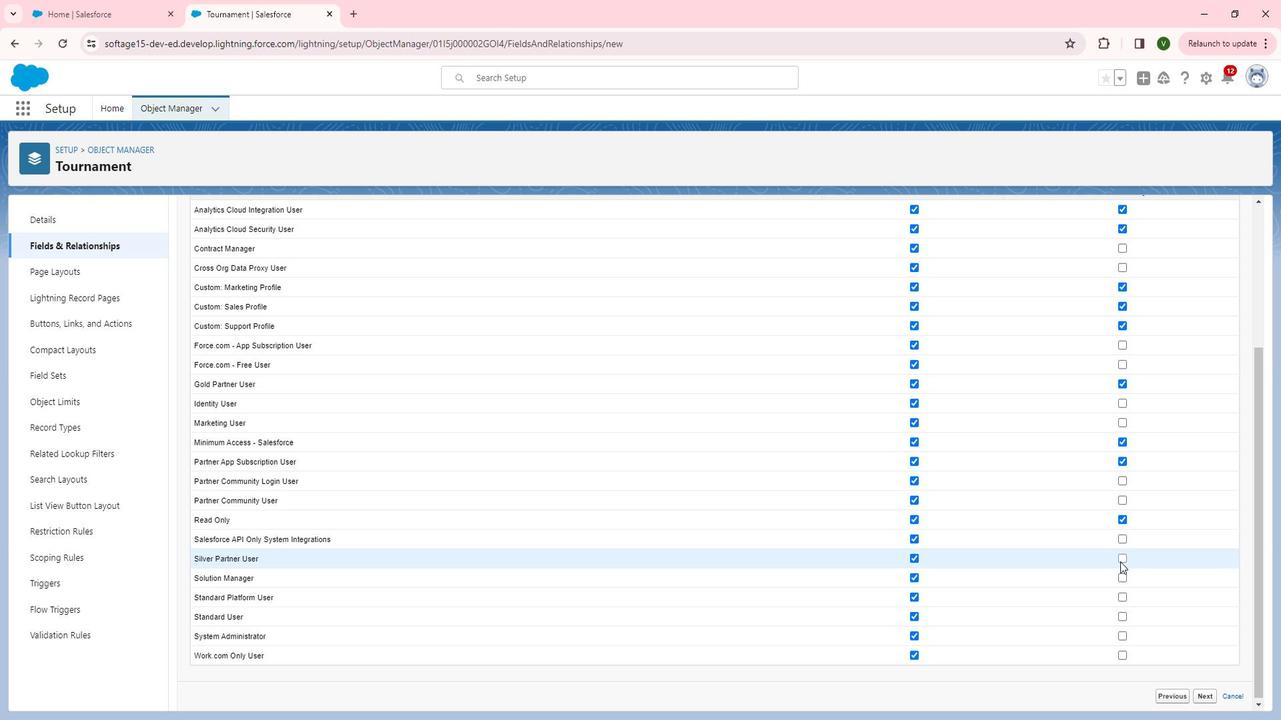 
Action: Mouse moved to (1117, 657)
Screenshot: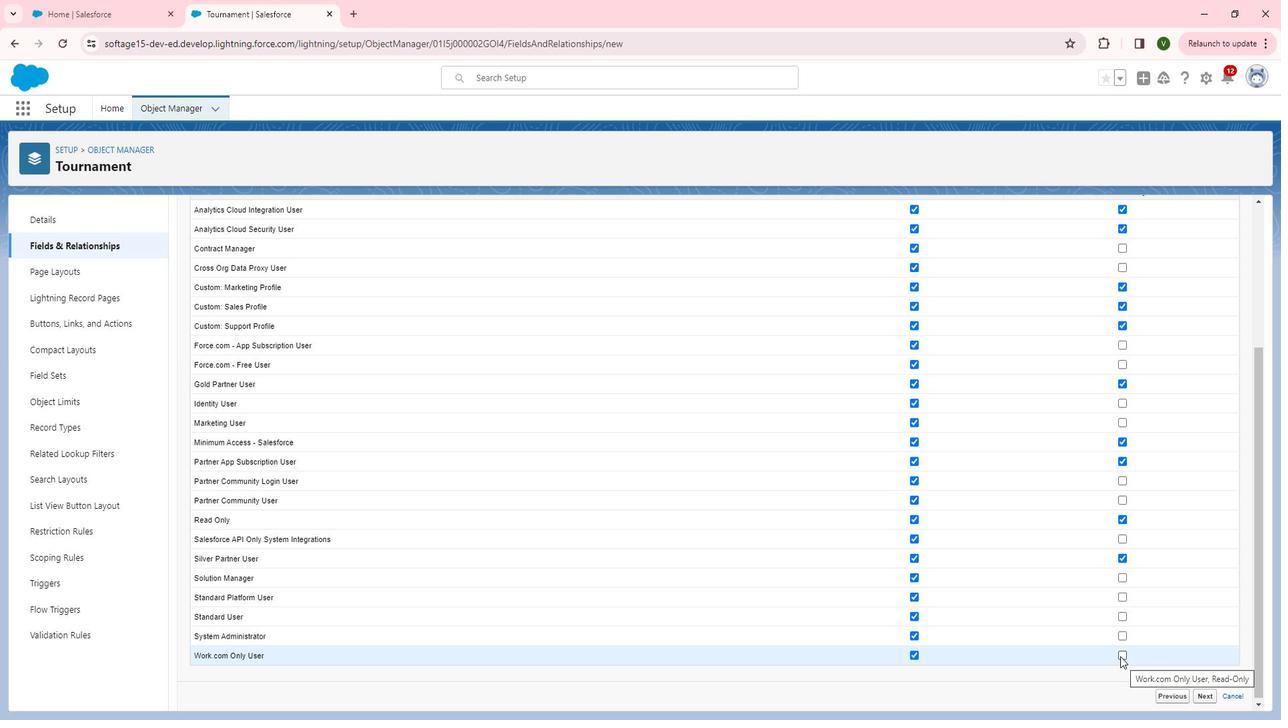 
Action: Mouse pressed left at (1117, 657)
Screenshot: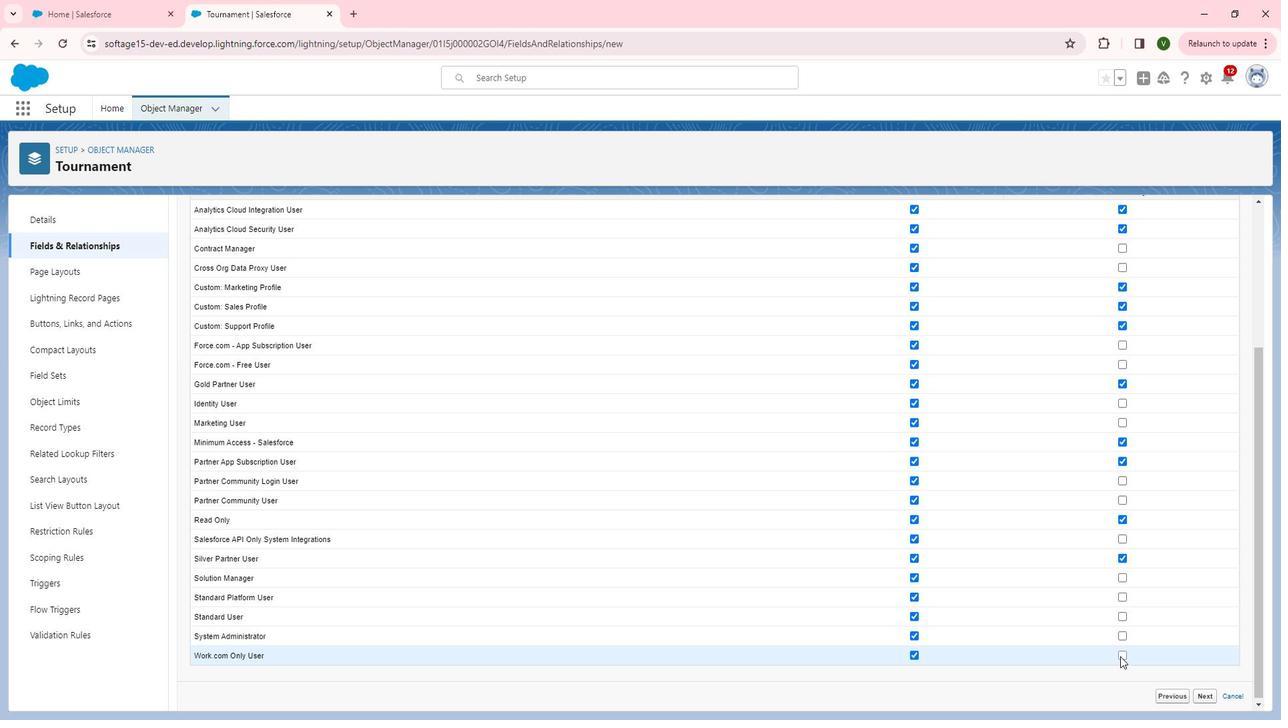 
Action: Mouse moved to (906, 537)
Screenshot: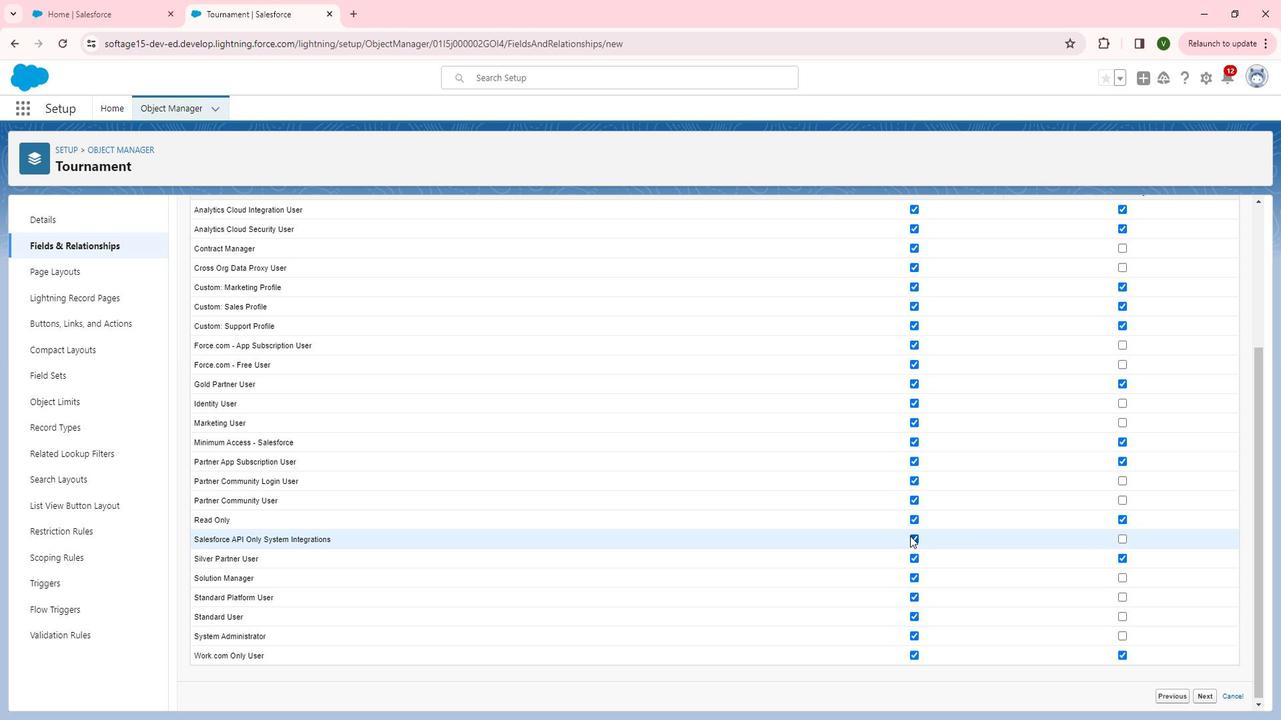 
Action: Mouse pressed left at (906, 537)
Screenshot: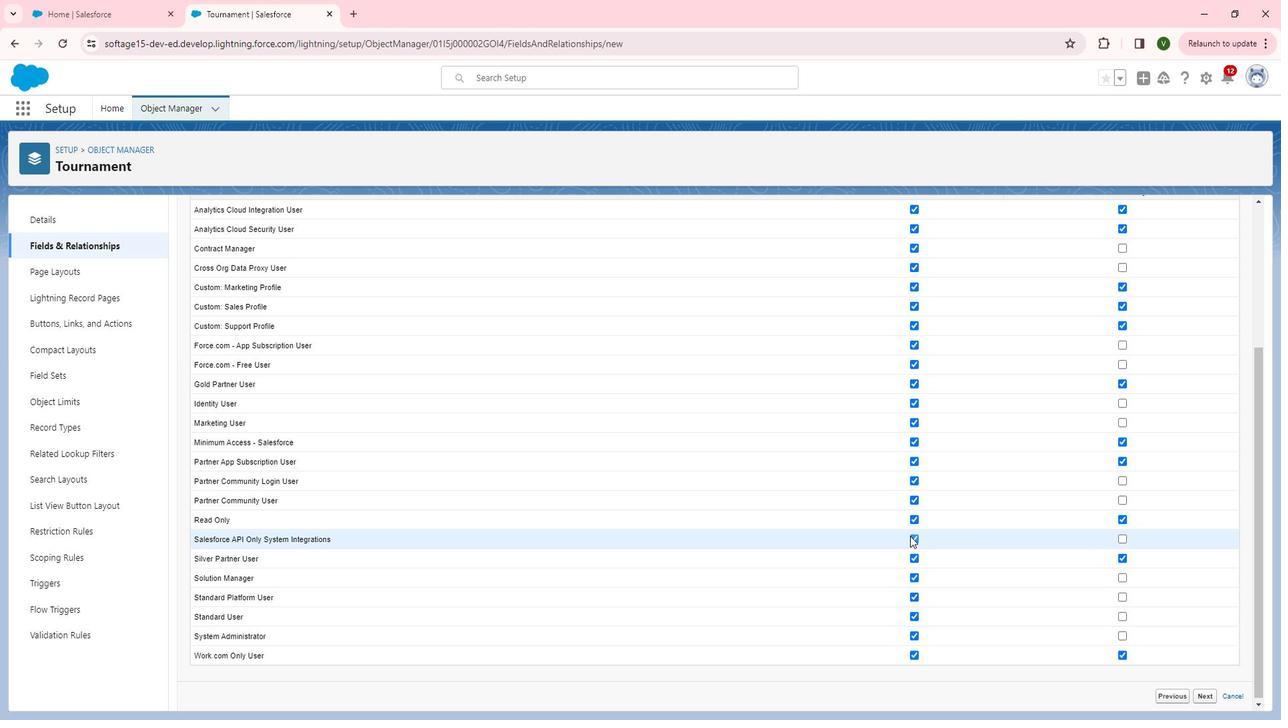 
Action: Mouse moved to (908, 486)
Screenshot: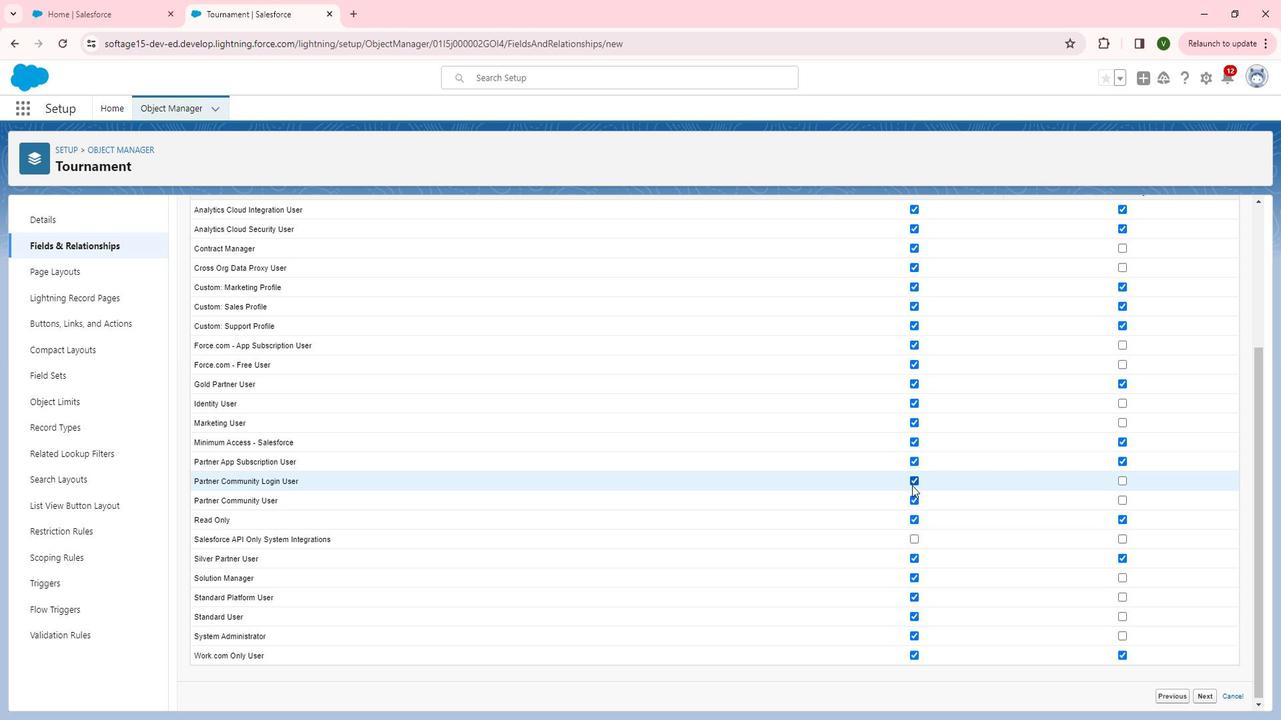 
Action: Mouse pressed left at (908, 486)
Screenshot: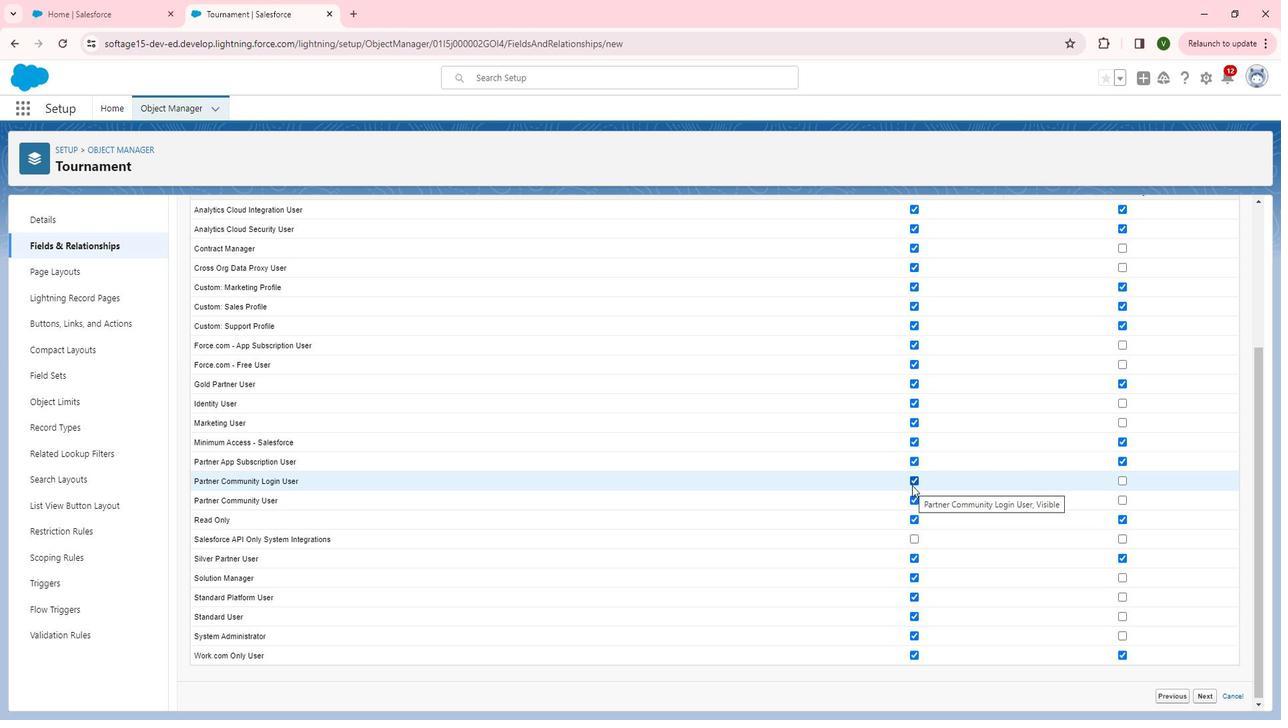 
Action: Mouse moved to (913, 423)
Screenshot: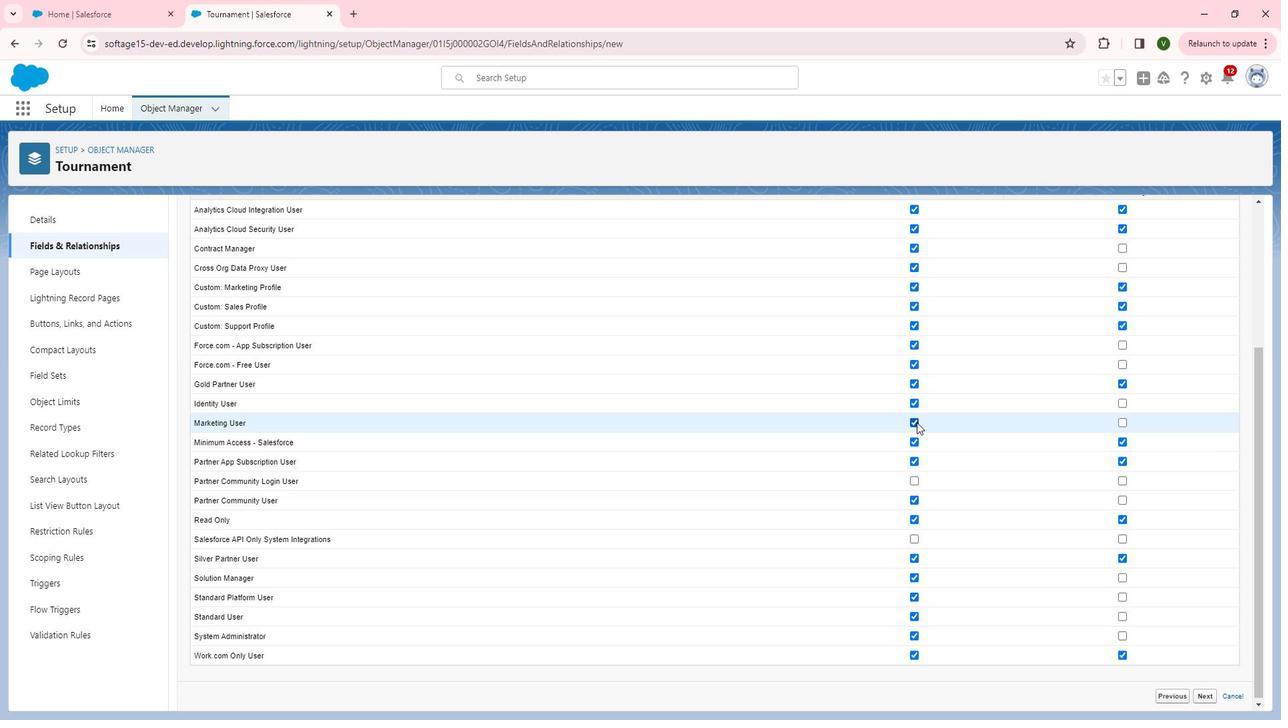 
Action: Mouse pressed left at (913, 423)
Screenshot: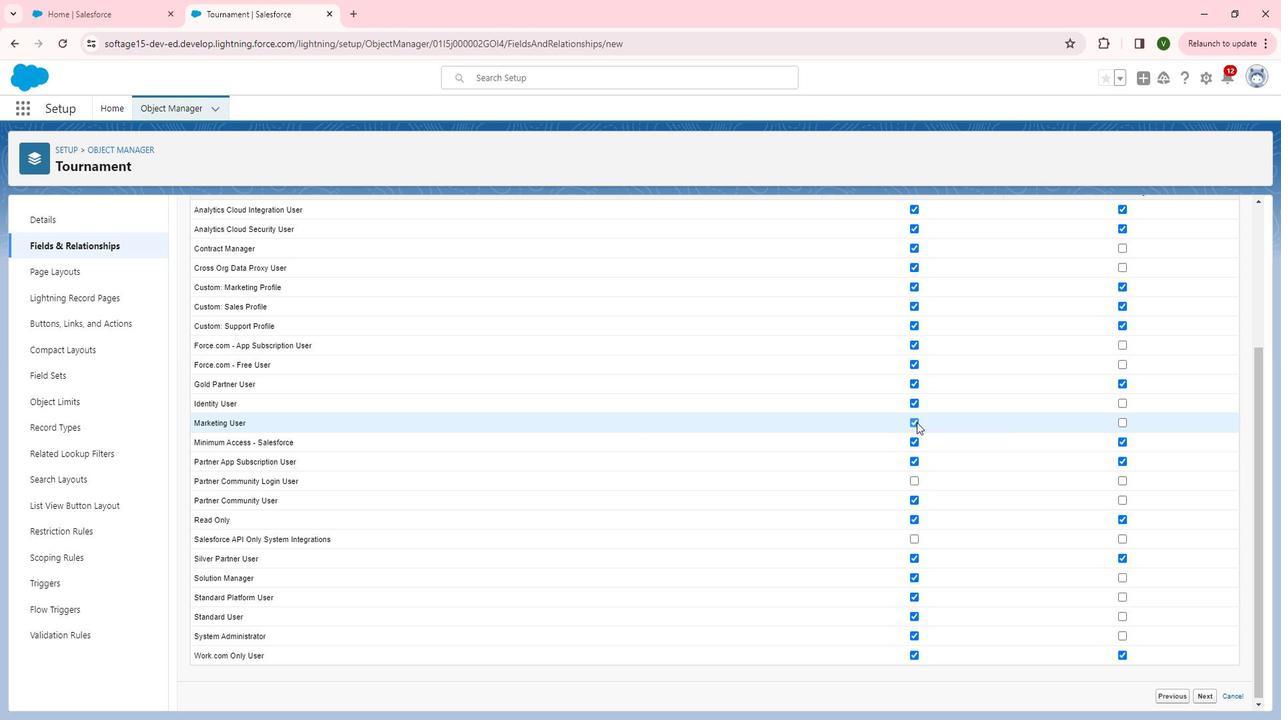 
Action: Mouse moved to (910, 403)
Screenshot: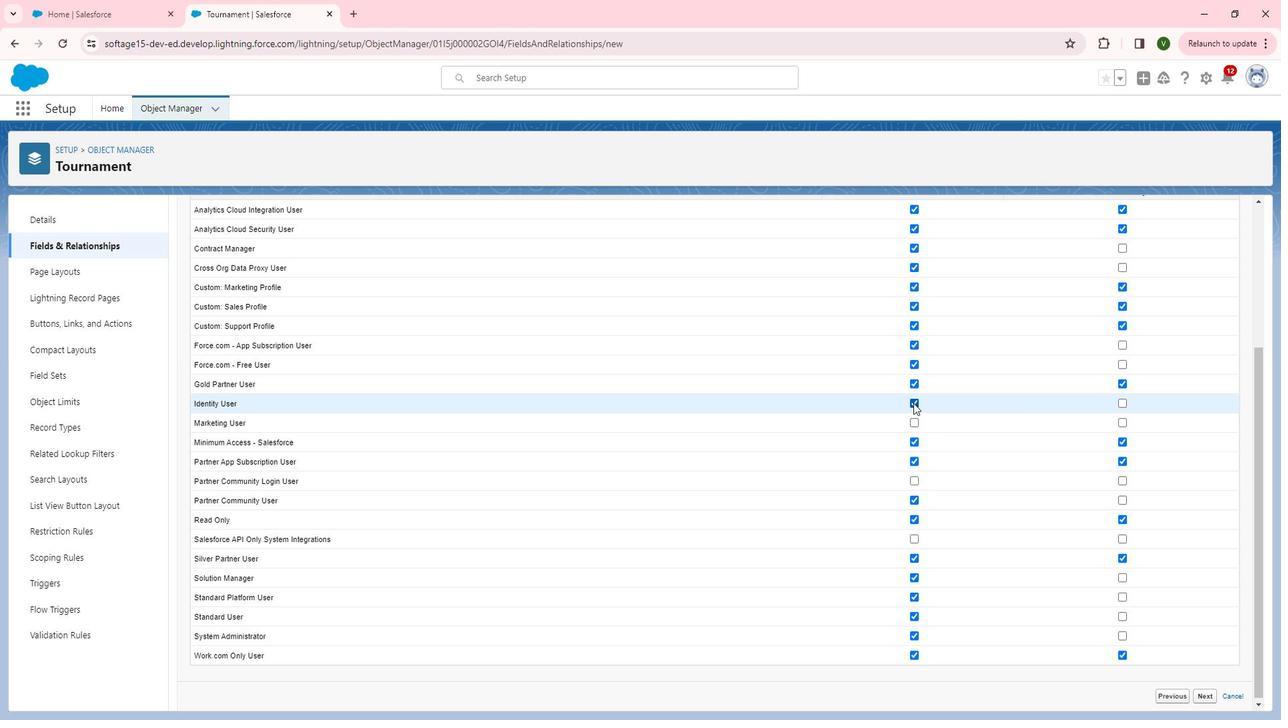
Action: Mouse pressed left at (910, 403)
Screenshot: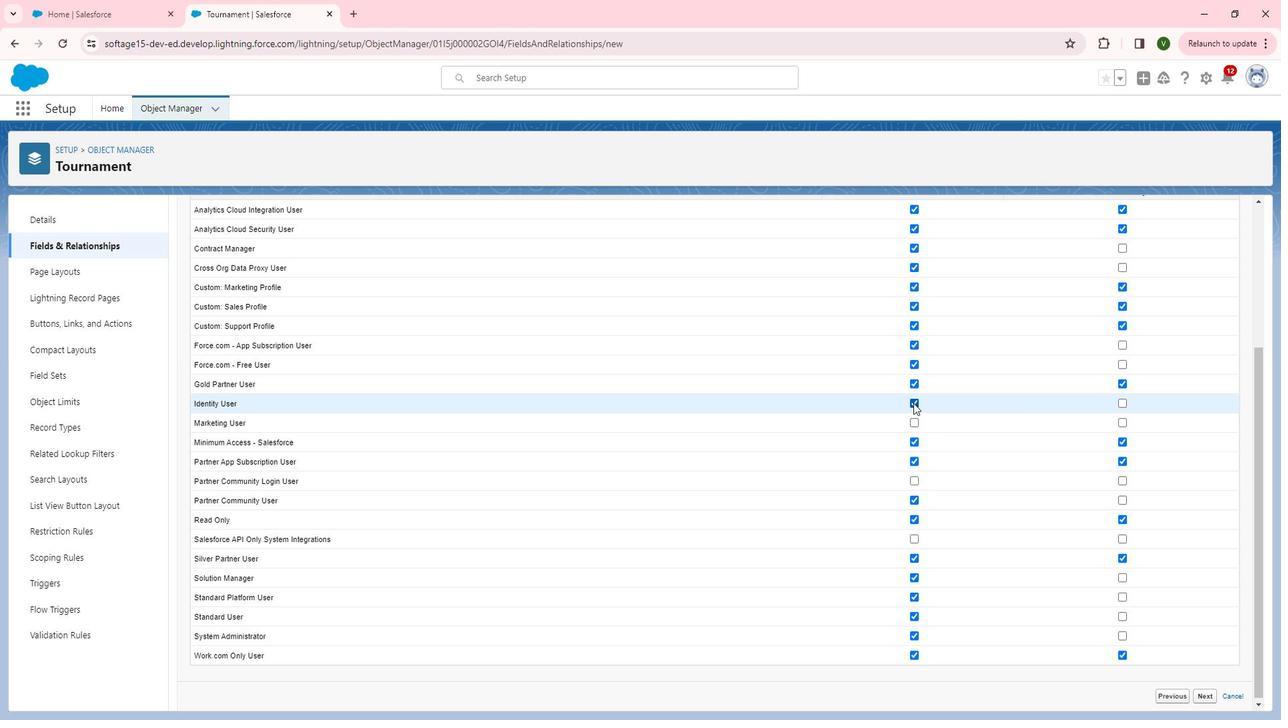 
Action: Mouse moved to (908, 349)
Screenshot: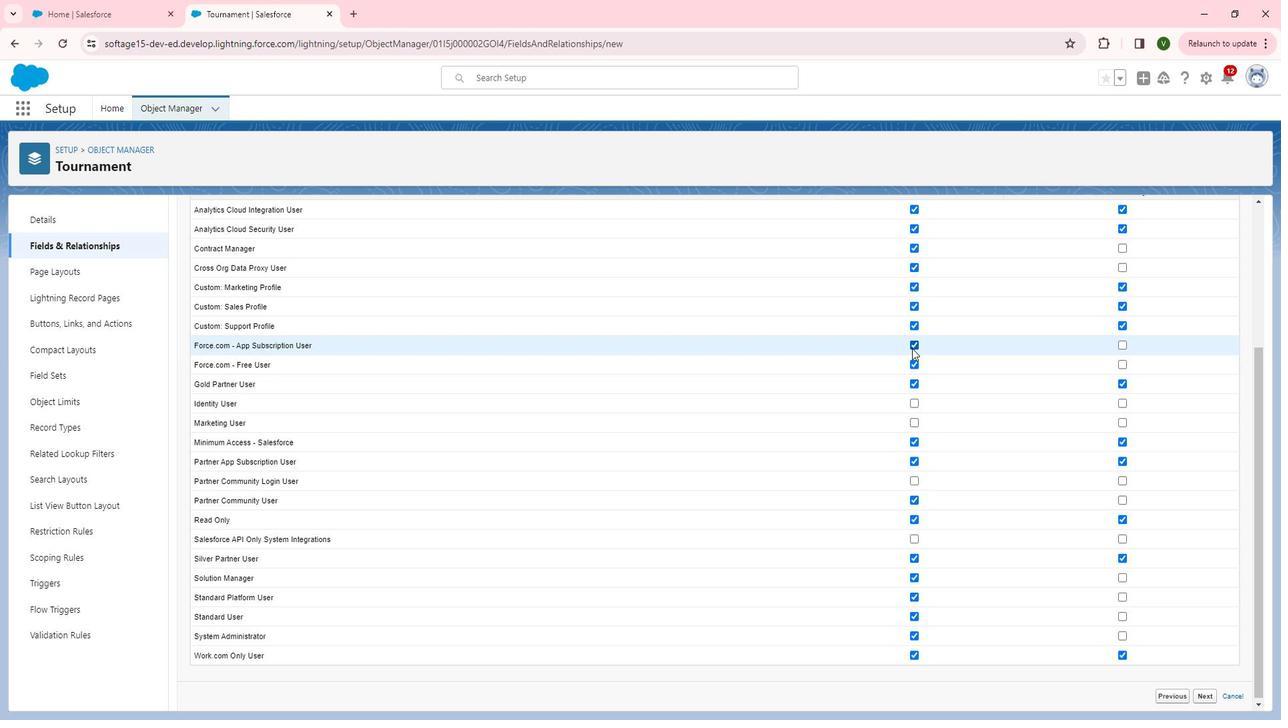 
Action: Mouse pressed left at (908, 349)
Screenshot: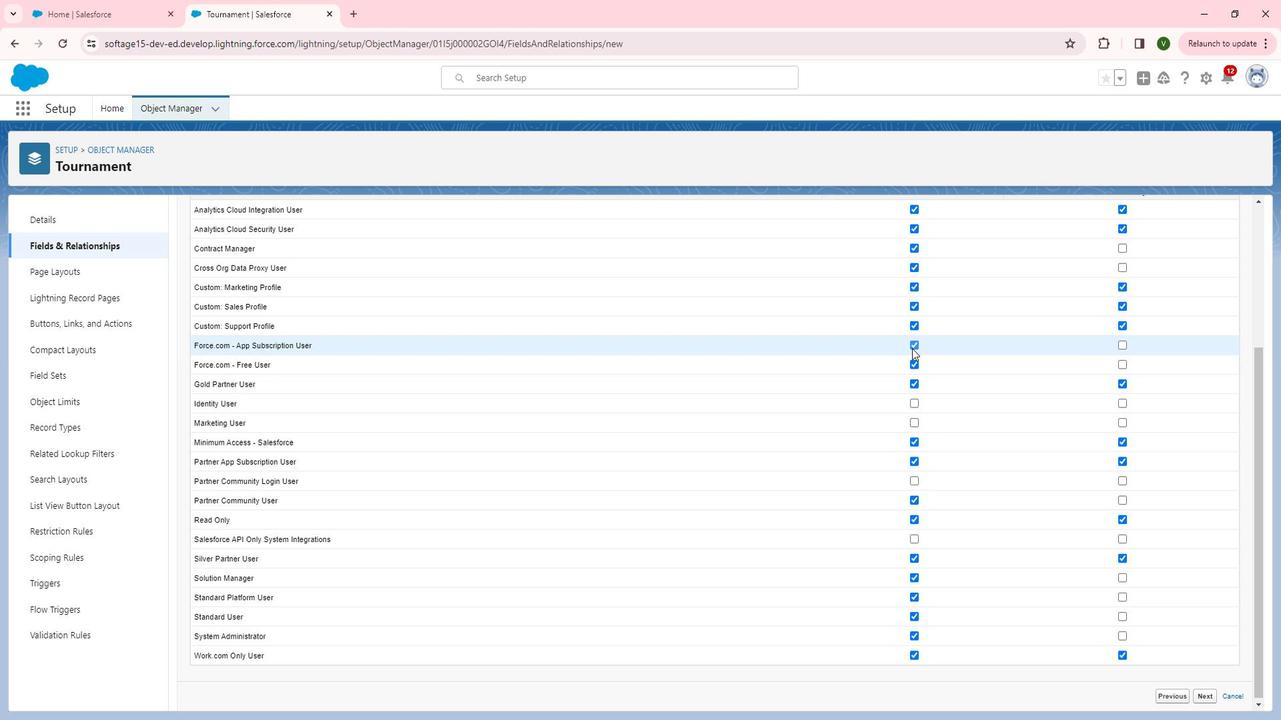 
Action: Mouse moved to (909, 363)
Screenshot: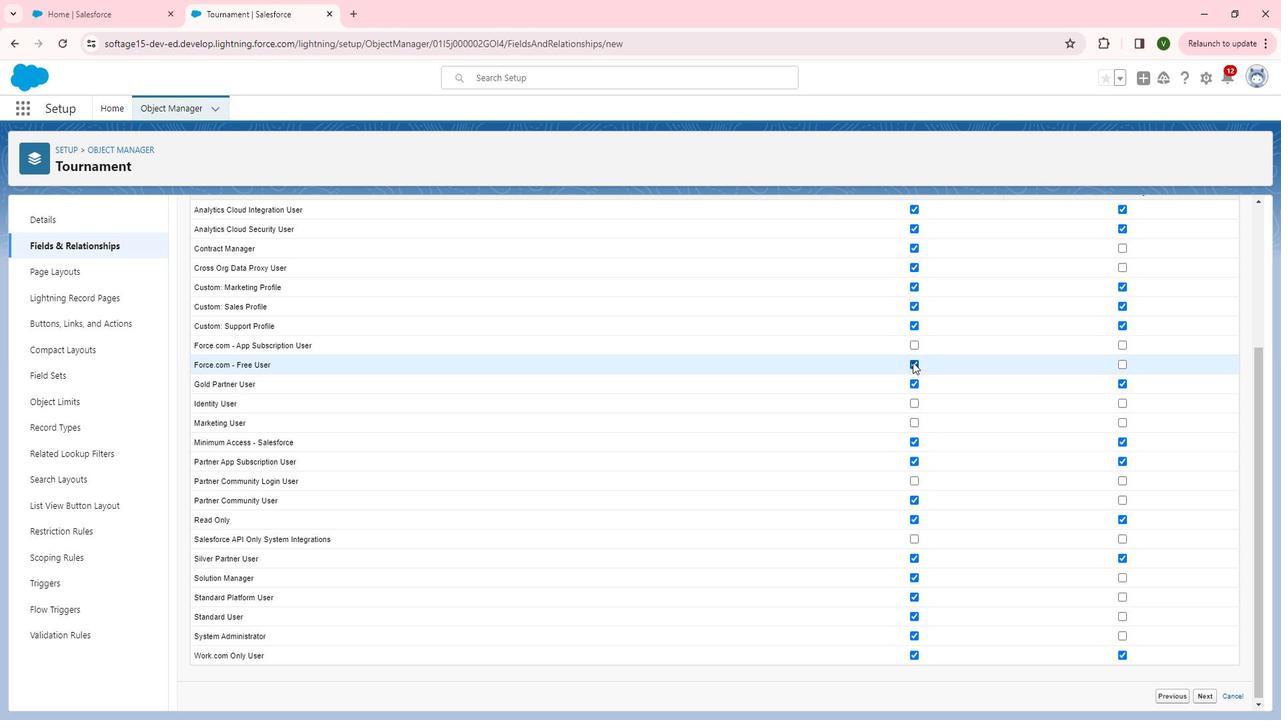 
Action: Mouse pressed left at (909, 363)
Screenshot: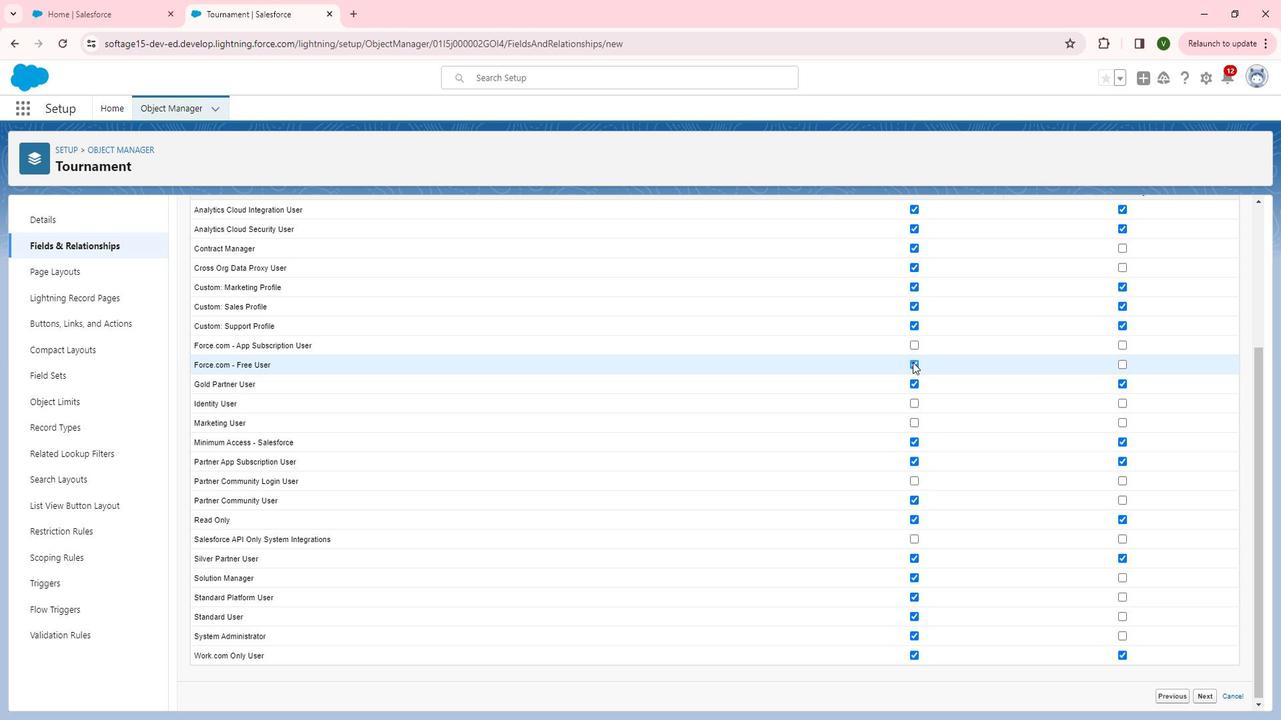 
Action: Mouse moved to (910, 264)
Screenshot: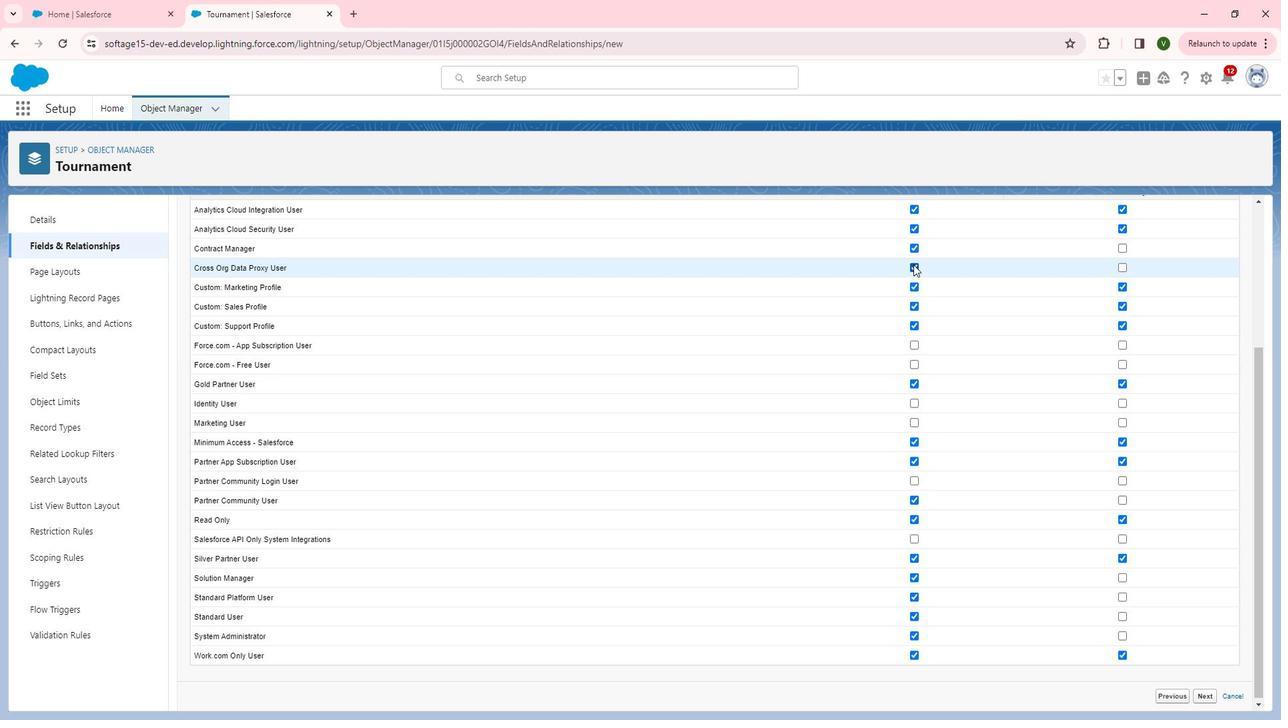 
Action: Mouse pressed left at (910, 264)
Screenshot: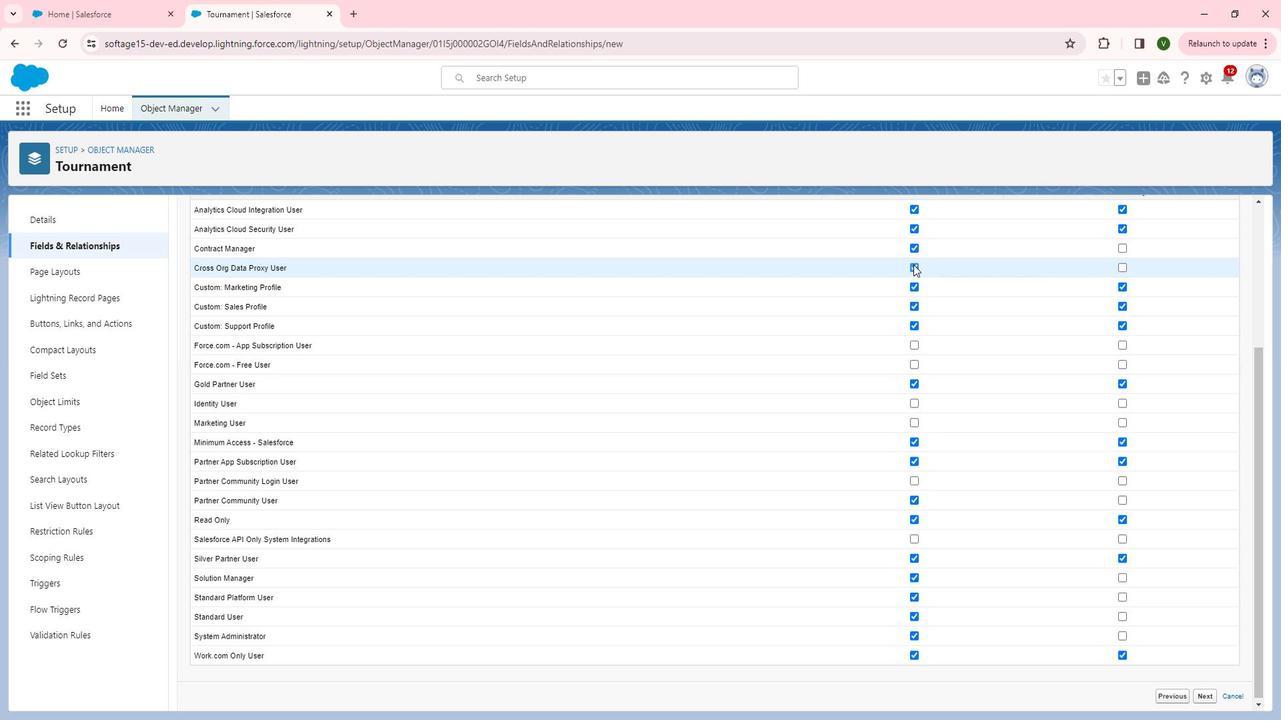 
Action: Mouse moved to (910, 250)
Screenshot: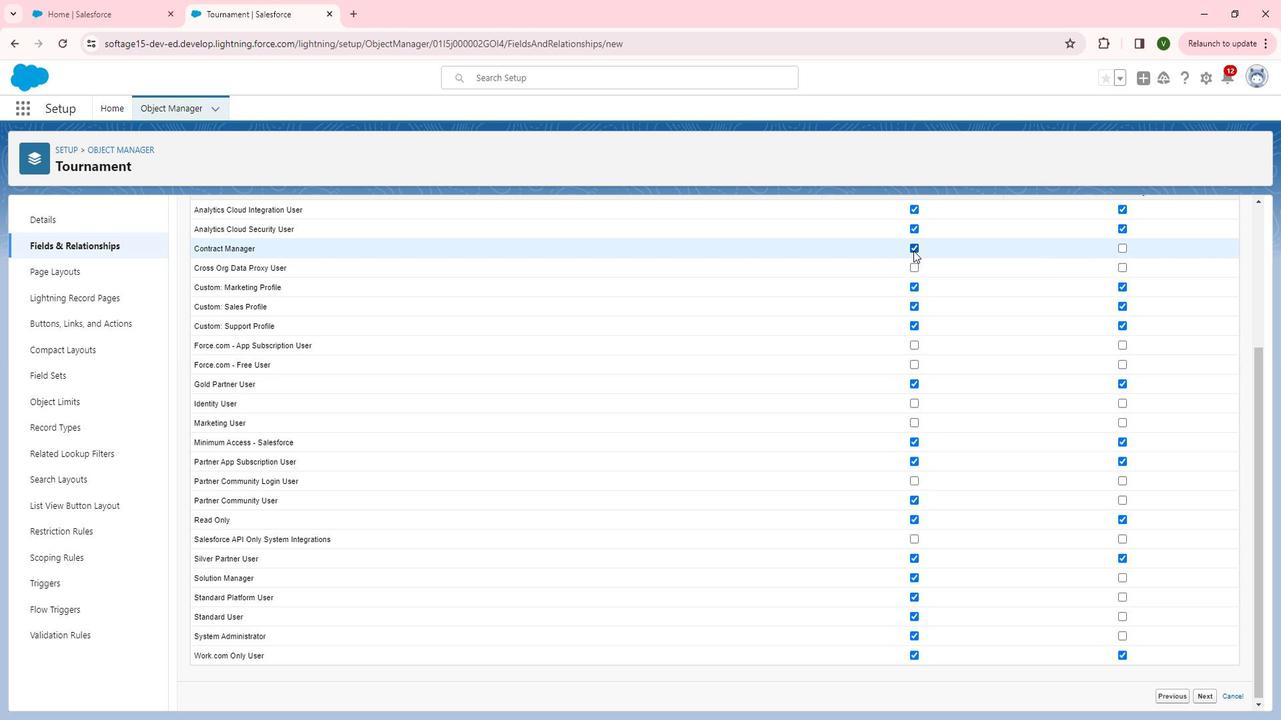
Action: Mouse pressed left at (910, 250)
Screenshot: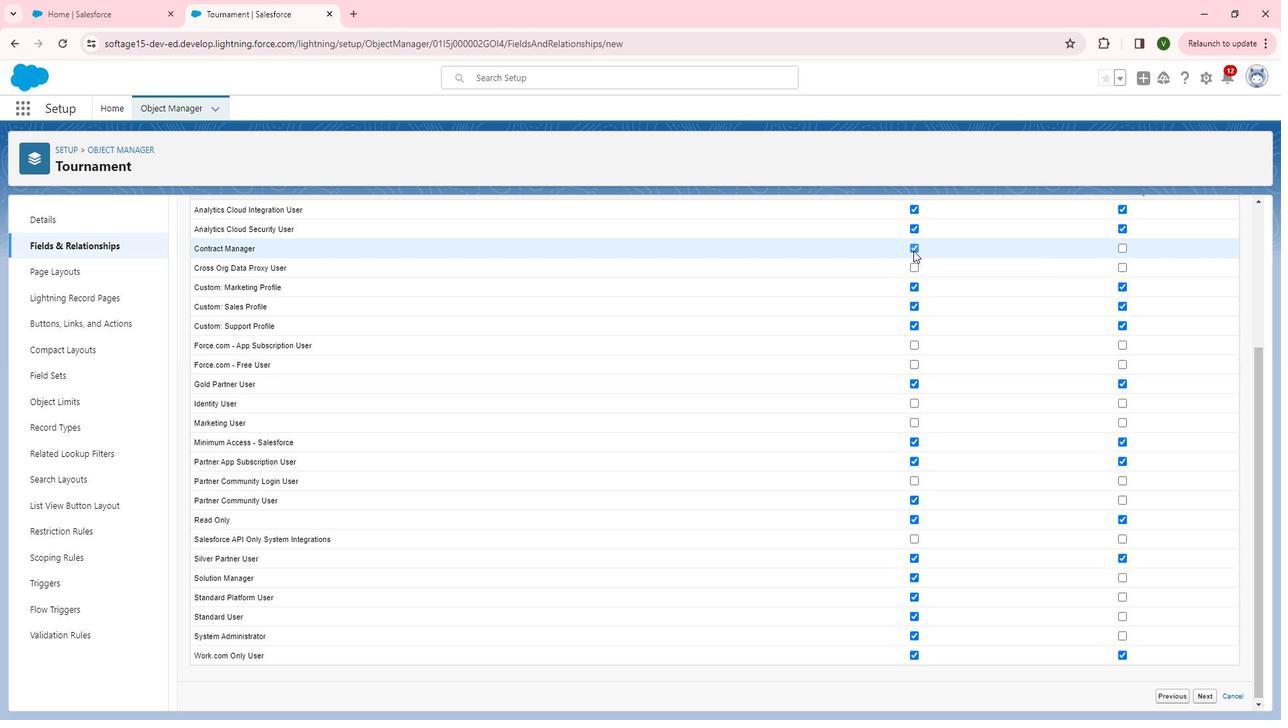 
Action: Mouse moved to (996, 341)
Screenshot: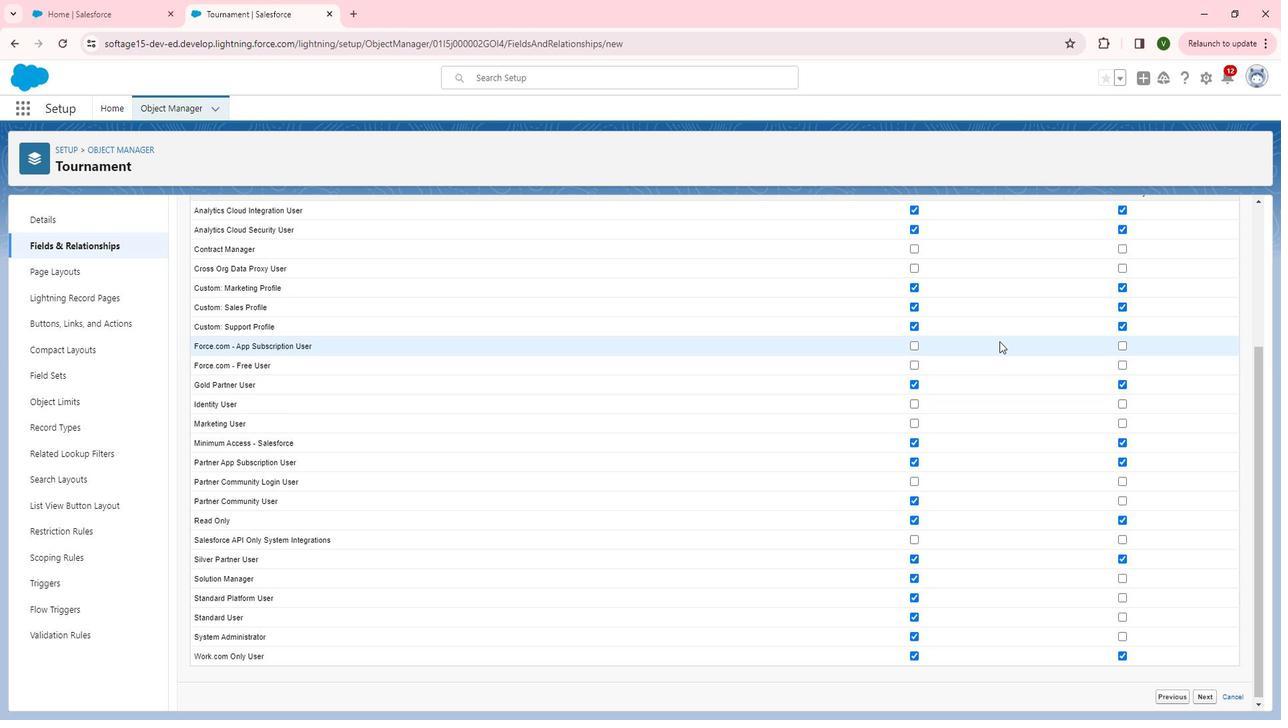 
Action: Mouse scrolled (996, 341) with delta (0, 0)
Screenshot: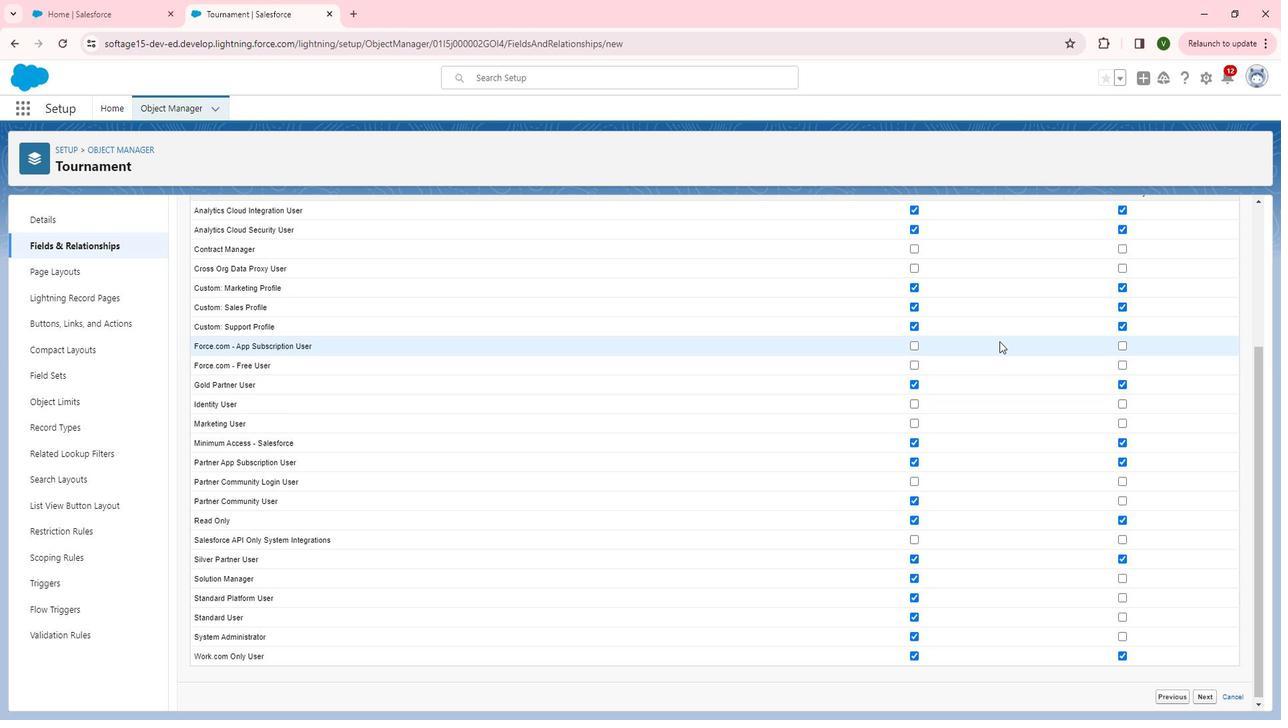 
Action: Mouse moved to (996, 341)
Screenshot: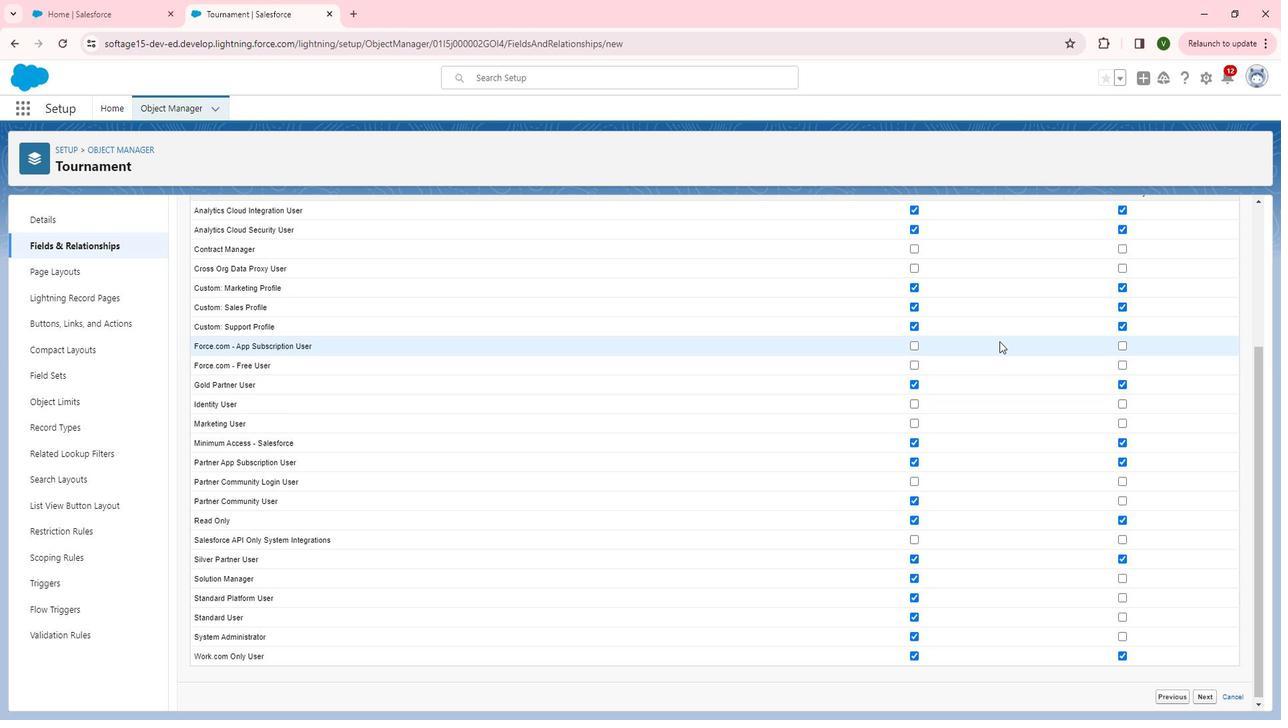 
Action: Mouse scrolled (996, 342) with delta (0, 0)
Screenshot: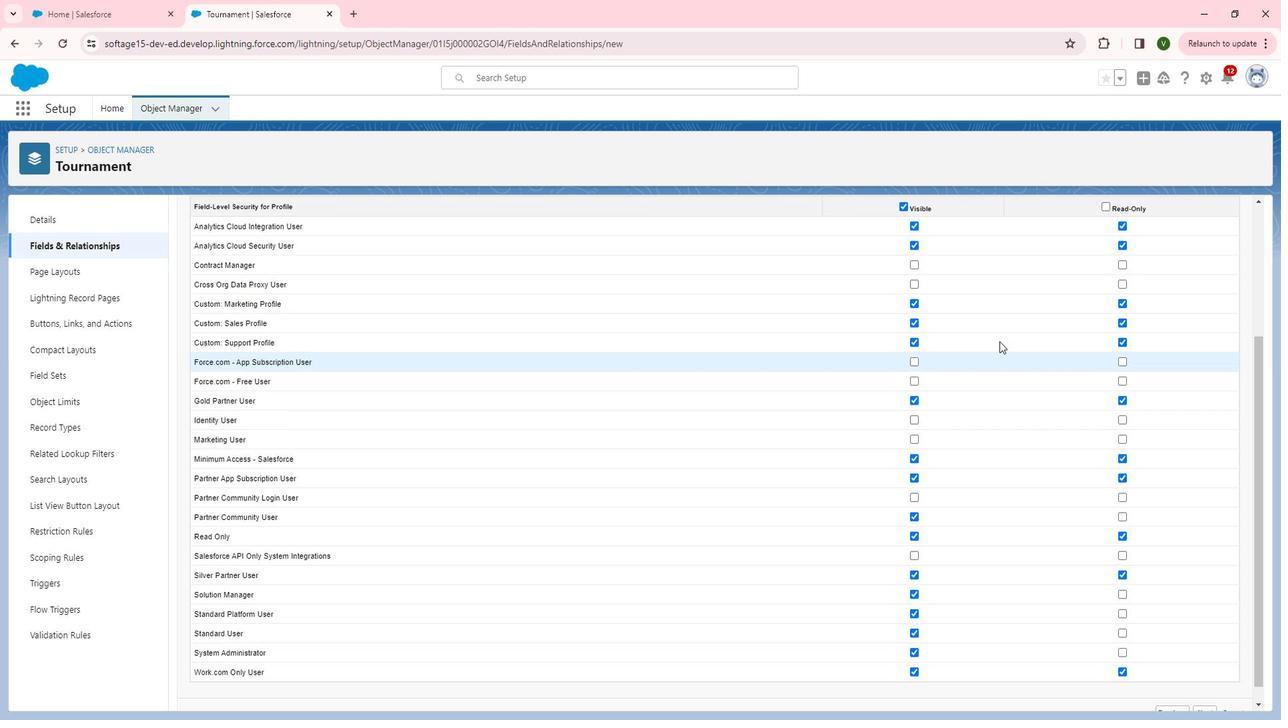 
Action: Mouse moved to (1048, 462)
Screenshot: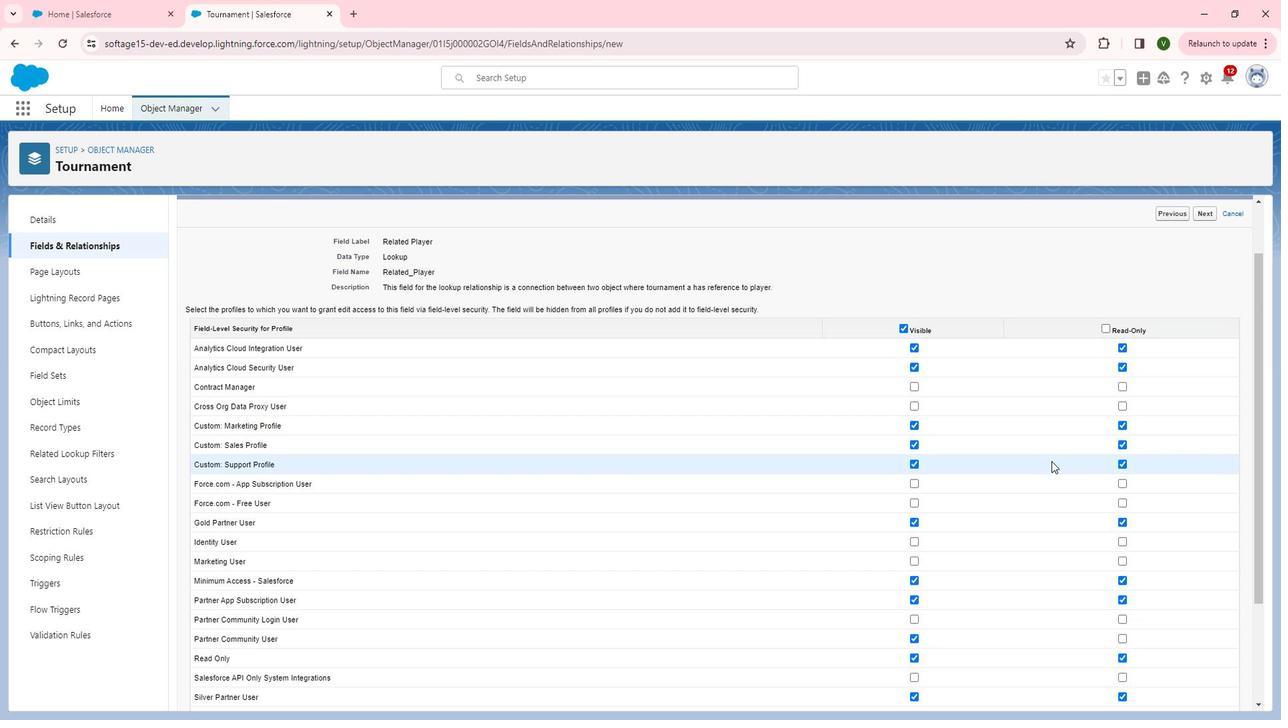 
Action: Mouse scrolled (1048, 461) with delta (0, 0)
Screenshot: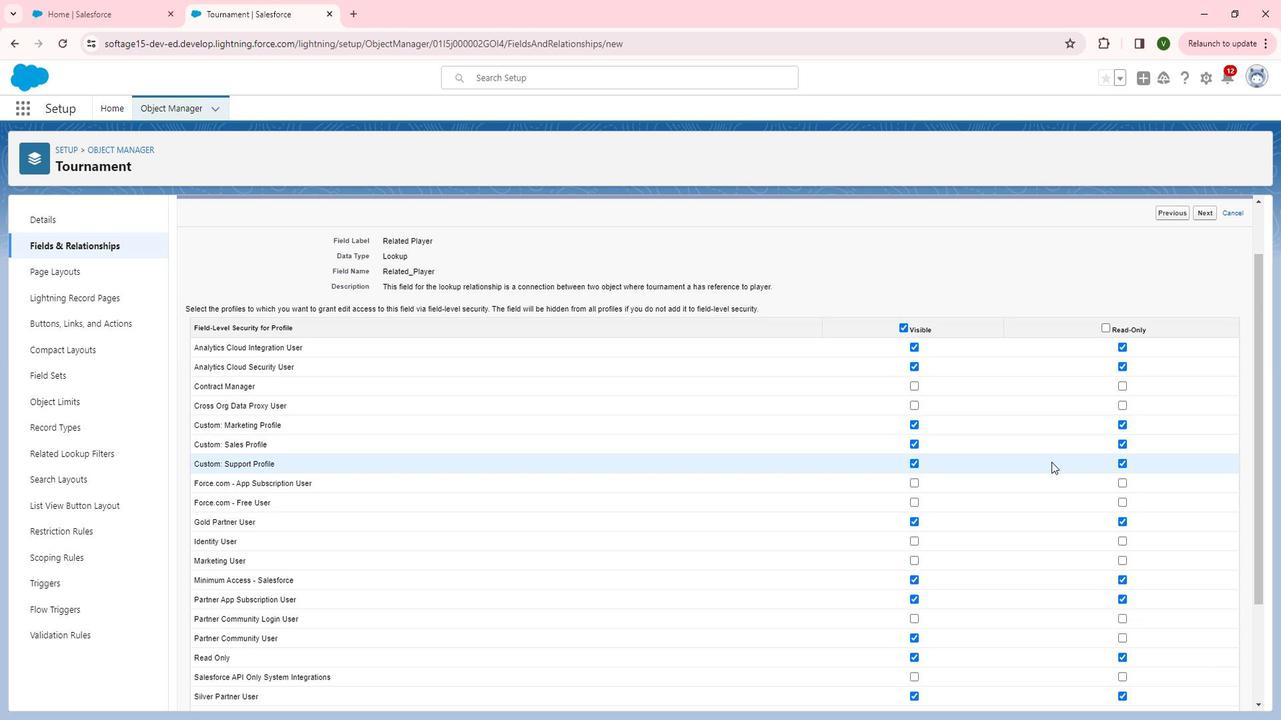 
Action: Mouse moved to (1048, 463)
Screenshot: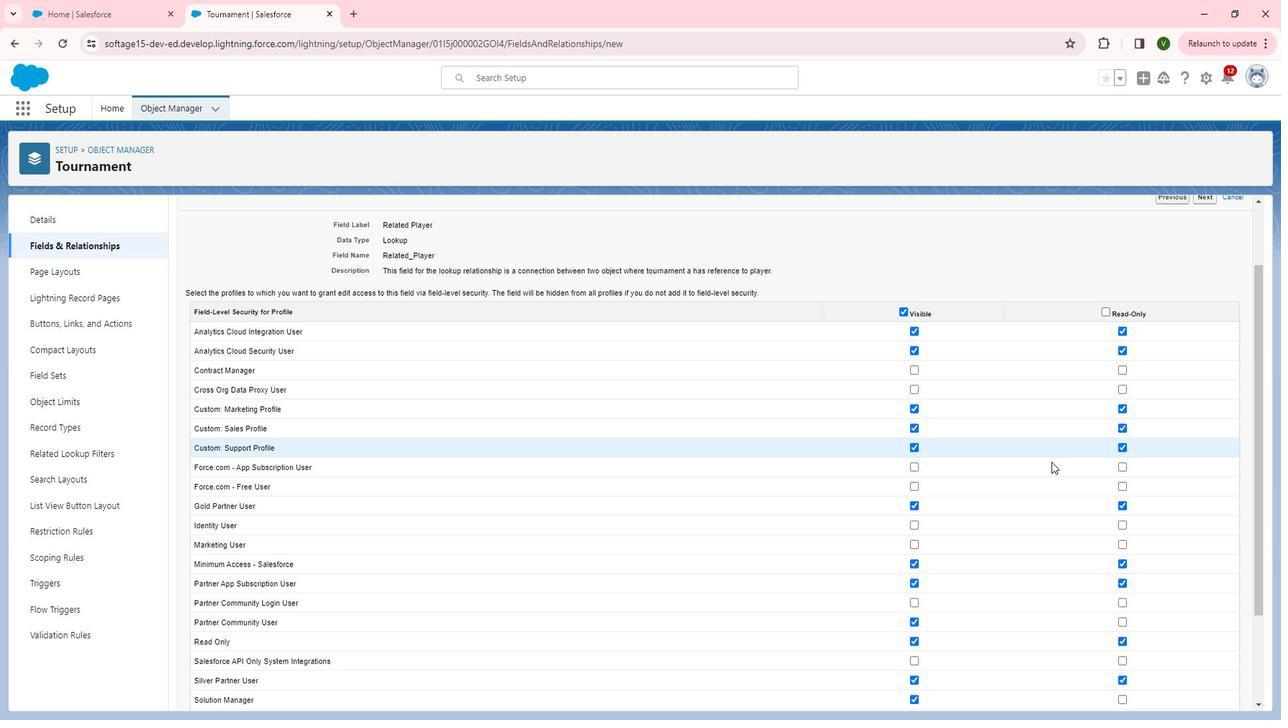 
Action: Mouse scrolled (1048, 462) with delta (0, 0)
Screenshot: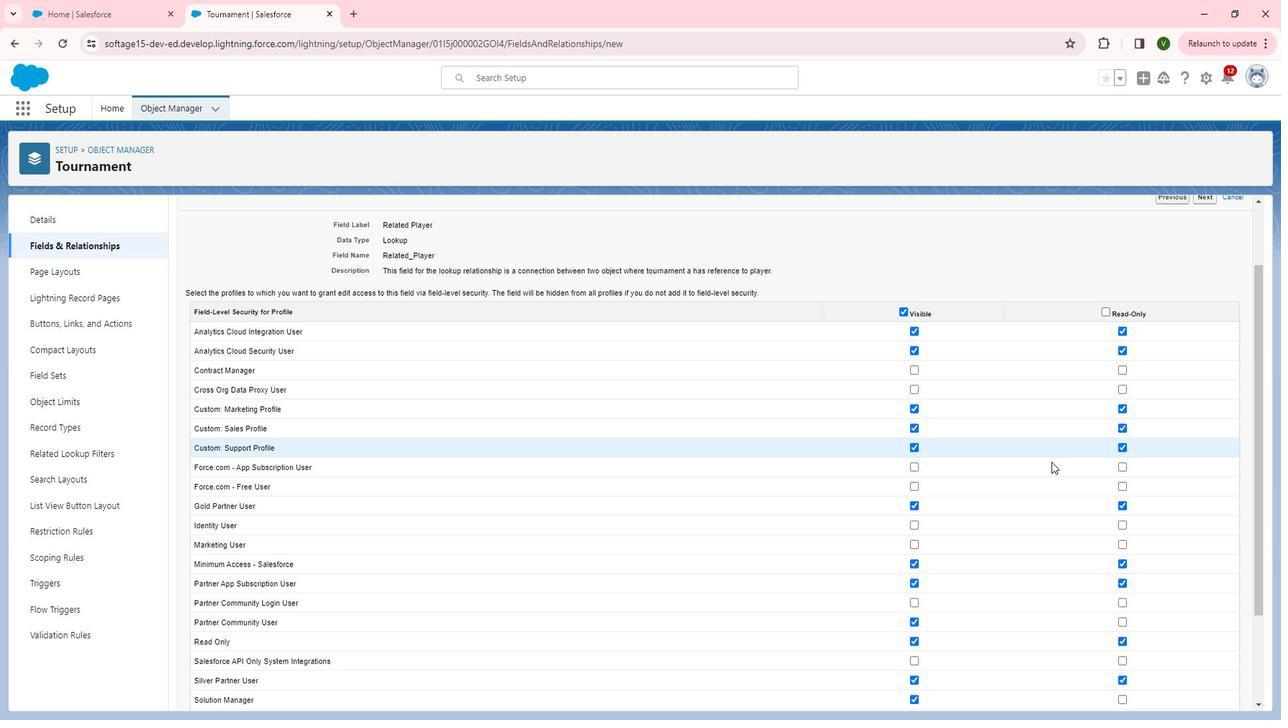 
Action: Mouse scrolled (1048, 462) with delta (0, 0)
Screenshot: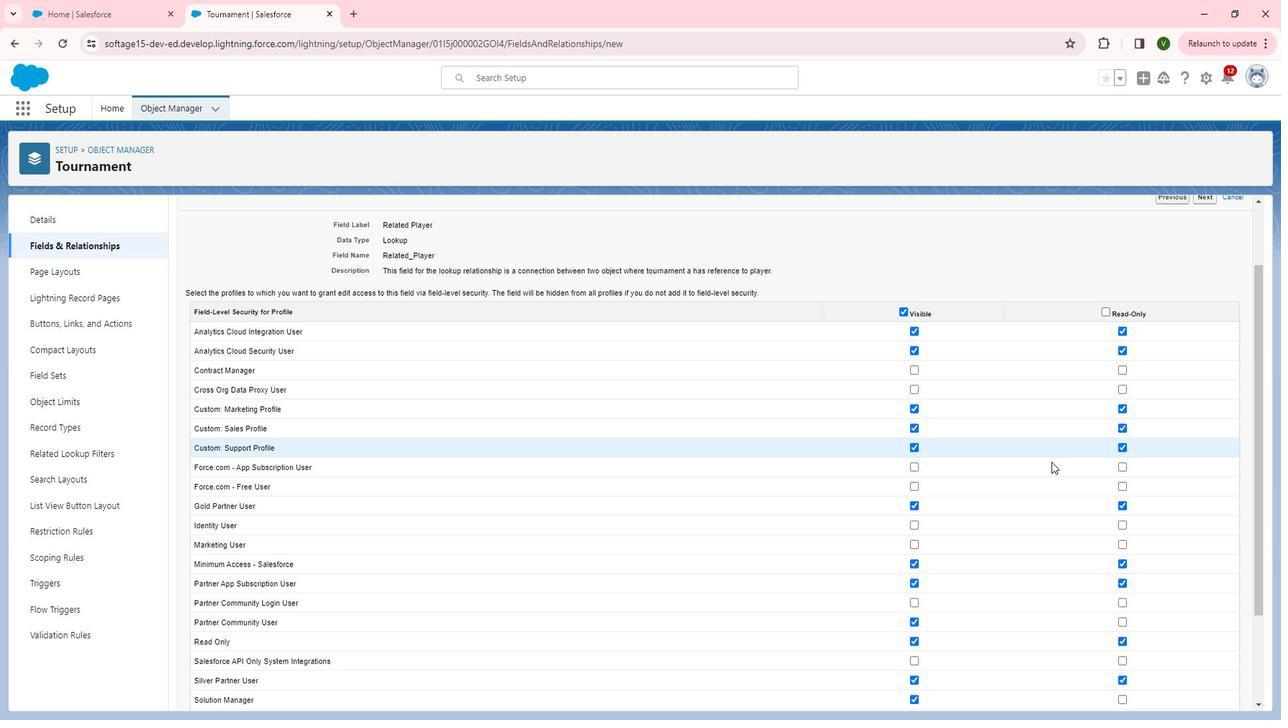 
Action: Mouse scrolled (1048, 462) with delta (0, 0)
Screenshot: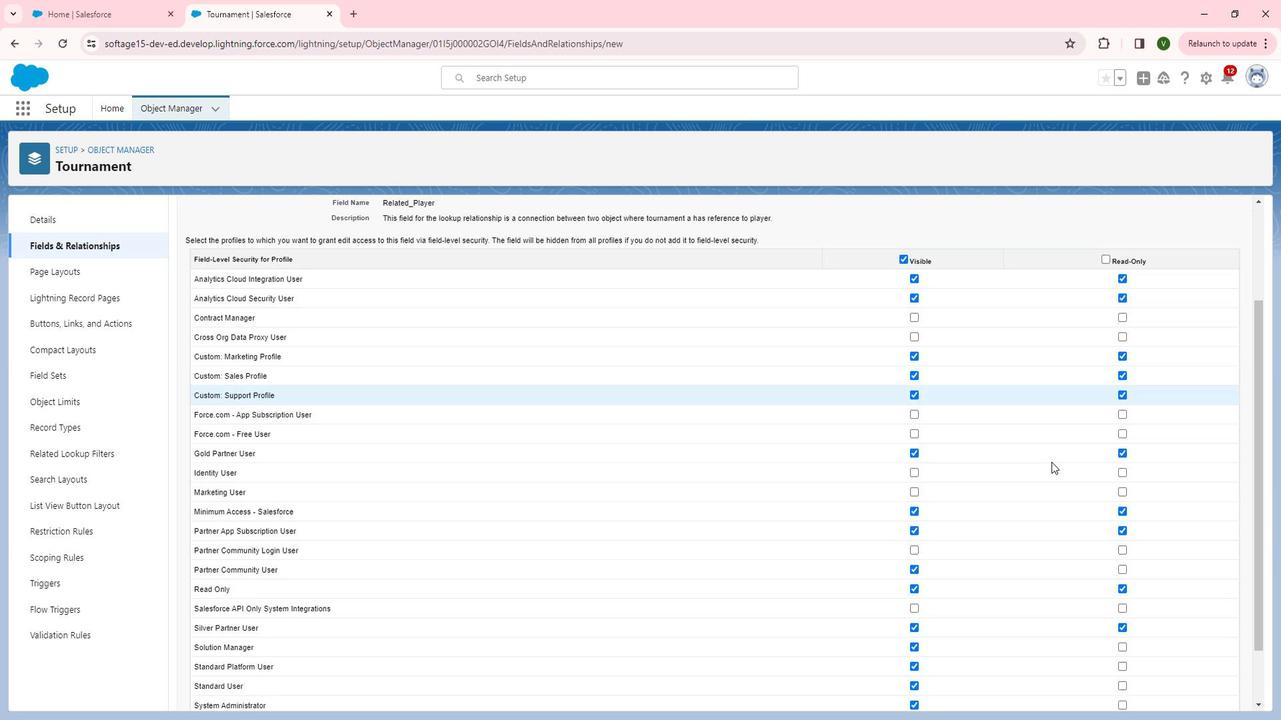 
Action: Mouse moved to (1203, 697)
Screenshot: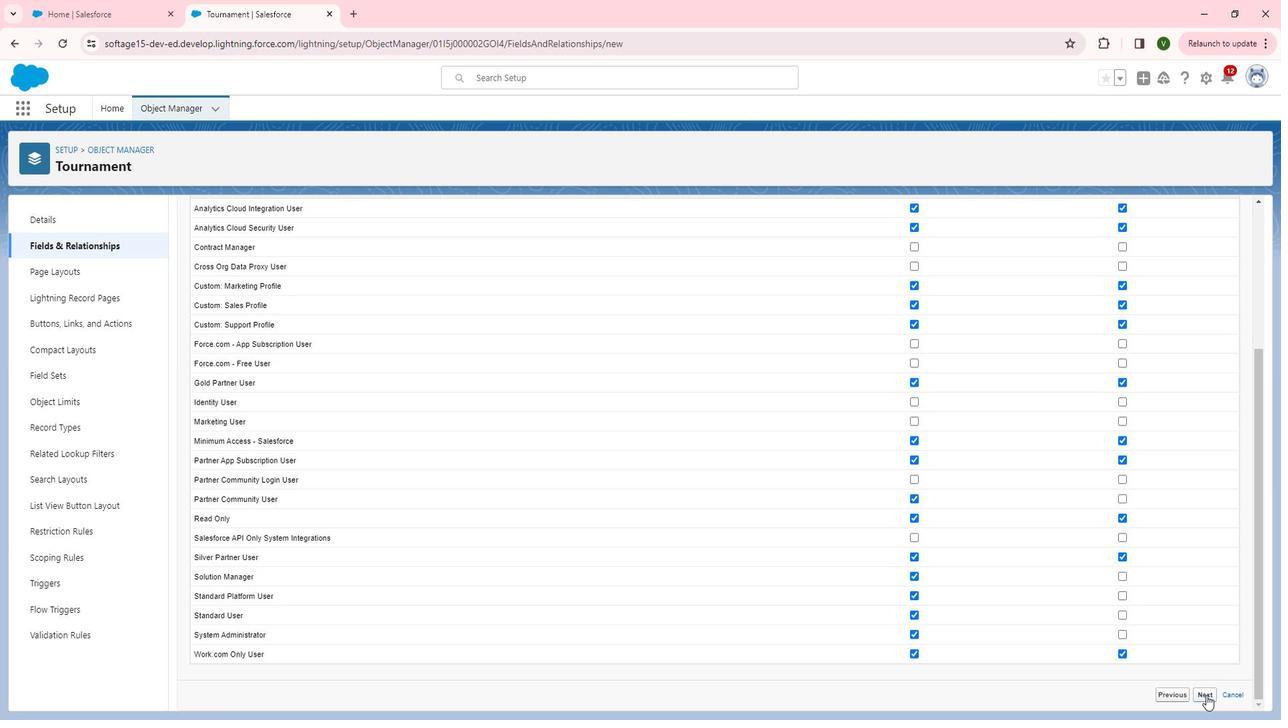 
Action: Mouse pressed left at (1203, 697)
Screenshot: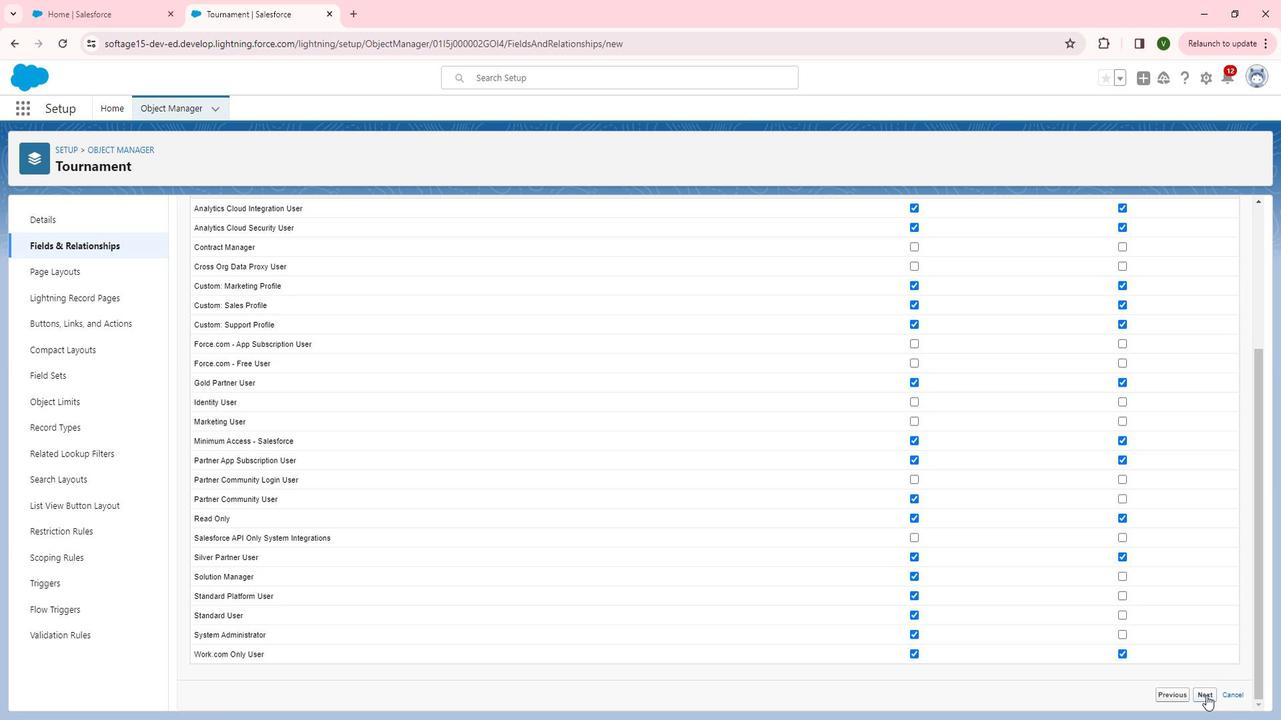 
Action: Mouse moved to (1211, 469)
Screenshot: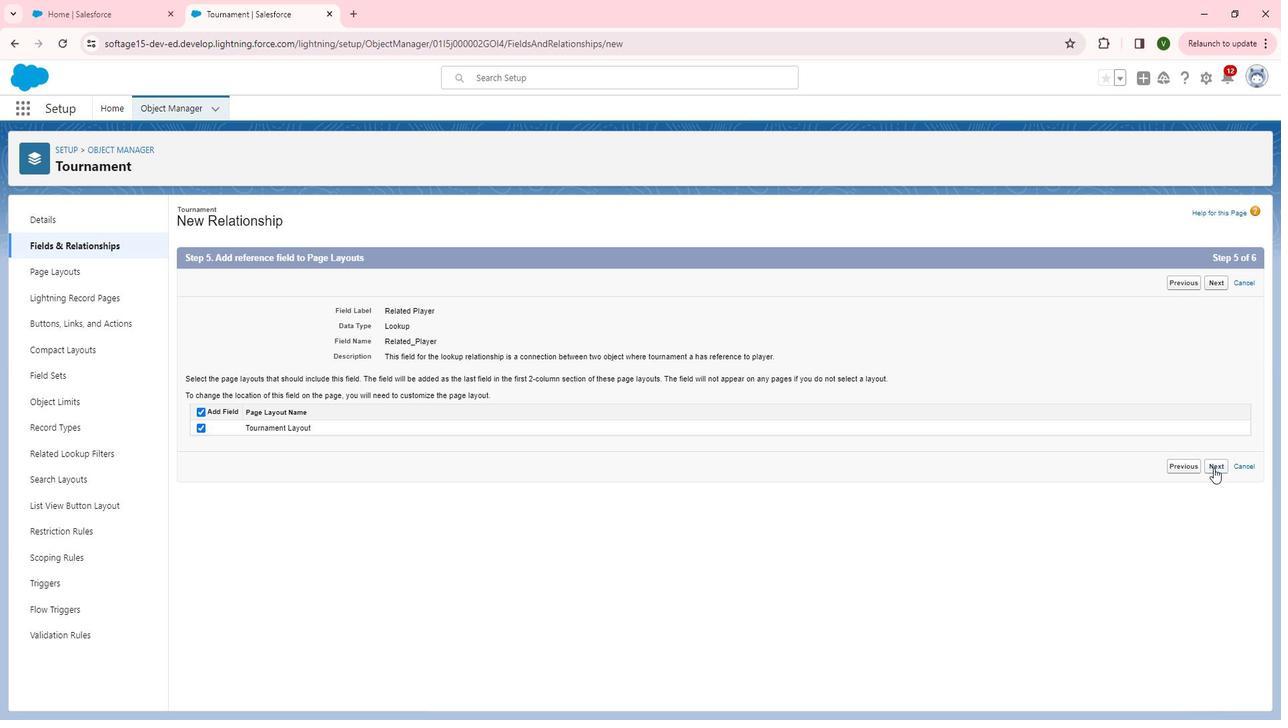 
Action: Mouse pressed left at (1211, 469)
Screenshot: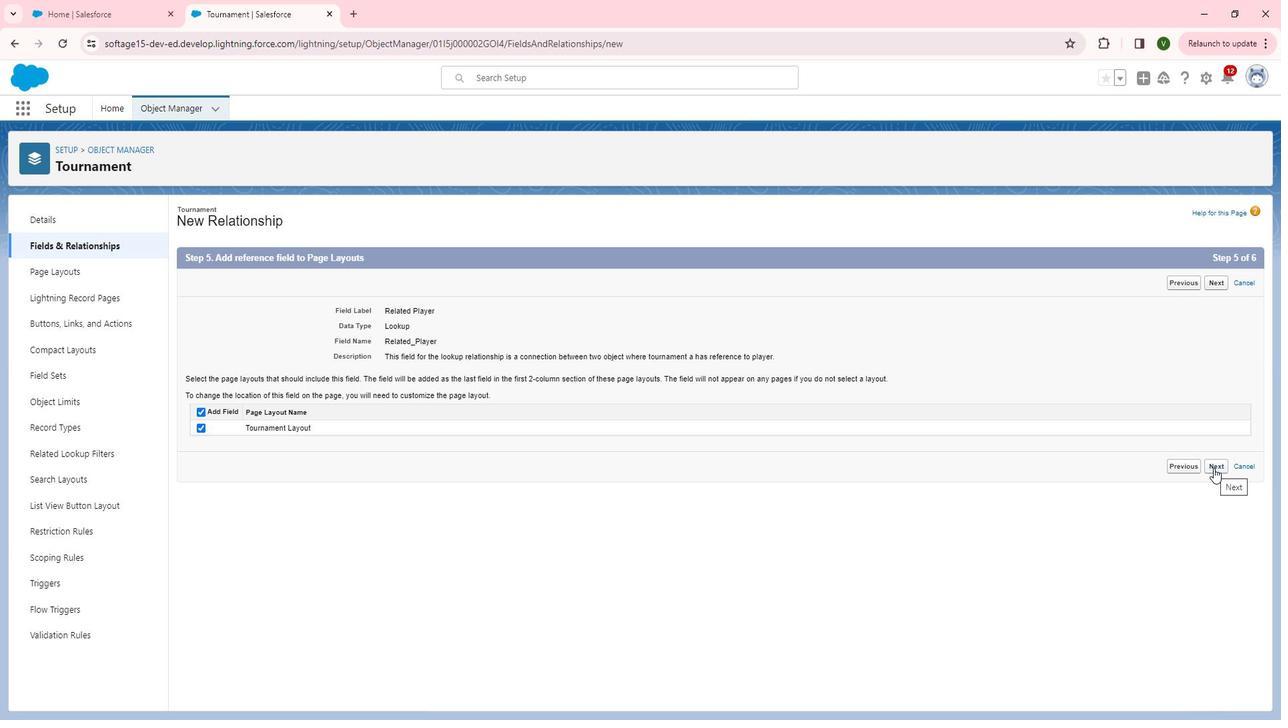 
Action: Mouse moved to (1207, 518)
Screenshot: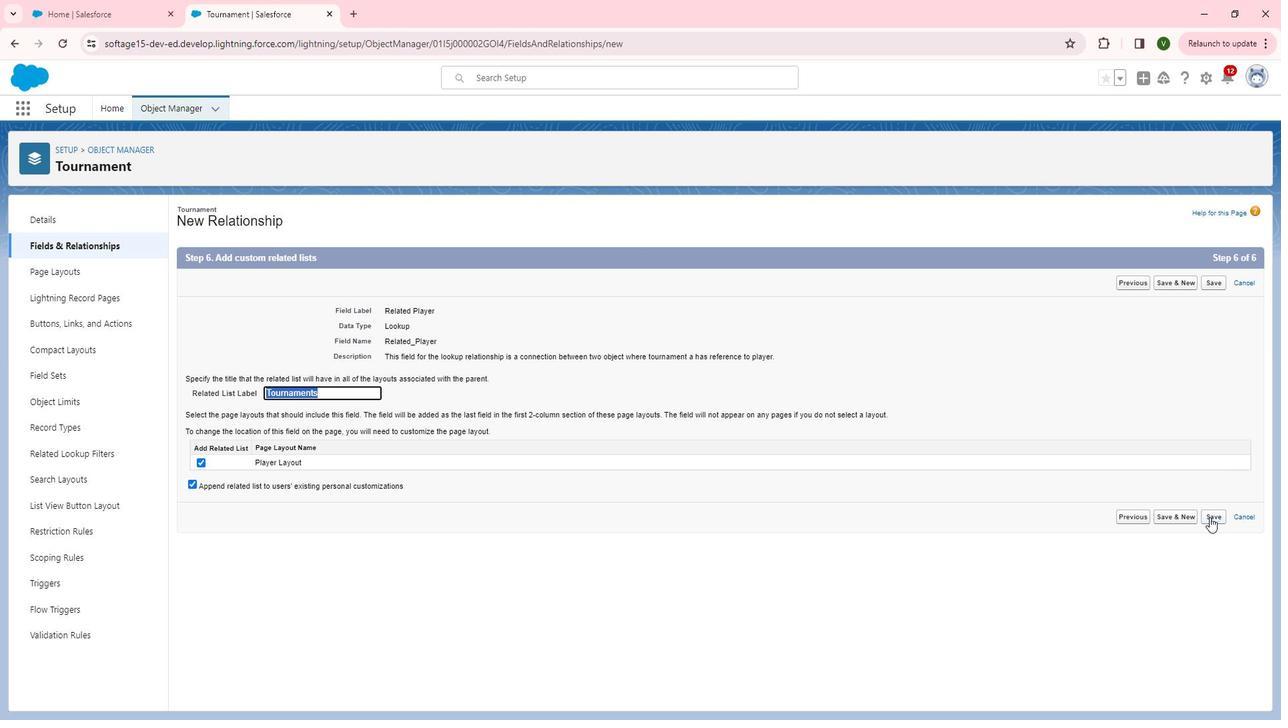
Action: Mouse pressed left at (1207, 518)
Screenshot: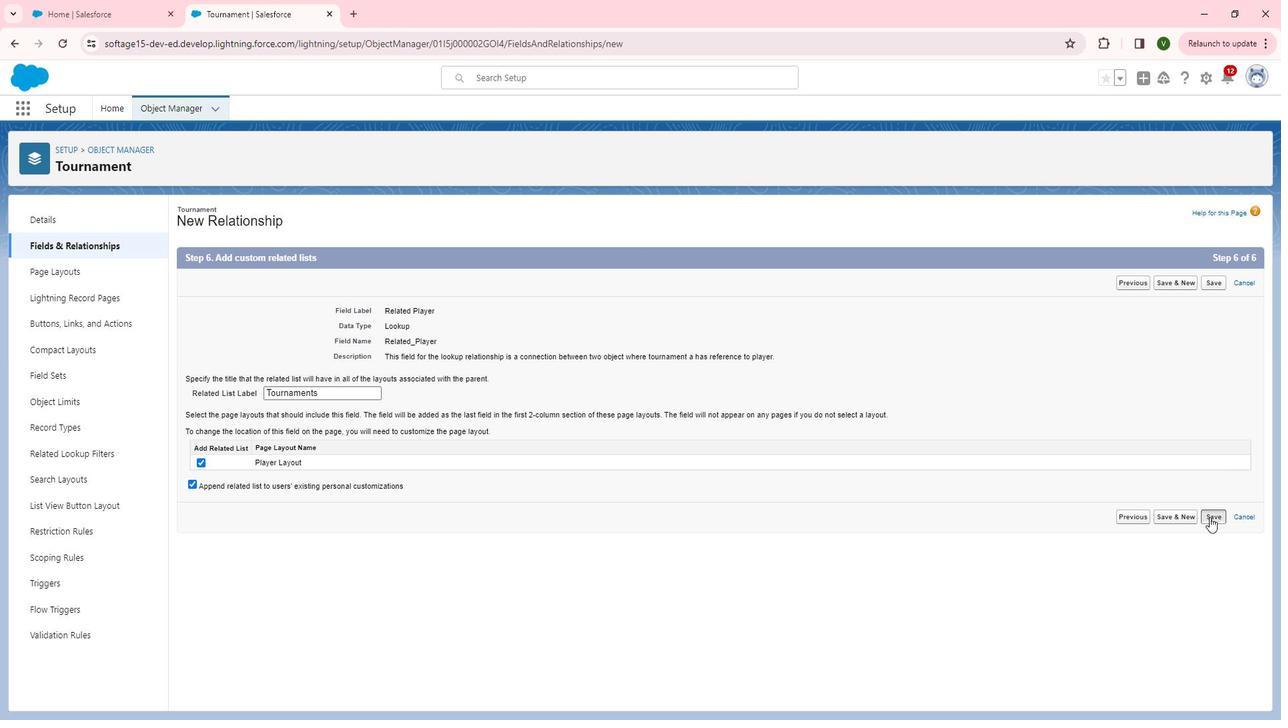 
Action: Mouse moved to (122, 148)
Screenshot: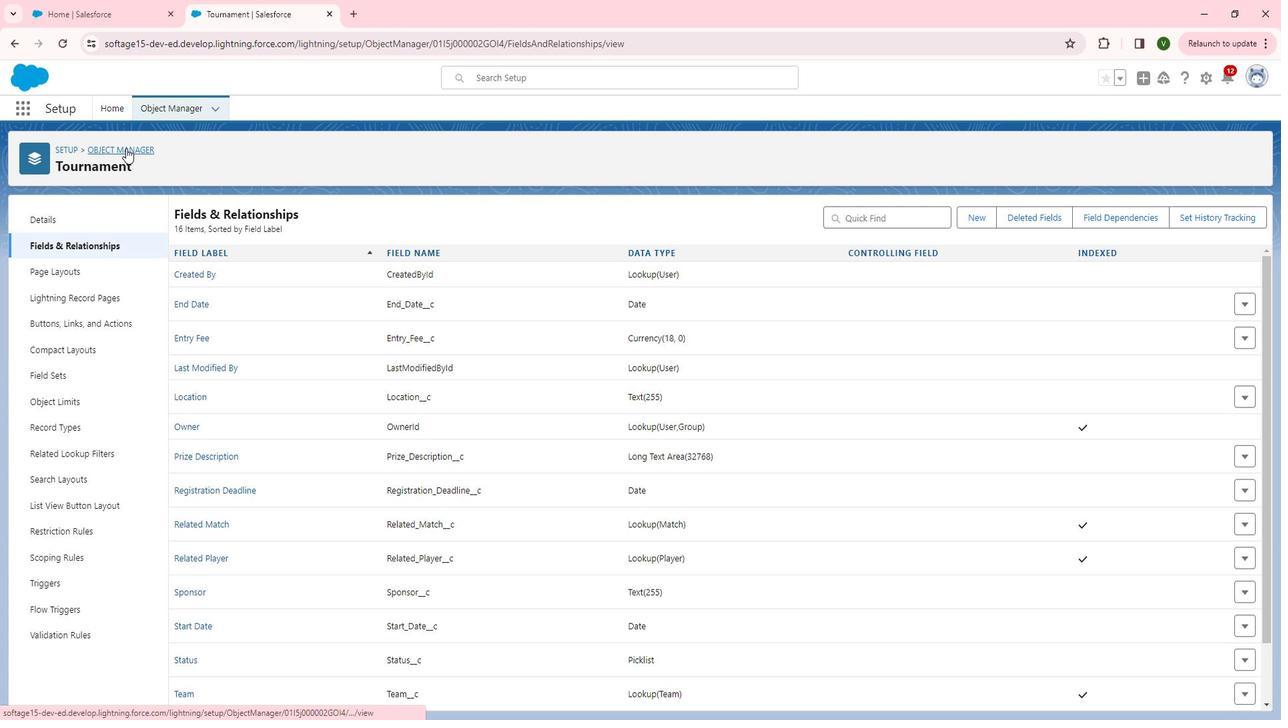 
Action: Mouse pressed left at (122, 148)
Screenshot: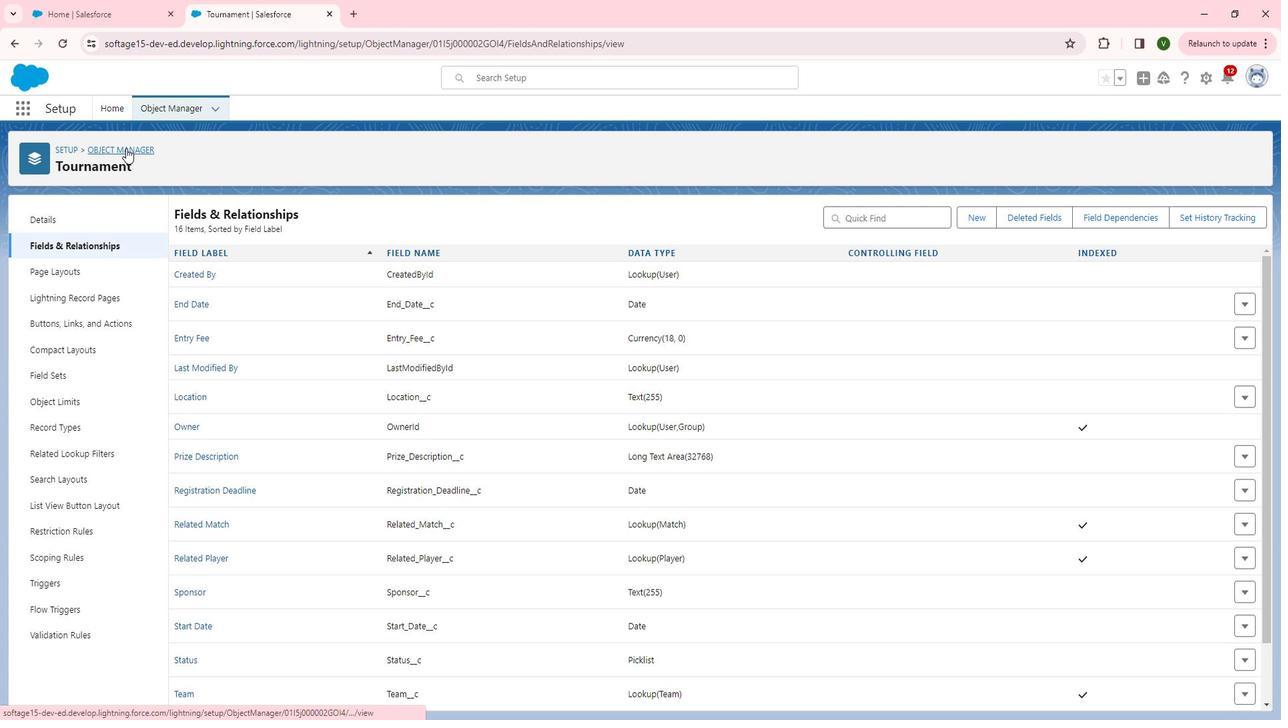 
Action: Mouse moved to (204, 395)
Screenshot: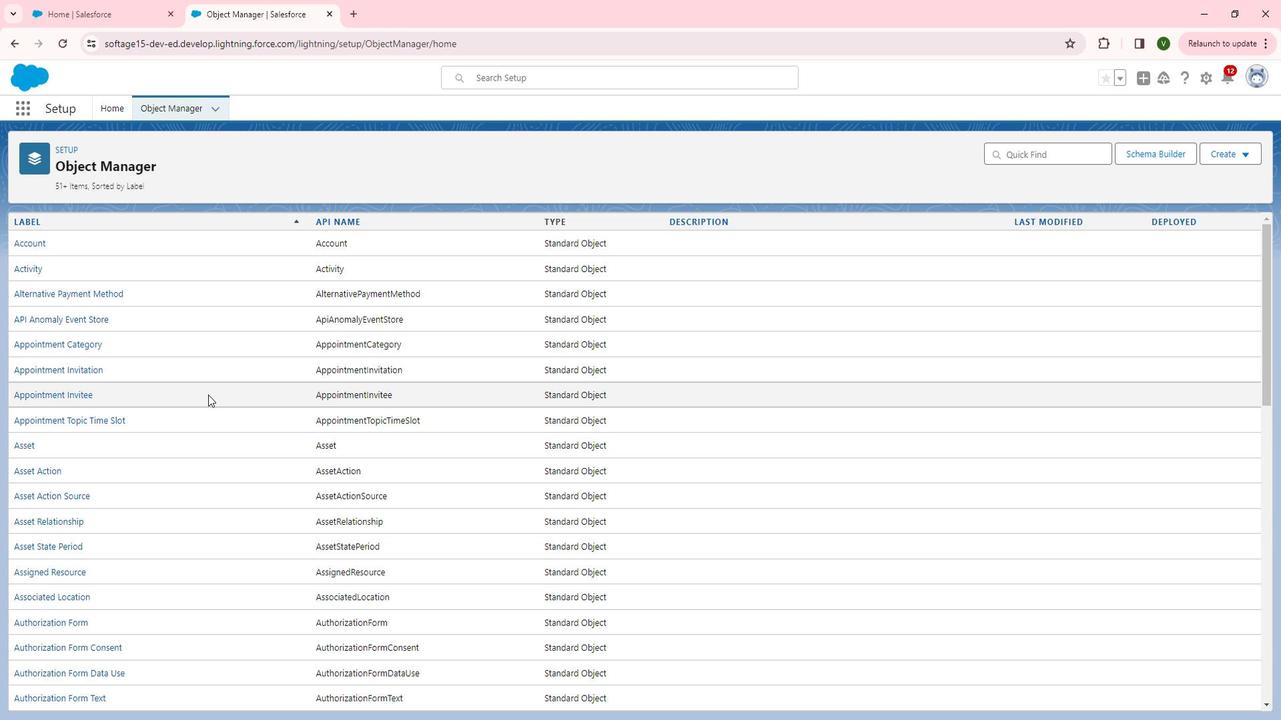 
Action: Mouse scrolled (204, 394) with delta (0, -1)
Screenshot: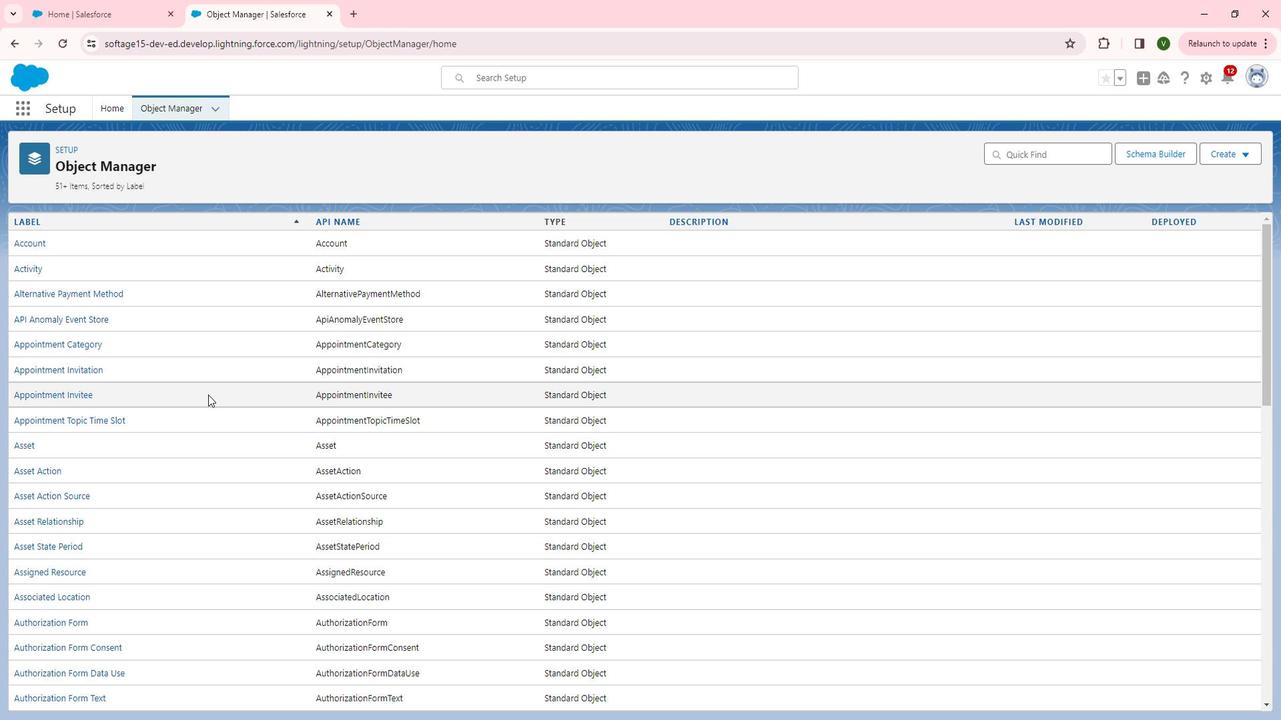 
Action: Mouse scrolled (204, 394) with delta (0, -1)
Screenshot: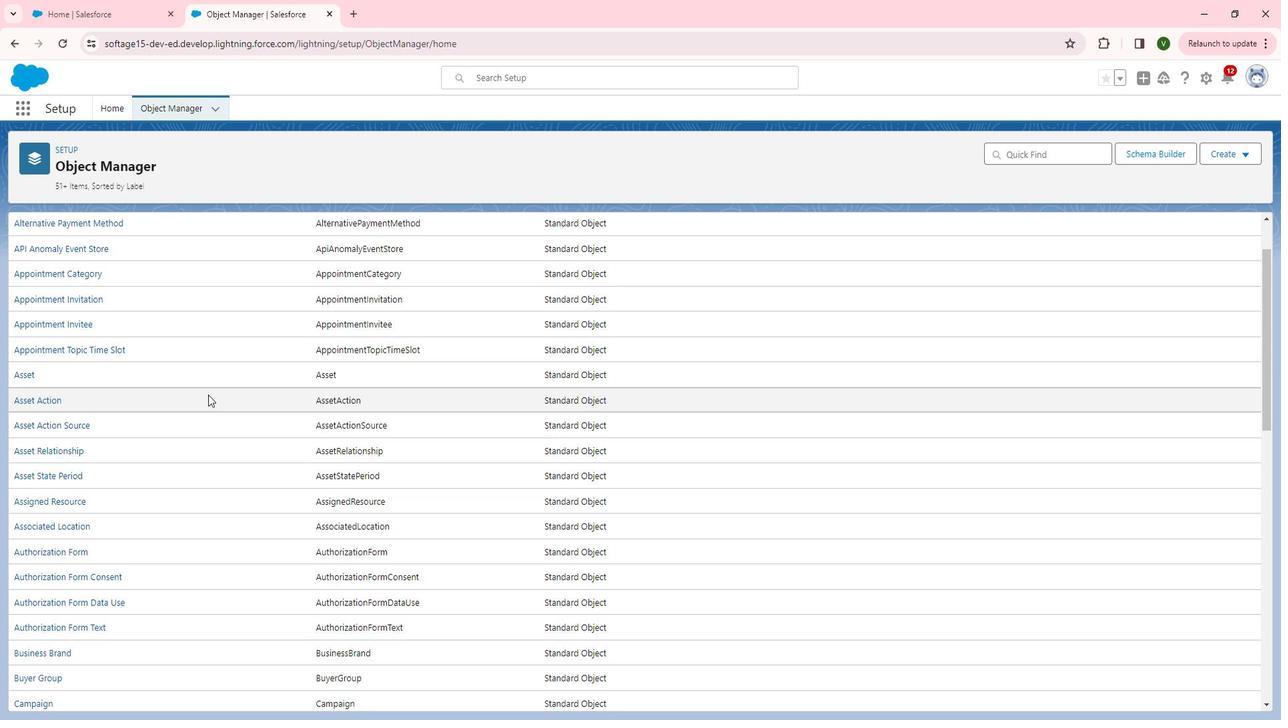 
Action: Mouse scrolled (204, 394) with delta (0, -1)
Screenshot: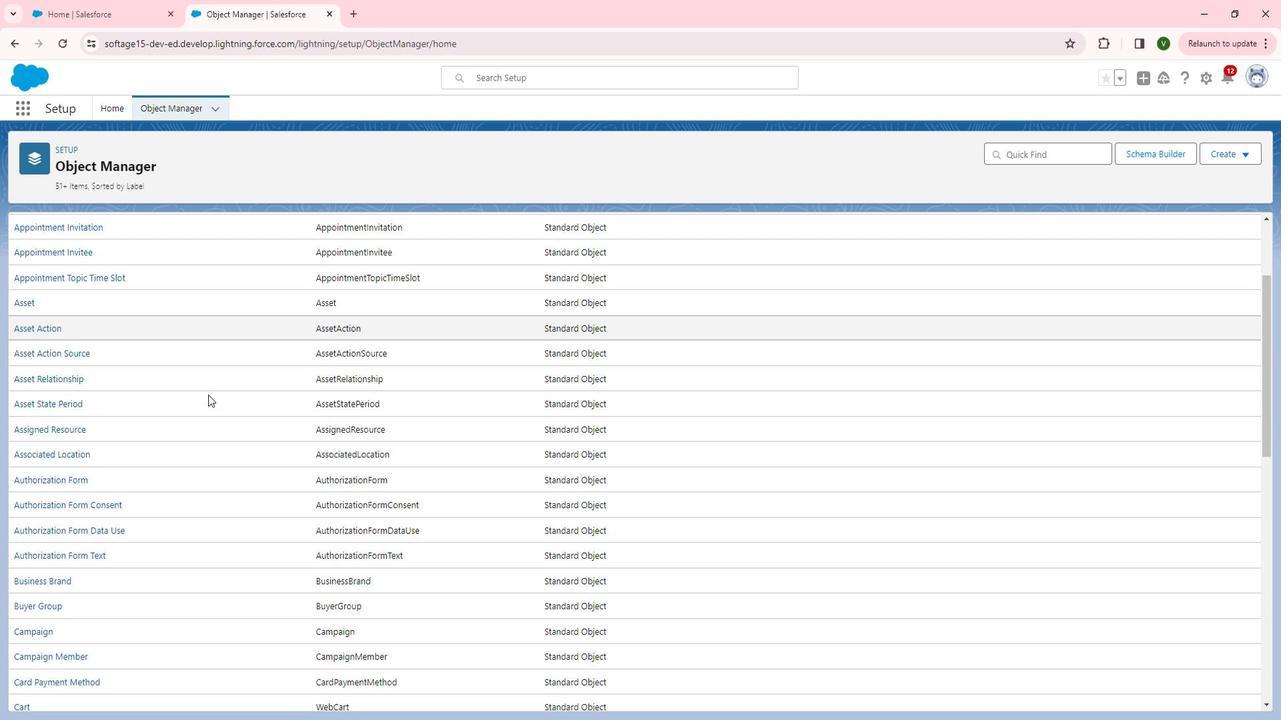 
Action: Mouse scrolled (204, 394) with delta (0, -1)
Screenshot: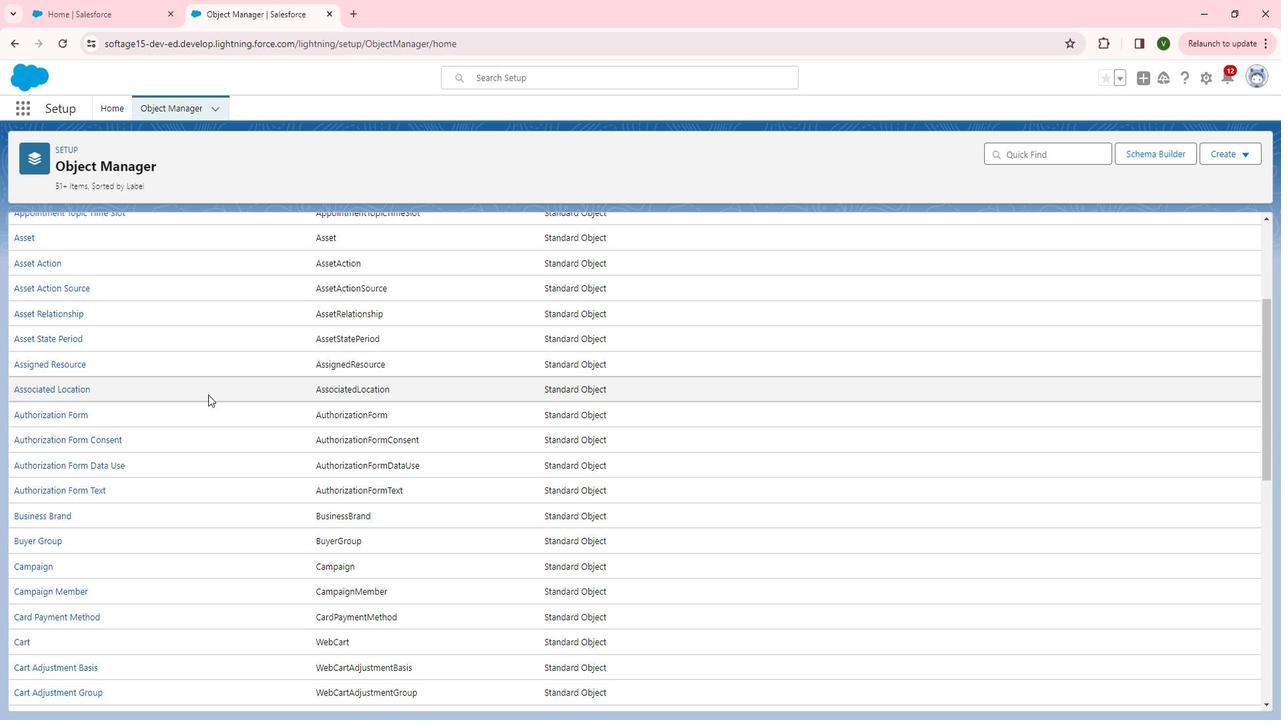
Action: Mouse scrolled (204, 394) with delta (0, -1)
Screenshot: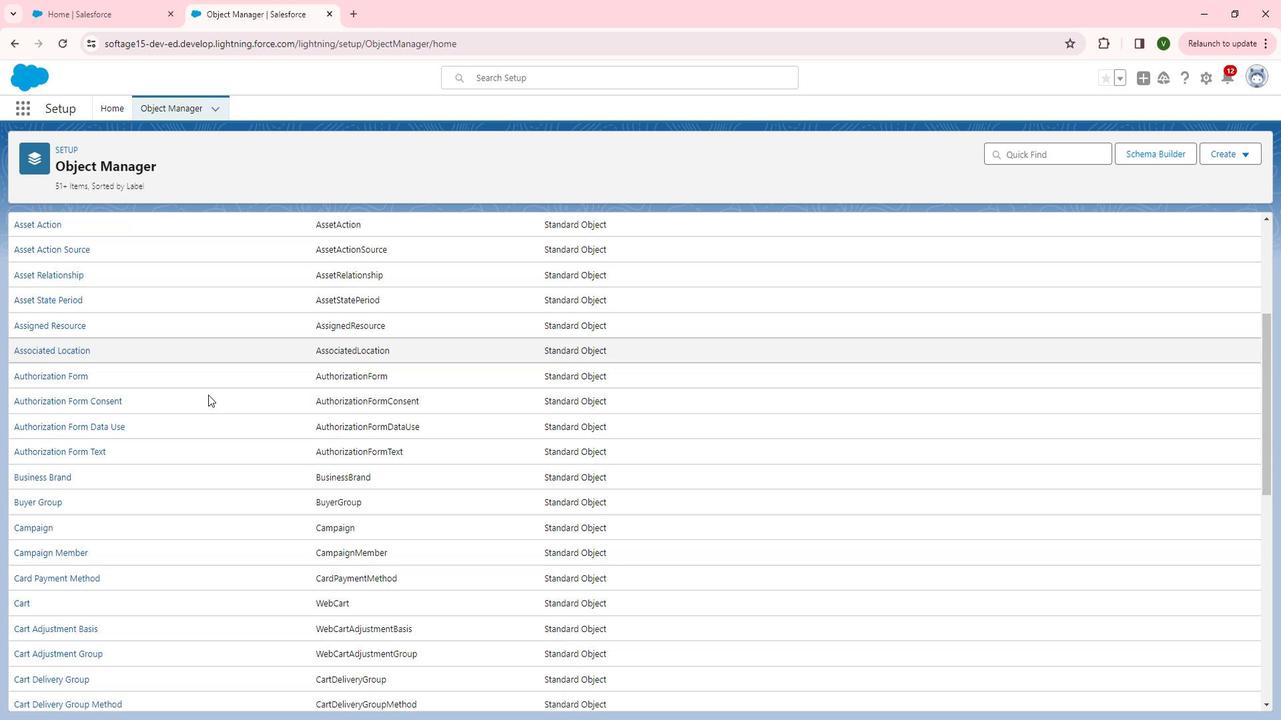 
Action: Mouse scrolled (204, 394) with delta (0, -1)
Screenshot: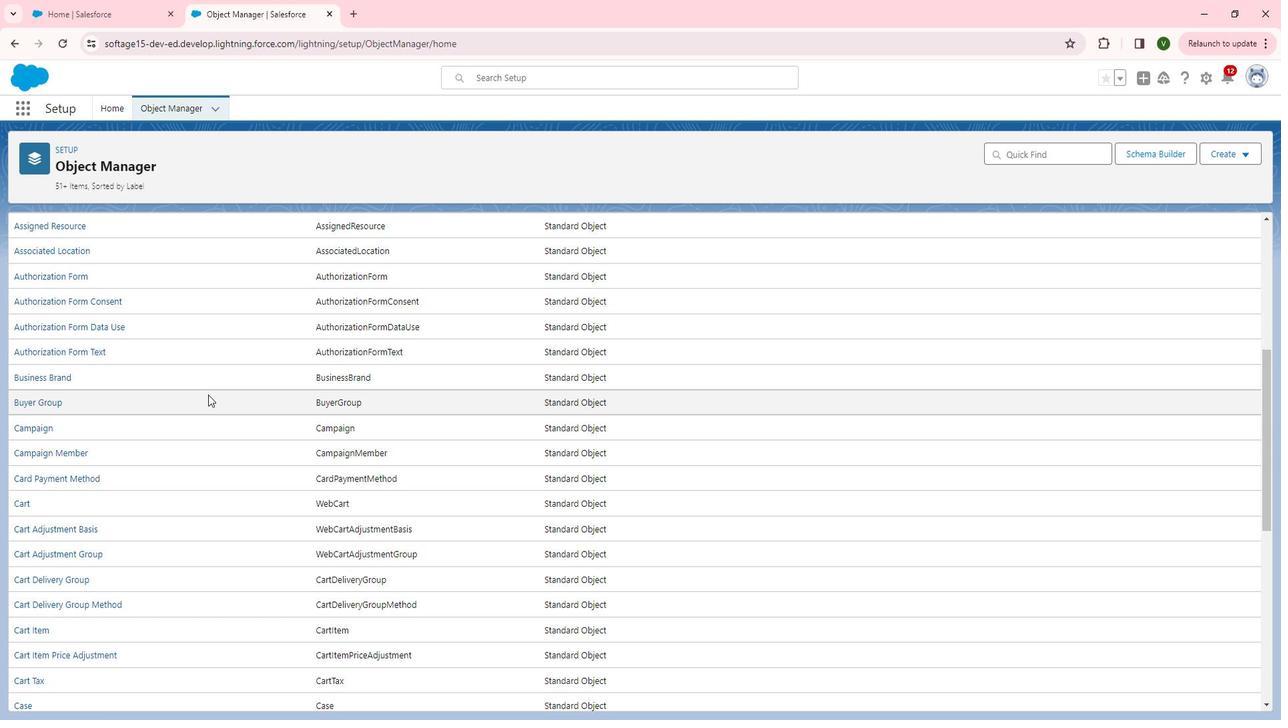 
Action: Mouse scrolled (204, 394) with delta (0, -1)
Screenshot: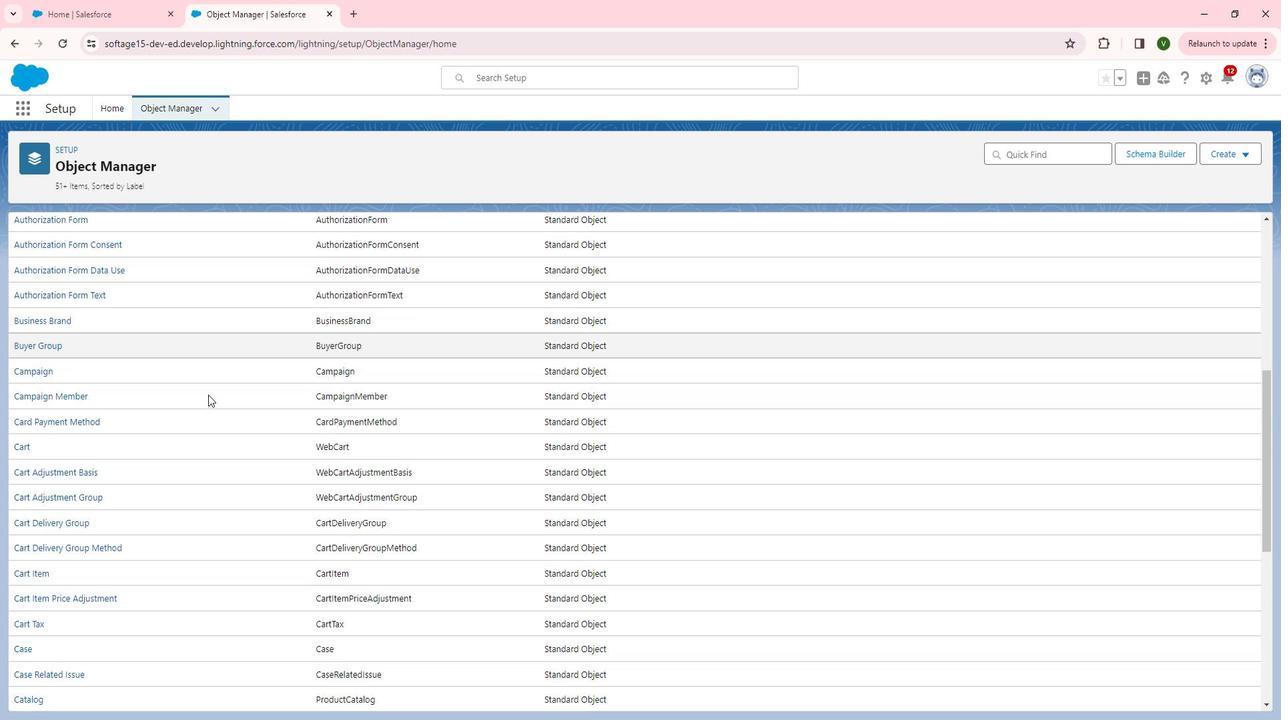
Action: Mouse scrolled (204, 394) with delta (0, -1)
Screenshot: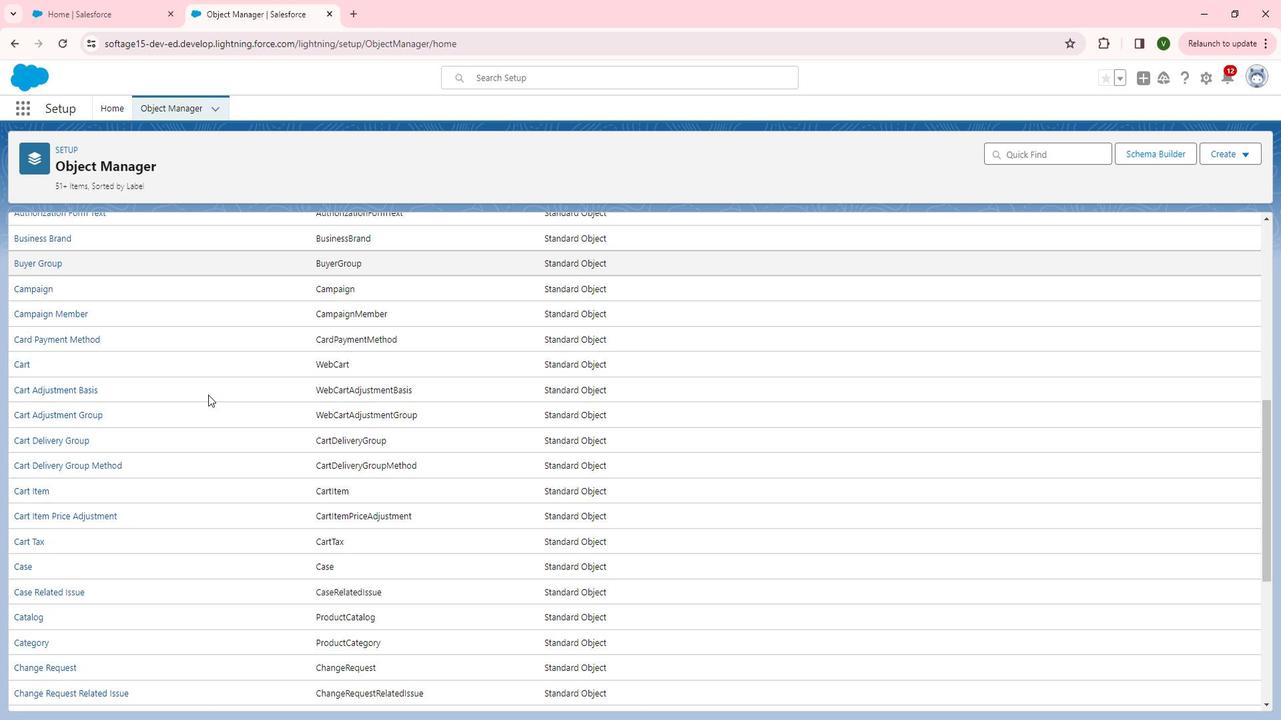 
Action: Mouse scrolled (204, 394) with delta (0, -1)
Screenshot: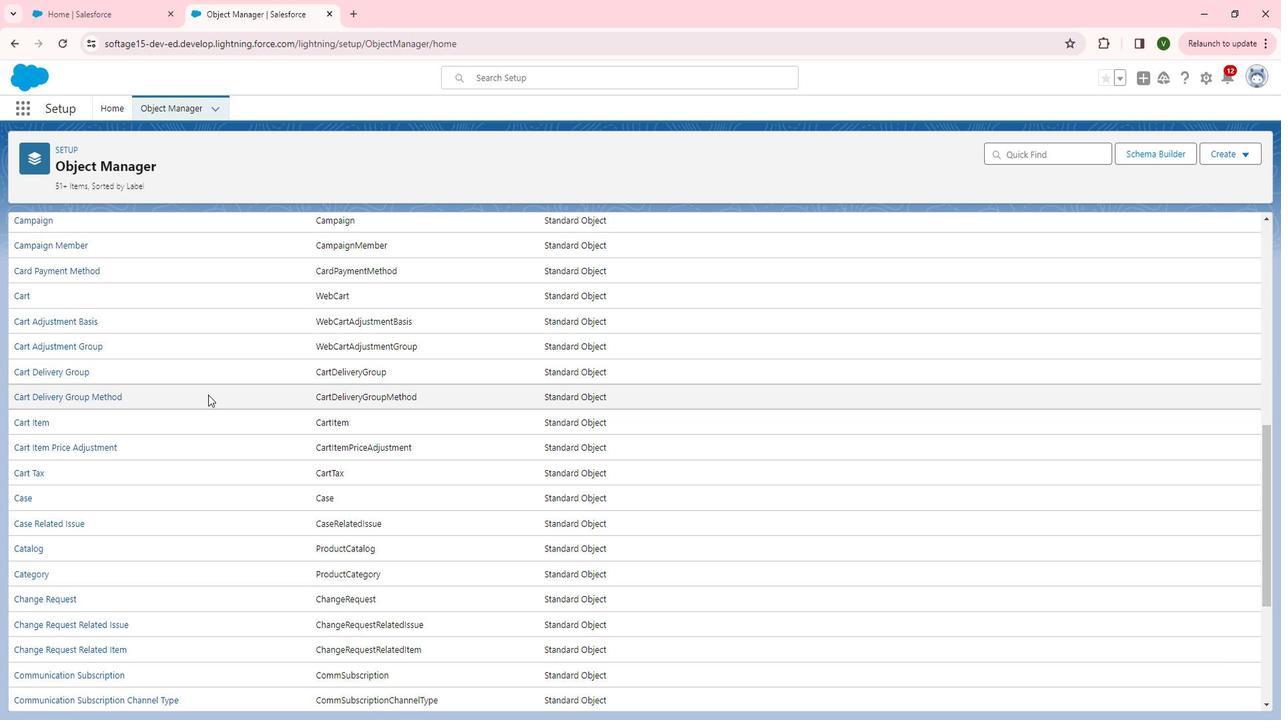 
Action: Mouse scrolled (204, 394) with delta (0, -1)
Screenshot: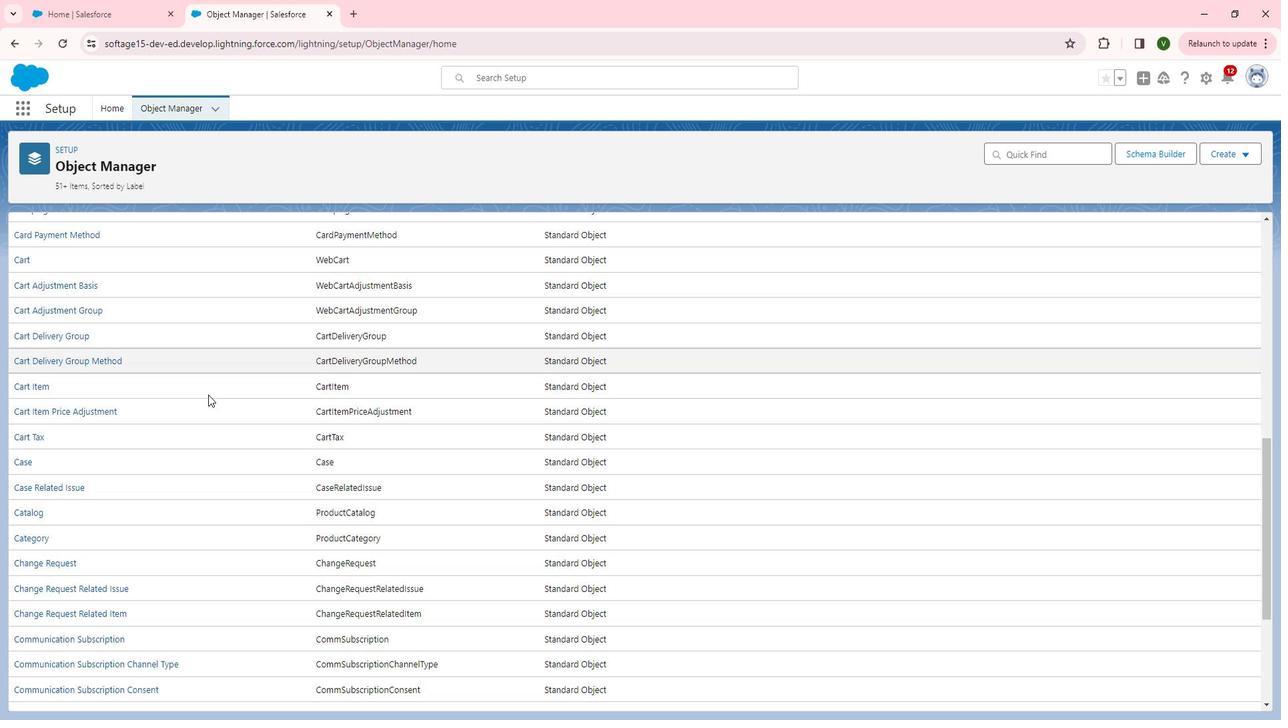 
Action: Mouse scrolled (204, 394) with delta (0, -1)
Screenshot: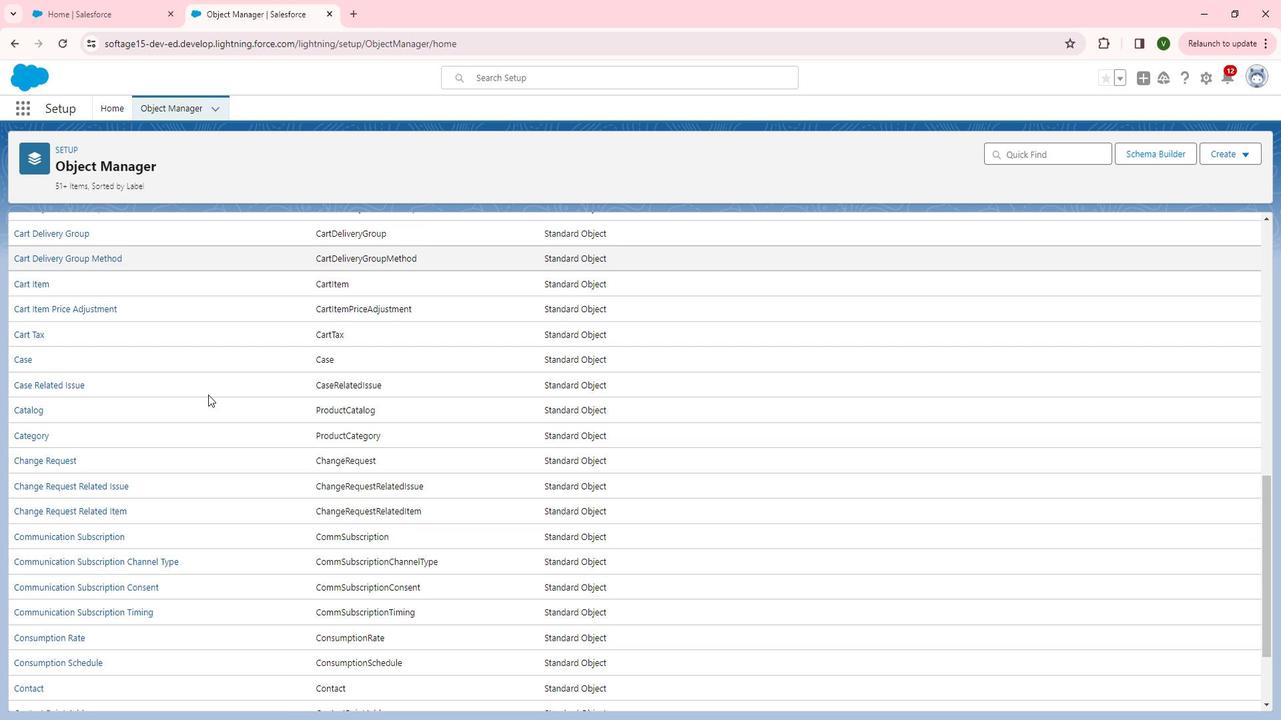 
Action: Mouse scrolled (204, 394) with delta (0, -1)
Screenshot: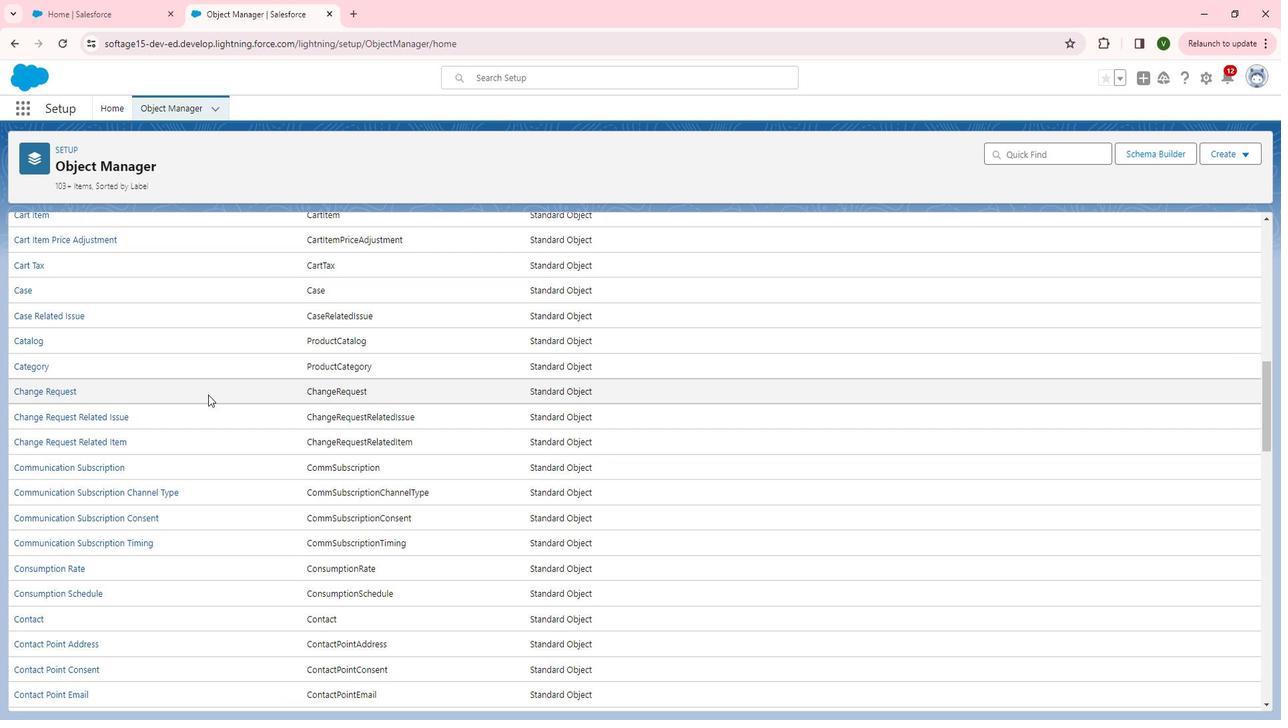 
Action: Mouse scrolled (204, 394) with delta (0, -1)
Screenshot: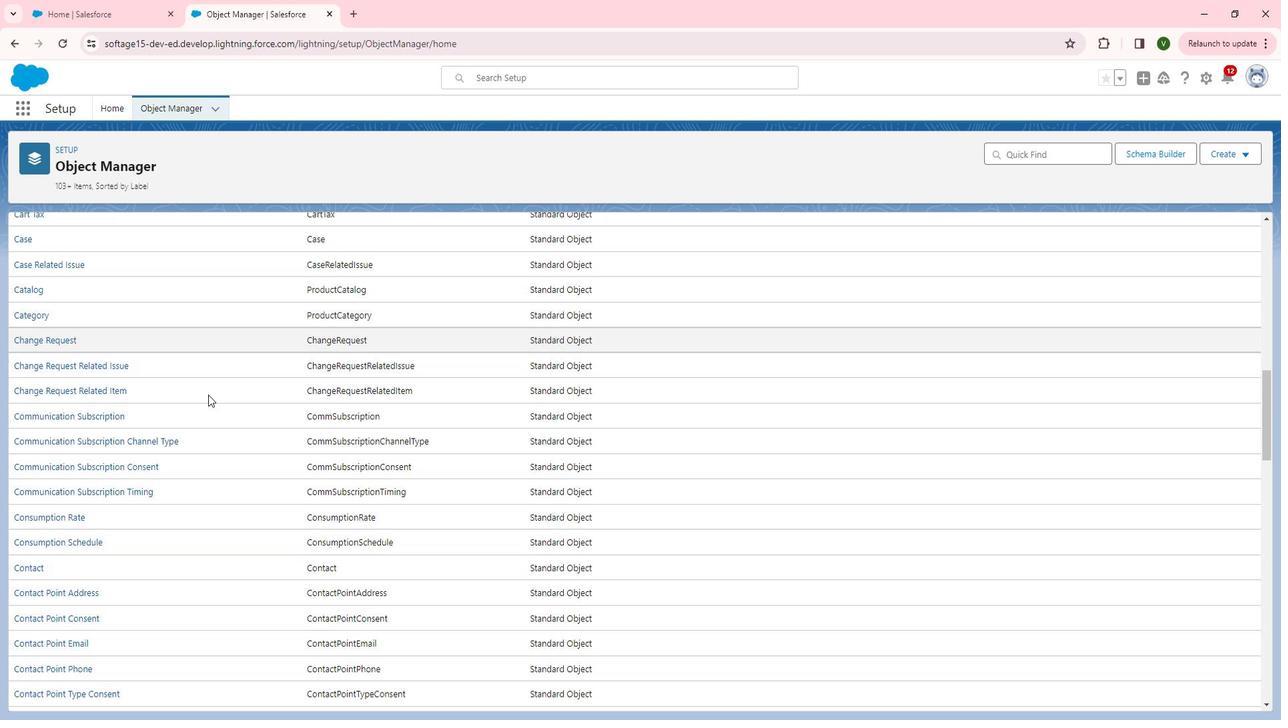 
Action: Mouse scrolled (204, 394) with delta (0, -1)
Screenshot: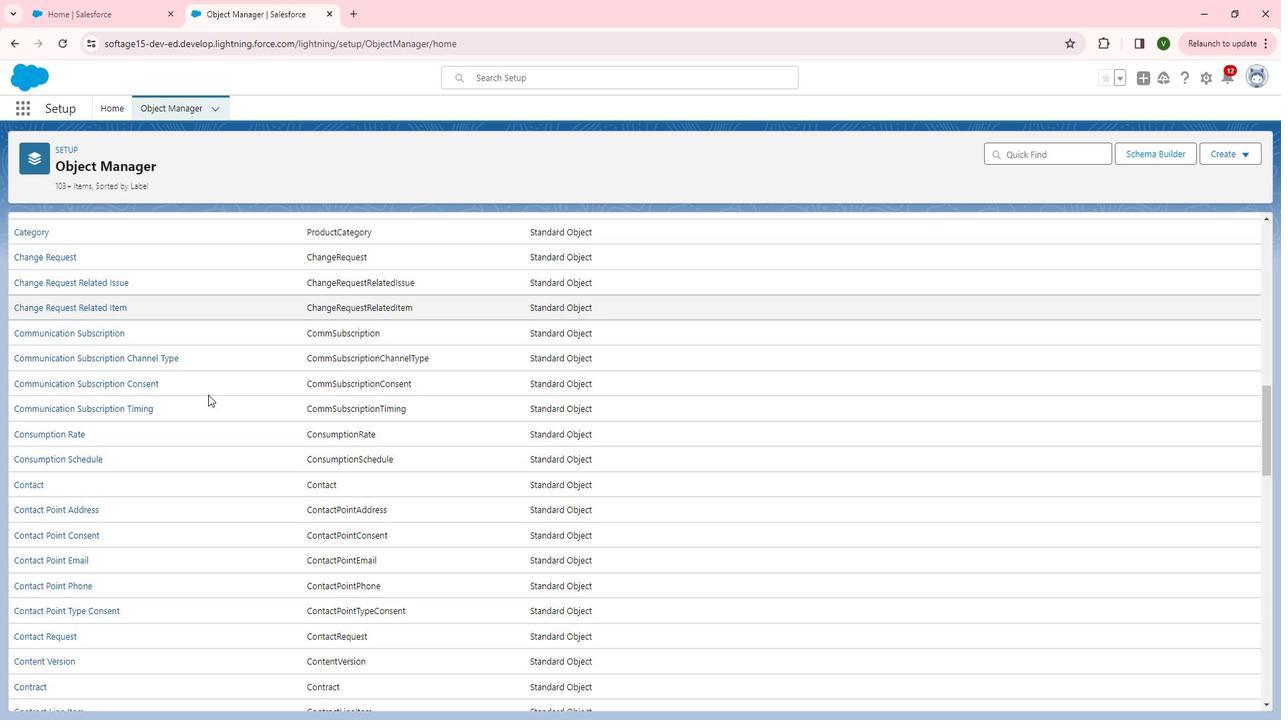 
Action: Mouse scrolled (204, 394) with delta (0, -1)
Screenshot: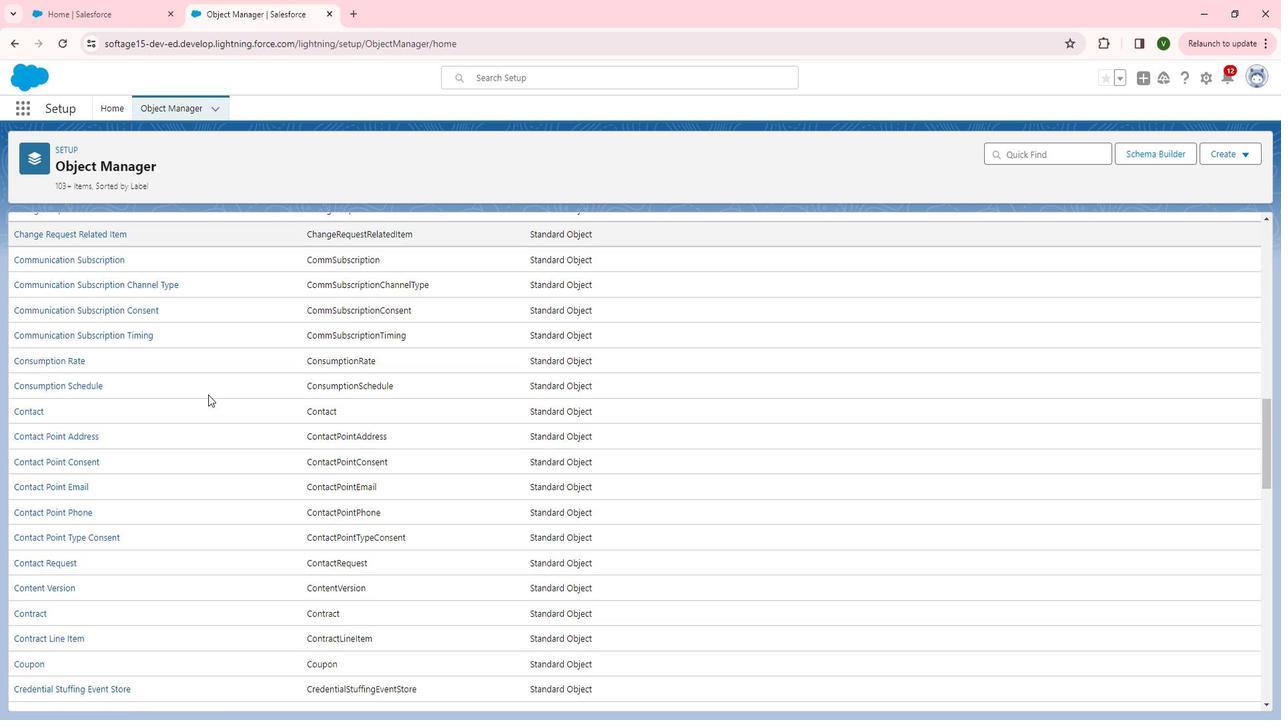 
Action: Mouse moved to (204, 395)
Screenshot: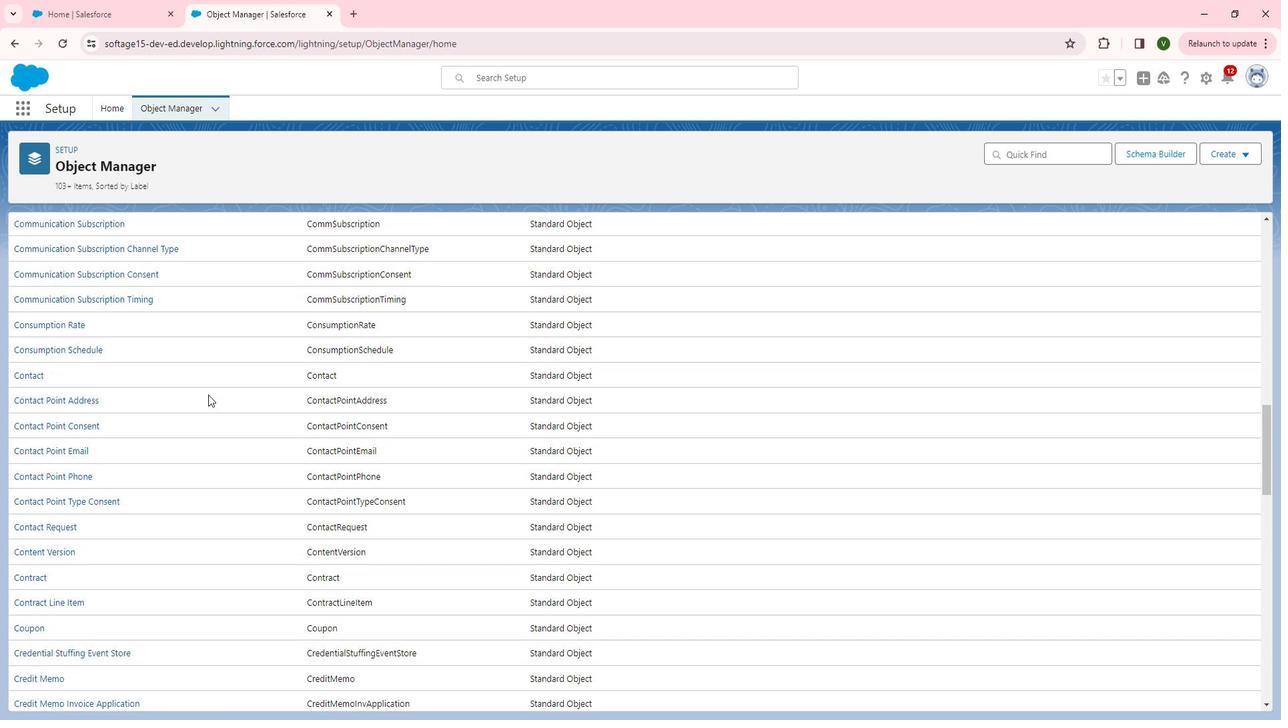 
Action: Mouse scrolled (204, 394) with delta (0, -1)
Screenshot: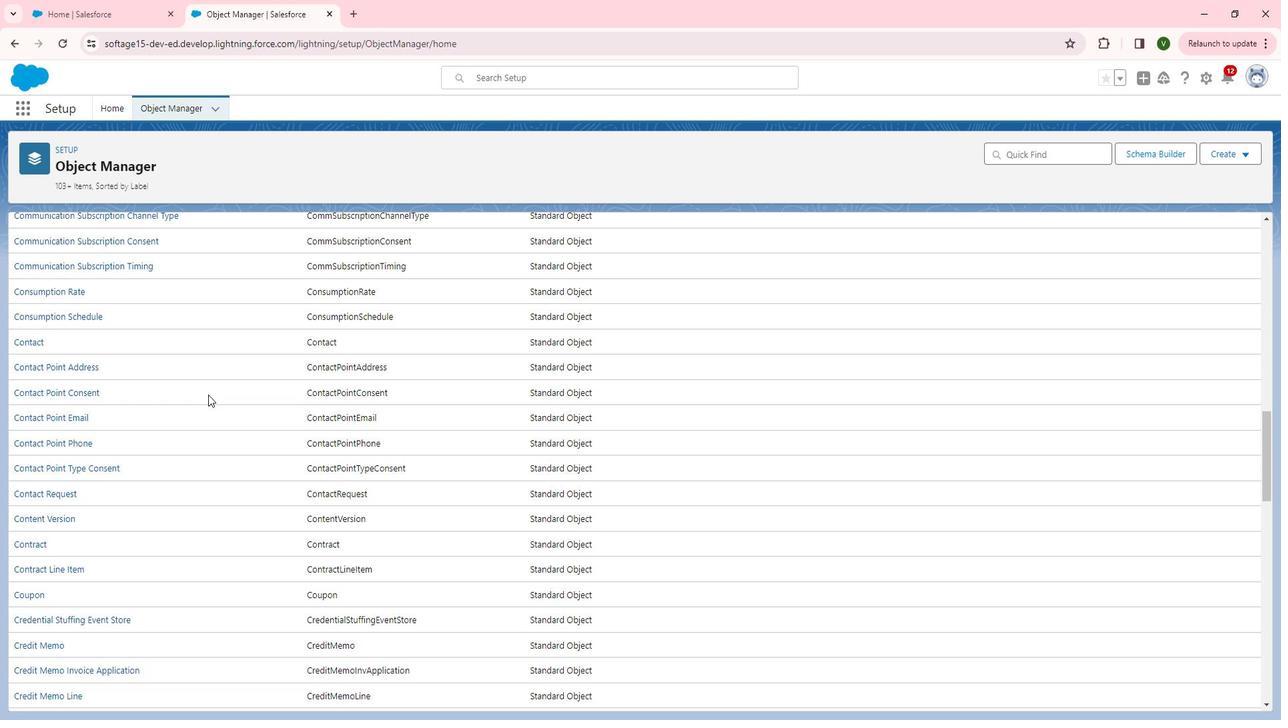 
Action: Mouse scrolled (204, 394) with delta (0, -1)
Screenshot: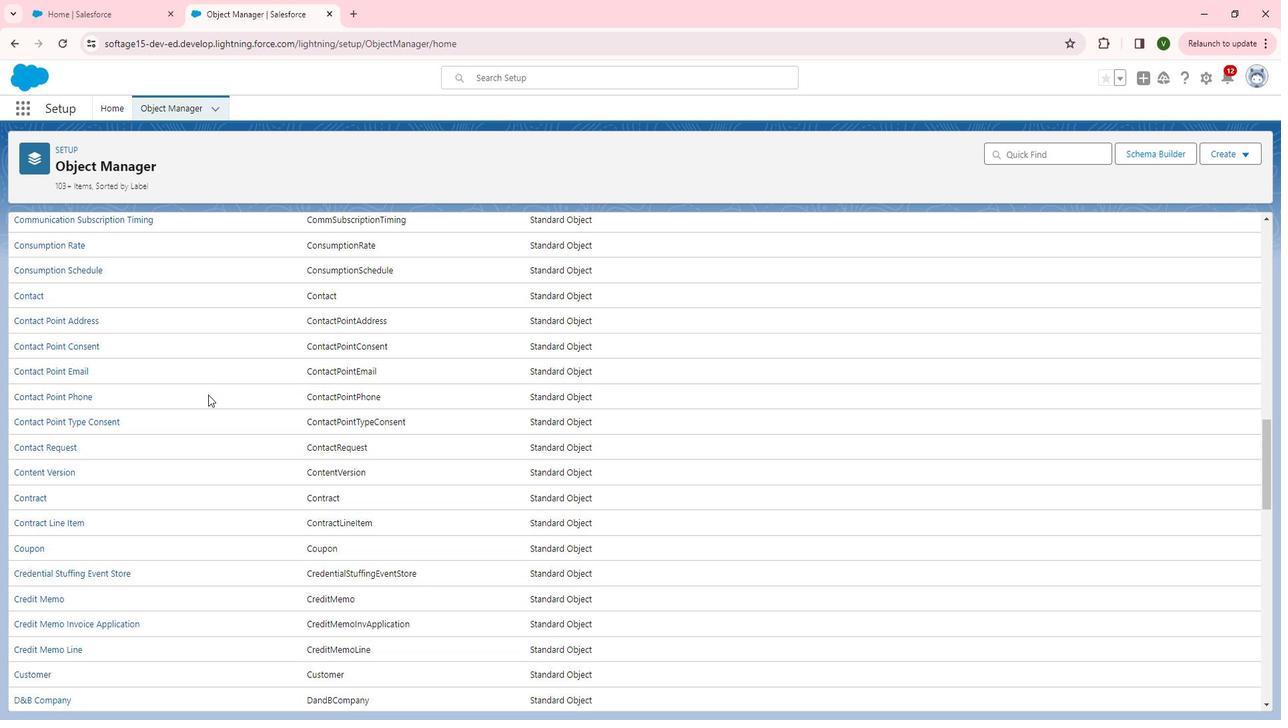 
Action: Mouse scrolled (204, 394) with delta (0, -1)
Screenshot: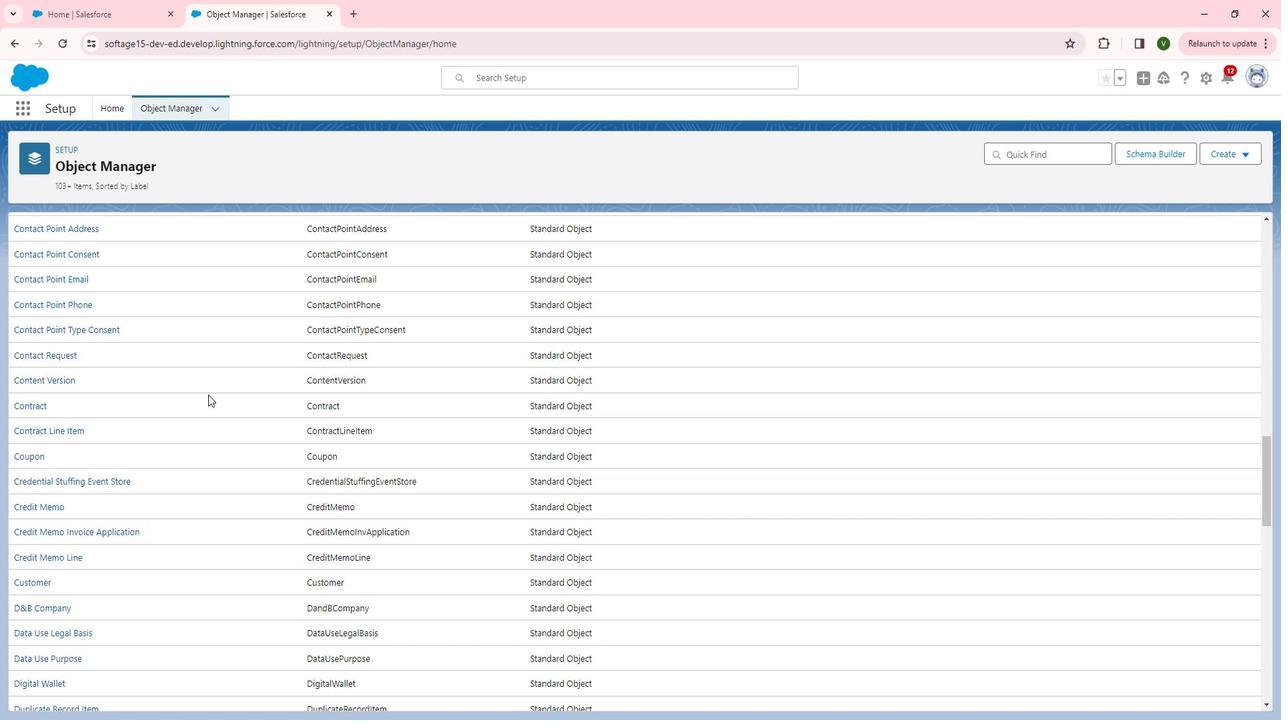 
Action: Mouse scrolled (204, 394) with delta (0, -1)
Screenshot: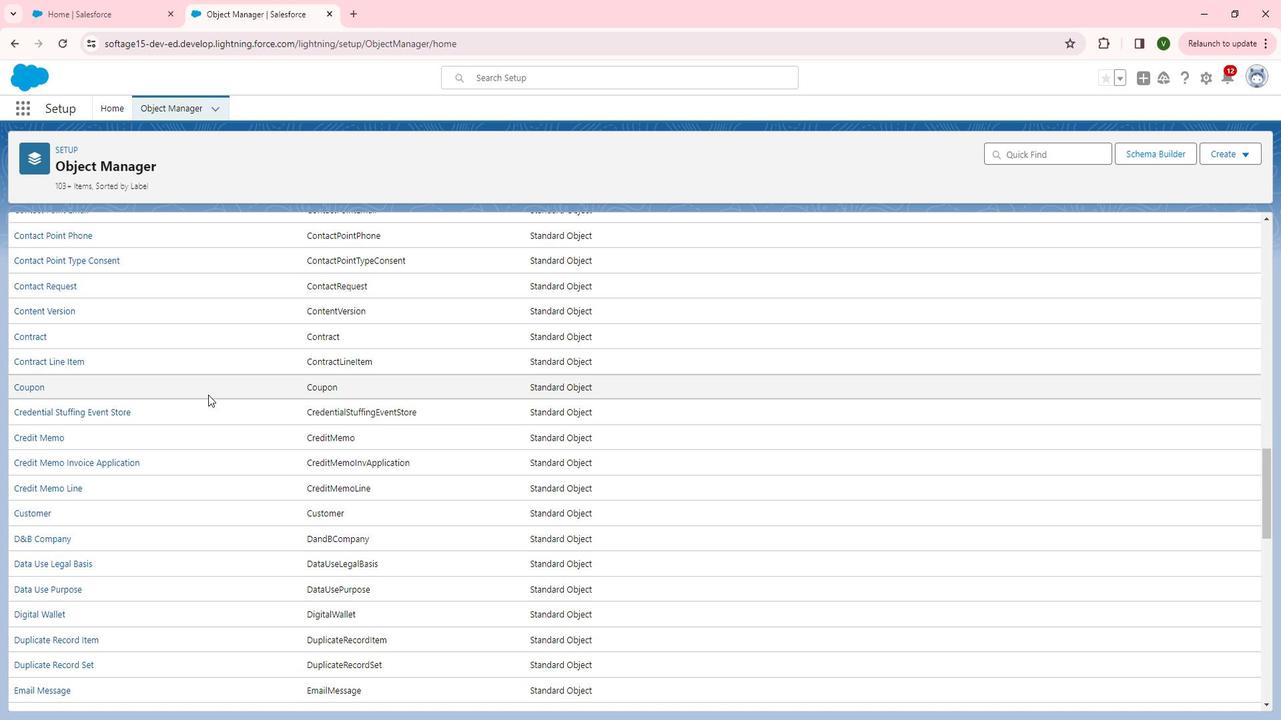 
Action: Mouse scrolled (204, 394) with delta (0, -1)
Screenshot: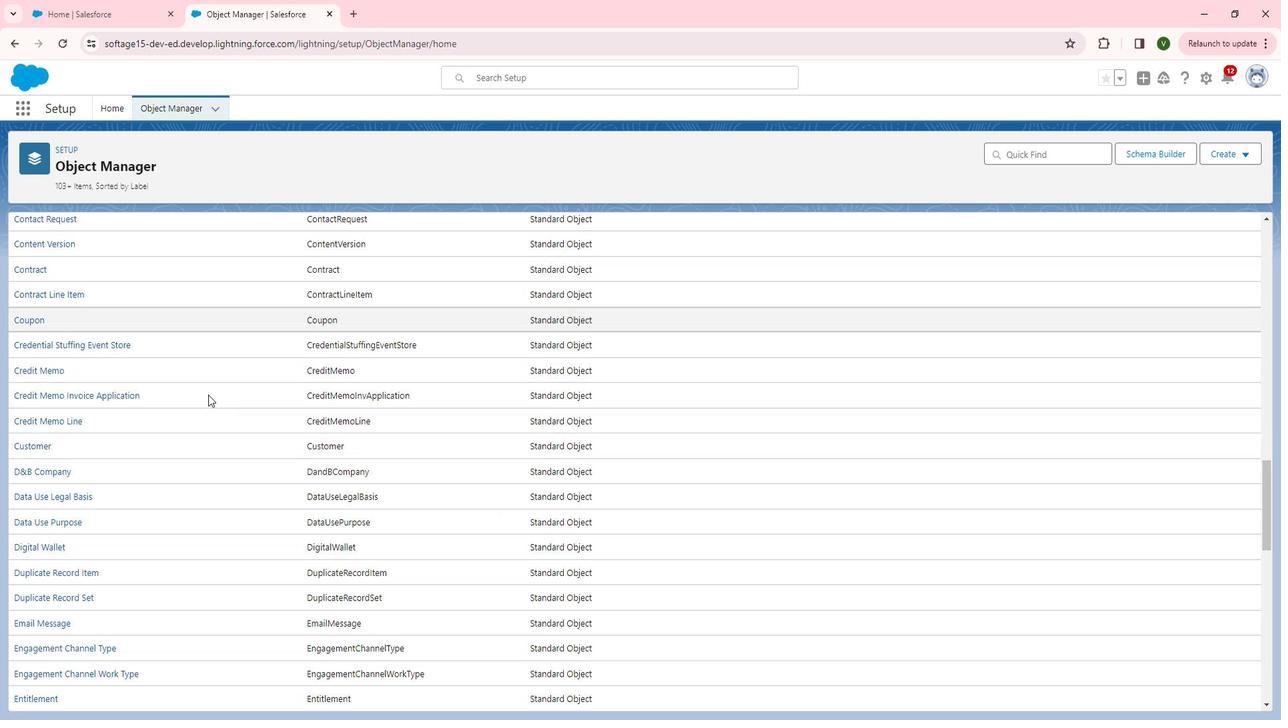 
Action: Mouse scrolled (204, 394) with delta (0, -1)
Screenshot: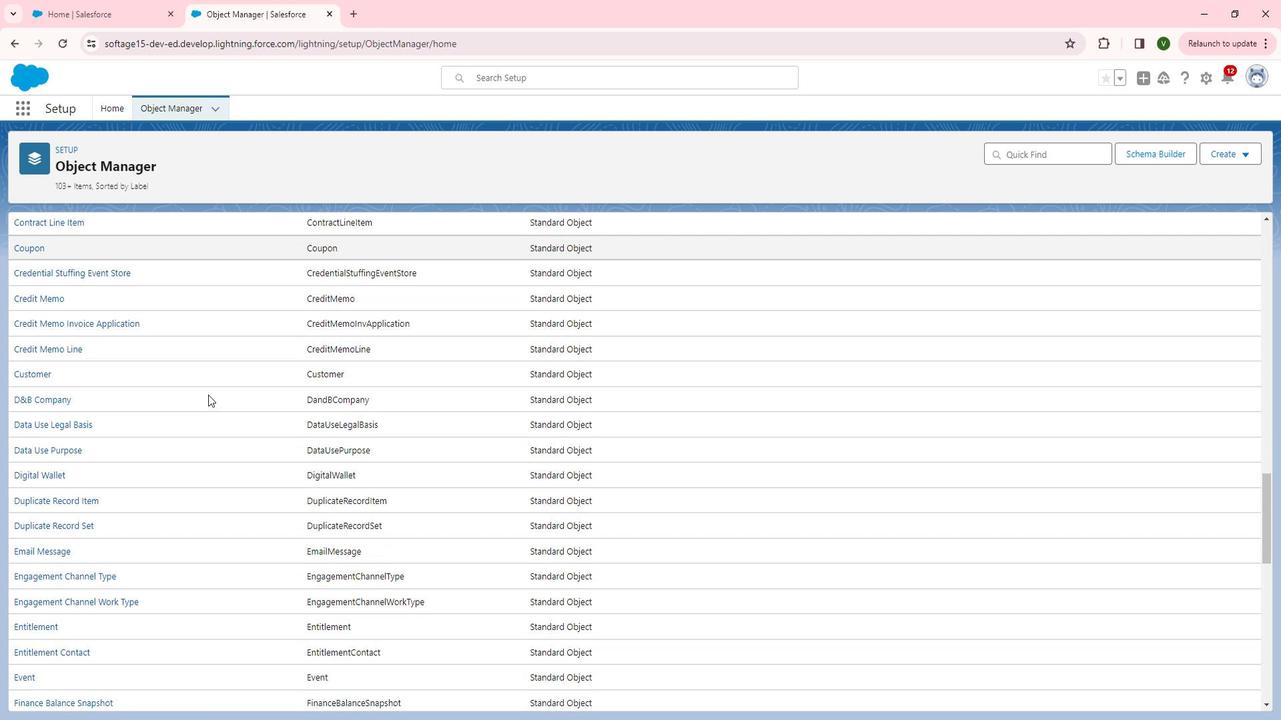 
Action: Mouse scrolled (204, 394) with delta (0, -1)
Screenshot: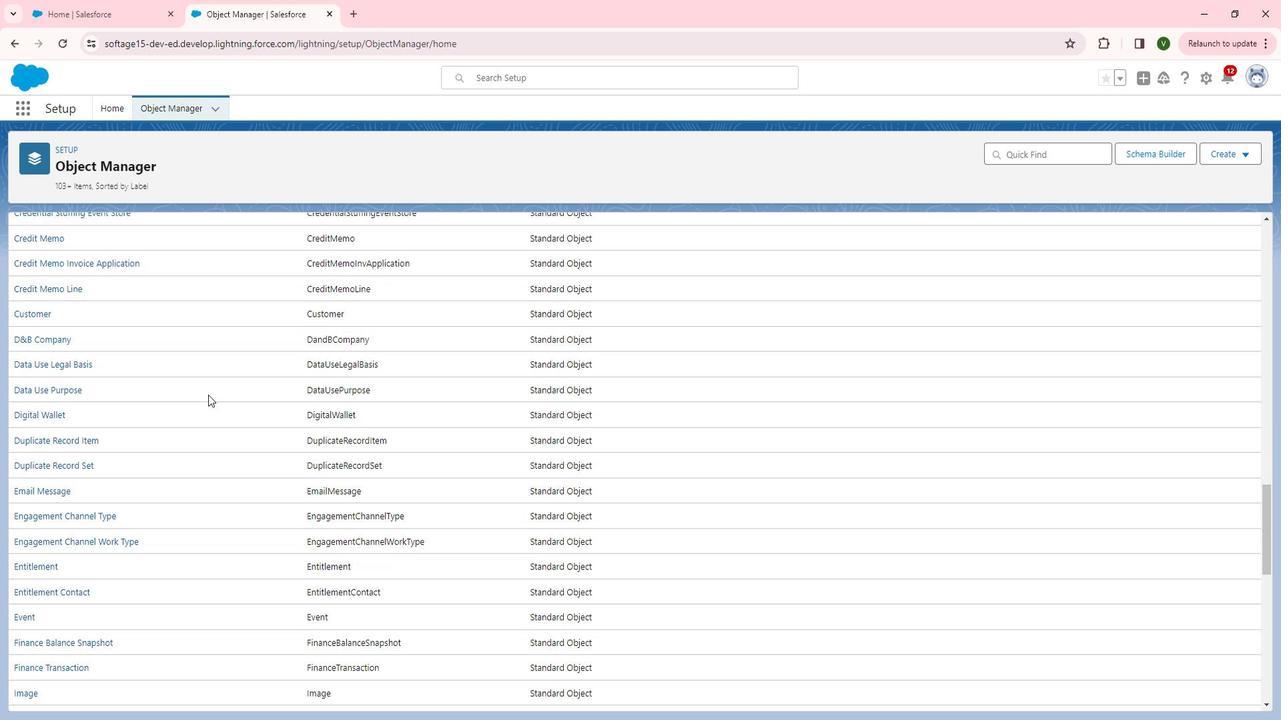 
Action: Mouse moved to (203, 395)
Screenshot: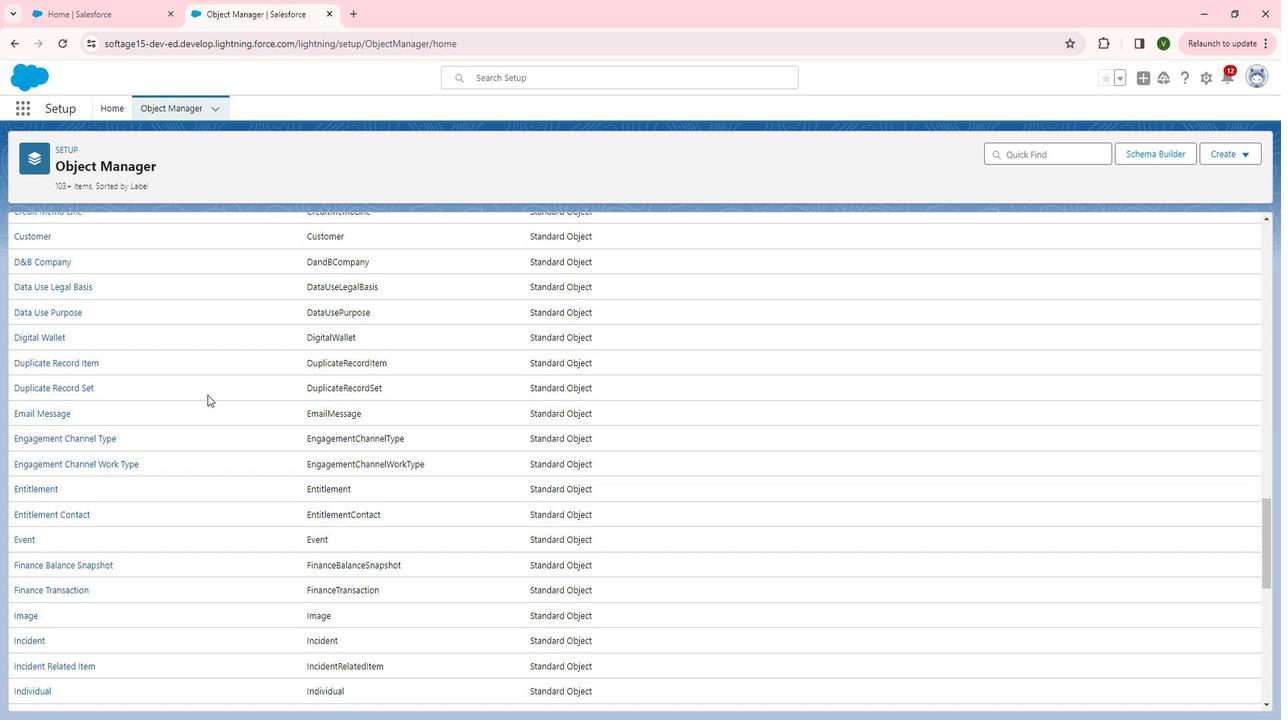 
Action: Mouse scrolled (203, 394) with delta (0, -1)
Screenshot: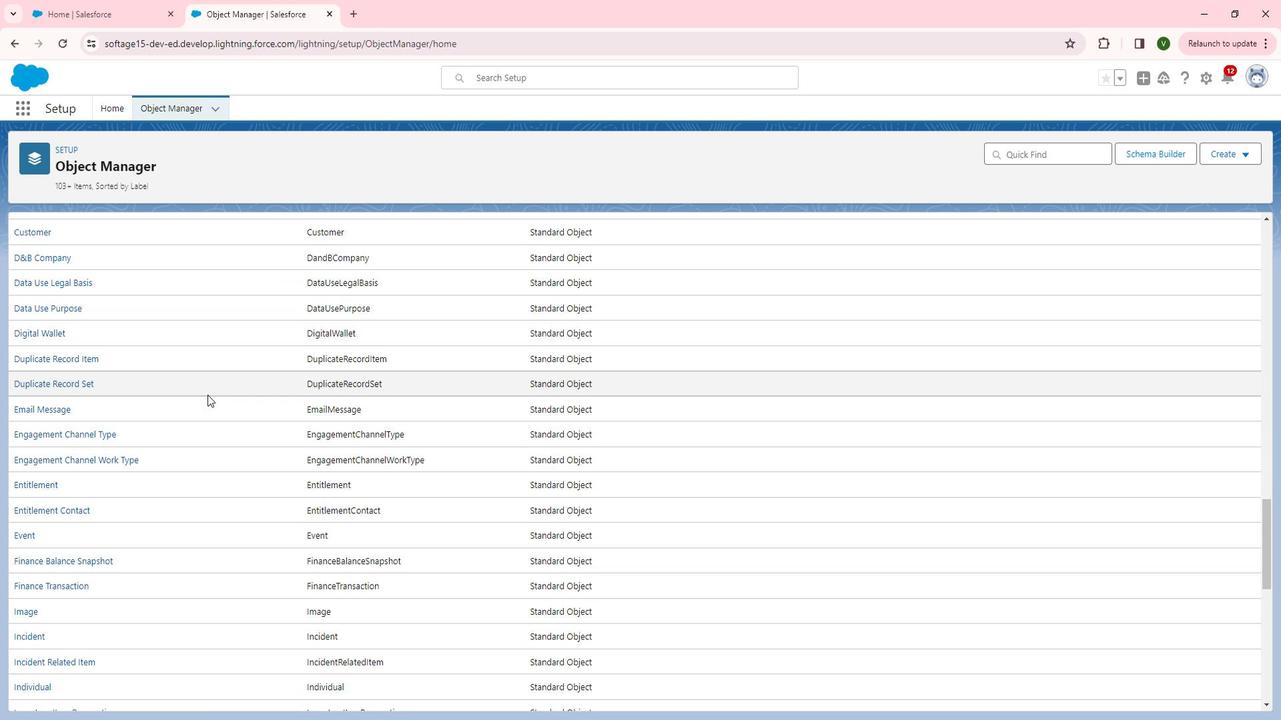 
Action: Mouse scrolled (203, 394) with delta (0, -1)
Screenshot: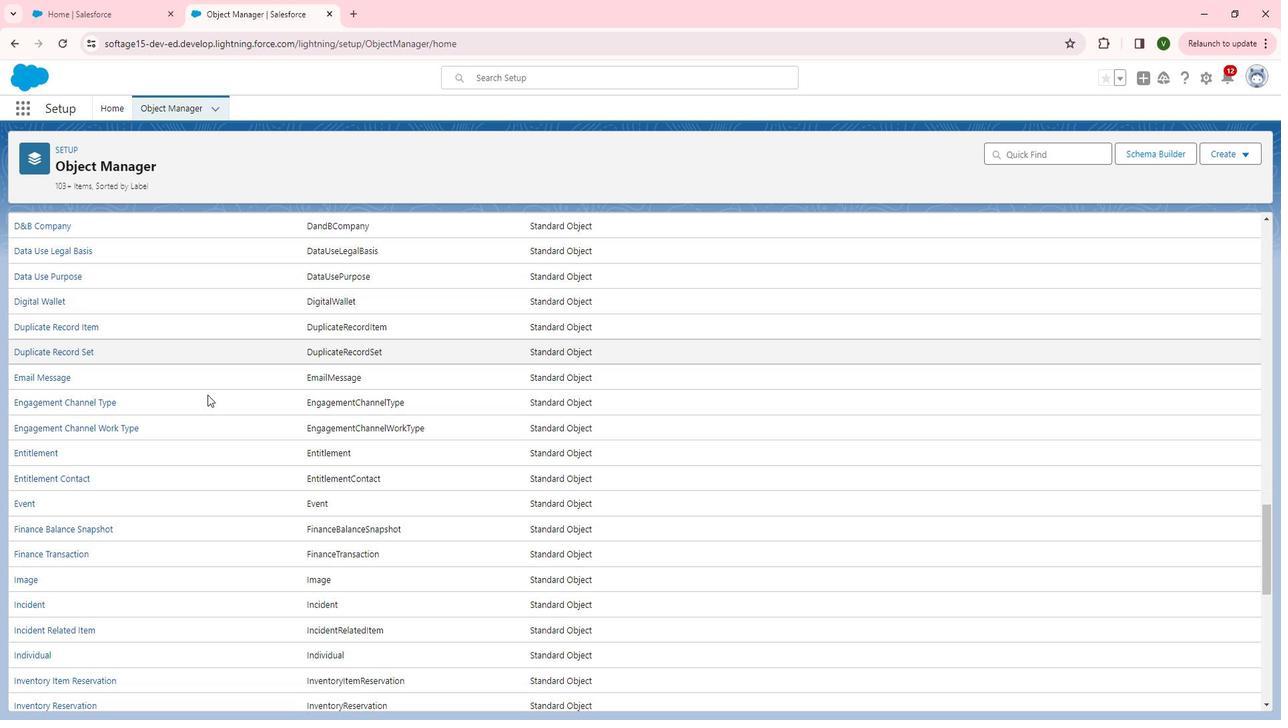 
Action: Mouse scrolled (203, 394) with delta (0, -1)
Screenshot: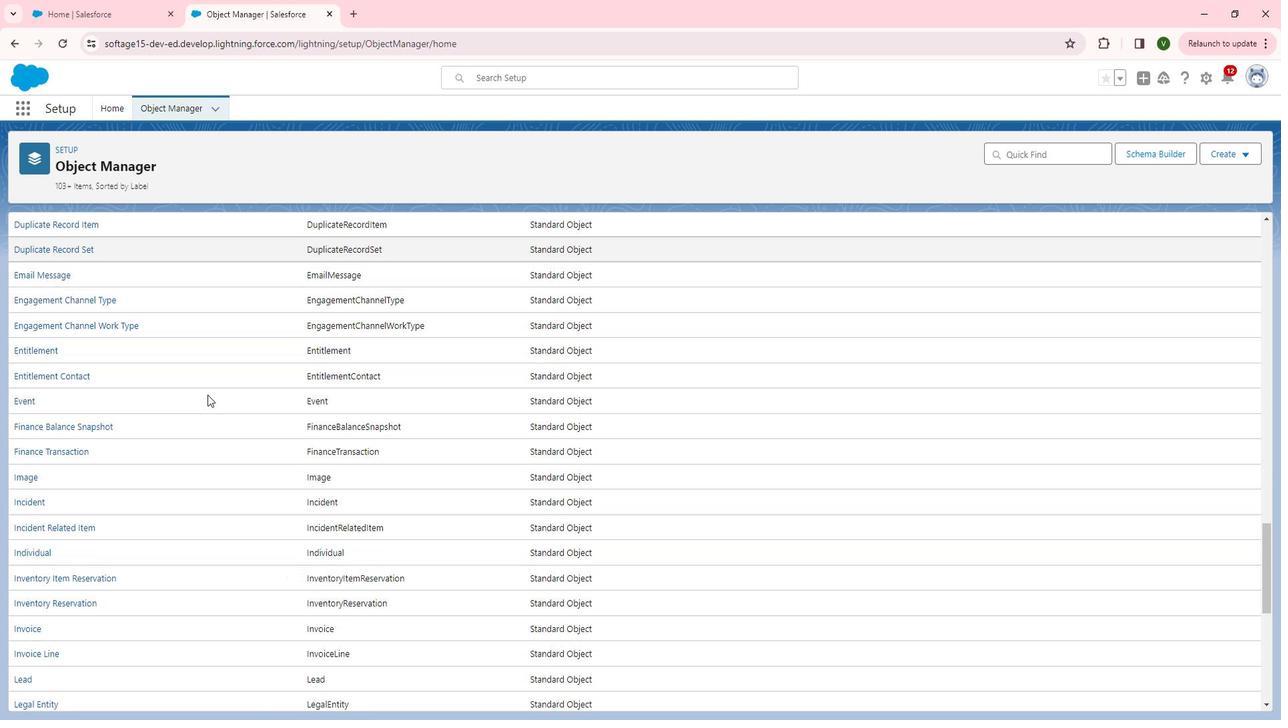 
Action: Mouse scrolled (203, 394) with delta (0, -1)
Screenshot: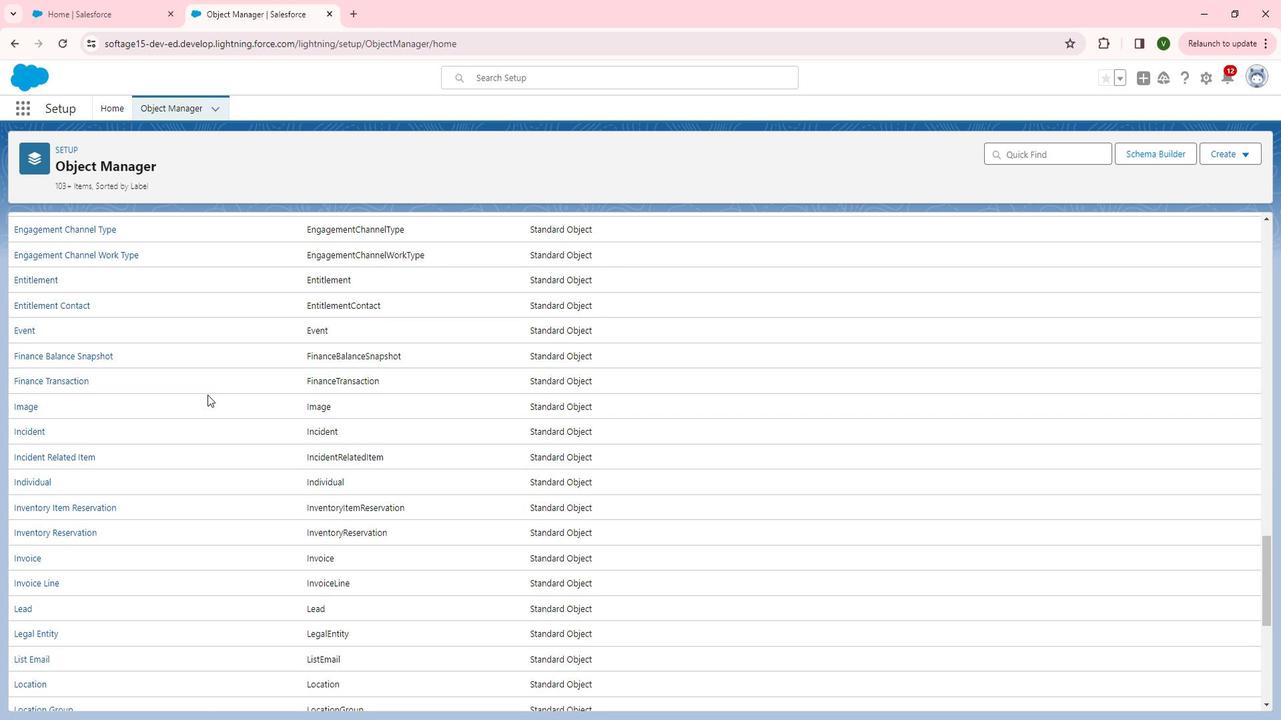 
Action: Mouse scrolled (203, 394) with delta (0, -1)
Screenshot: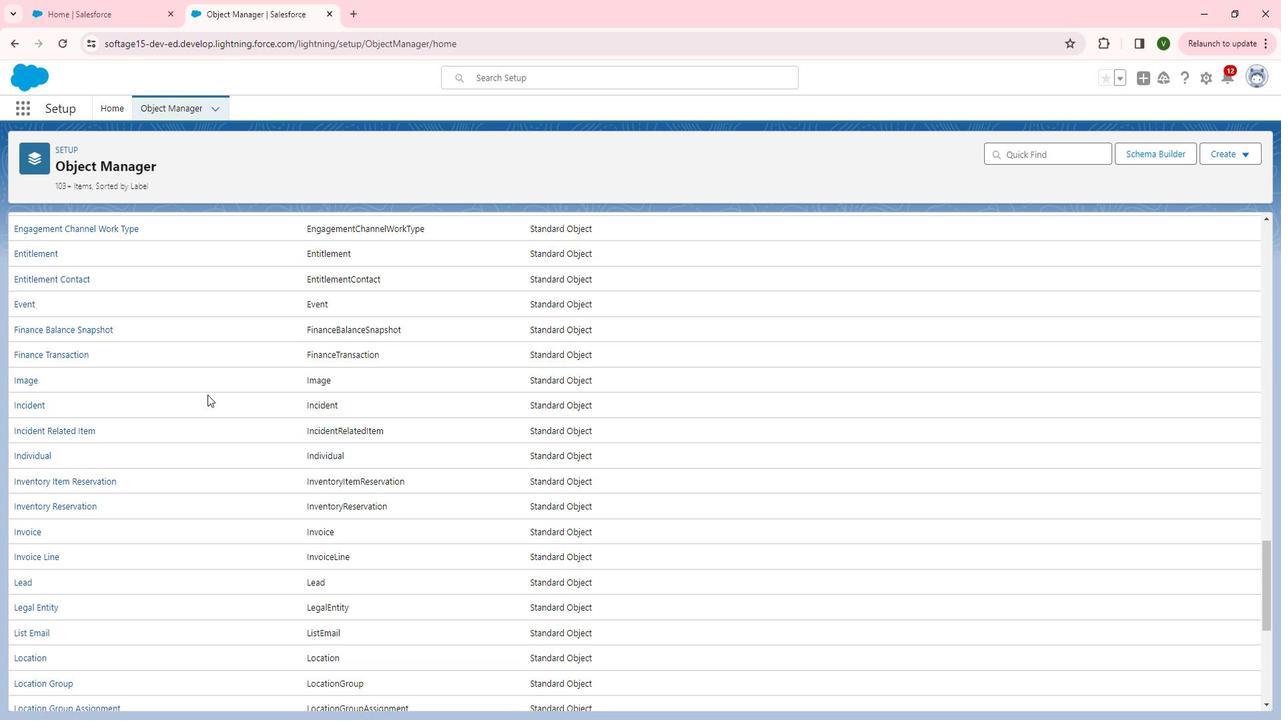 
Action: Mouse scrolled (203, 394) with delta (0, -1)
Screenshot: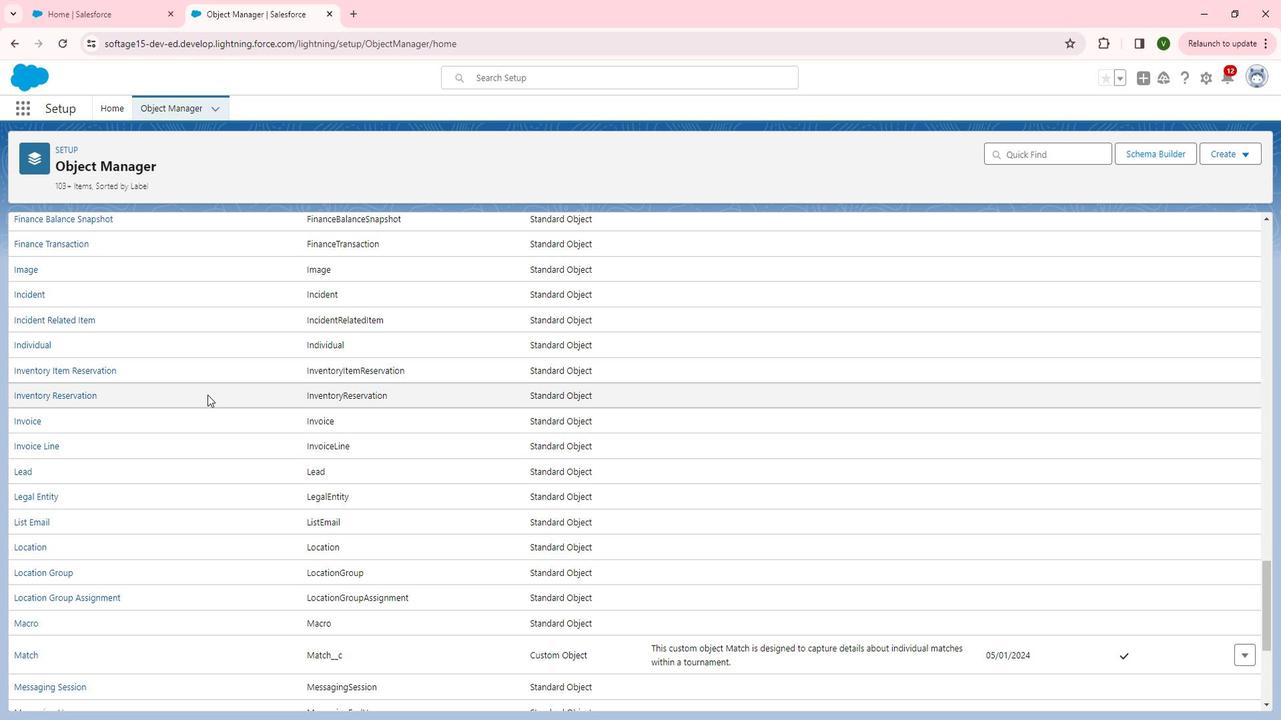 
Action: Mouse scrolled (203, 394) with delta (0, -1)
Screenshot: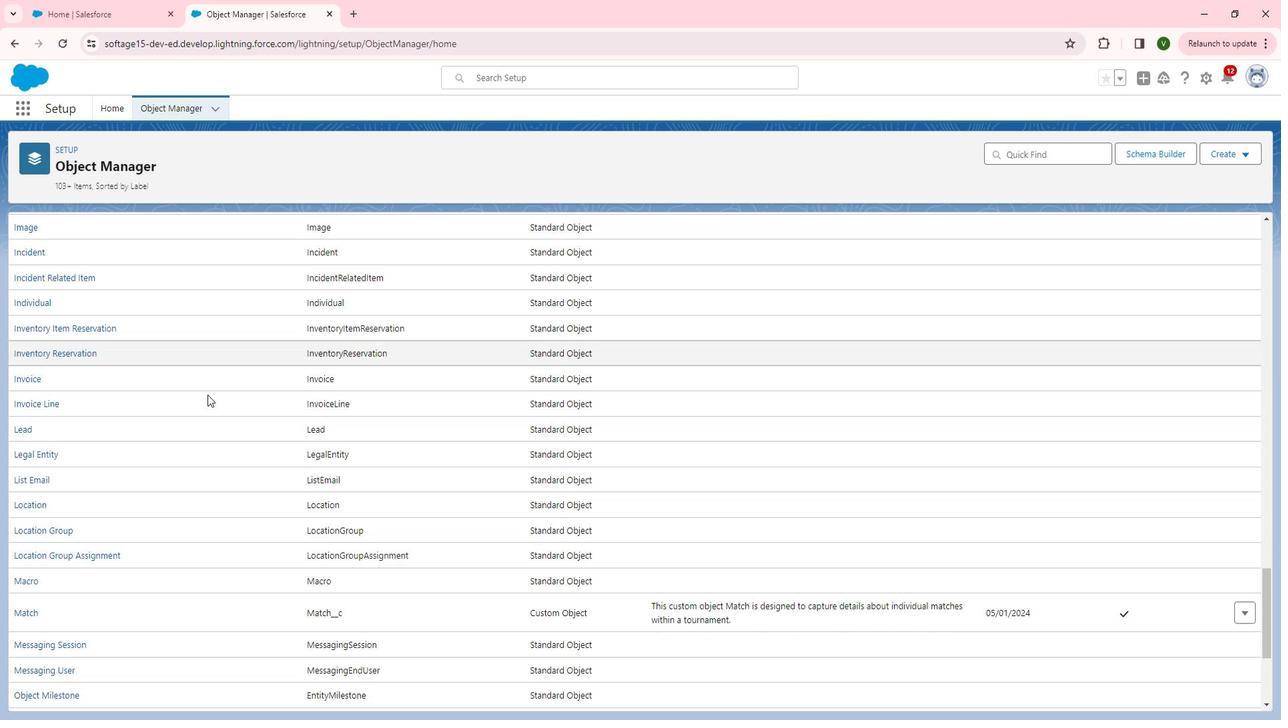 
Action: Mouse scrolled (203, 394) with delta (0, -1)
Screenshot: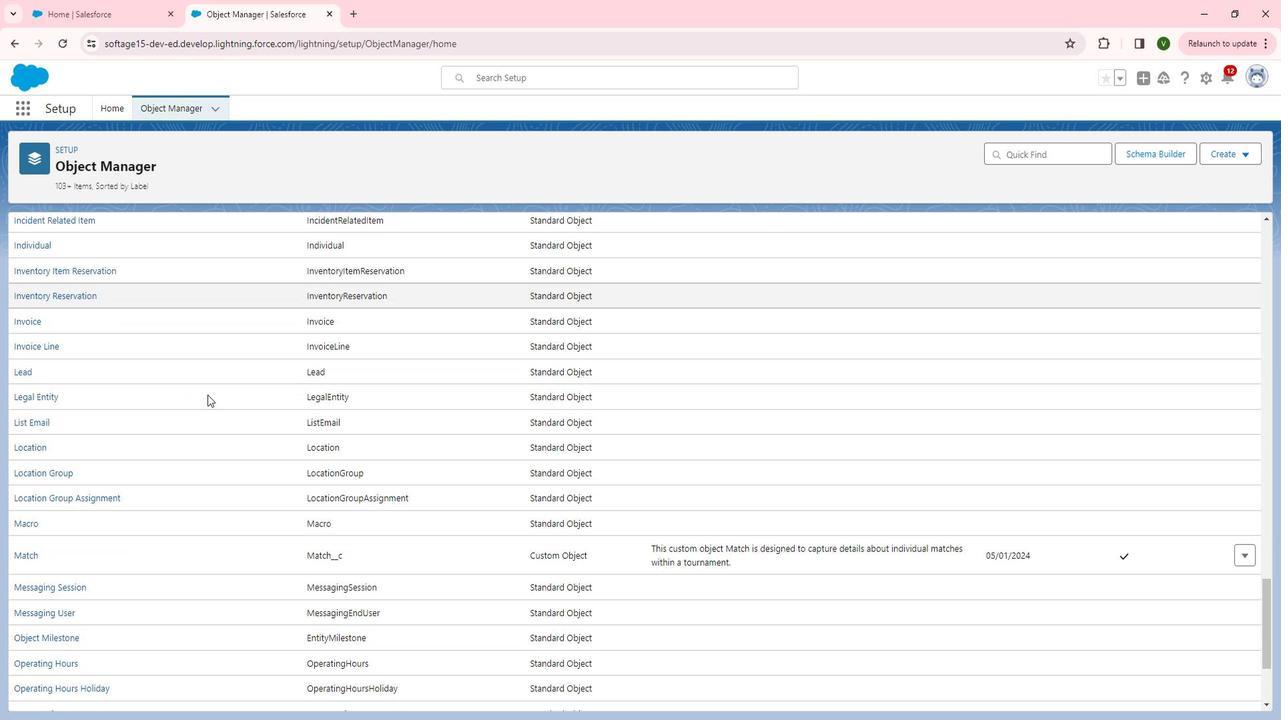 
Action: Mouse scrolled (203, 394) with delta (0, -1)
Screenshot: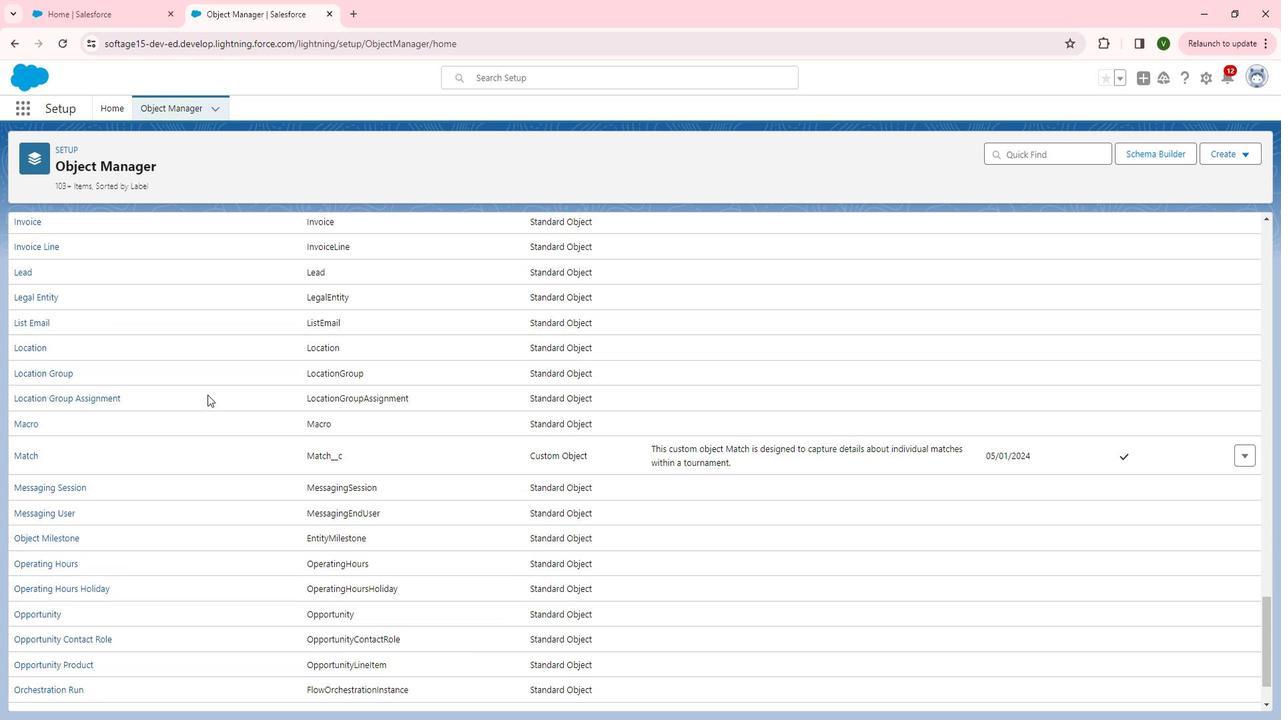 
Action: Mouse scrolled (203, 394) with delta (0, -1)
Screenshot: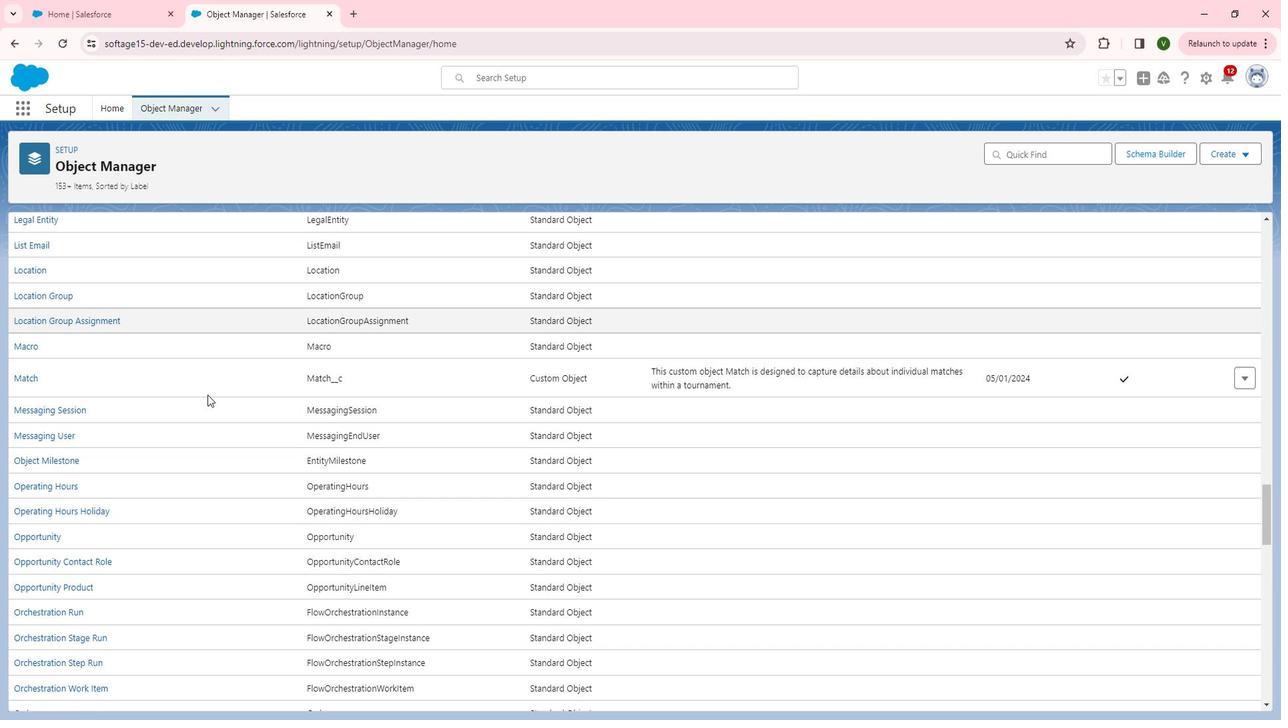 
Action: Mouse scrolled (203, 394) with delta (0, -1)
Screenshot: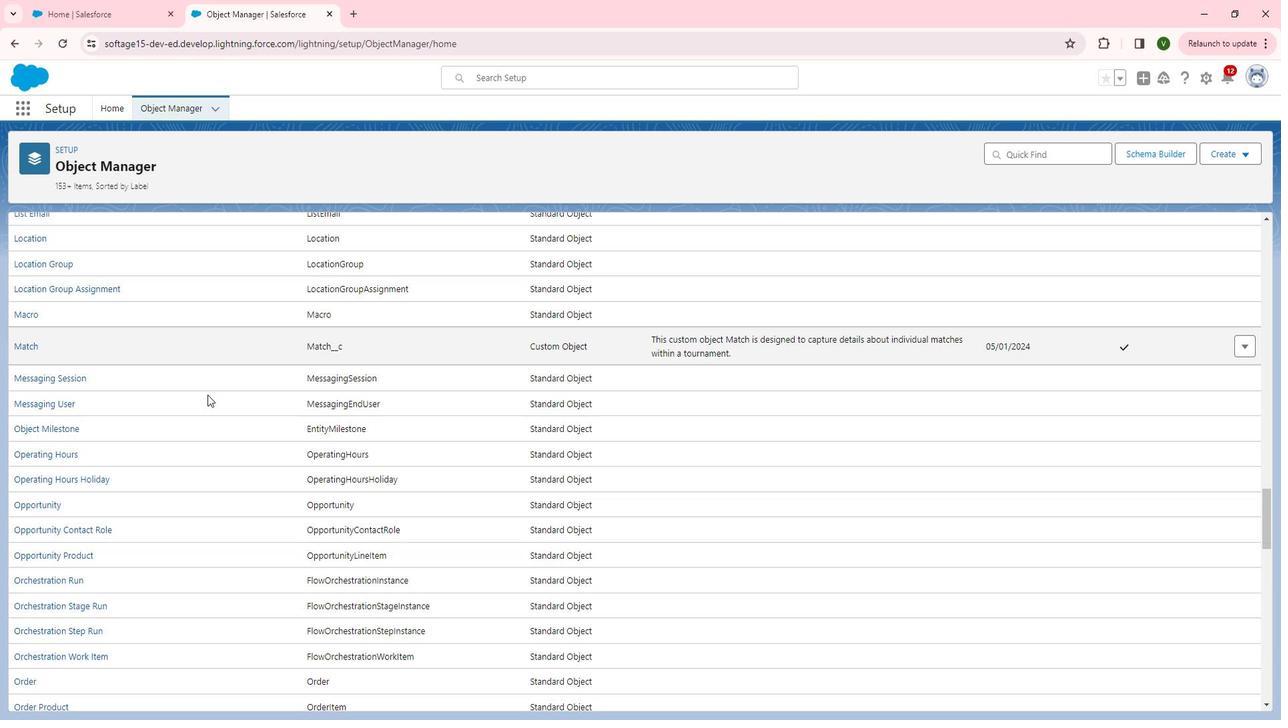 
Action: Mouse scrolled (203, 394) with delta (0, -1)
Screenshot: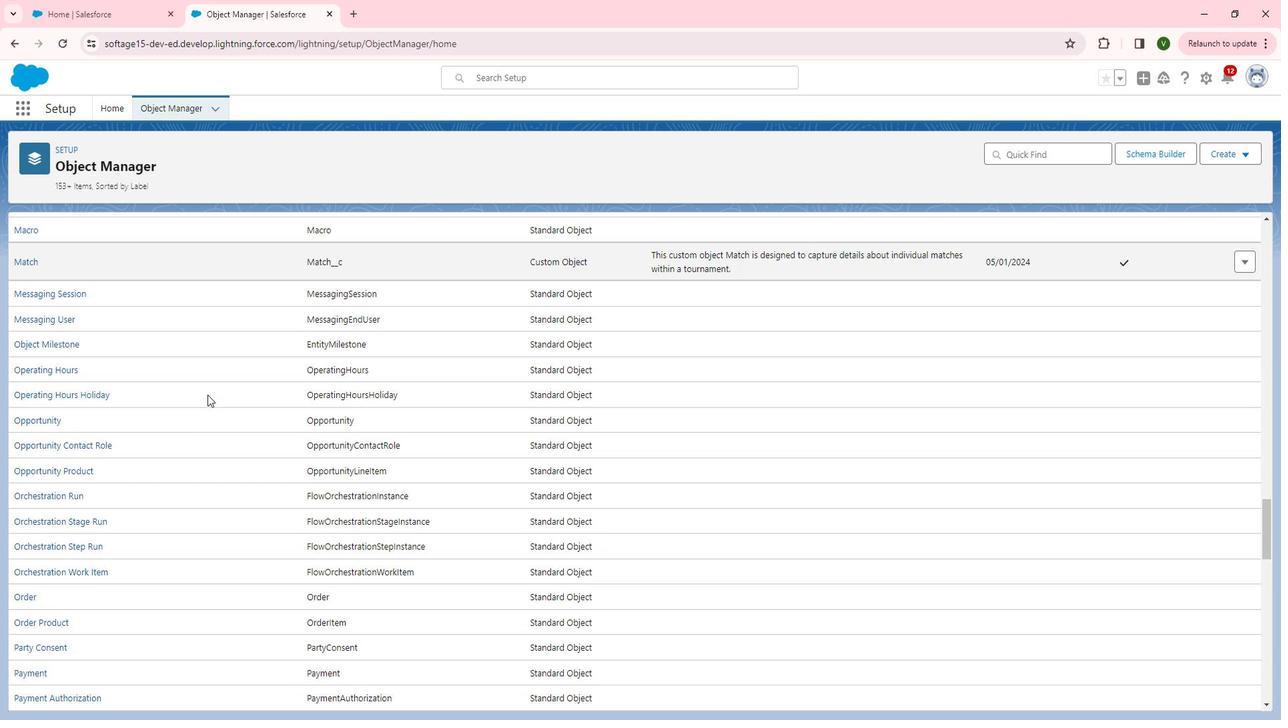 
Action: Mouse scrolled (203, 394) with delta (0, -1)
Screenshot: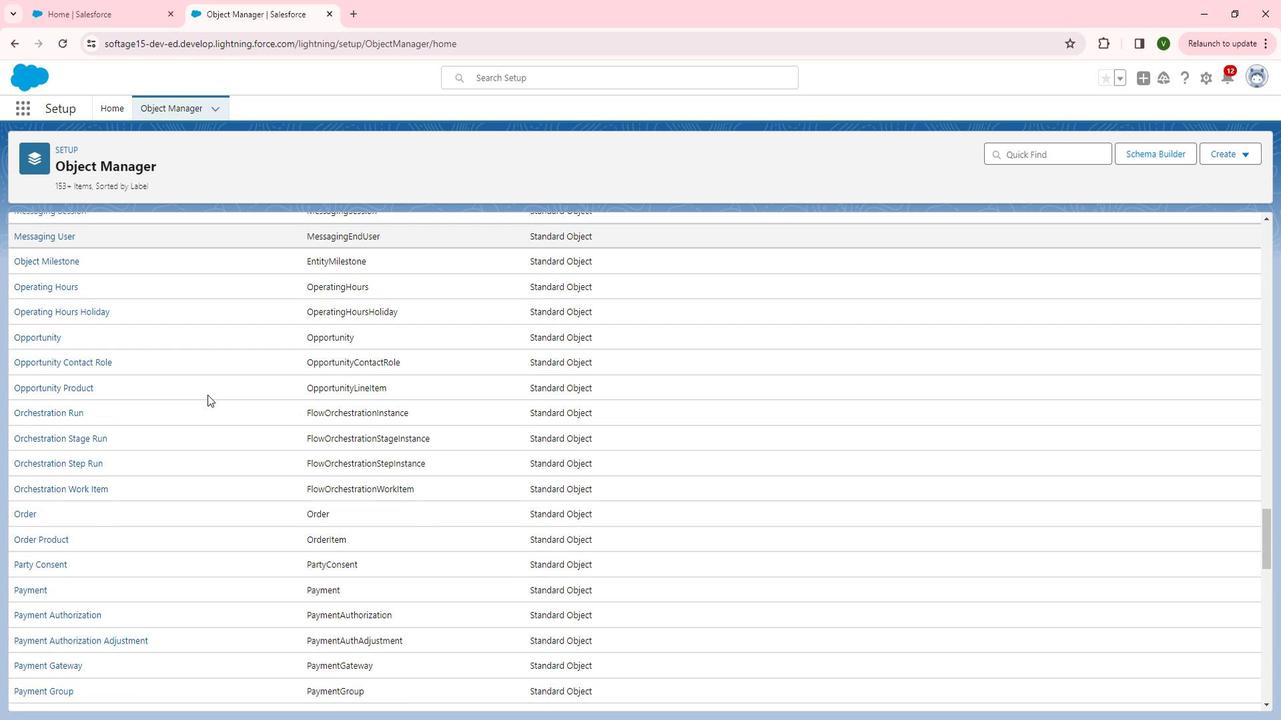 
Action: Mouse scrolled (203, 394) with delta (0, -1)
Screenshot: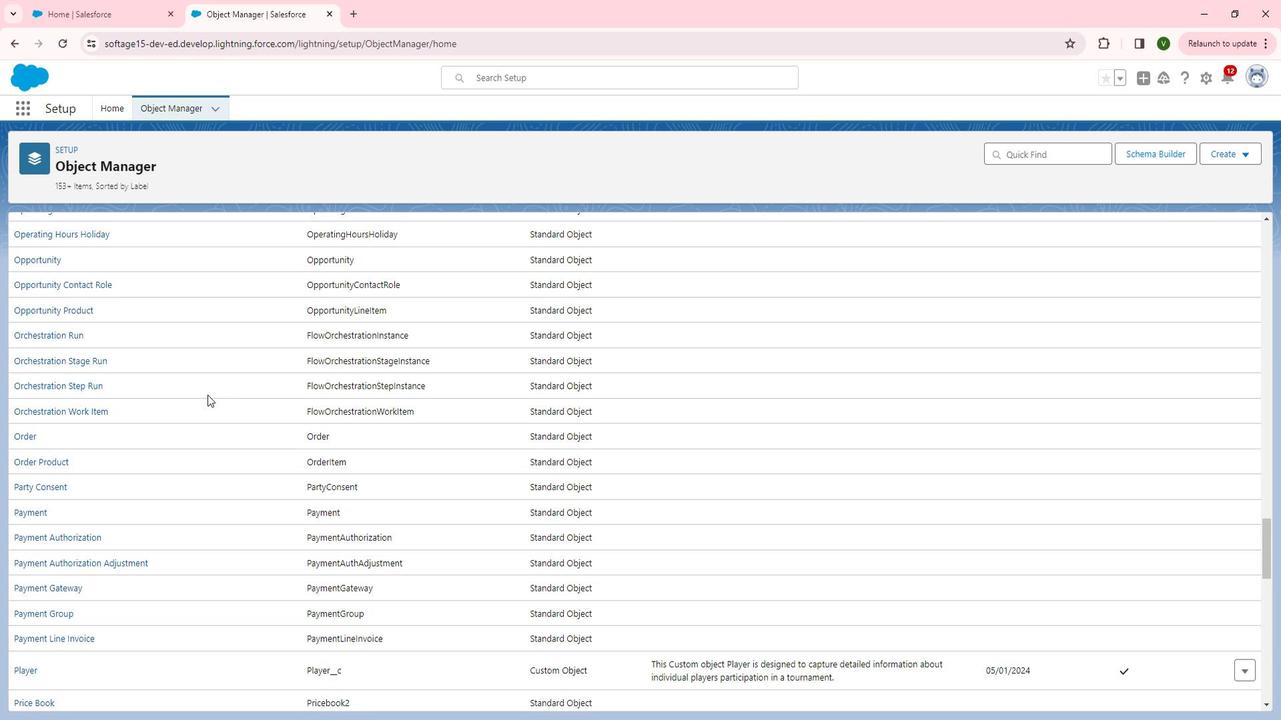 
Action: Mouse scrolled (203, 394) with delta (0, -1)
Screenshot: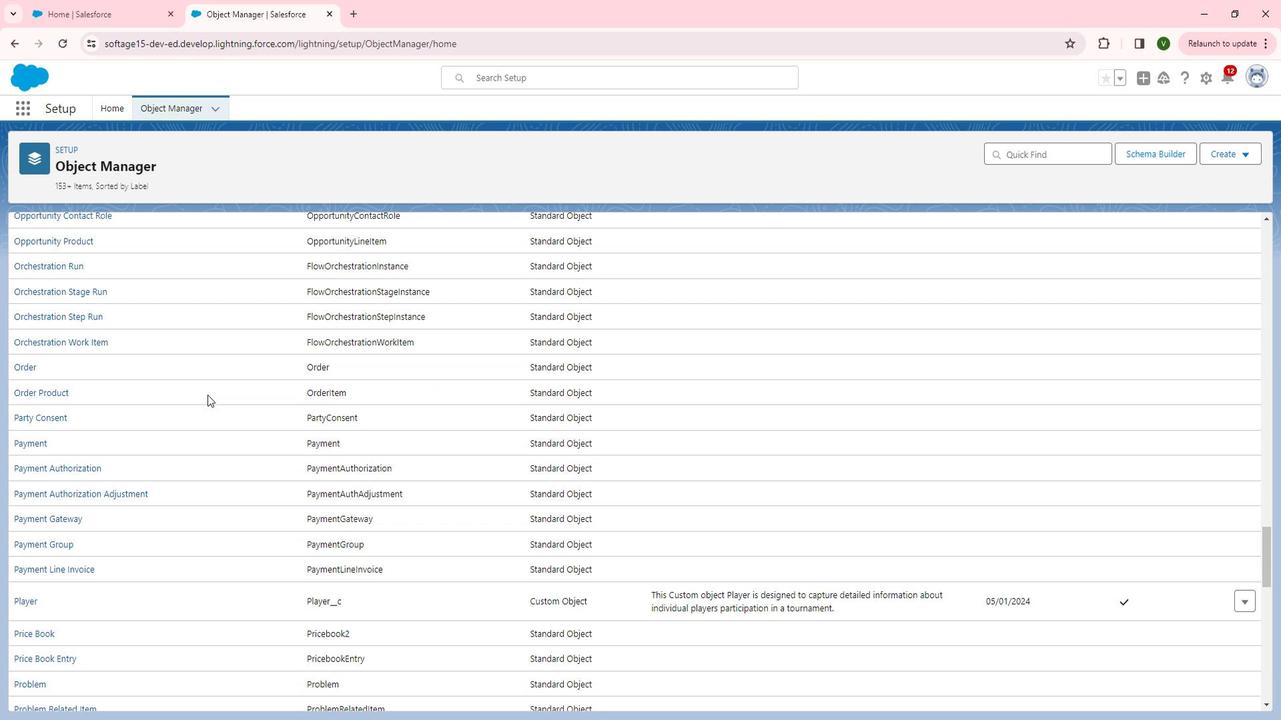 
Action: Mouse scrolled (203, 394) with delta (0, -1)
Screenshot: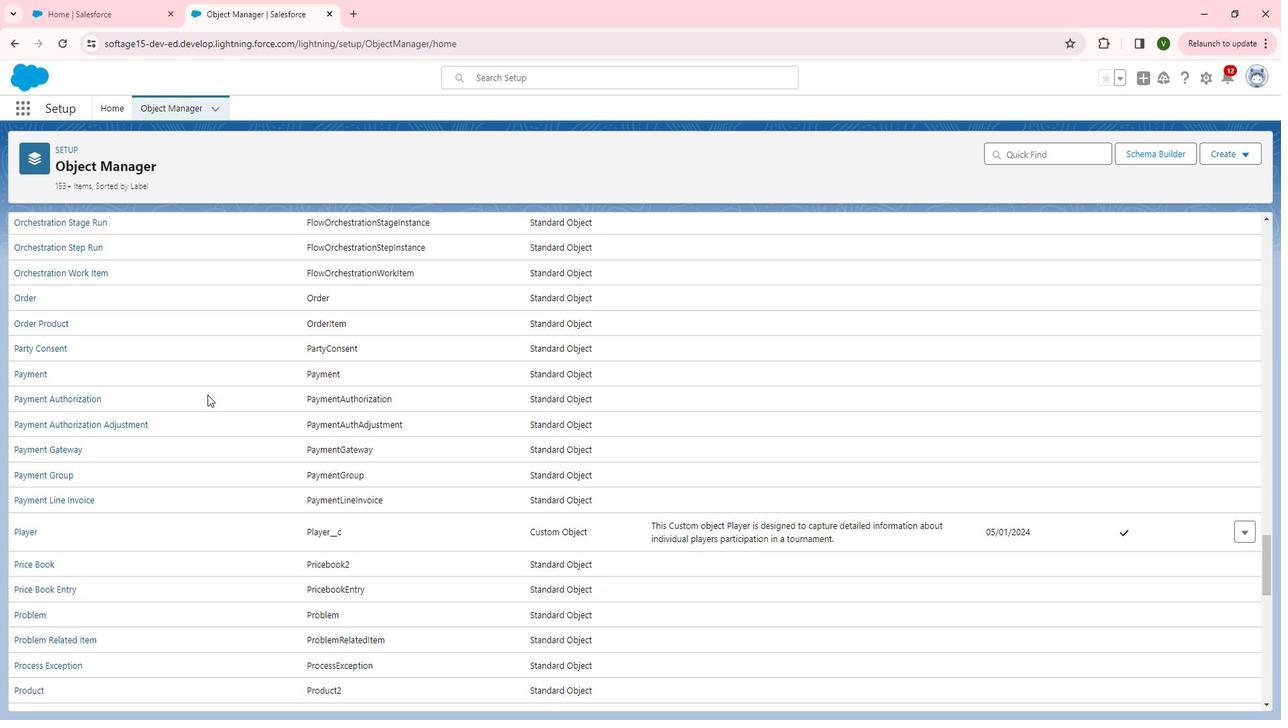 
Action: Mouse moved to (30, 460)
Screenshot: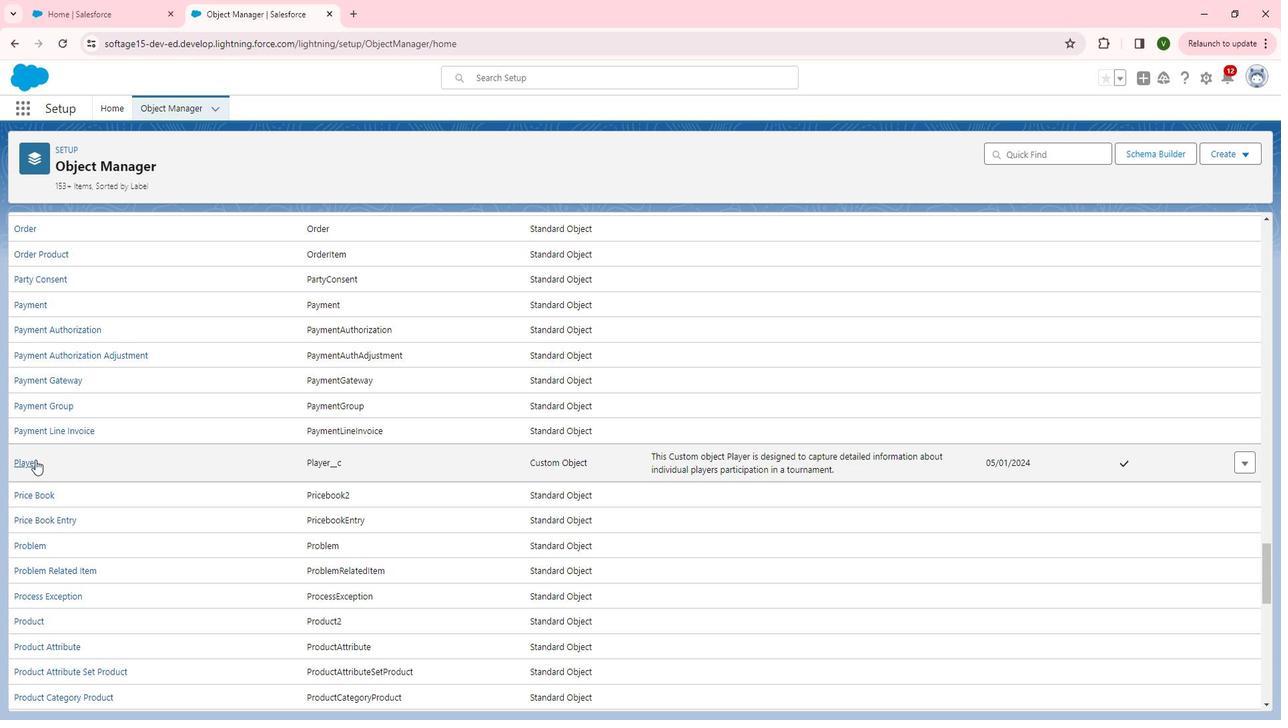 
Action: Mouse pressed left at (30, 460)
Screenshot: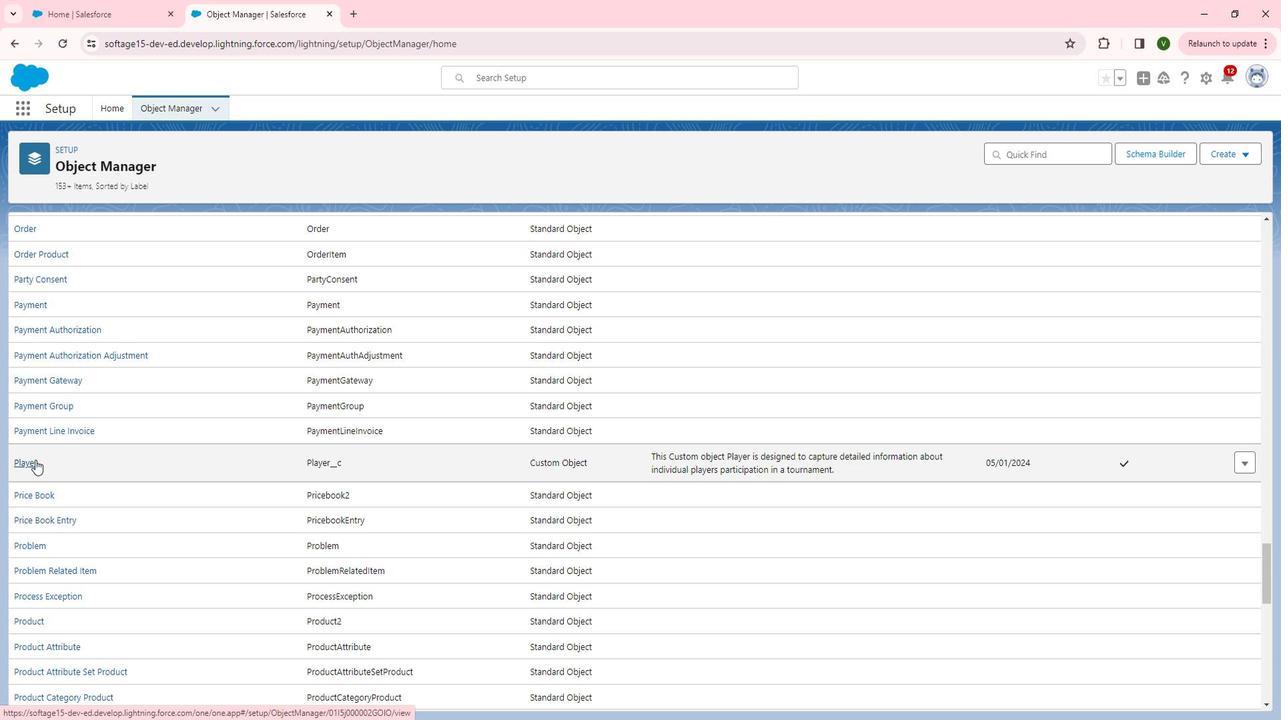 
Action: Mouse moved to (106, 249)
Screenshot: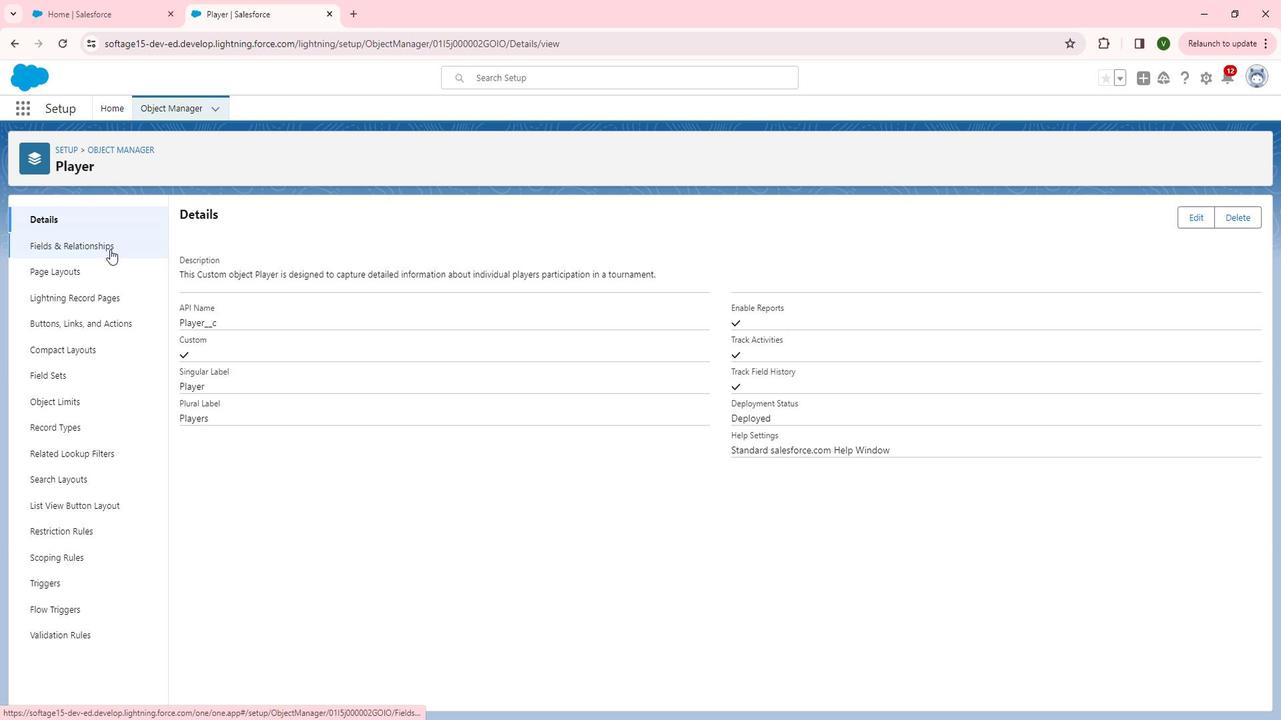 
Action: Mouse pressed left at (106, 249)
Screenshot: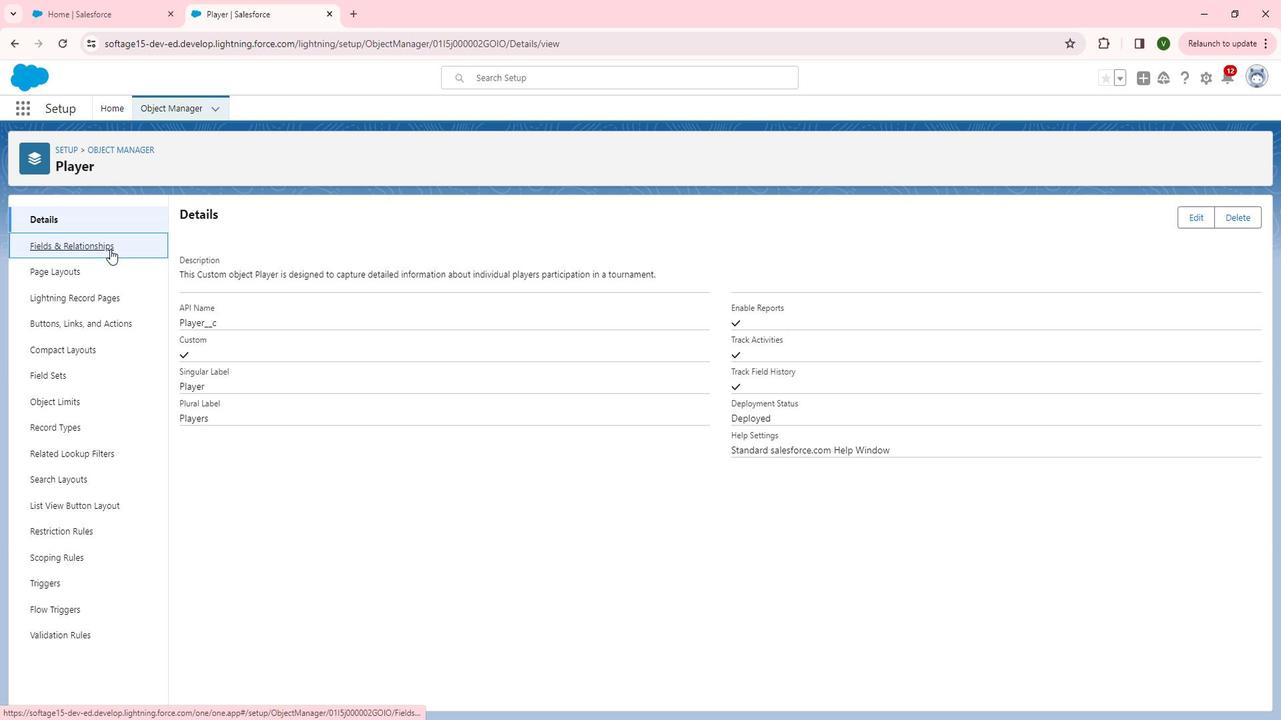 
Action: Mouse moved to (972, 216)
Screenshot: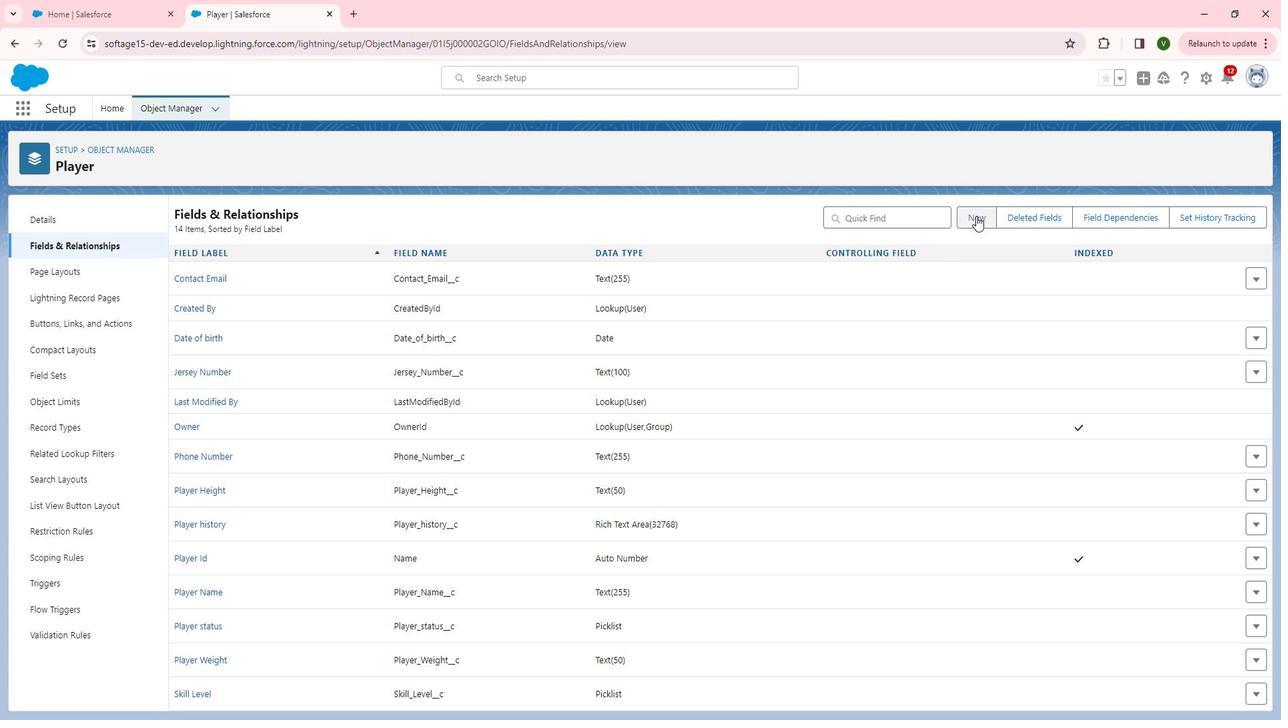 
Action: Mouse pressed left at (972, 216)
Screenshot: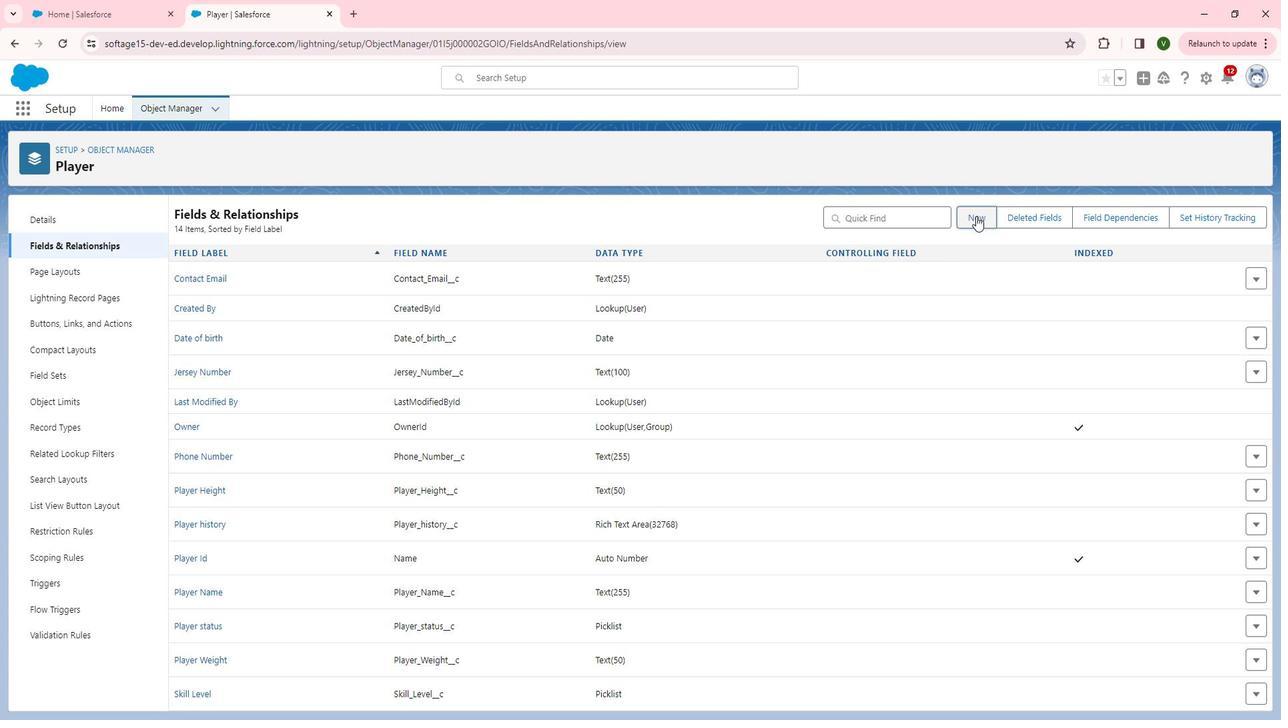 
Action: Mouse moved to (243, 467)
Screenshot: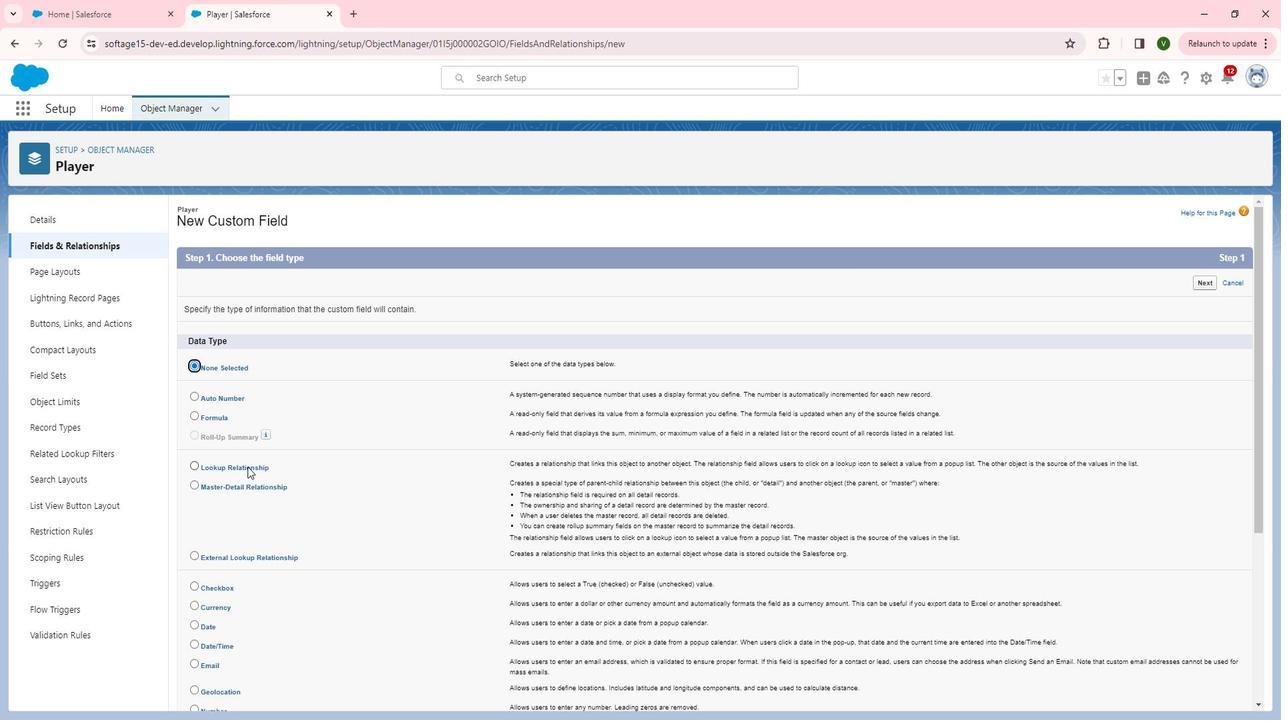 
Action: Mouse pressed left at (243, 467)
Screenshot: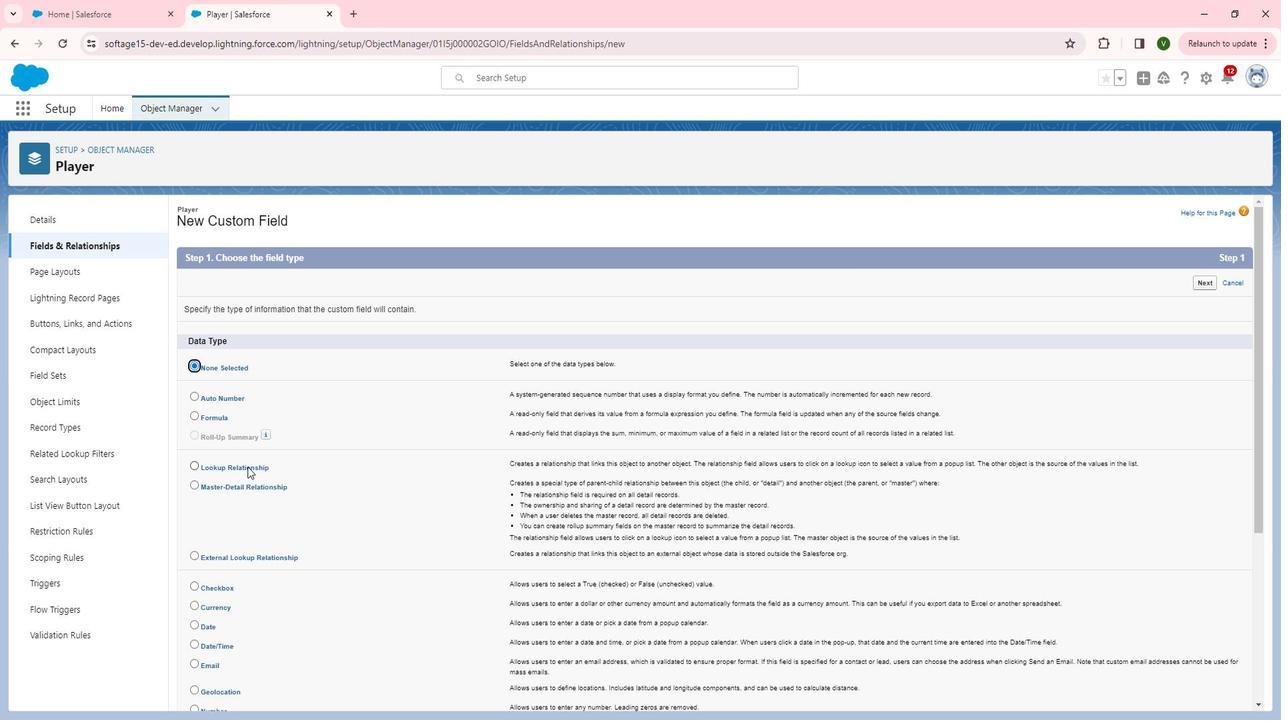 
Action: Mouse moved to (1202, 284)
Screenshot: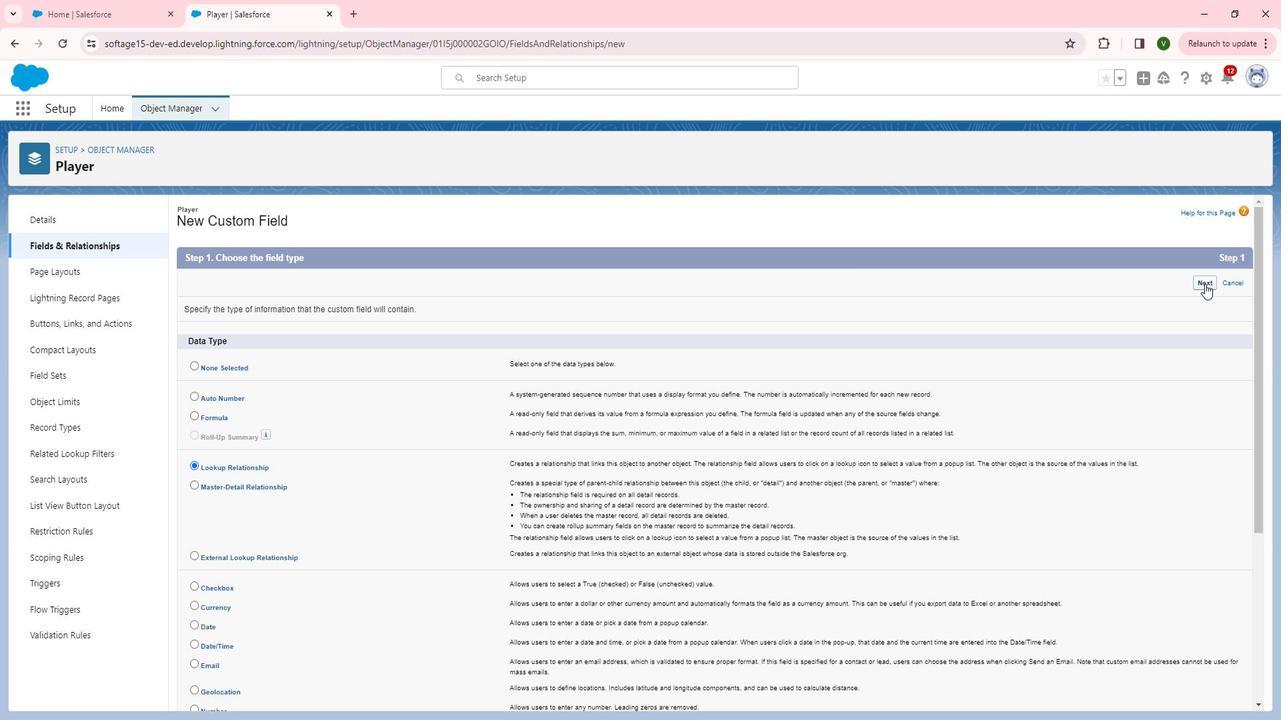 
Action: Mouse pressed left at (1202, 284)
Screenshot: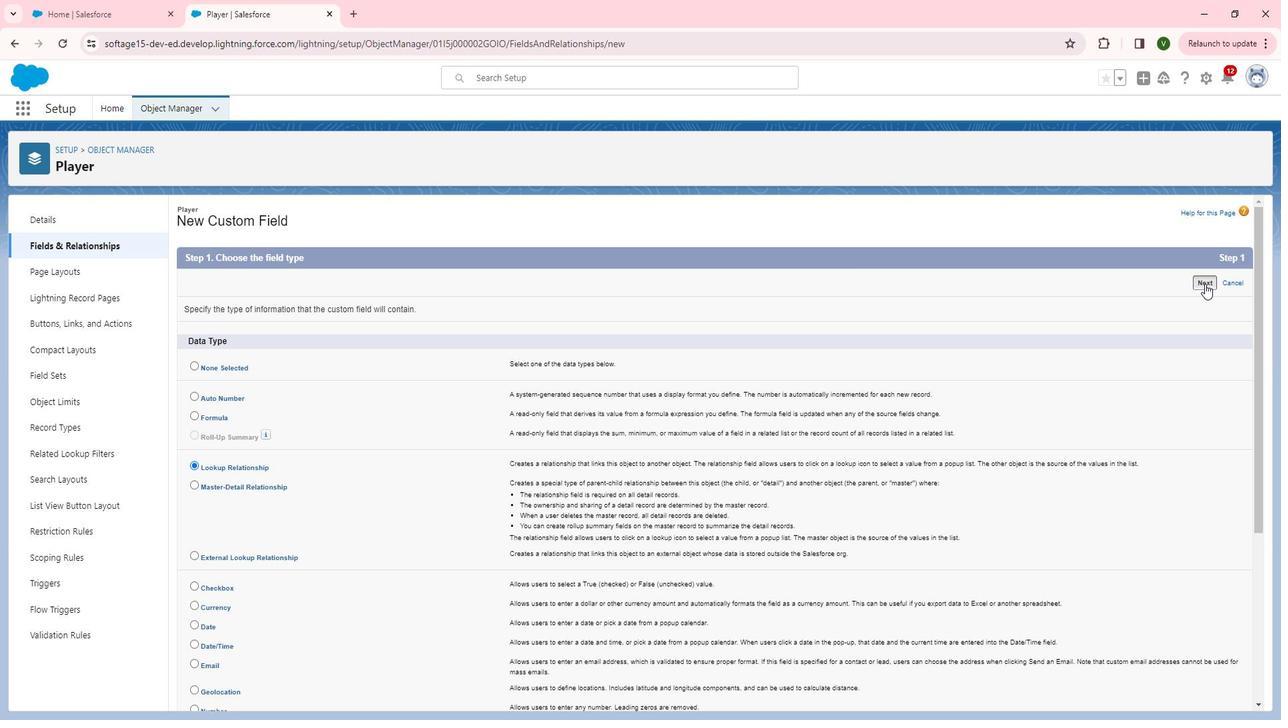 
Action: Mouse moved to (553, 338)
Screenshot: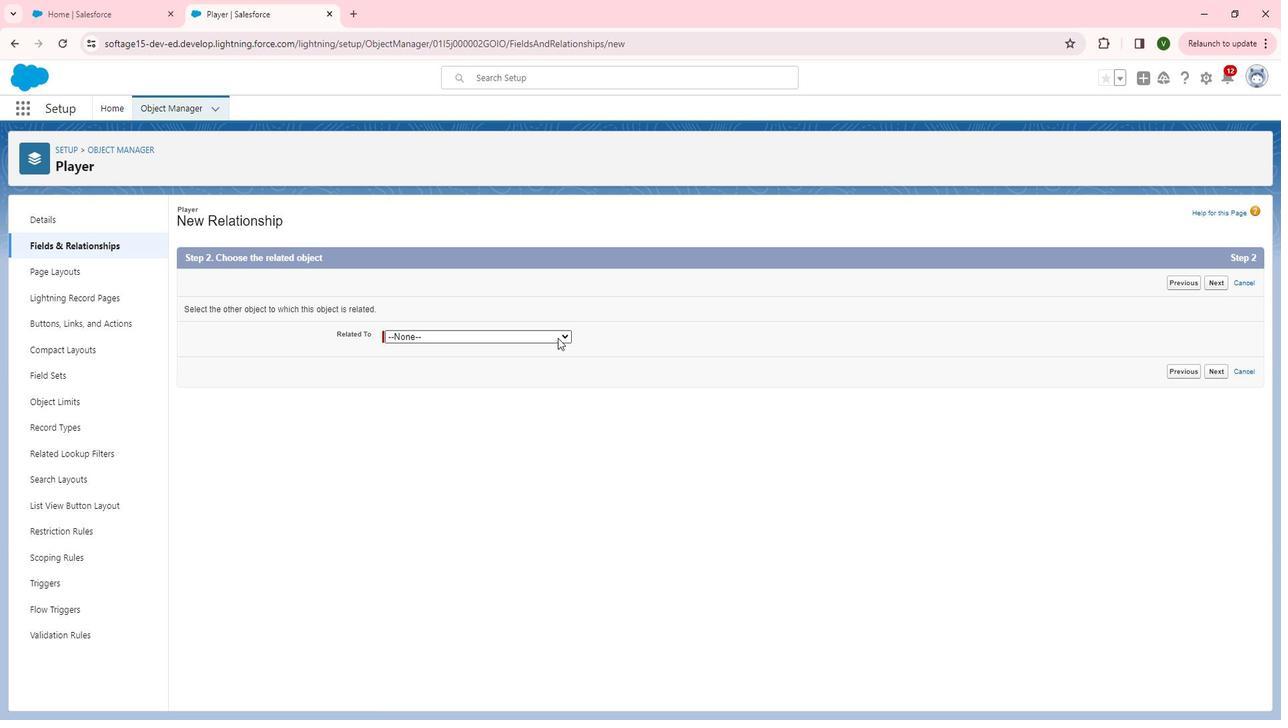 
Action: Mouse pressed left at (553, 338)
Screenshot: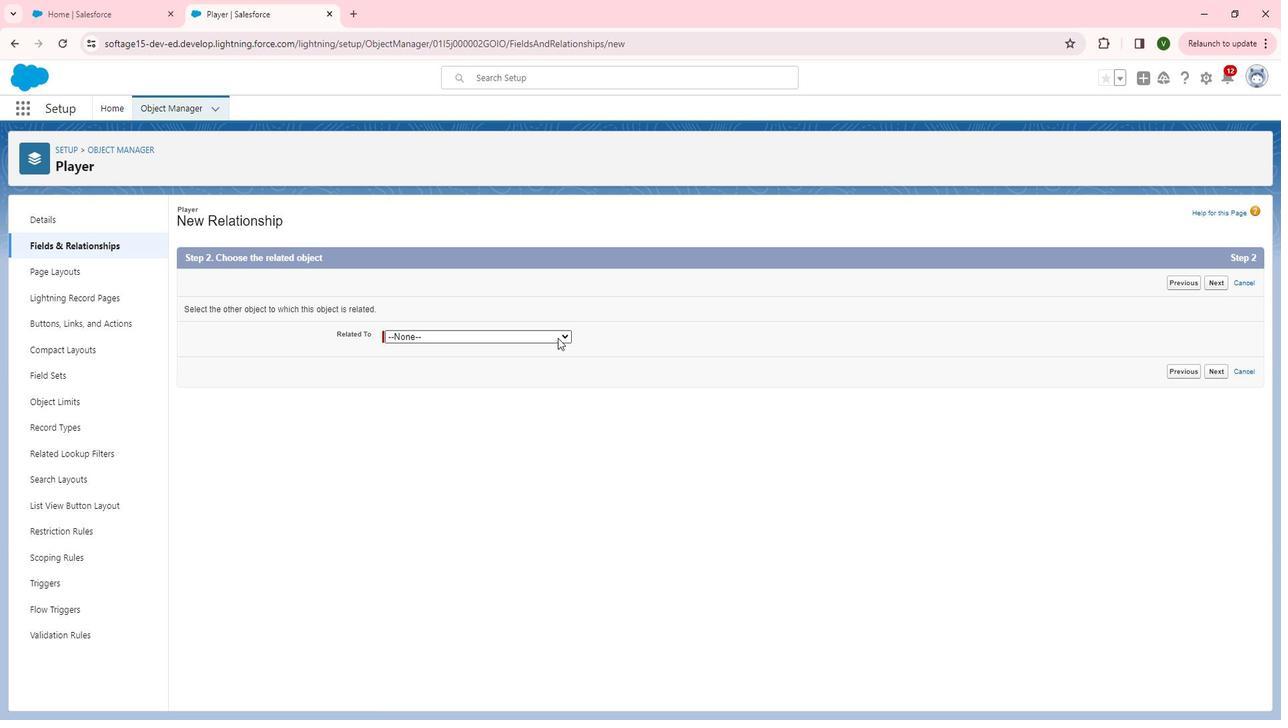 
Action: Mouse moved to (531, 367)
Screenshot: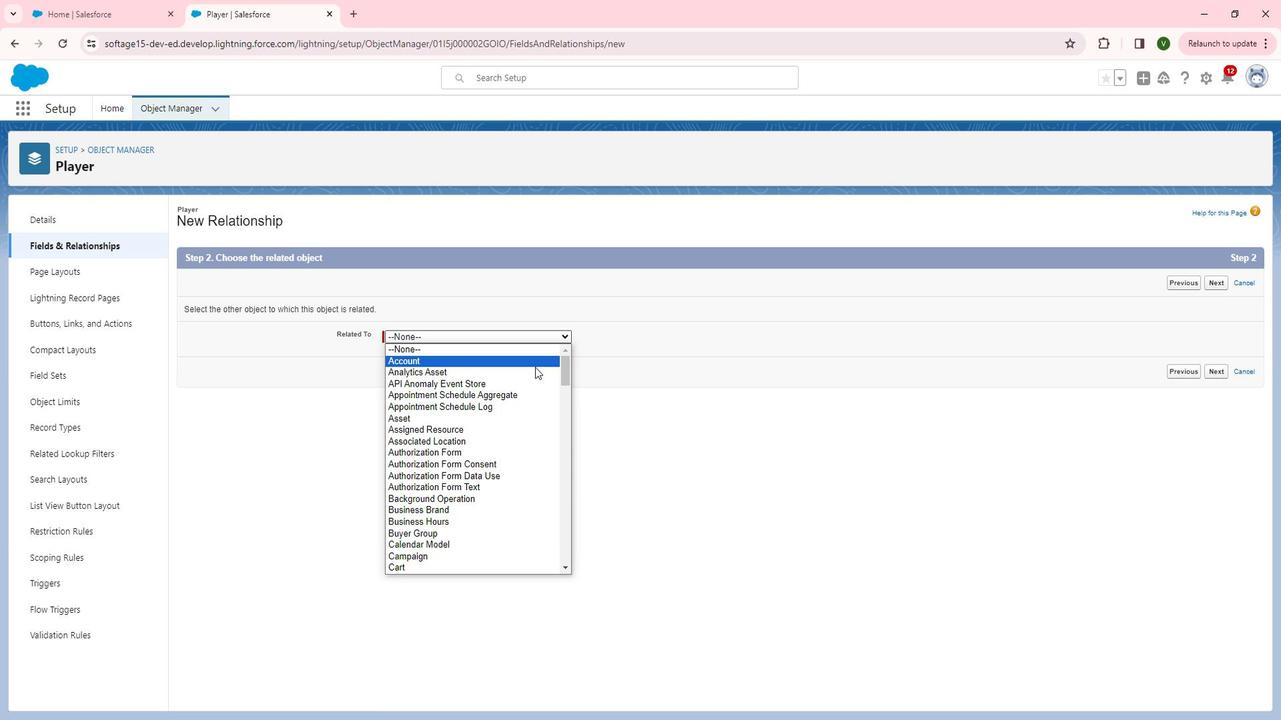 
Action: Mouse scrolled (531, 367) with delta (0, 0)
Screenshot: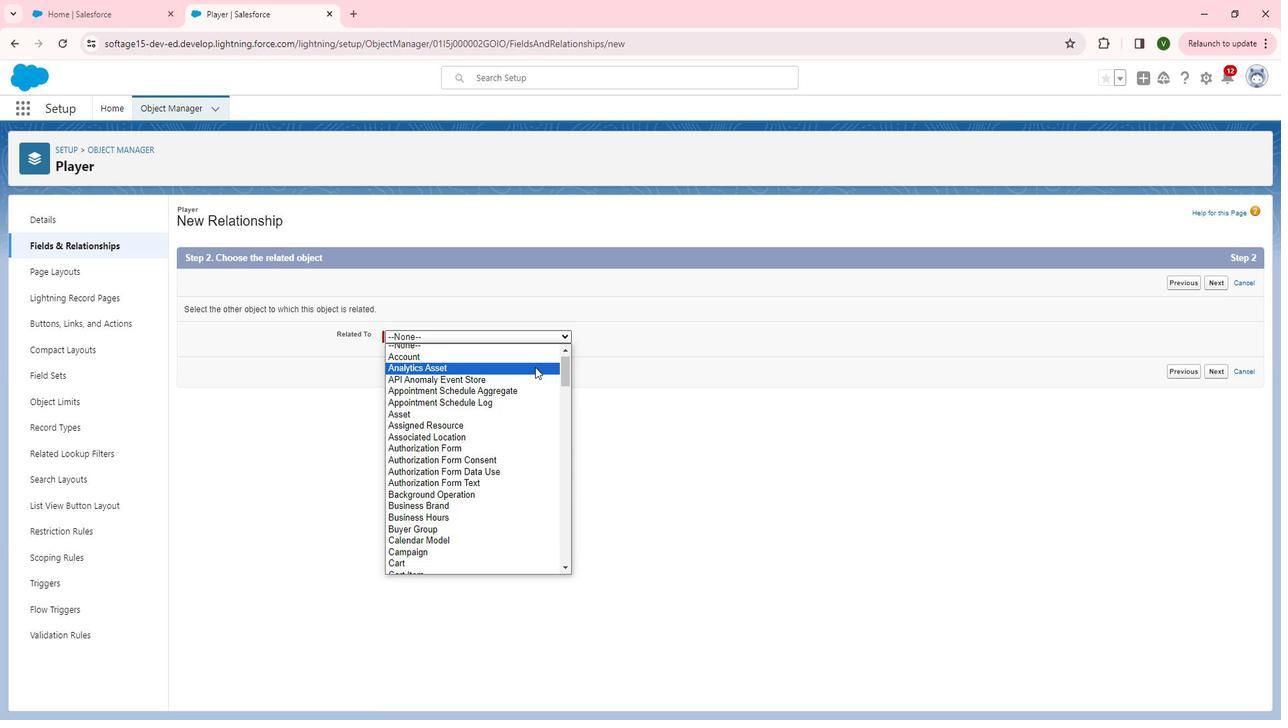 
Action: Mouse scrolled (531, 367) with delta (0, 0)
Screenshot: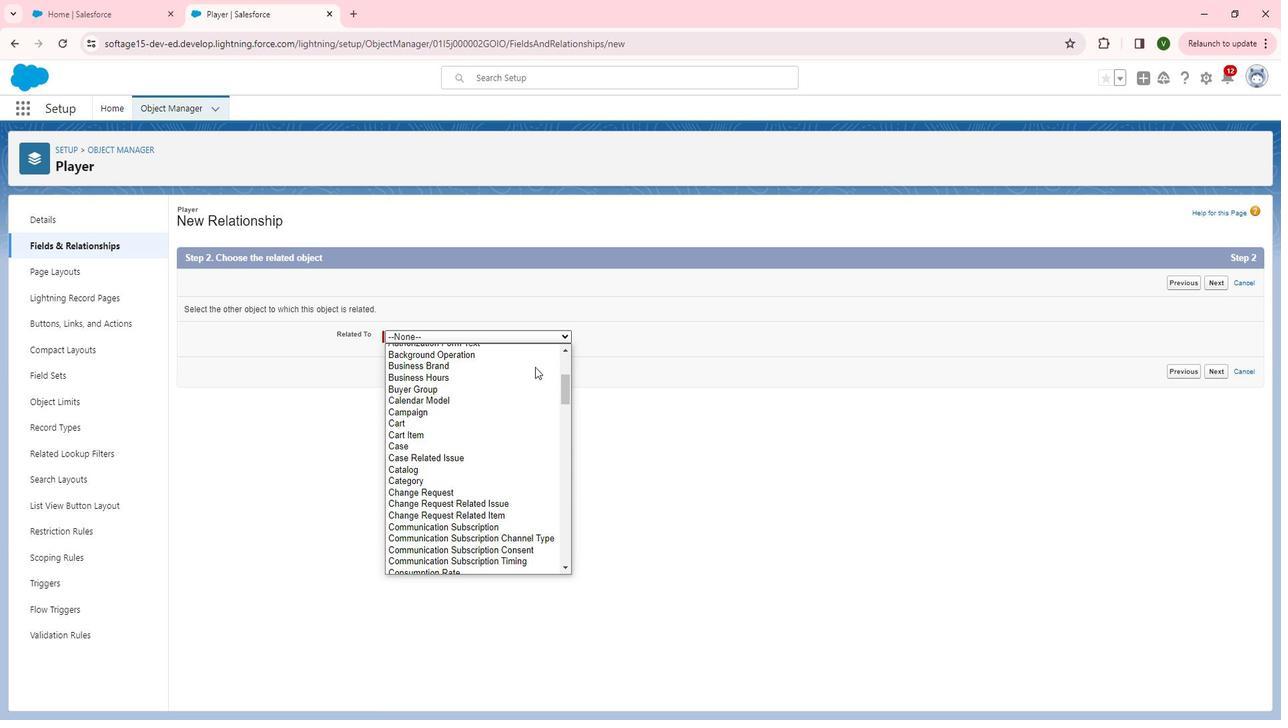 
Action: Mouse scrolled (531, 367) with delta (0, 0)
Screenshot: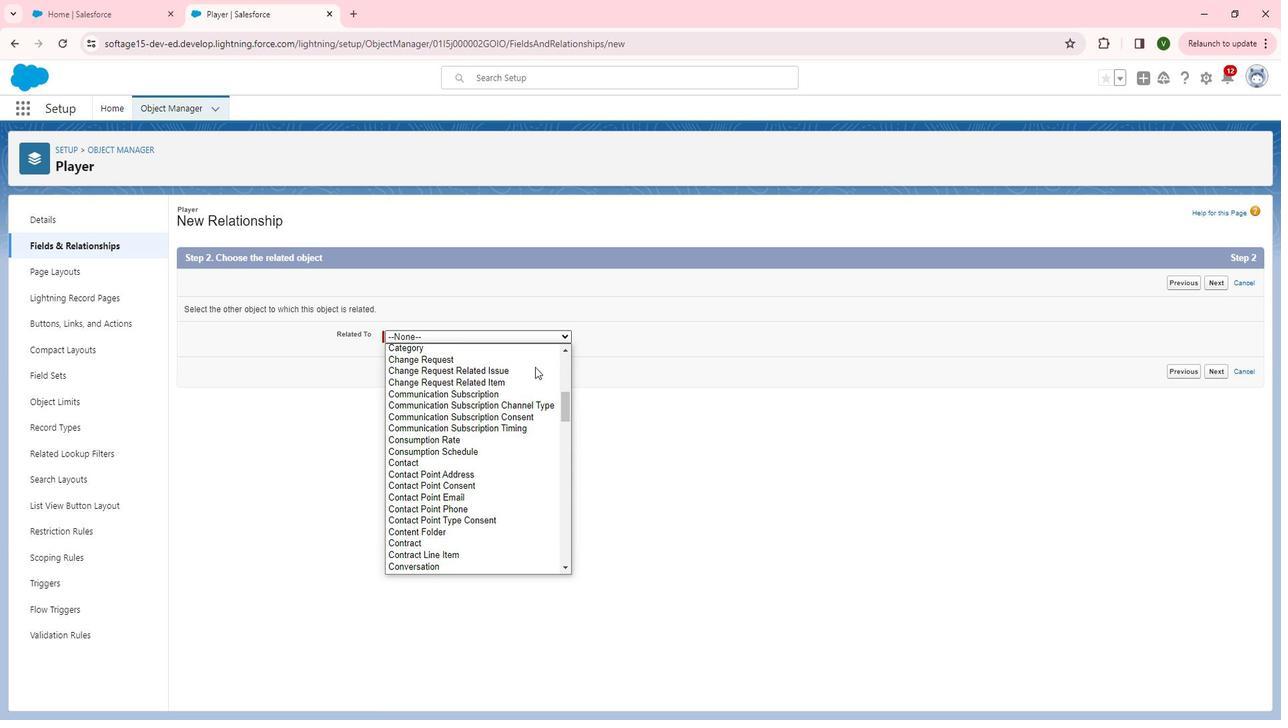 
Action: Mouse scrolled (531, 367) with delta (0, 0)
Screenshot: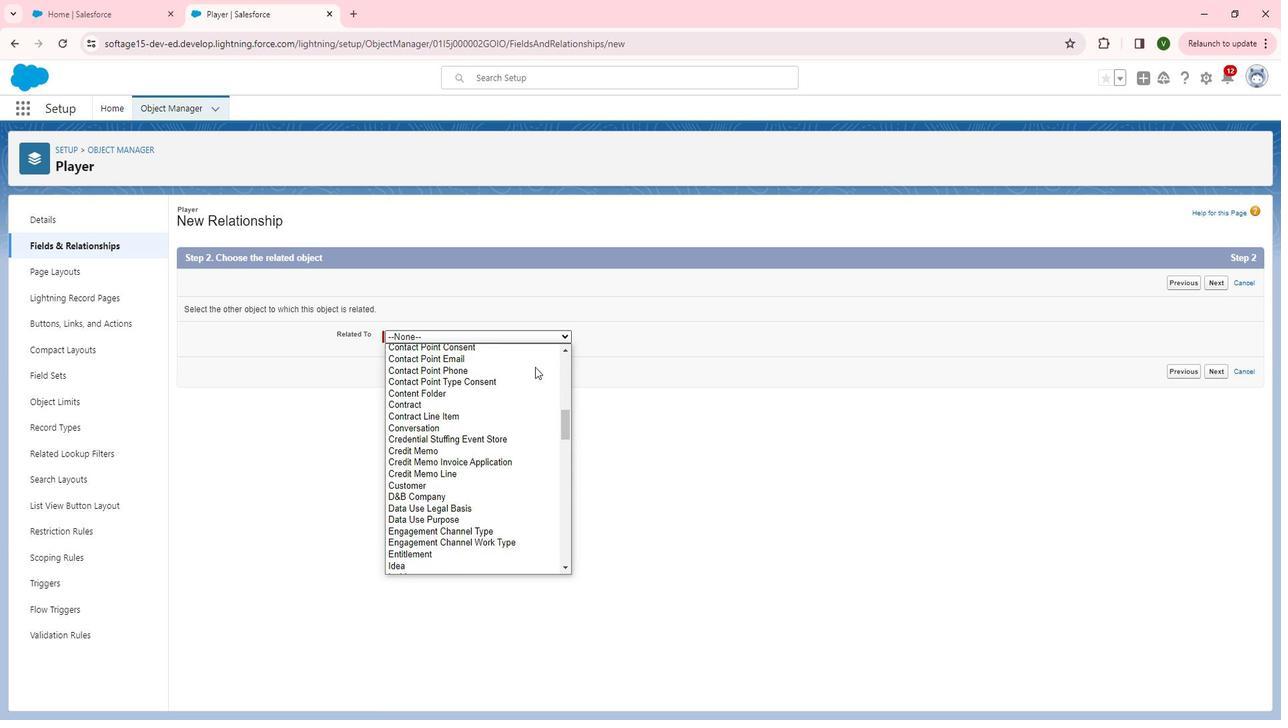
Action: Mouse scrolled (531, 367) with delta (0, 0)
Screenshot: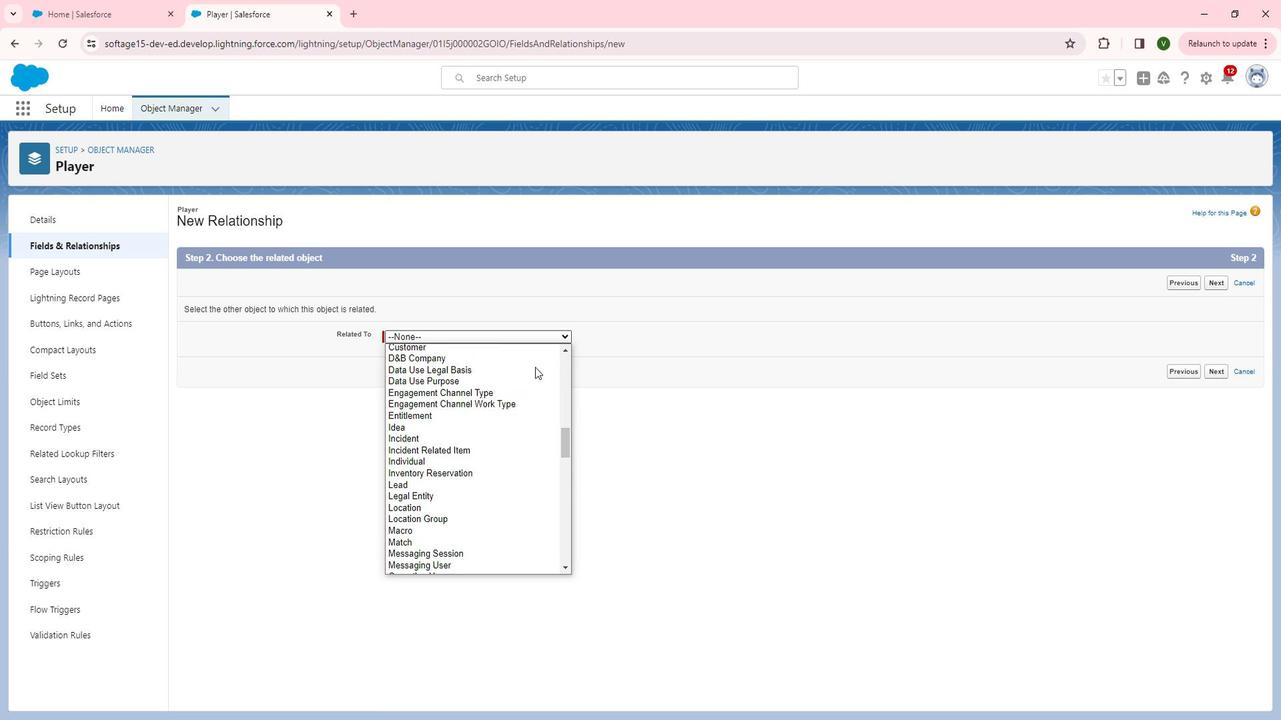 
Action: Mouse scrolled (531, 367) with delta (0, 0)
Screenshot: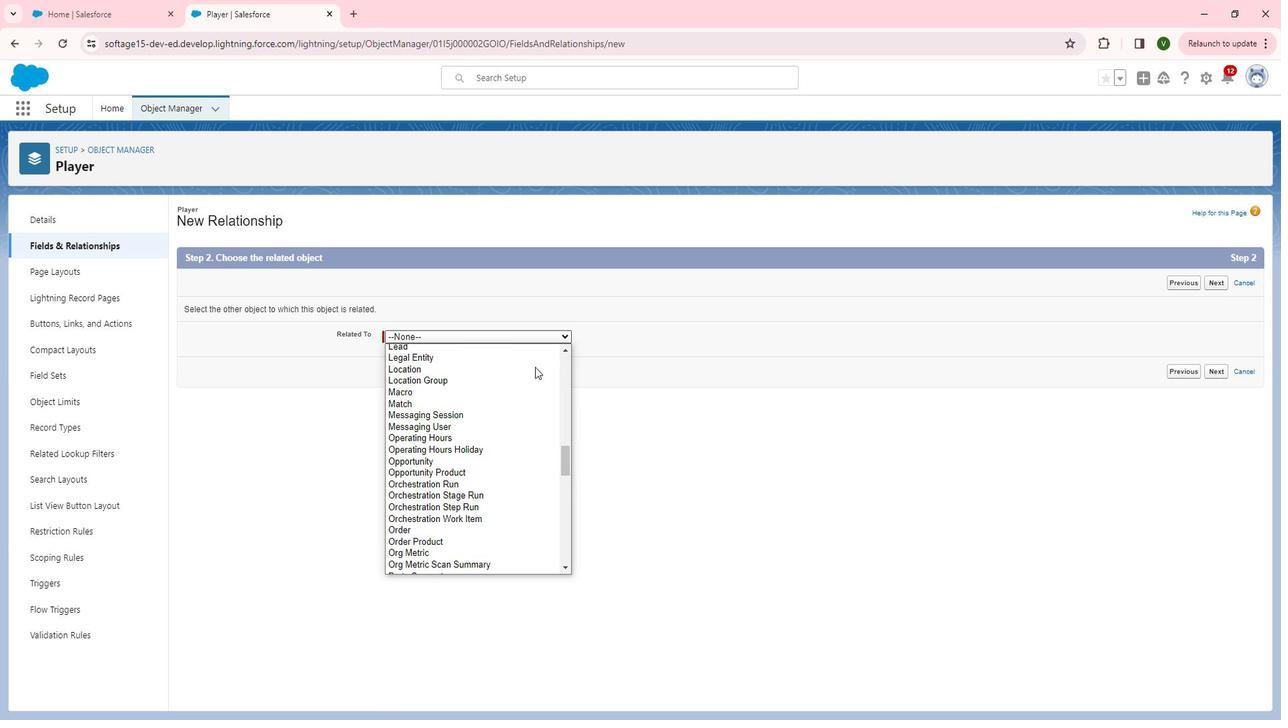 
Action: Mouse scrolled (531, 367) with delta (0, 0)
Screenshot: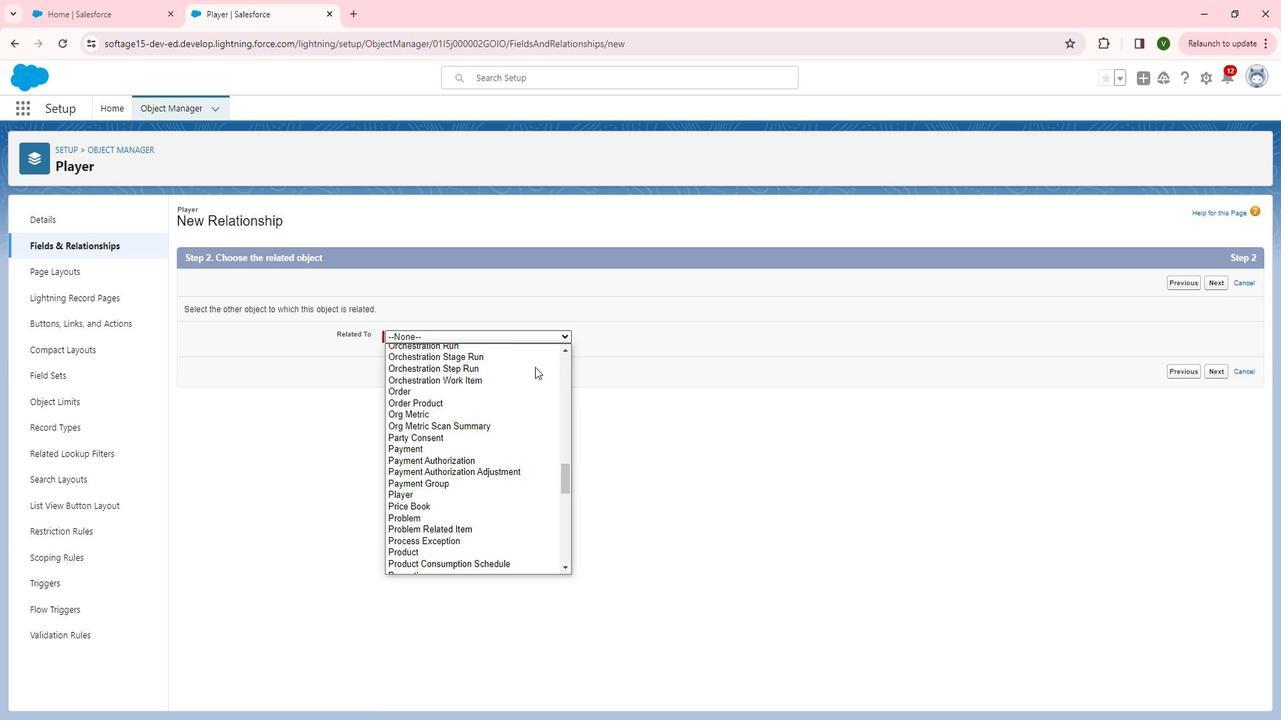 
Action: Mouse moved to (523, 379)
Screenshot: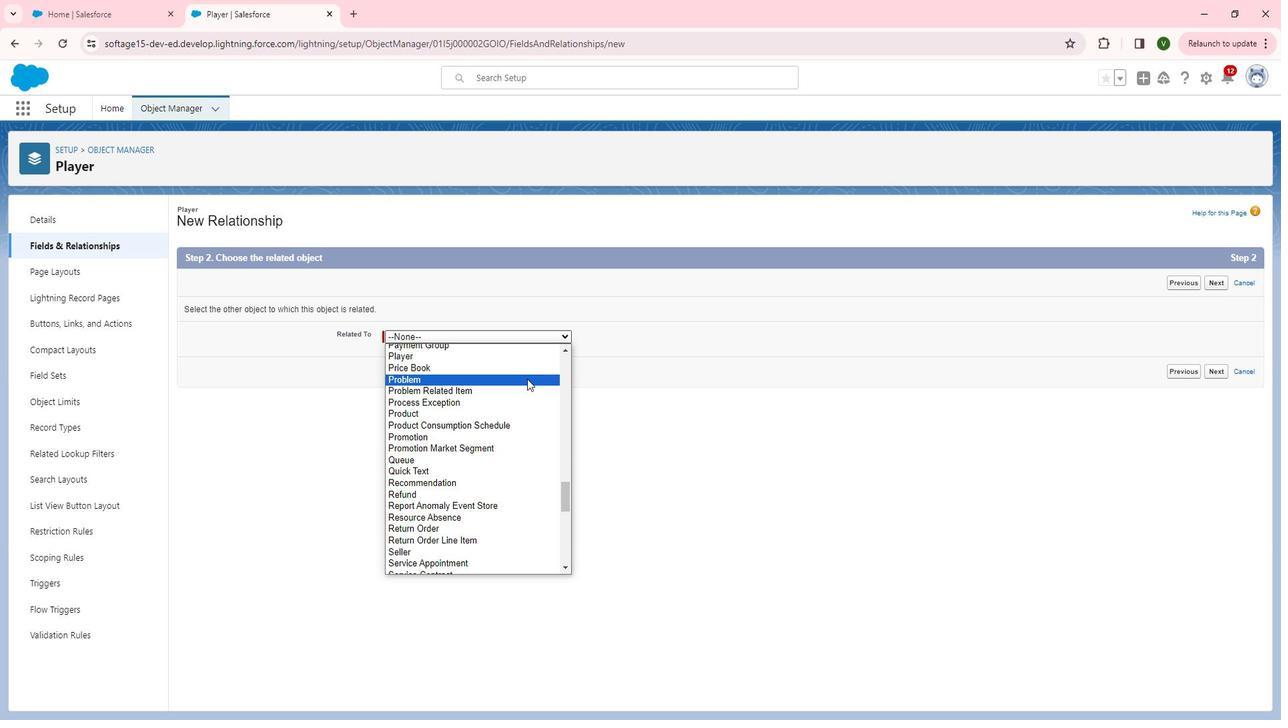 
Action: Mouse scrolled (523, 379) with delta (0, 0)
Screenshot: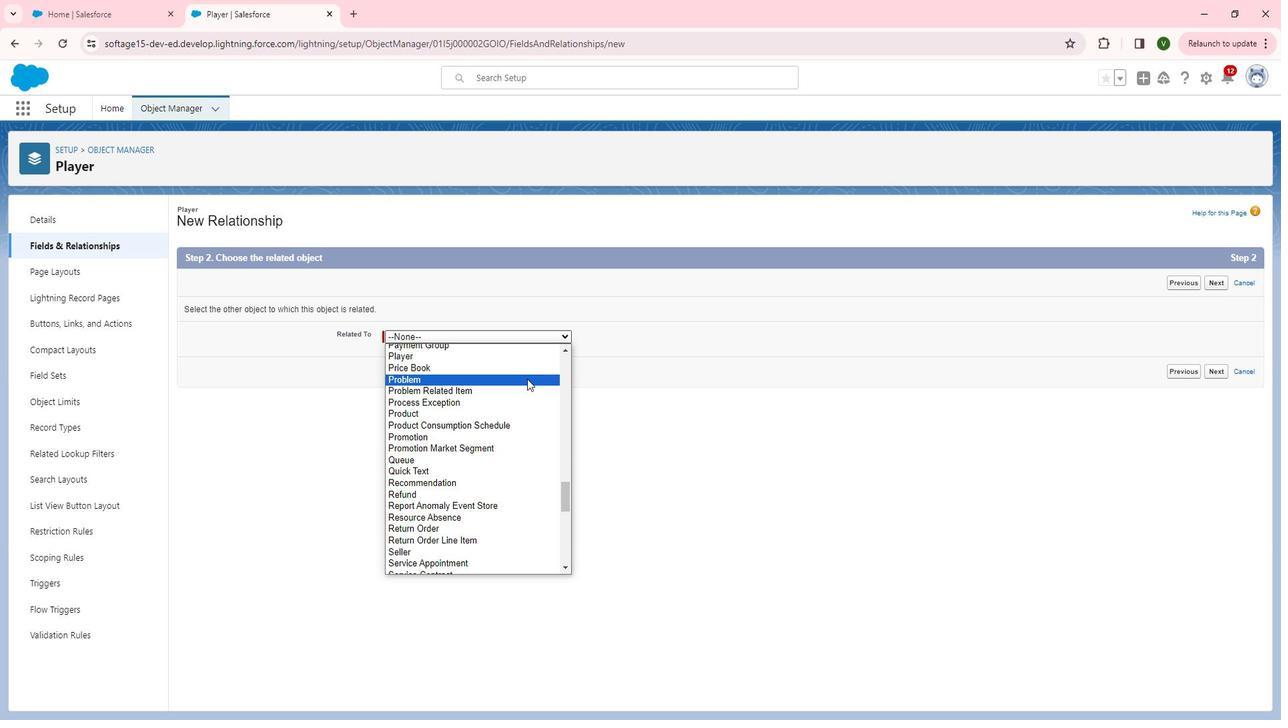 
Action: Mouse moved to (479, 461)
Screenshot: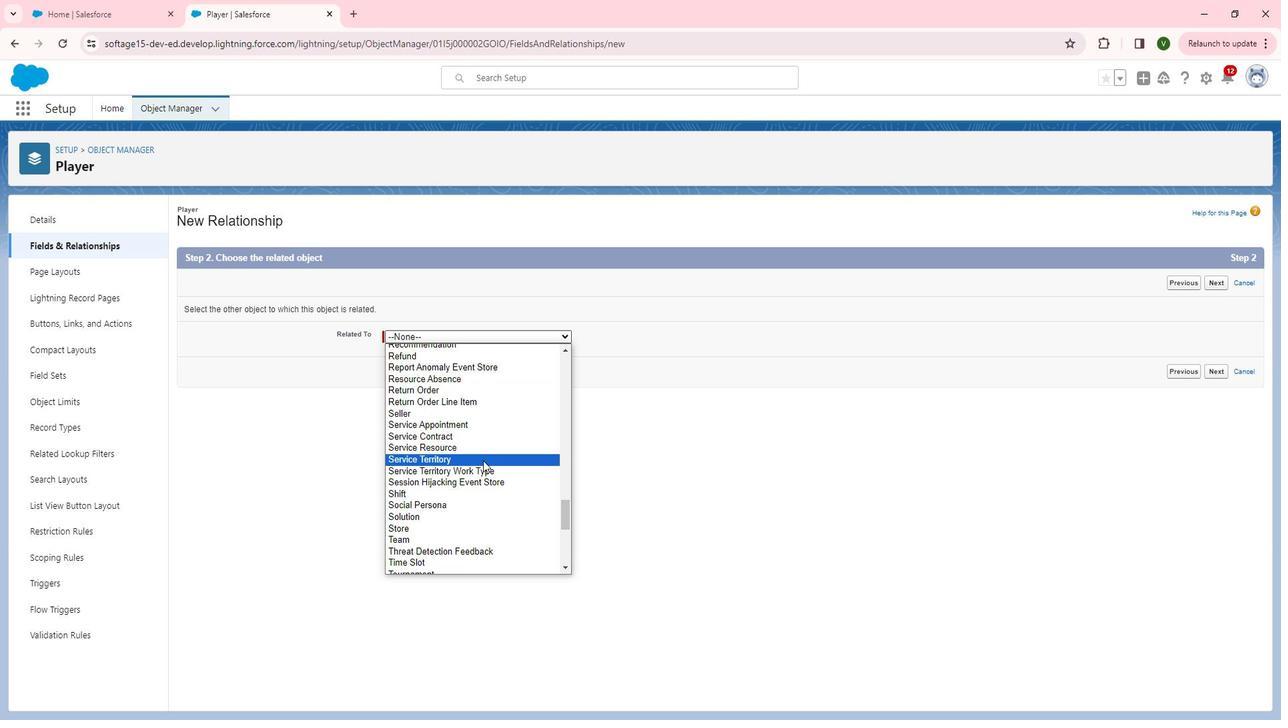
Action: Mouse scrolled (479, 460) with delta (0, -1)
Screenshot: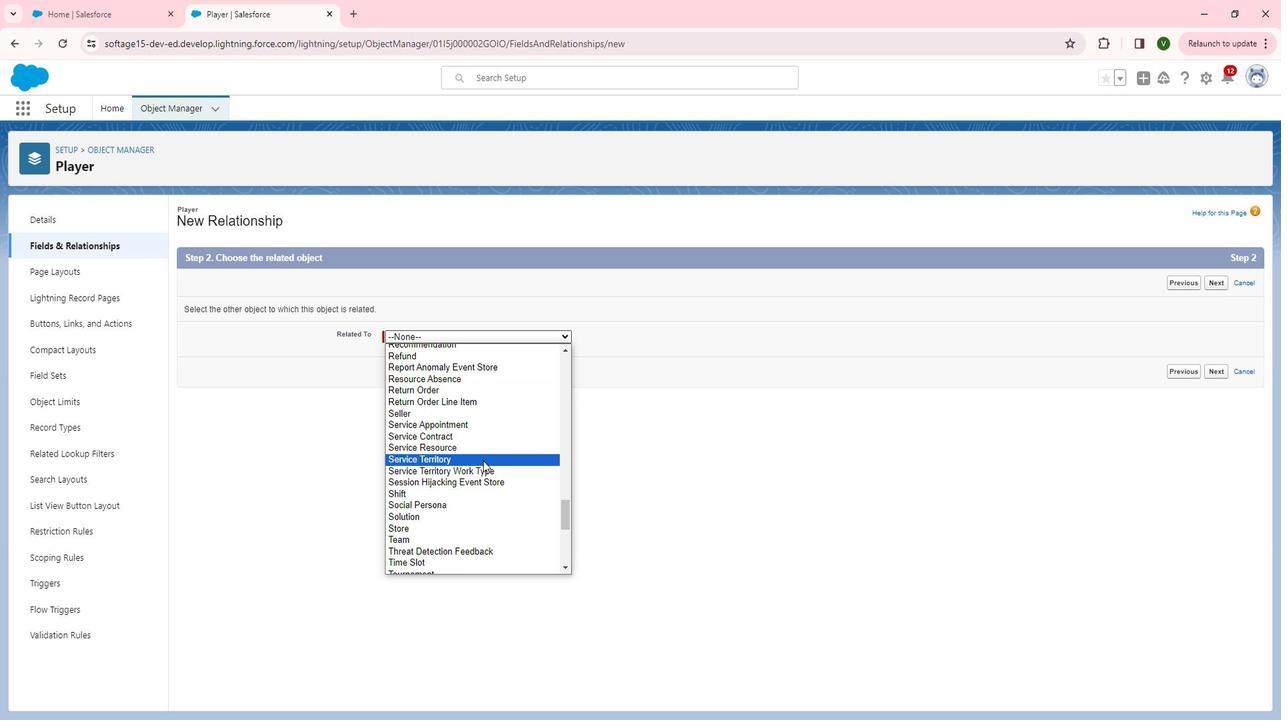 
Action: Mouse moved to (467, 437)
Screenshot: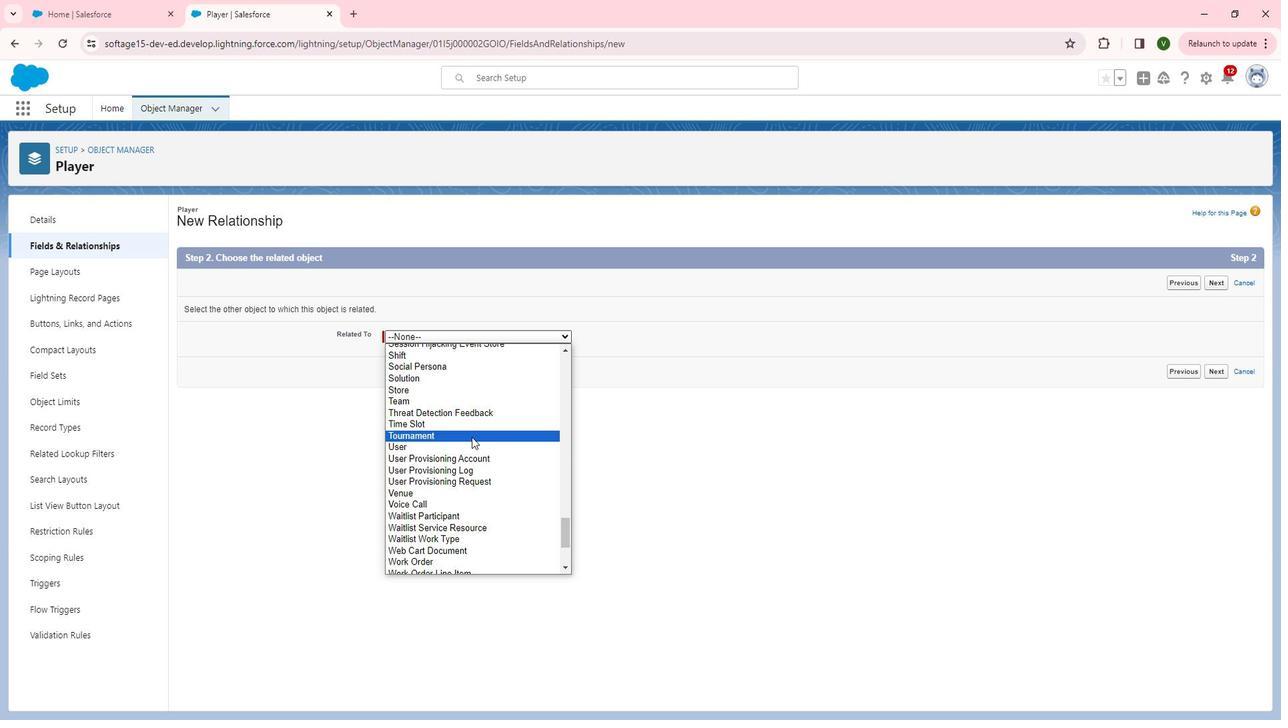 
Action: Mouse pressed left at (467, 437)
Screenshot: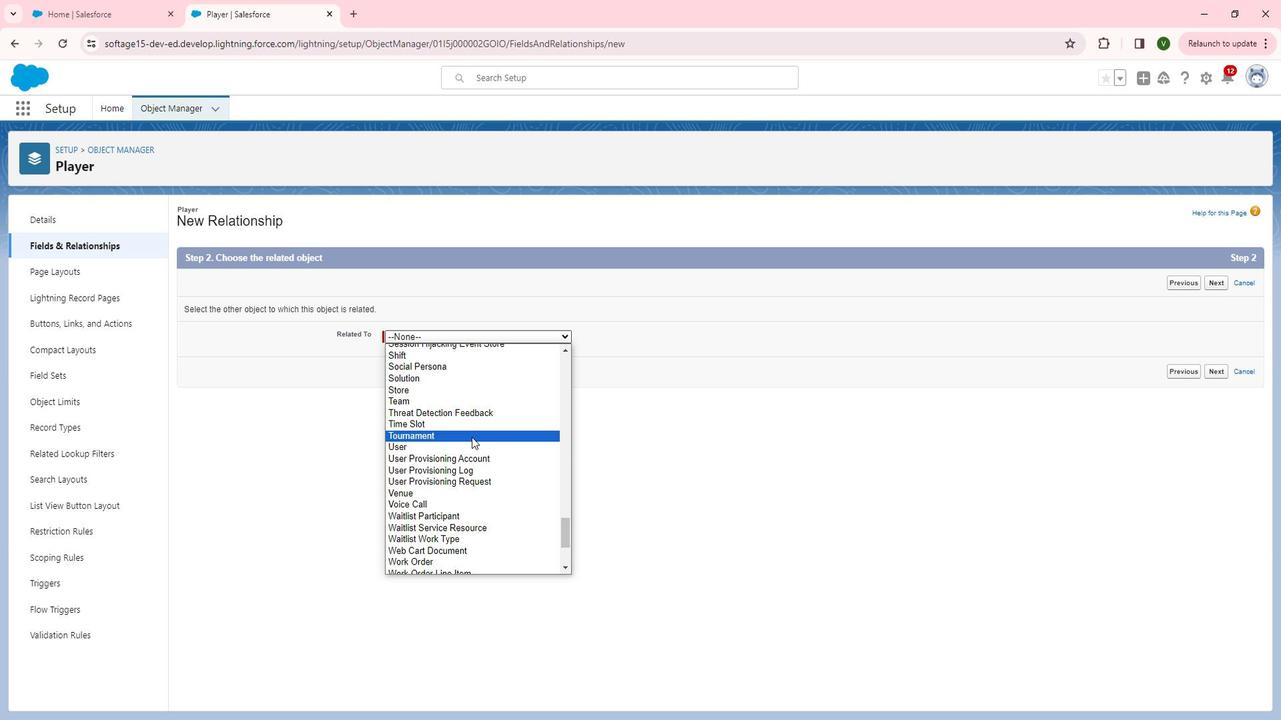 
Action: Mouse moved to (1220, 369)
